 Task: Explore Airbnb accommodation in Bakixanov, Azerbaijan from 6th December, 2023 to 18th December, 2023 for 3 adults.2 bedrooms having 2 beds and 2 bathrooms. Property type can be hotel. Amenities needed are: air conditioning. Booking option can be shelf check-in. Look for 5 properties as per requirement.
Action: Mouse moved to (455, 100)
Screenshot: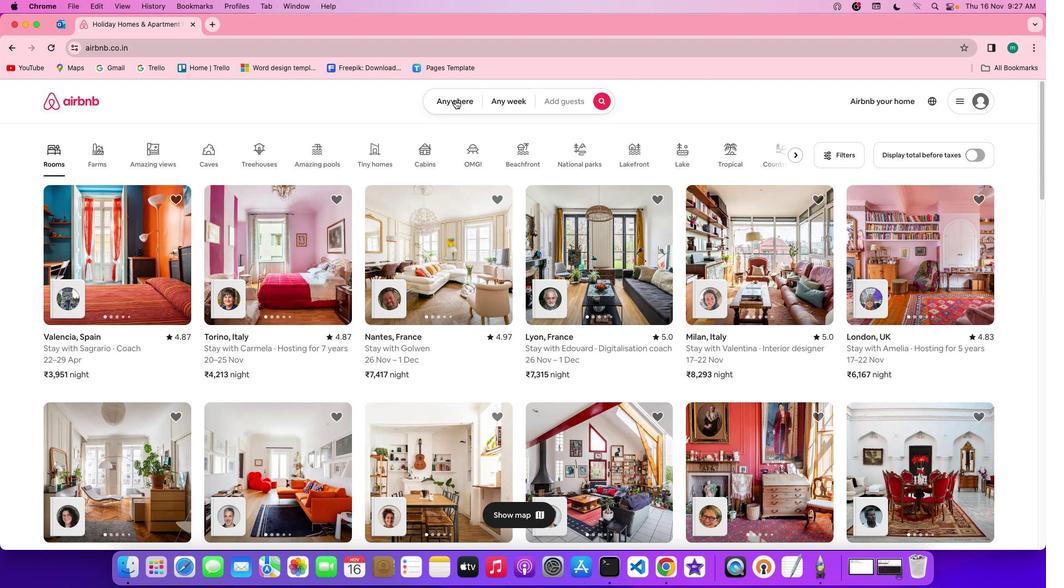 
Action: Mouse pressed left at (455, 100)
Screenshot: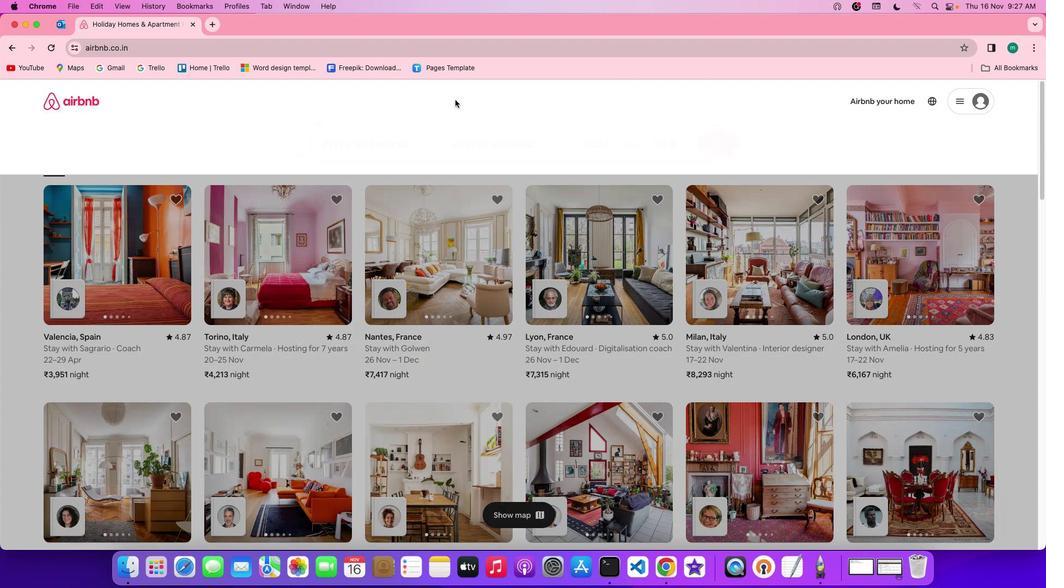 
Action: Mouse pressed left at (455, 100)
Screenshot: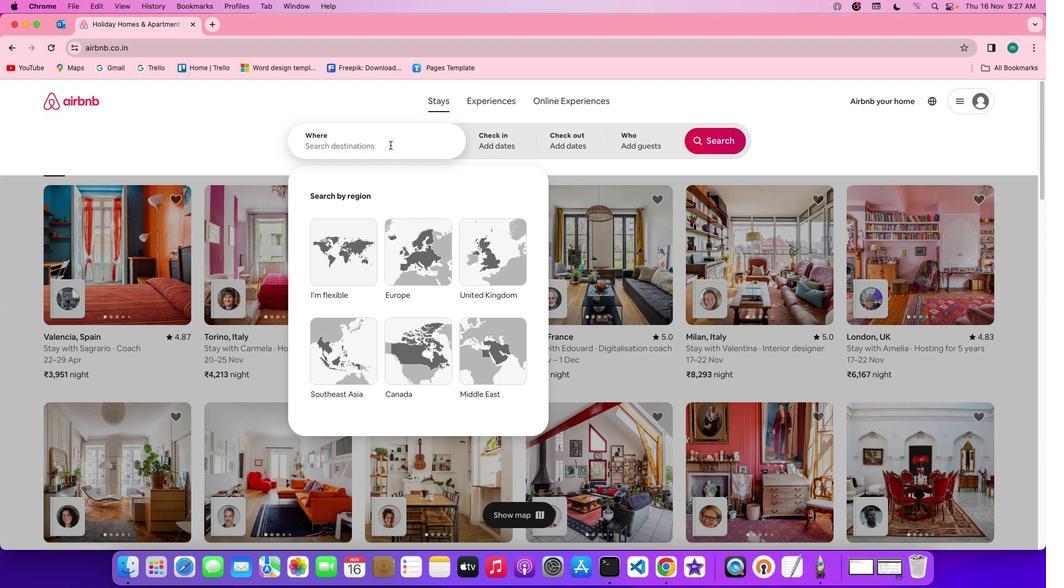
Action: Mouse moved to (390, 146)
Screenshot: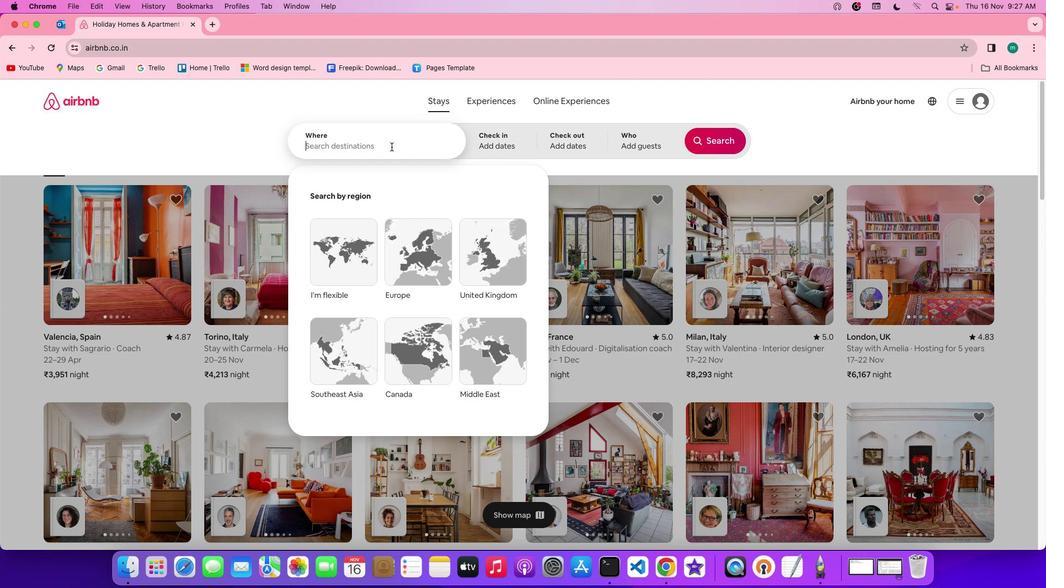 
Action: Mouse pressed left at (390, 146)
Screenshot: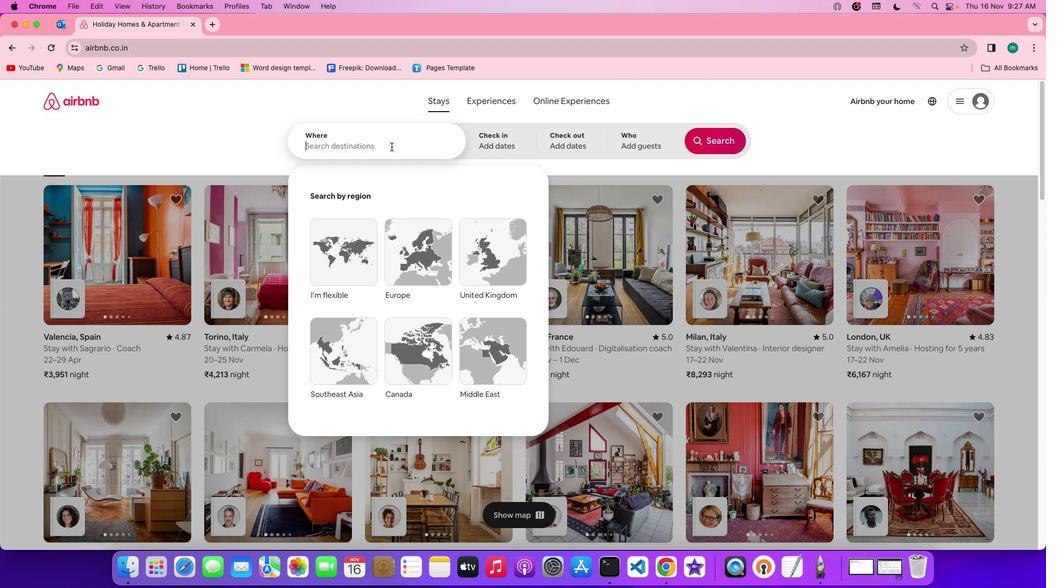 
Action: Mouse moved to (391, 146)
Screenshot: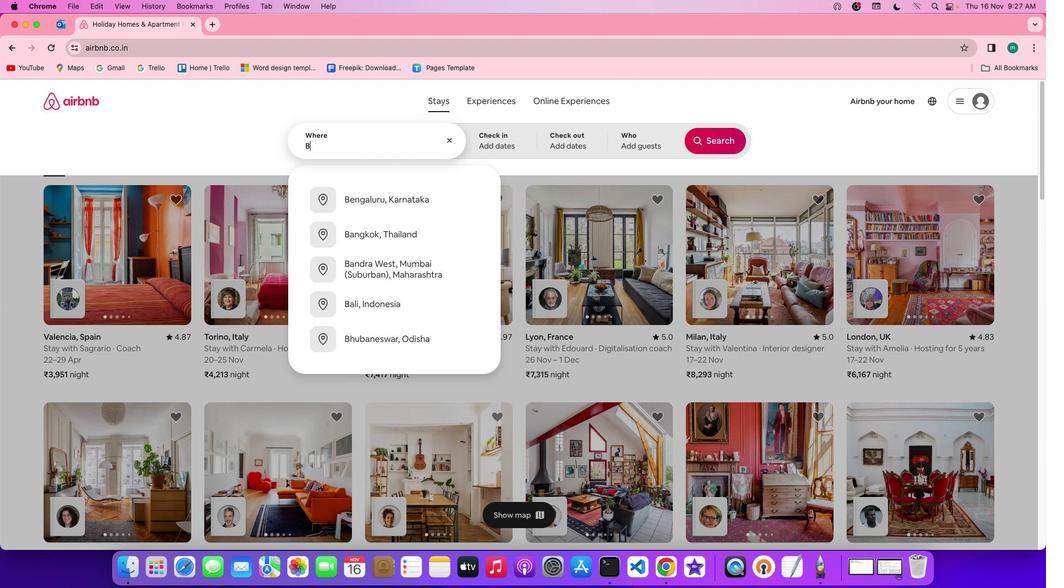 
Action: Key pressed Key.shift'B''A''K''I''X''A''N''O''V'','Key.spaceKey.caps_lockKey.shift'A''z''e''r''b''a''i''j''a''n'
Screenshot: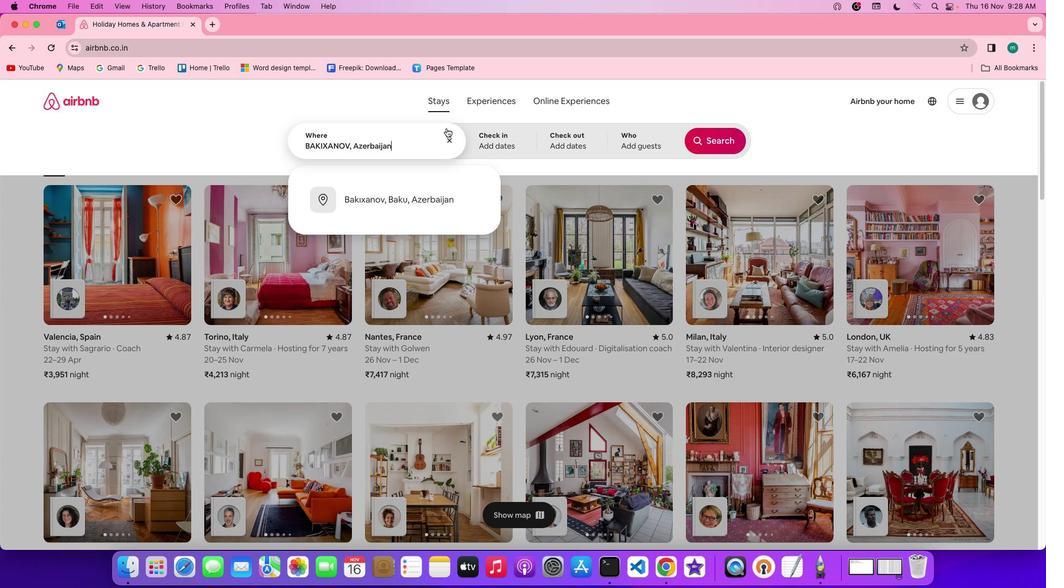 
Action: Mouse moved to (500, 136)
Screenshot: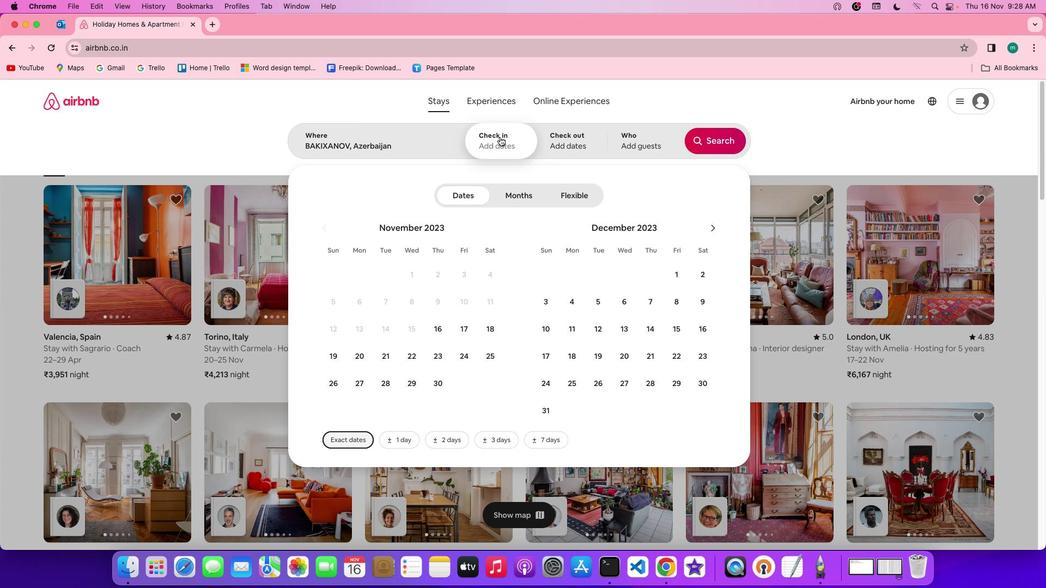 
Action: Mouse pressed left at (500, 136)
Screenshot: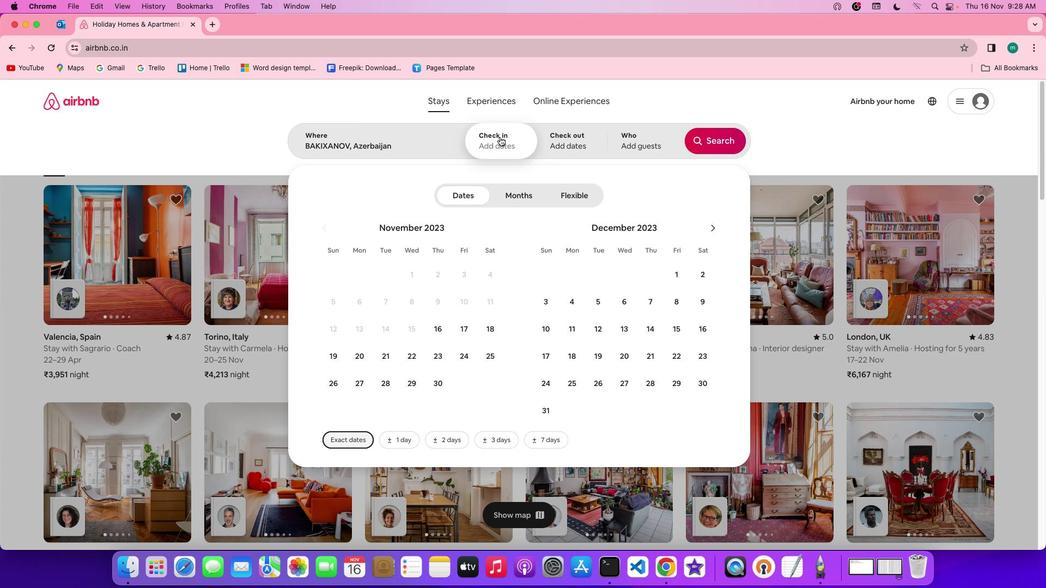 
Action: Mouse moved to (627, 304)
Screenshot: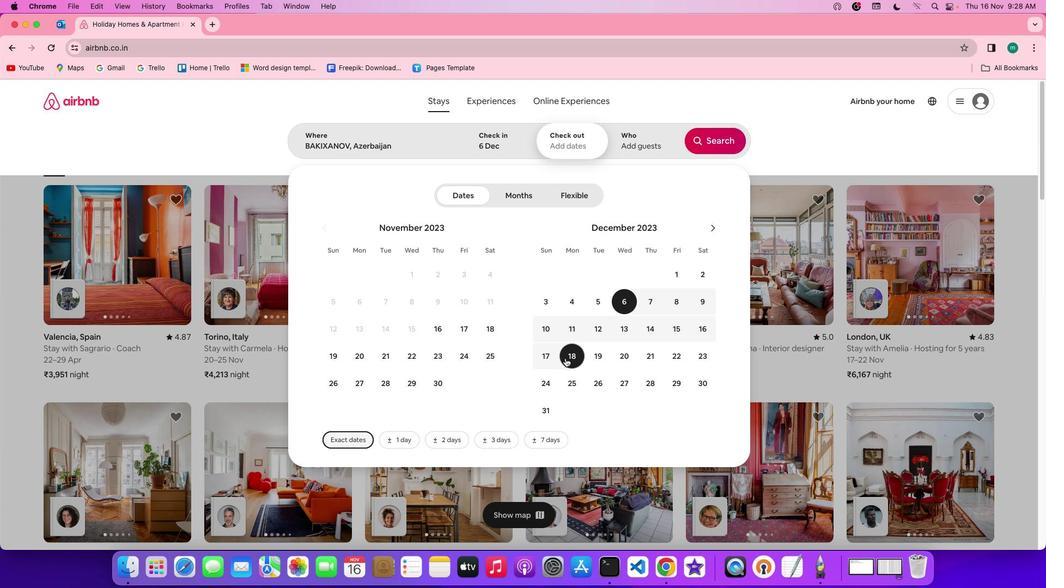 
Action: Mouse pressed left at (627, 304)
Screenshot: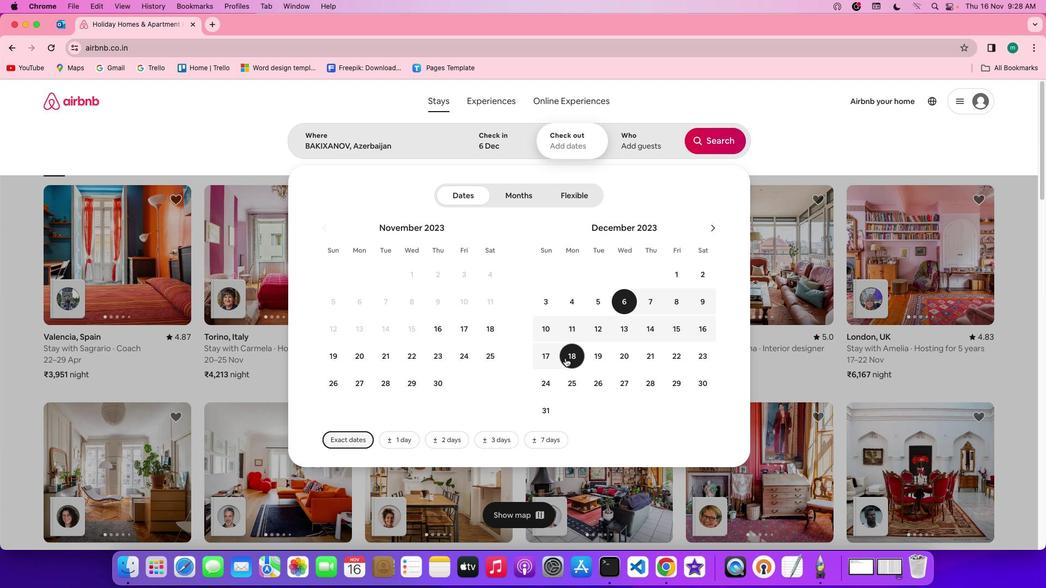 
Action: Mouse moved to (565, 358)
Screenshot: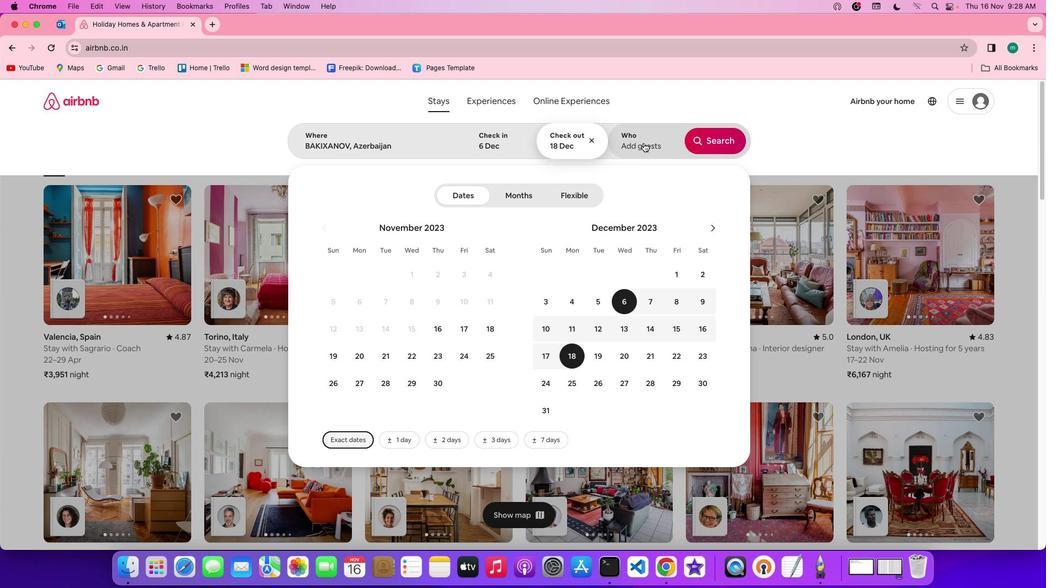 
Action: Mouse pressed left at (565, 358)
Screenshot: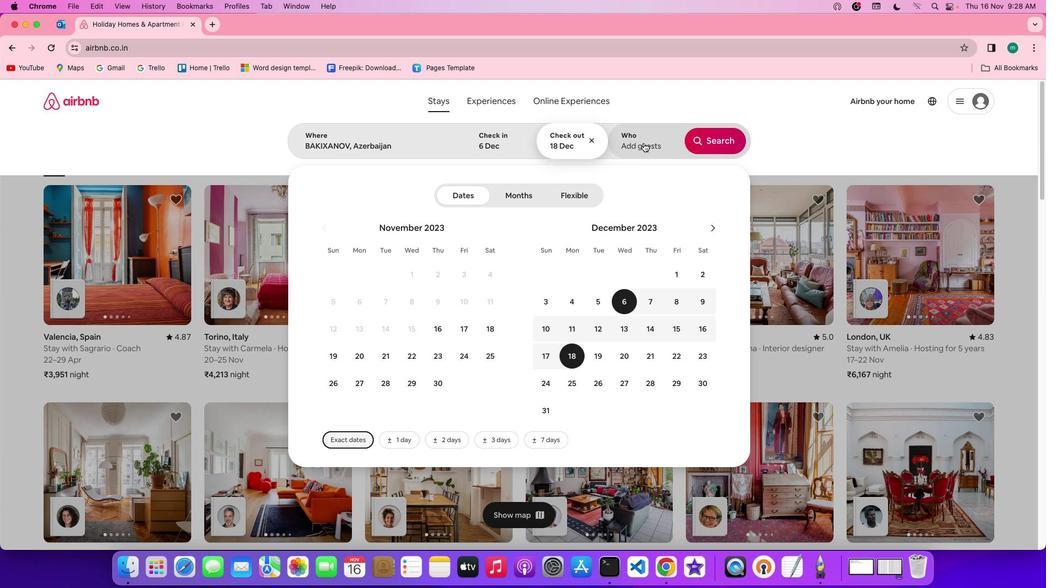 
Action: Mouse moved to (643, 143)
Screenshot: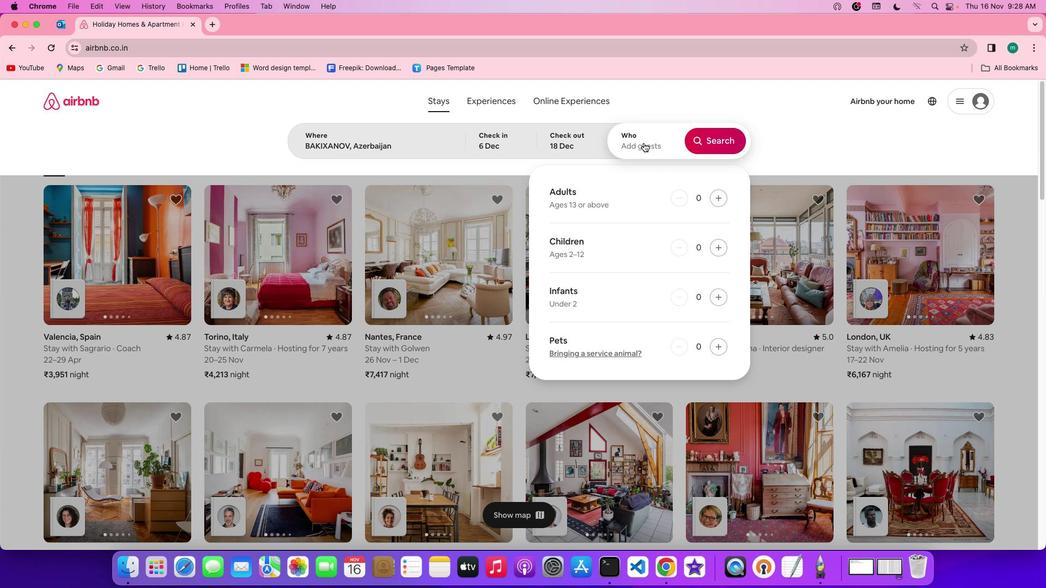 
Action: Mouse pressed left at (643, 143)
Screenshot: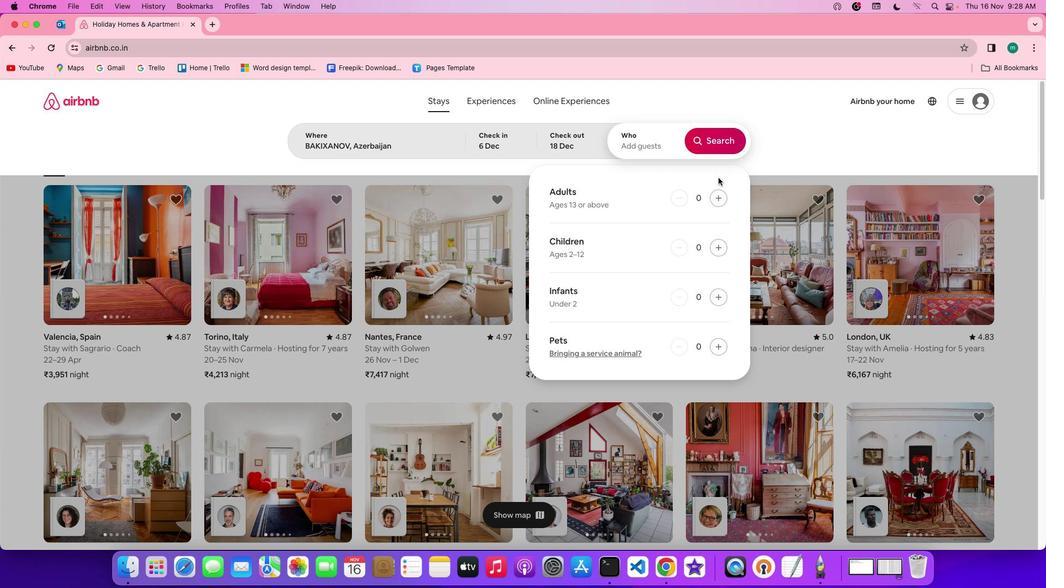 
Action: Mouse moved to (719, 204)
Screenshot: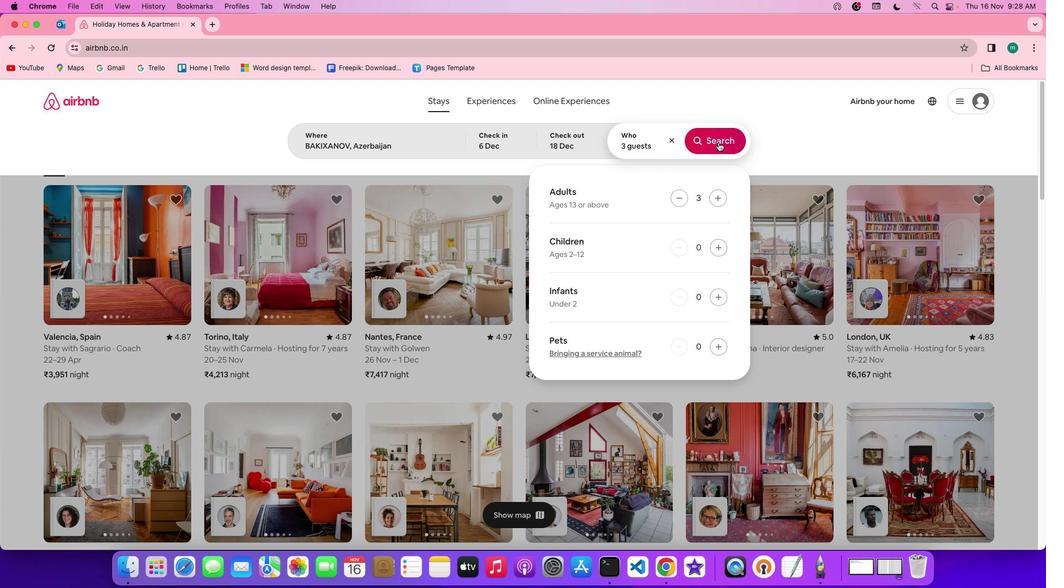 
Action: Mouse pressed left at (719, 204)
Screenshot: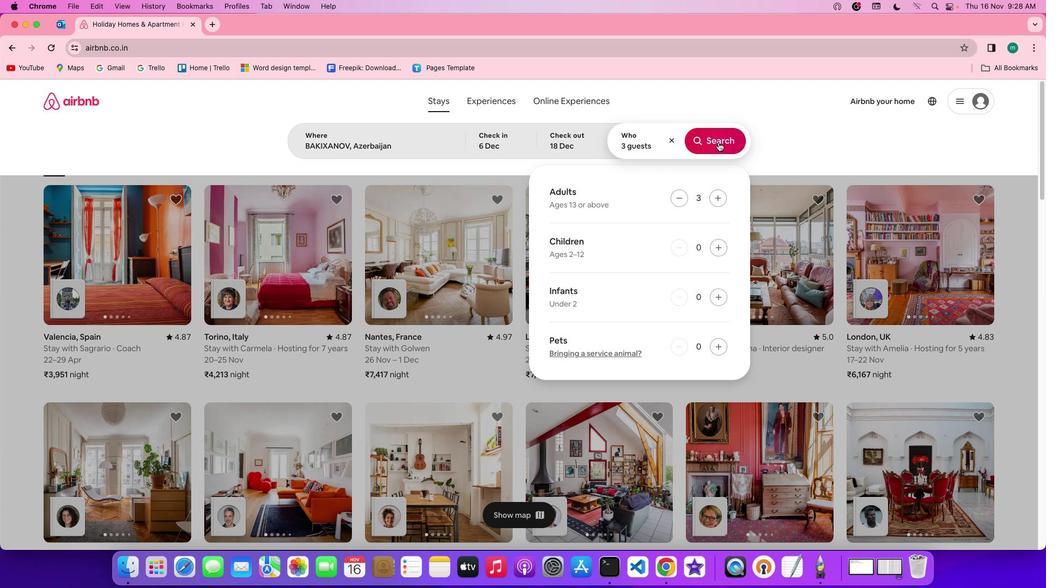 
Action: Mouse pressed left at (719, 204)
Screenshot: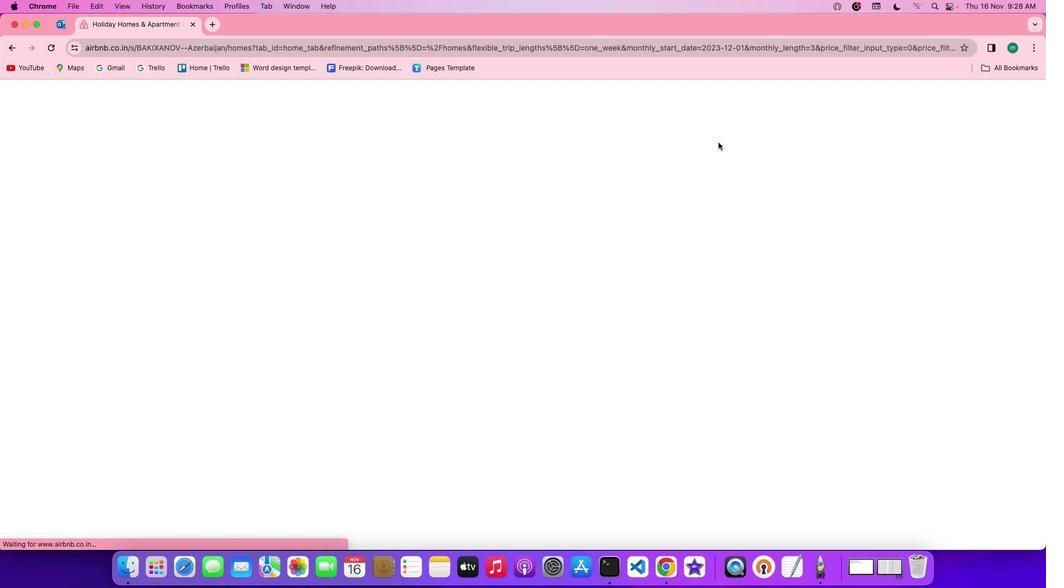 
Action: Mouse pressed left at (719, 204)
Screenshot: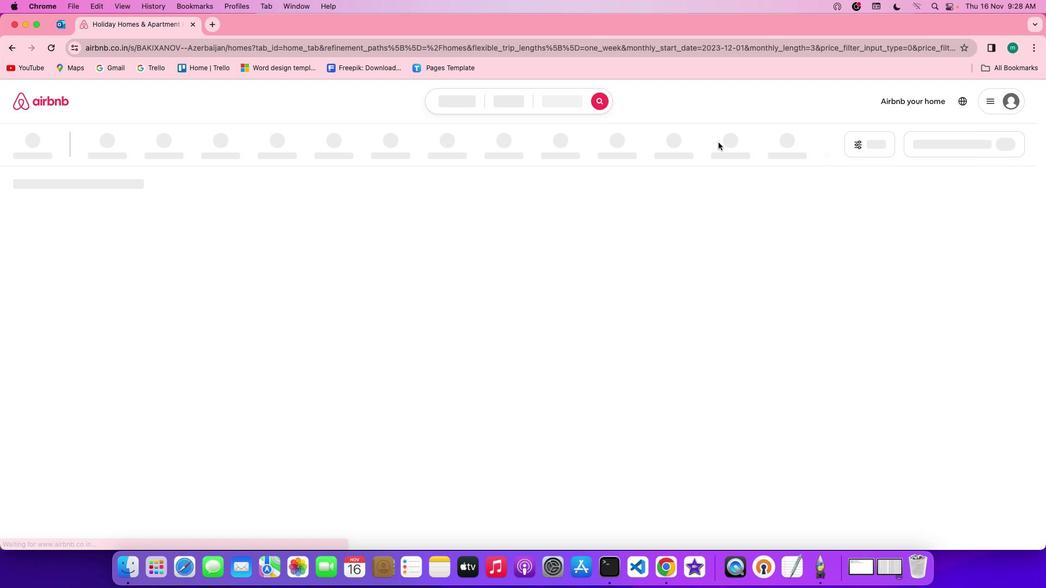 
Action: Mouse moved to (718, 142)
Screenshot: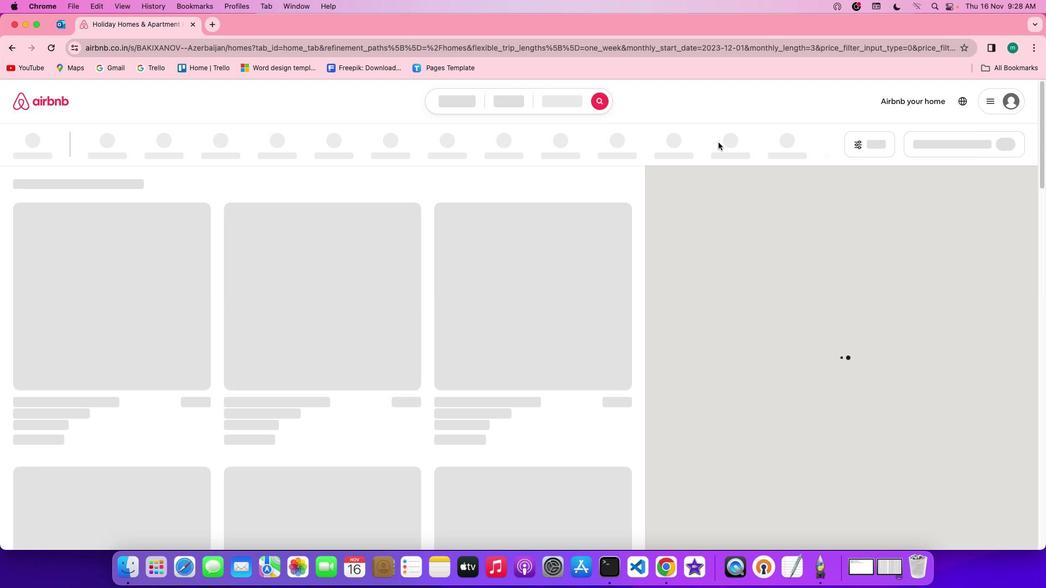 
Action: Mouse pressed left at (718, 142)
Screenshot: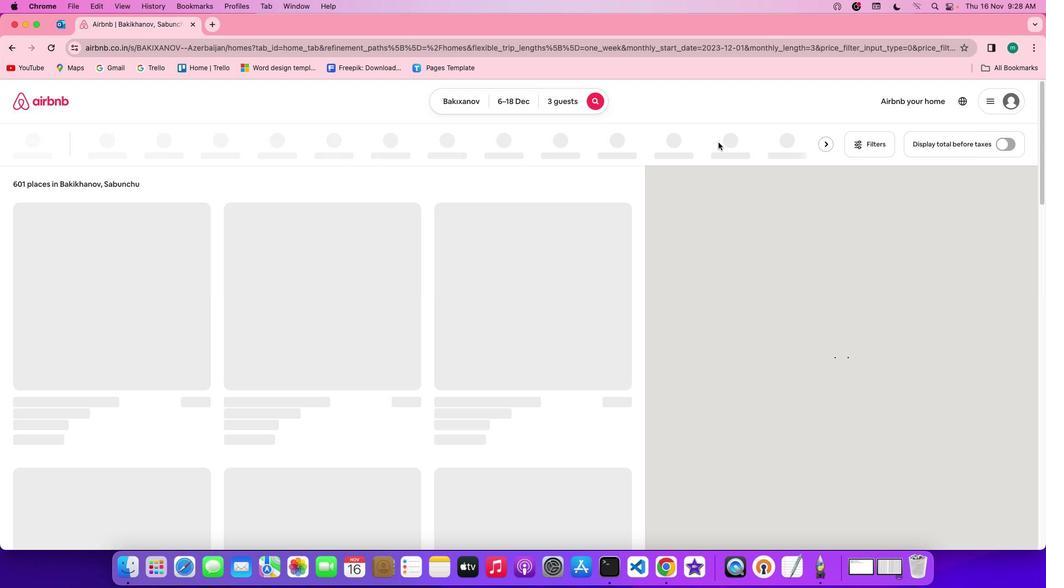 
Action: Mouse moved to (876, 137)
Screenshot: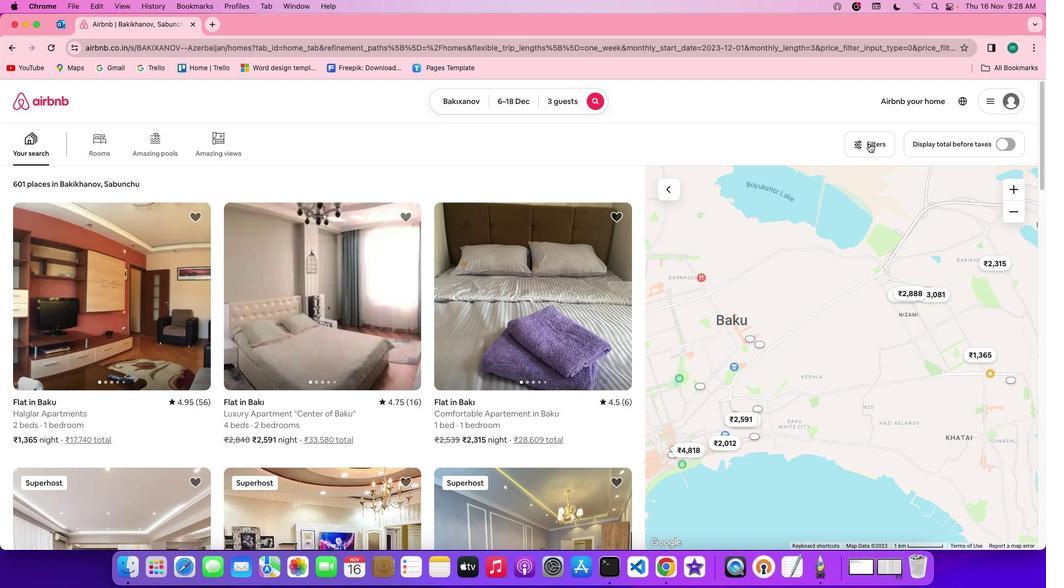 
Action: Mouse pressed left at (876, 137)
Screenshot: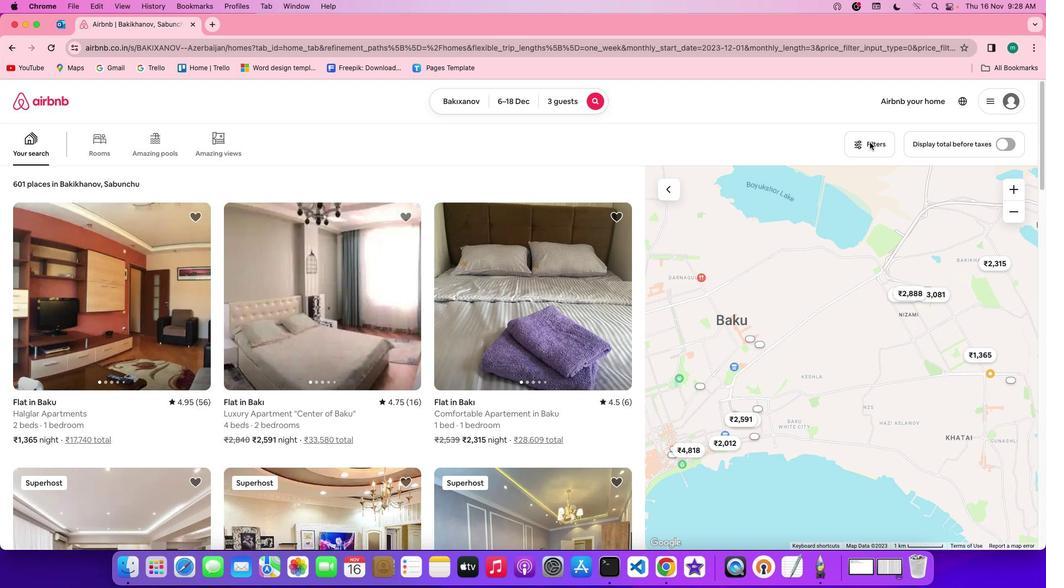 
Action: Mouse moved to (561, 350)
Screenshot: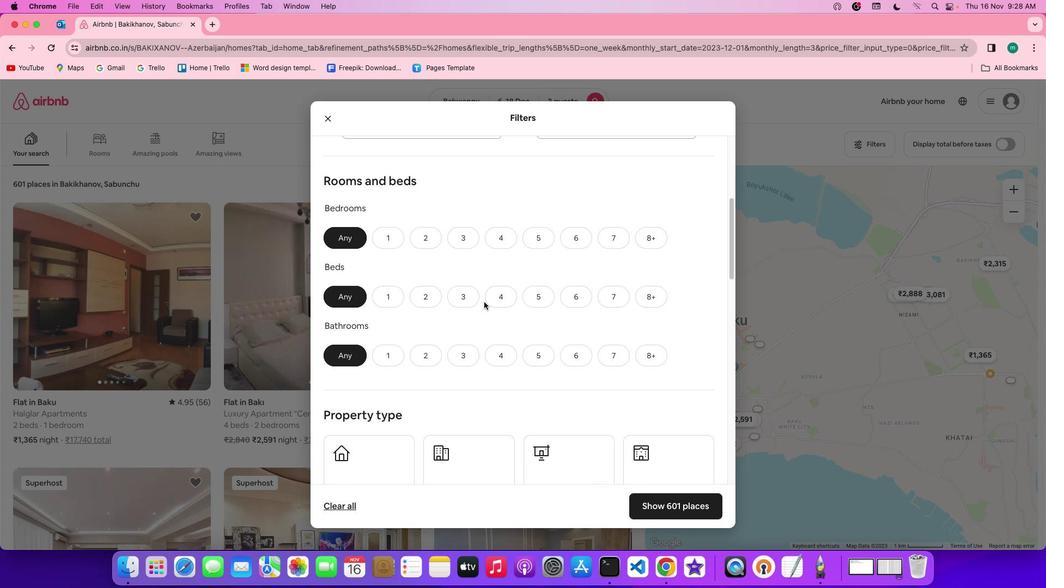 
Action: Mouse scrolled (561, 350) with delta (0, 0)
Screenshot: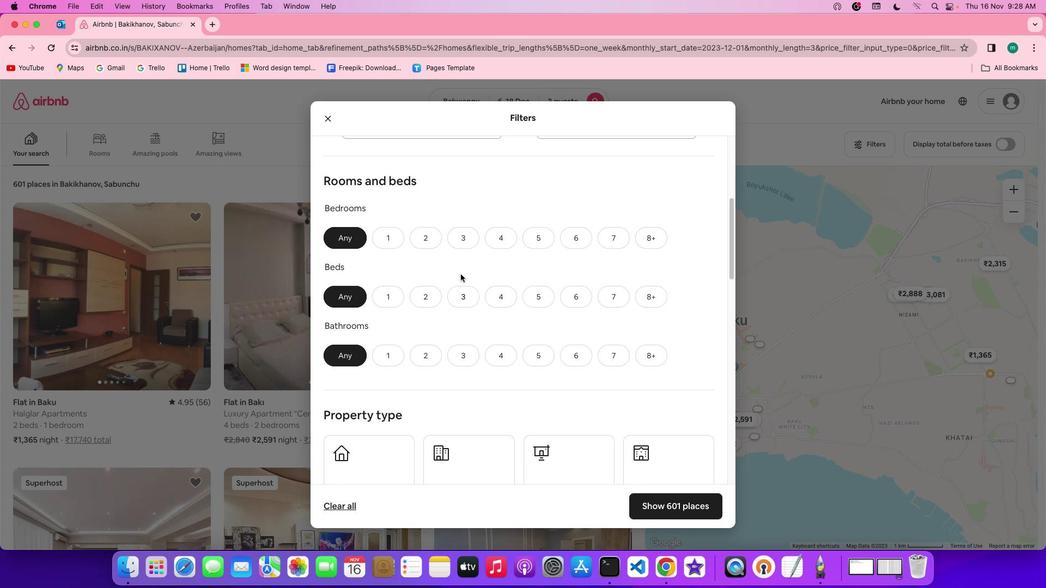 
Action: Mouse scrolled (561, 350) with delta (0, 0)
Screenshot: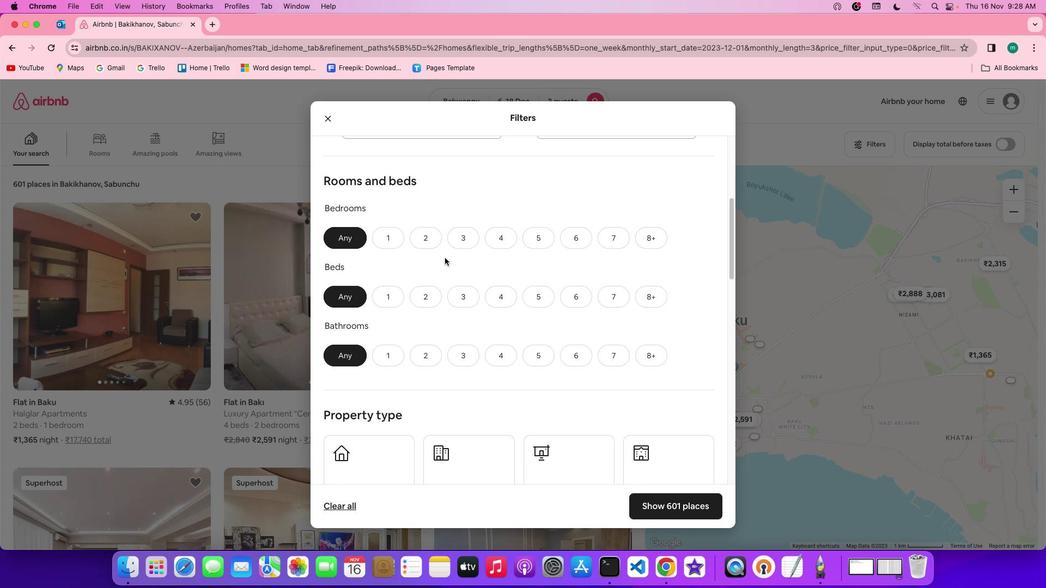 
Action: Mouse scrolled (561, 350) with delta (0, -1)
Screenshot: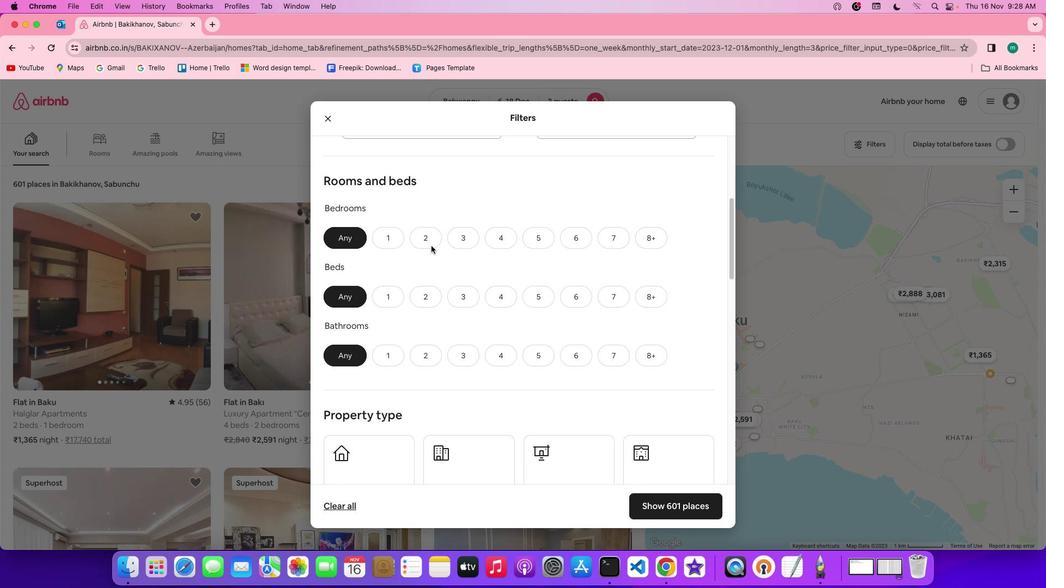 
Action: Mouse scrolled (561, 350) with delta (0, -1)
Screenshot: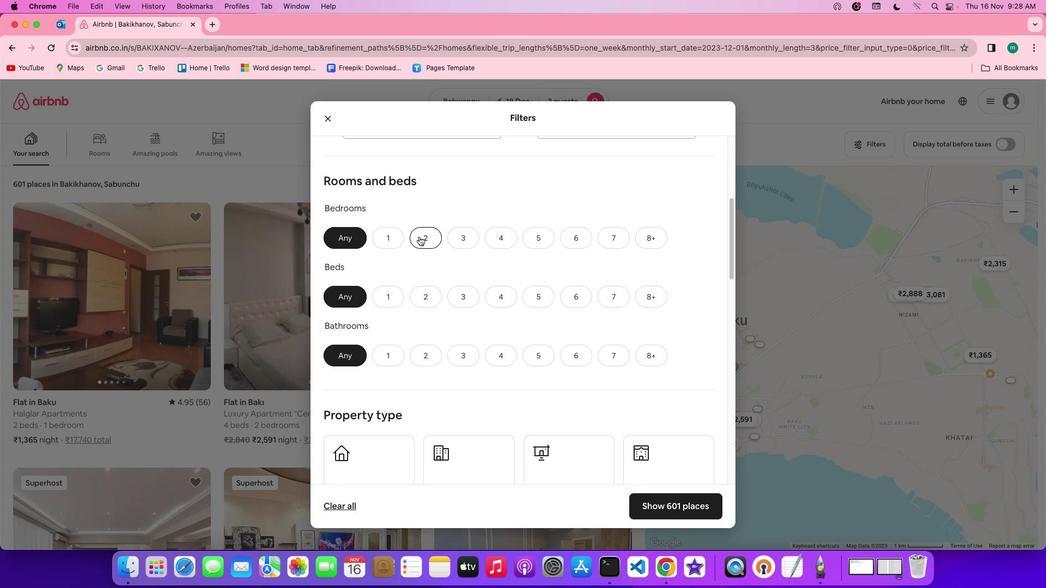 
Action: Mouse scrolled (561, 350) with delta (0, 0)
Screenshot: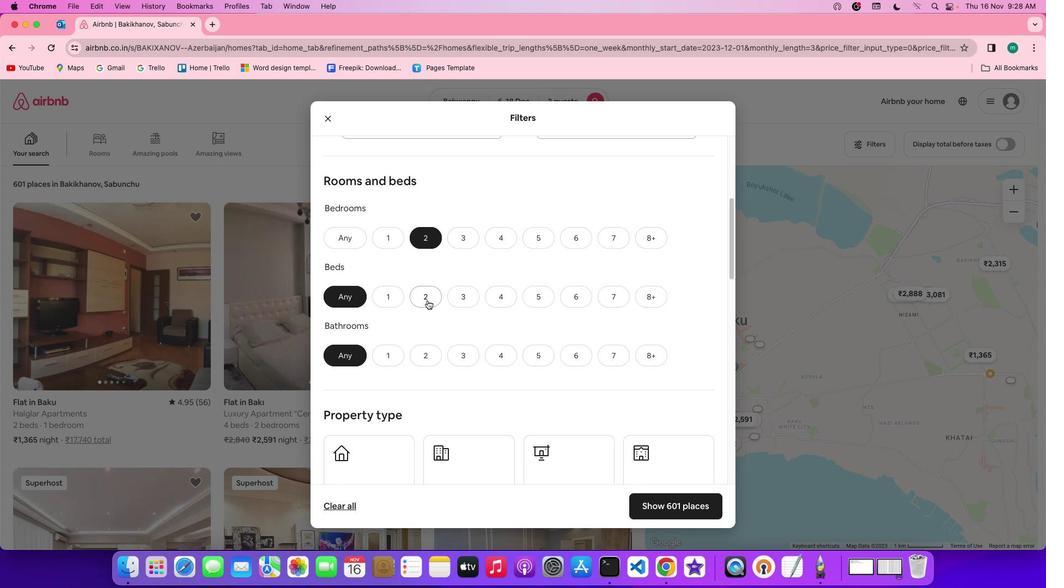 
Action: Mouse scrolled (561, 350) with delta (0, 0)
Screenshot: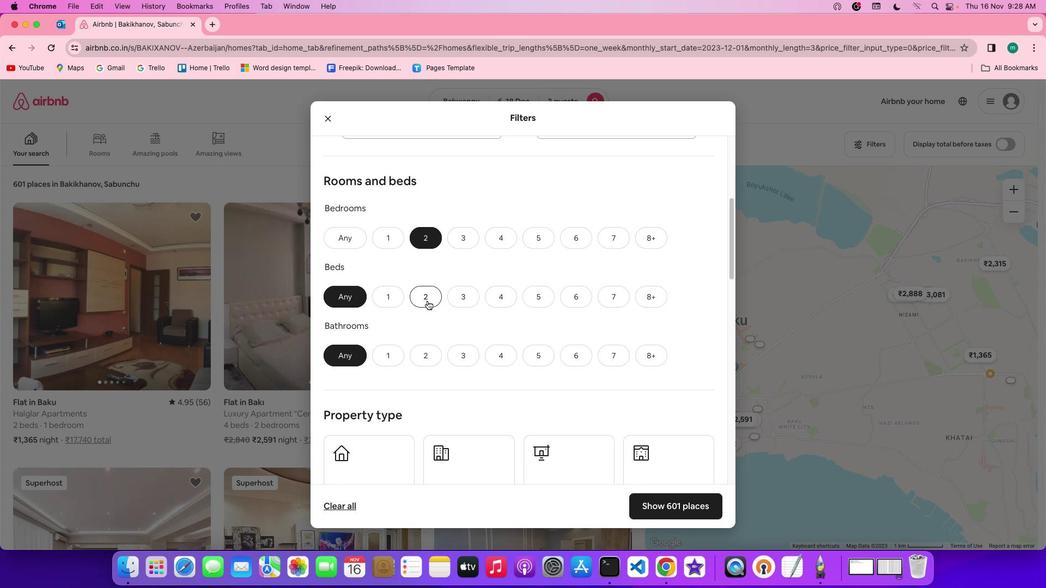 
Action: Mouse scrolled (561, 350) with delta (0, 0)
Screenshot: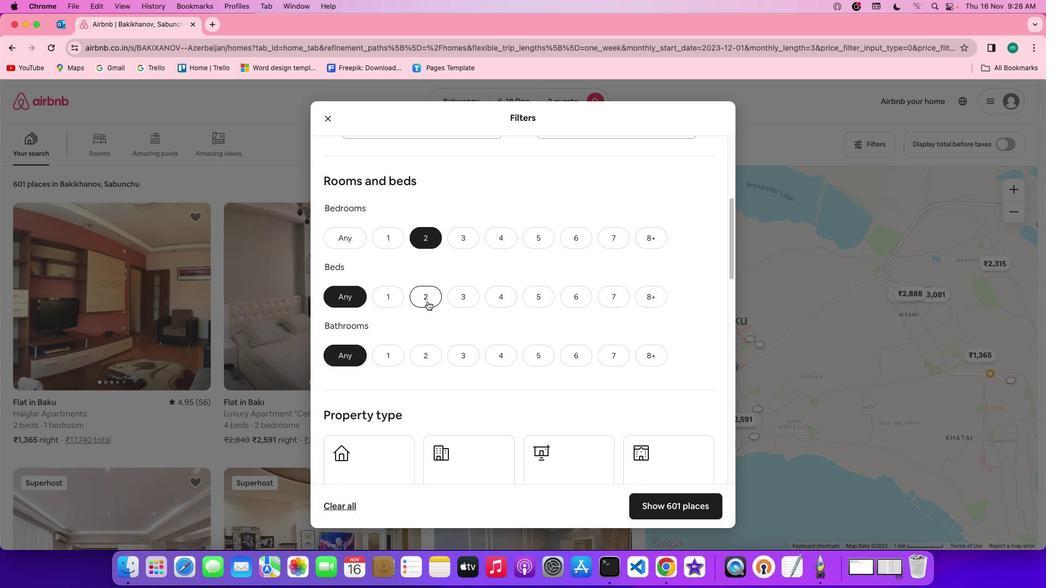 
Action: Mouse scrolled (561, 350) with delta (0, 0)
Screenshot: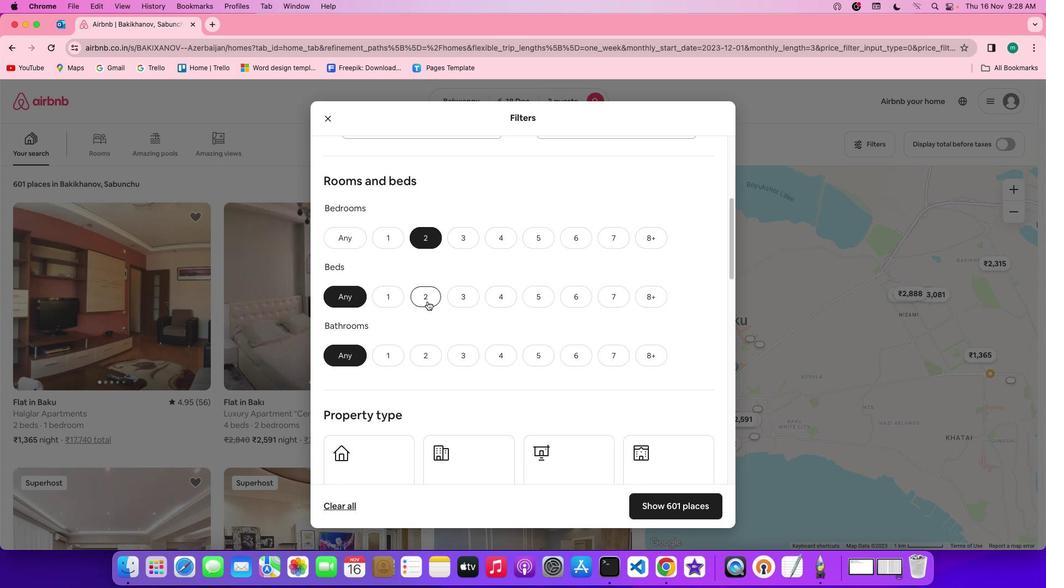 
Action: Mouse moved to (419, 236)
Screenshot: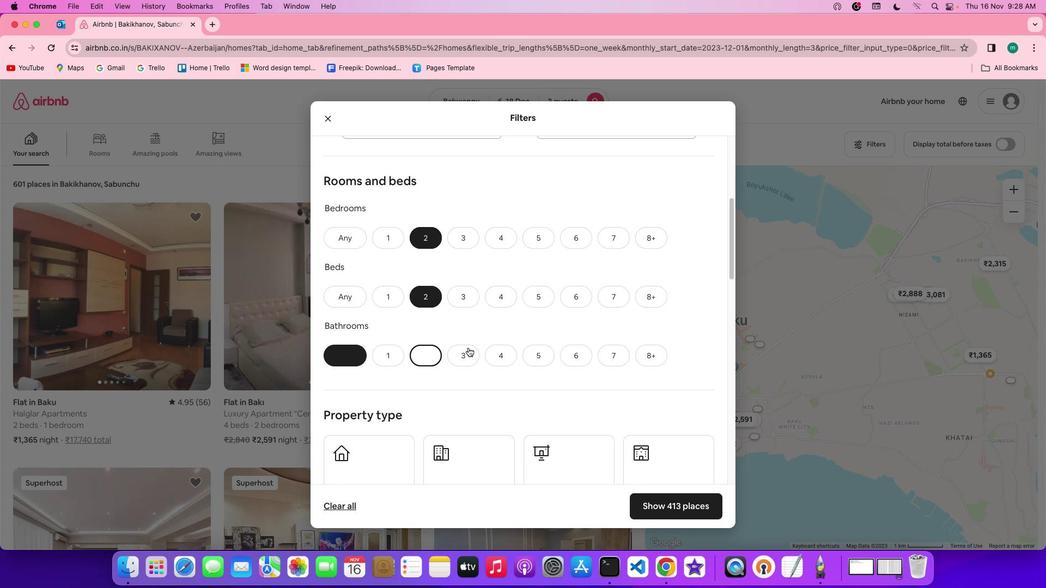 
Action: Mouse pressed left at (419, 236)
Screenshot: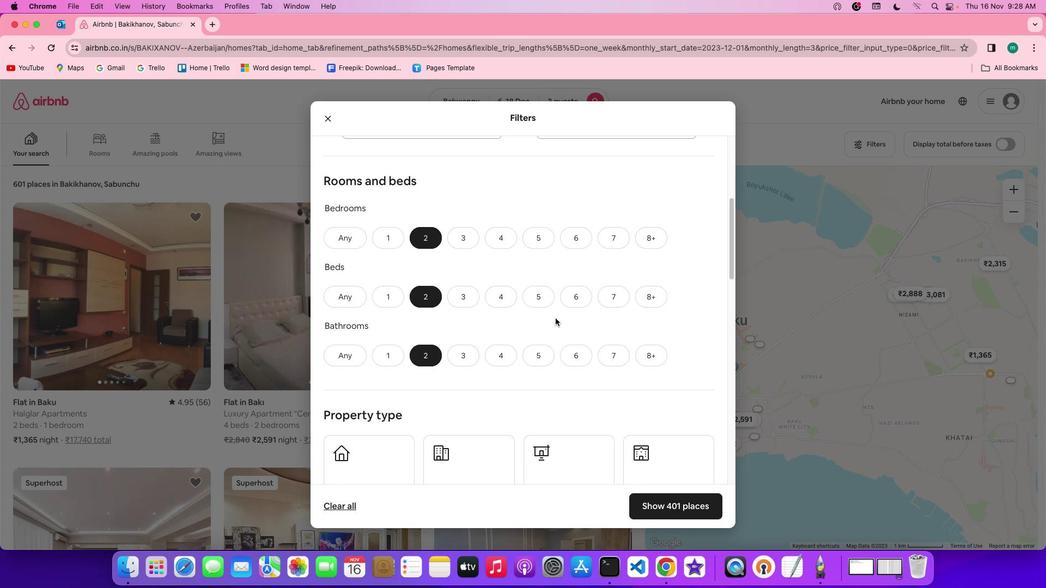 
Action: Mouse moved to (427, 301)
Screenshot: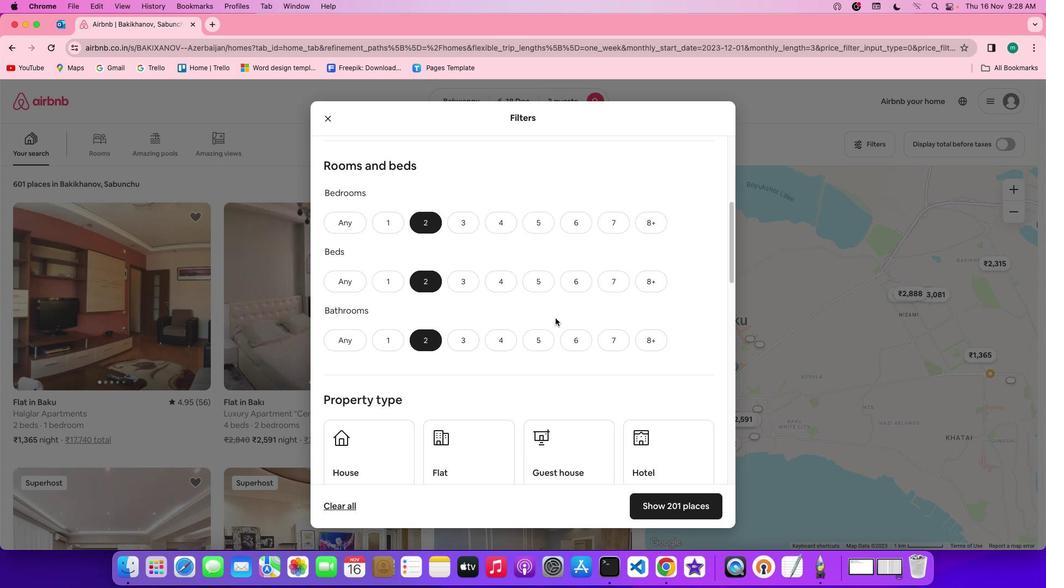 
Action: Mouse pressed left at (427, 301)
Screenshot: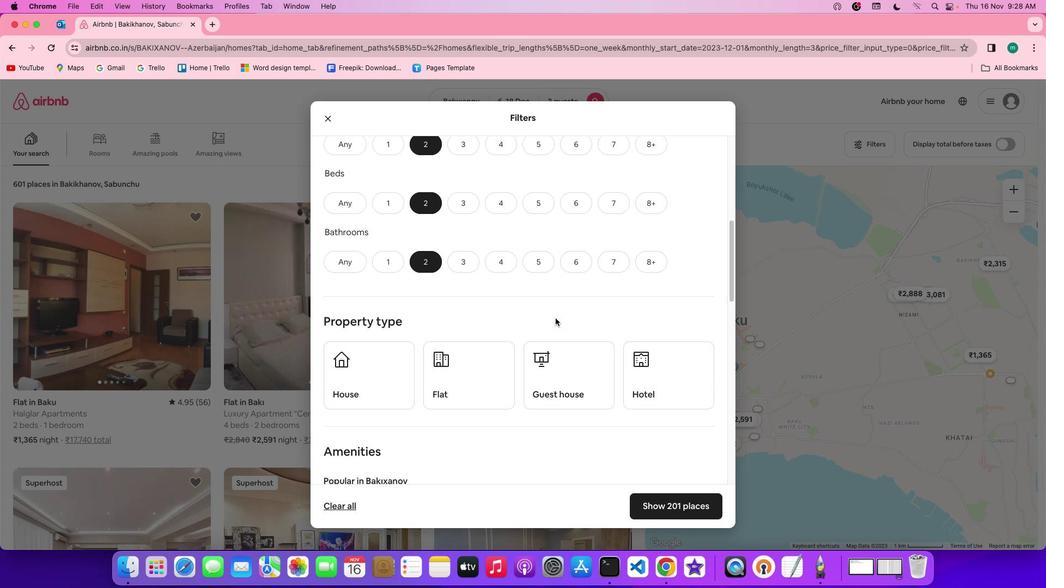
Action: Mouse moved to (423, 357)
Screenshot: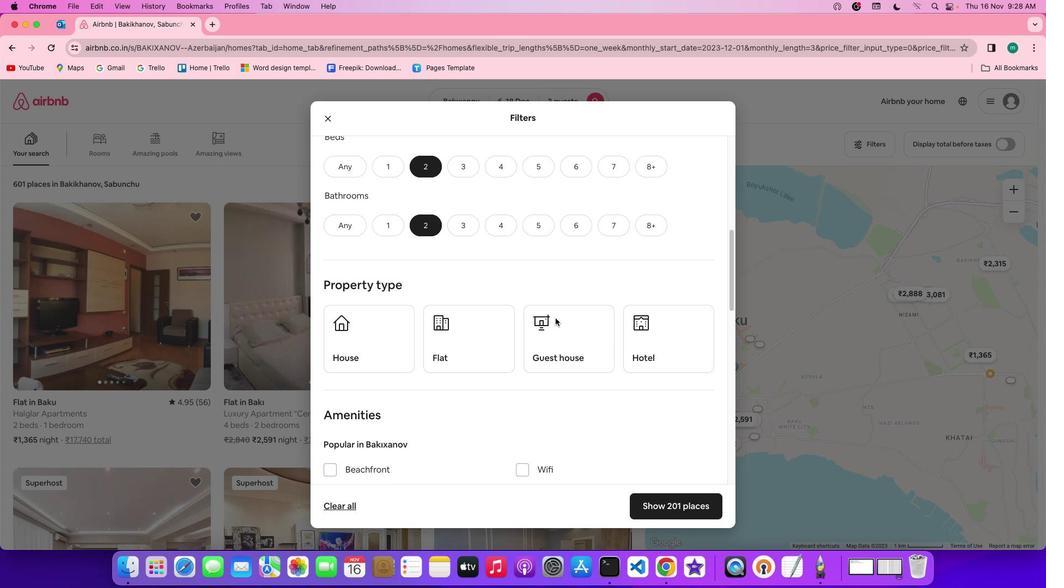 
Action: Mouse pressed left at (423, 357)
Screenshot: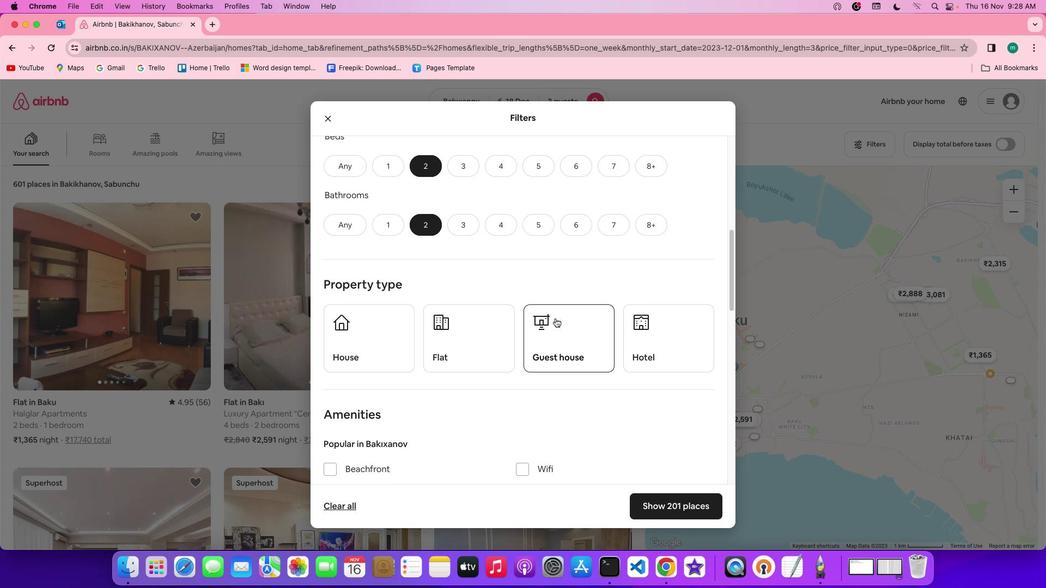 
Action: Mouse moved to (555, 318)
Screenshot: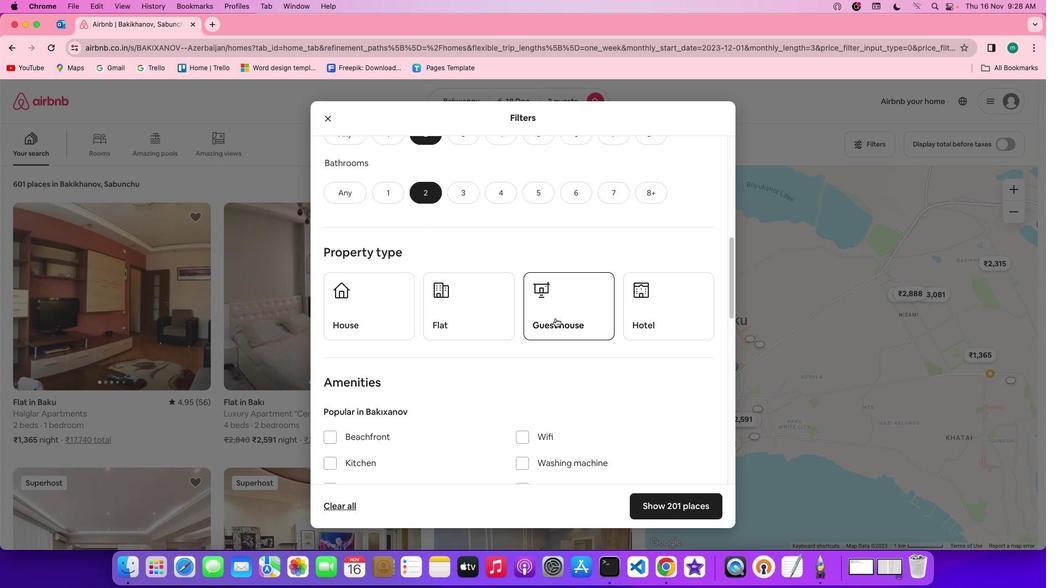 
Action: Mouse scrolled (555, 318) with delta (0, 0)
Screenshot: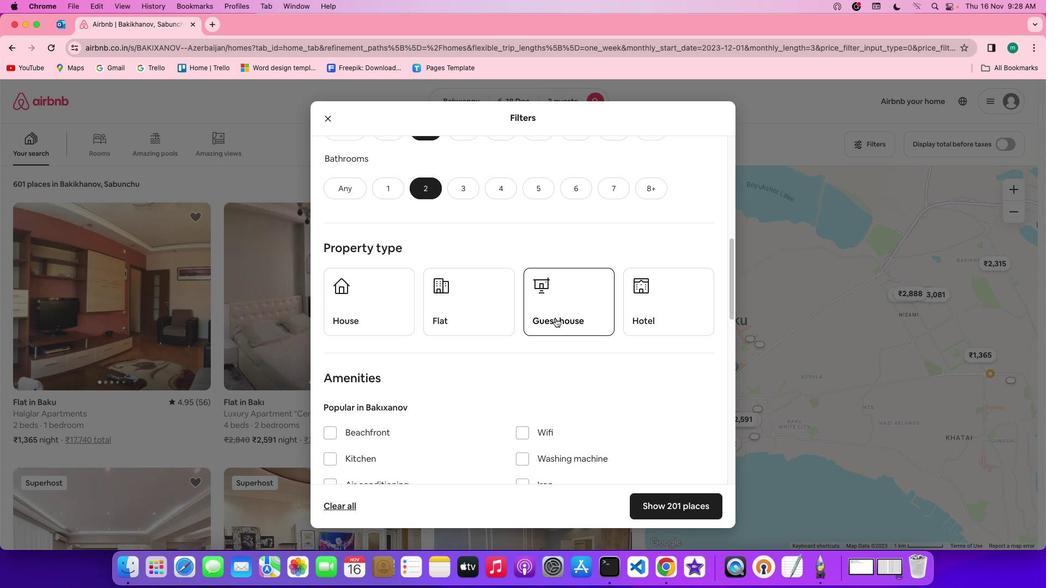 
Action: Mouse scrolled (555, 318) with delta (0, 0)
Screenshot: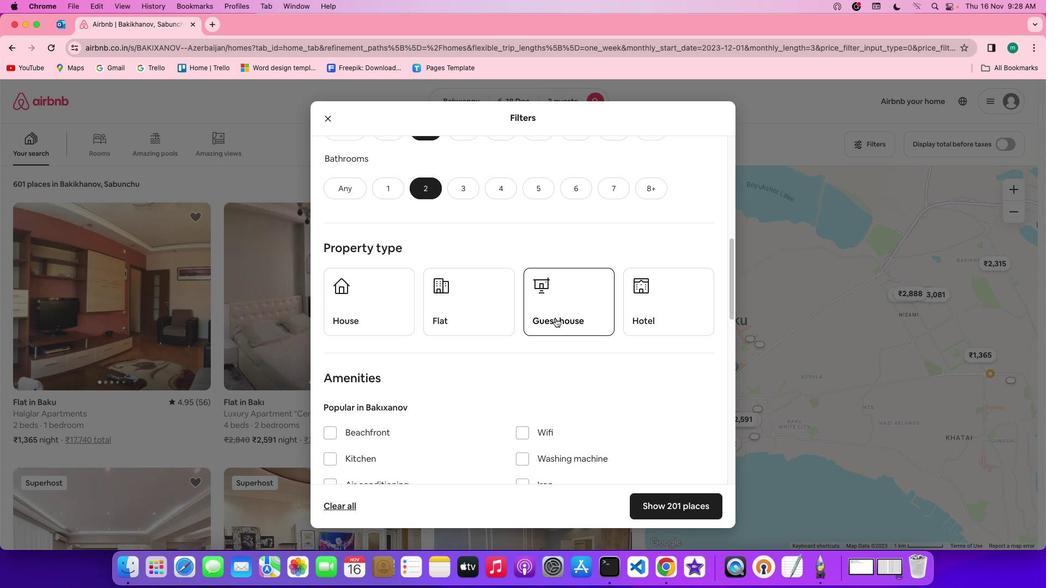 
Action: Mouse moved to (555, 318)
Screenshot: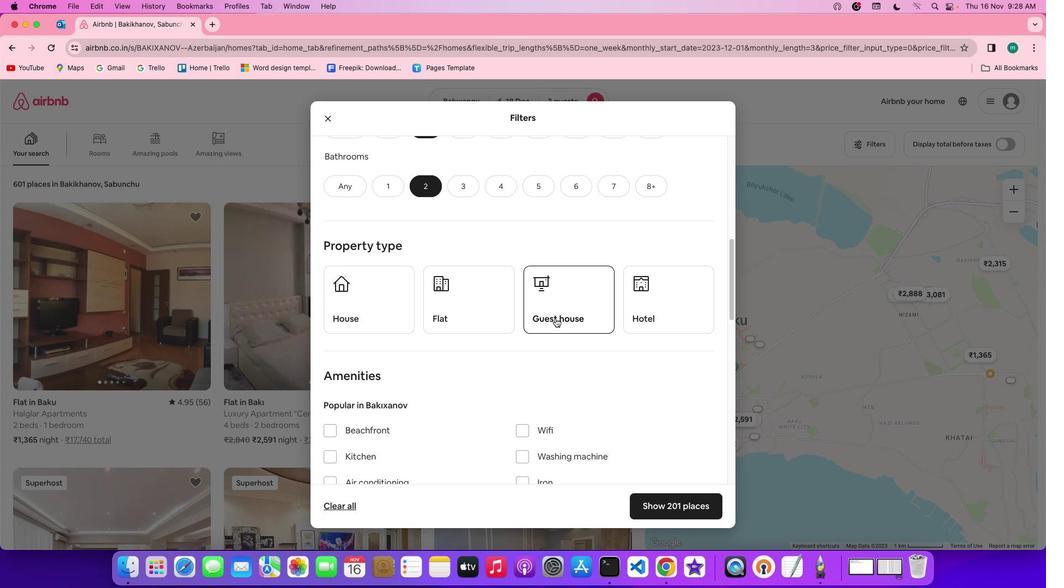 
Action: Mouse scrolled (555, 318) with delta (0, -1)
Screenshot: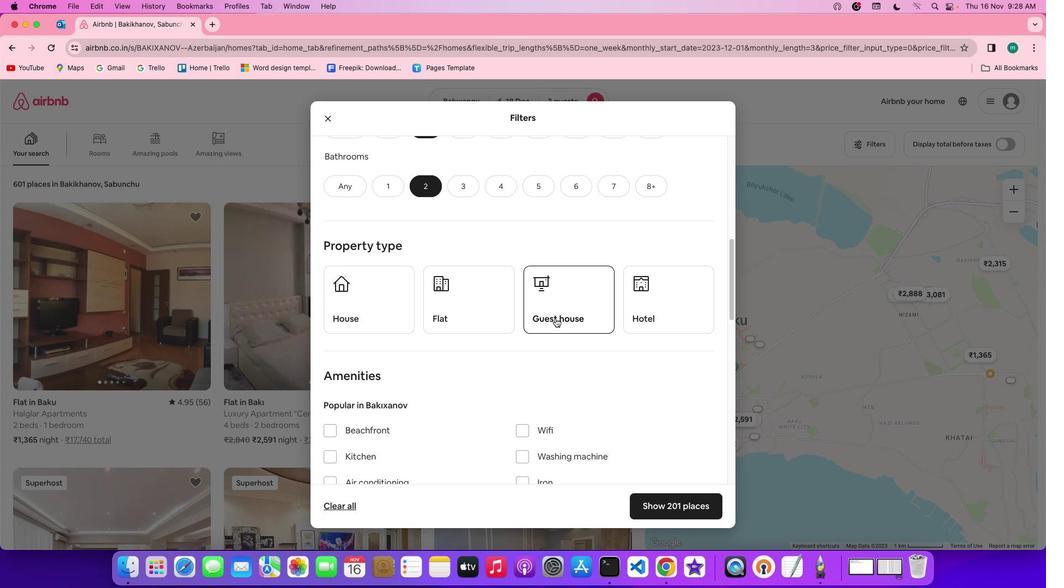 
Action: Mouse scrolled (555, 318) with delta (0, -1)
Screenshot: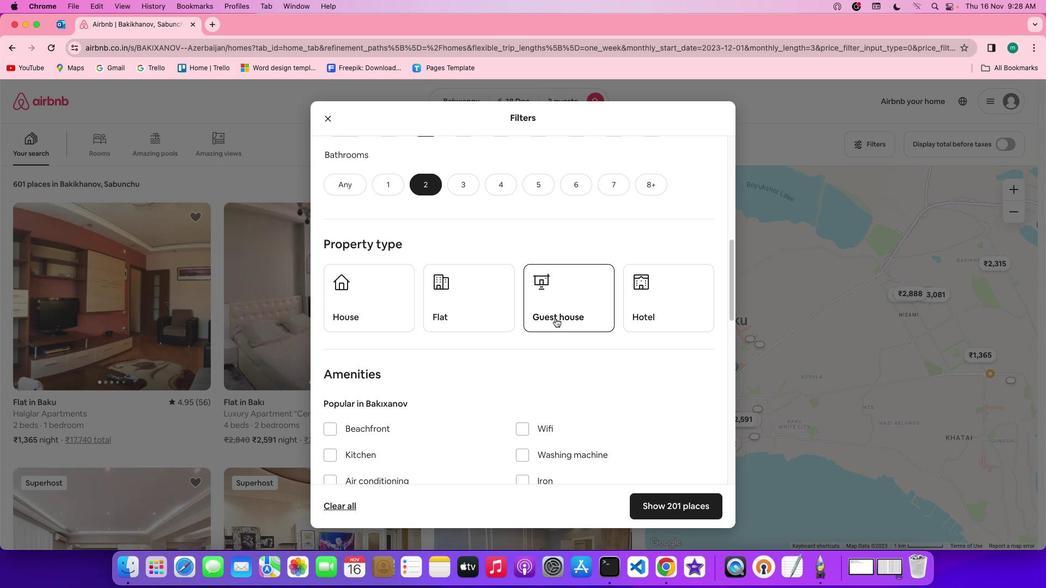 
Action: Mouse scrolled (555, 318) with delta (0, 0)
Screenshot: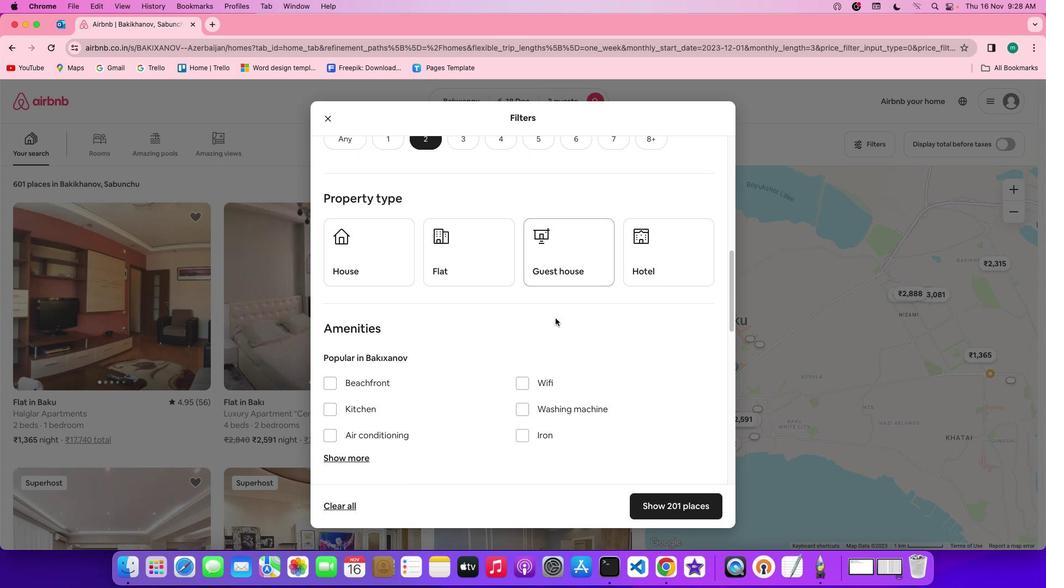 
Action: Mouse scrolled (555, 318) with delta (0, 0)
Screenshot: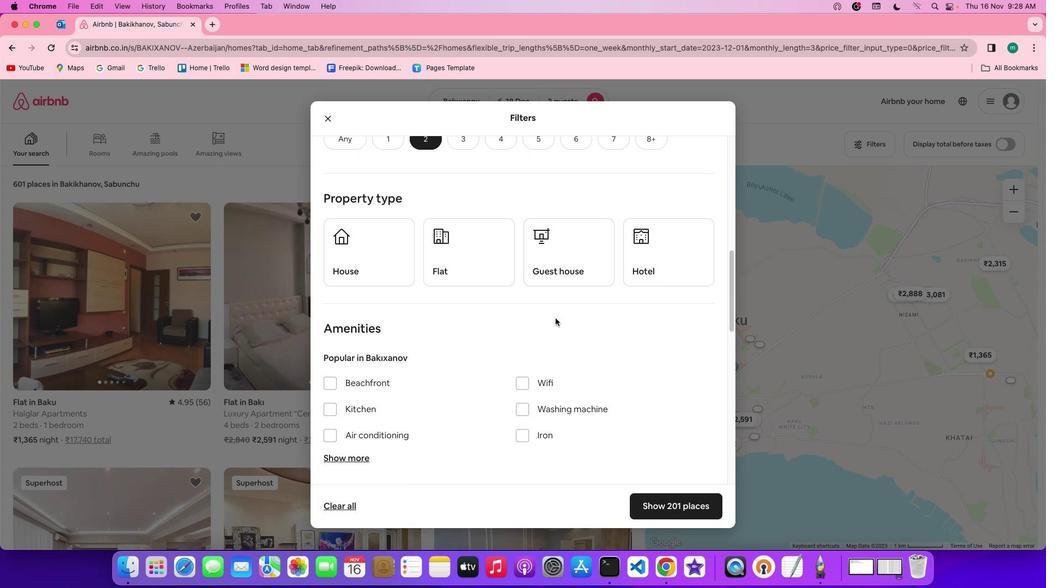 
Action: Mouse scrolled (555, 318) with delta (0, 0)
Screenshot: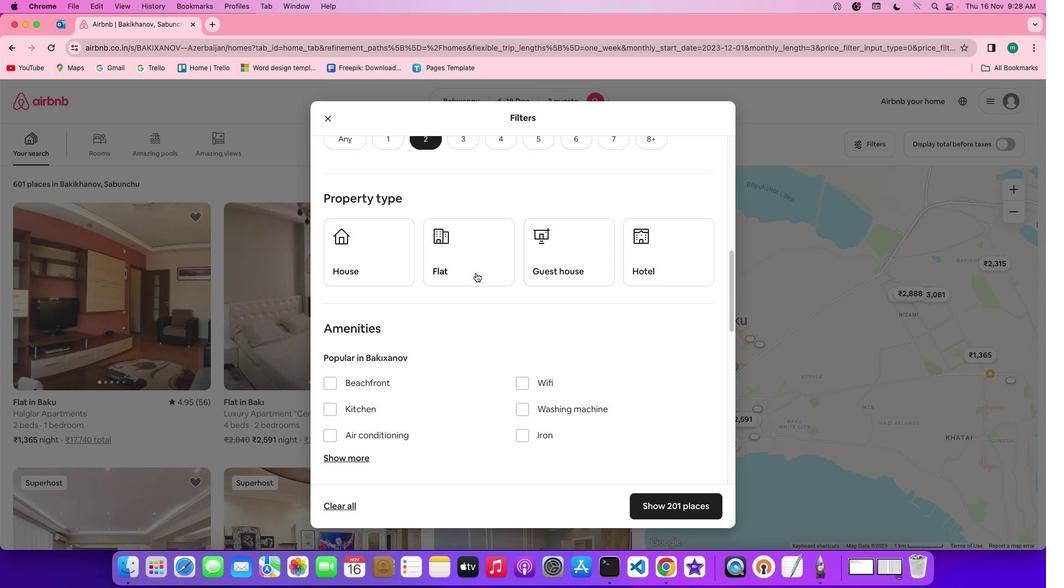 
Action: Mouse scrolled (555, 318) with delta (0, 0)
Screenshot: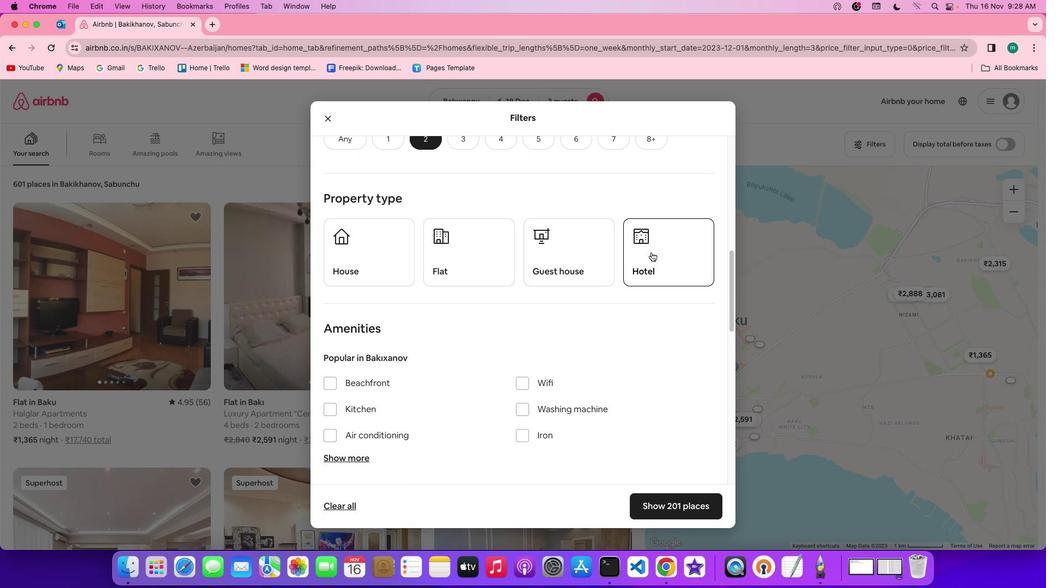 
Action: Mouse scrolled (555, 318) with delta (0, 0)
Screenshot: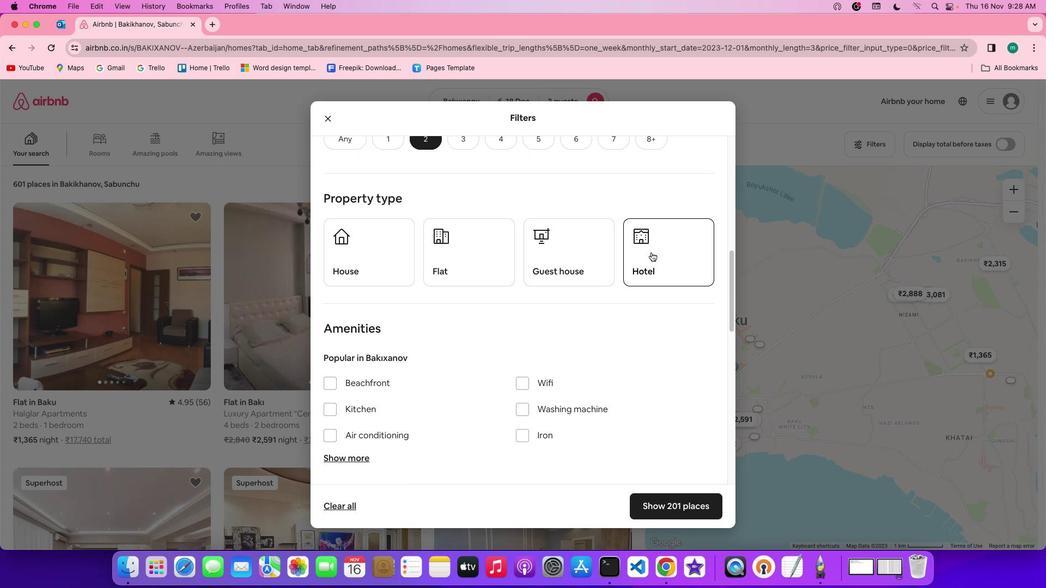
Action: Mouse scrolled (555, 318) with delta (0, 0)
Screenshot: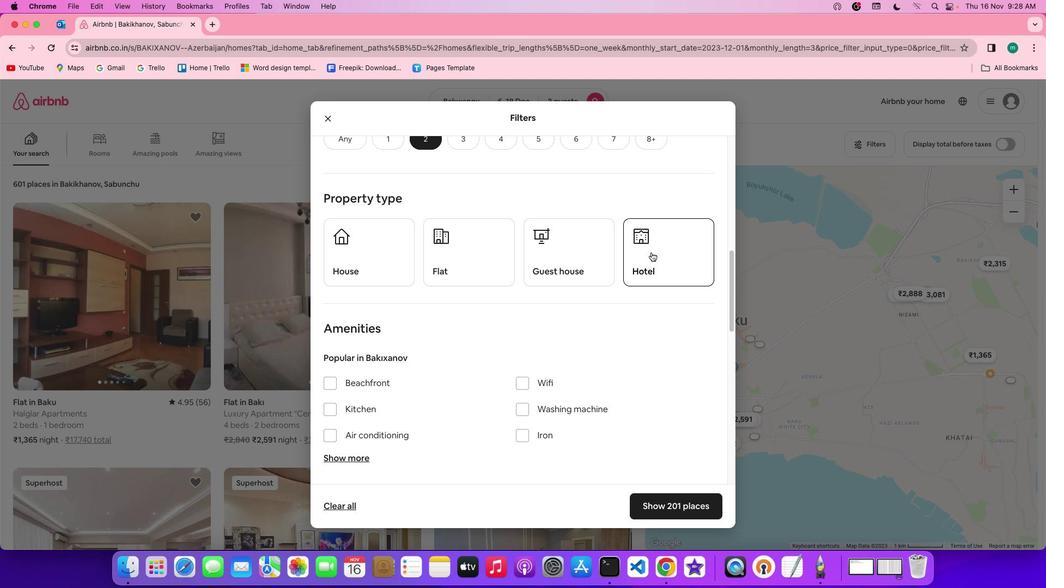 
Action: Mouse moved to (651, 252)
Screenshot: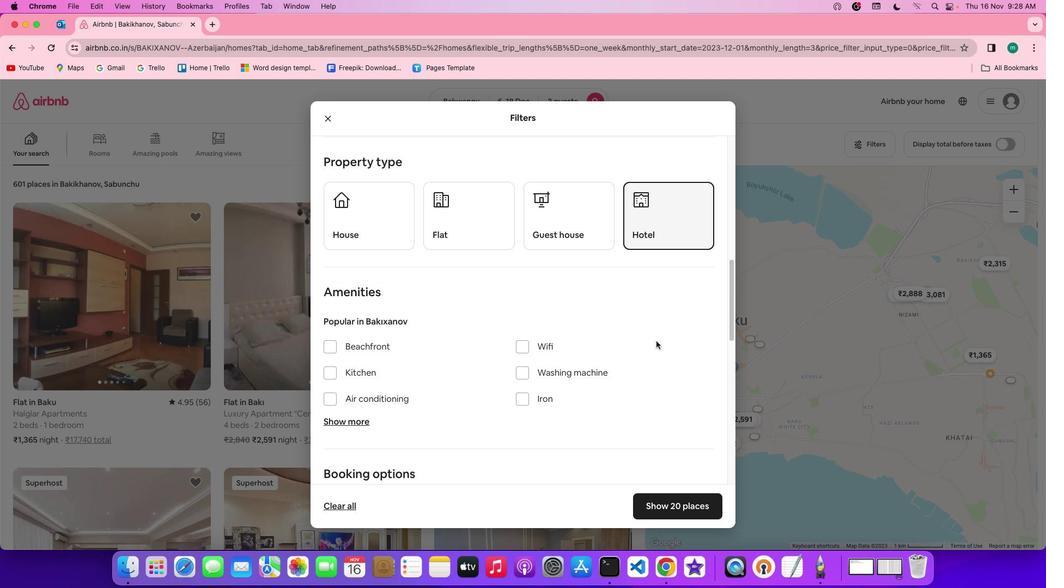 
Action: Mouse pressed left at (651, 252)
Screenshot: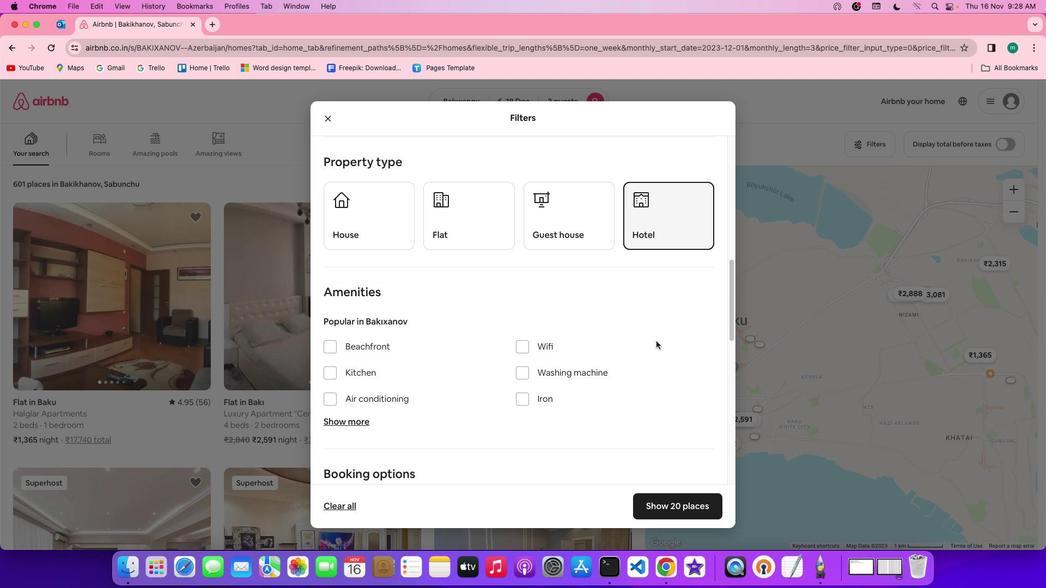 
Action: Mouse moved to (656, 341)
Screenshot: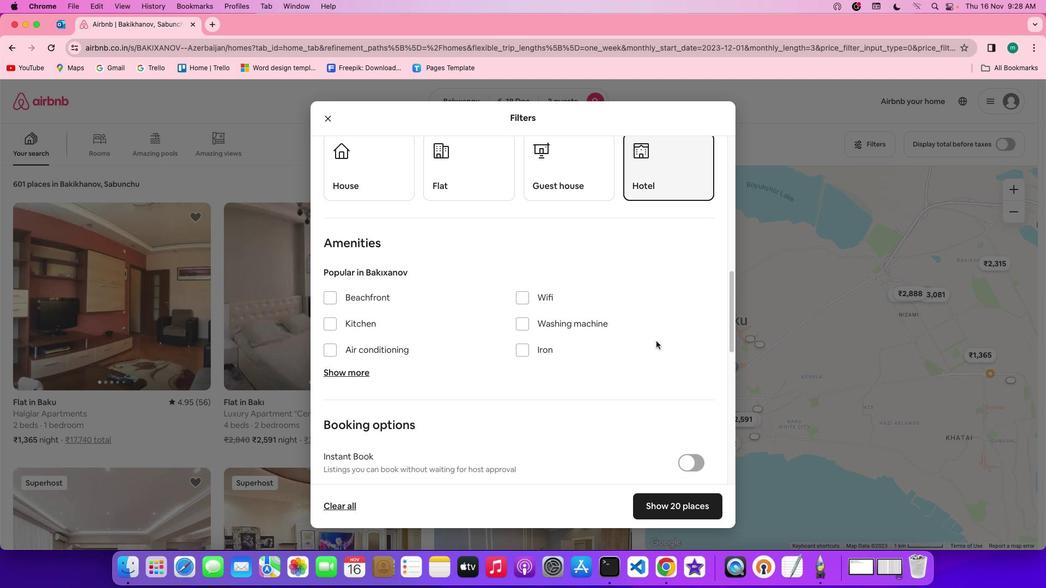 
Action: Mouse scrolled (656, 341) with delta (0, 0)
Screenshot: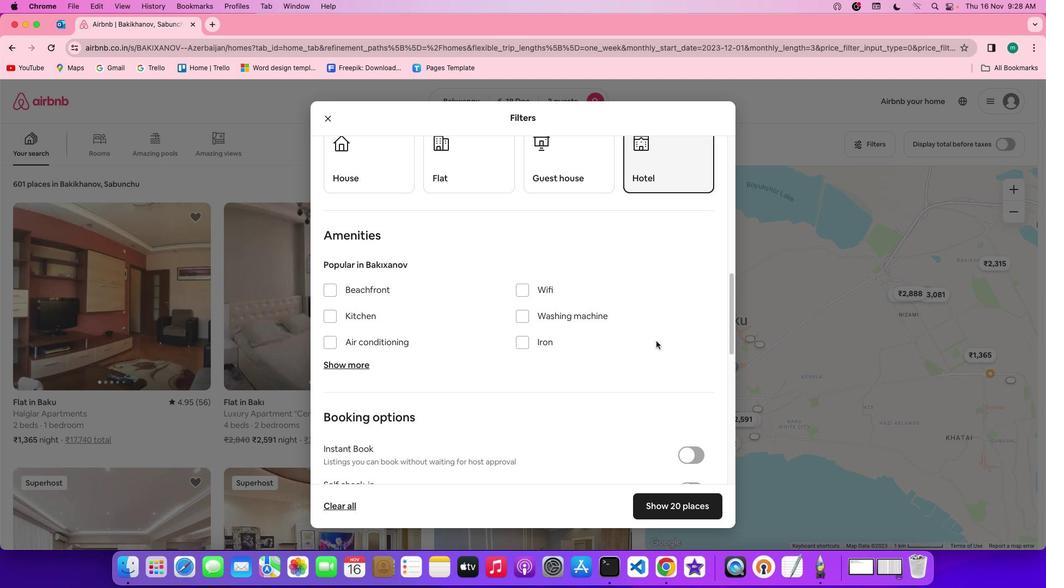 
Action: Mouse scrolled (656, 341) with delta (0, 0)
Screenshot: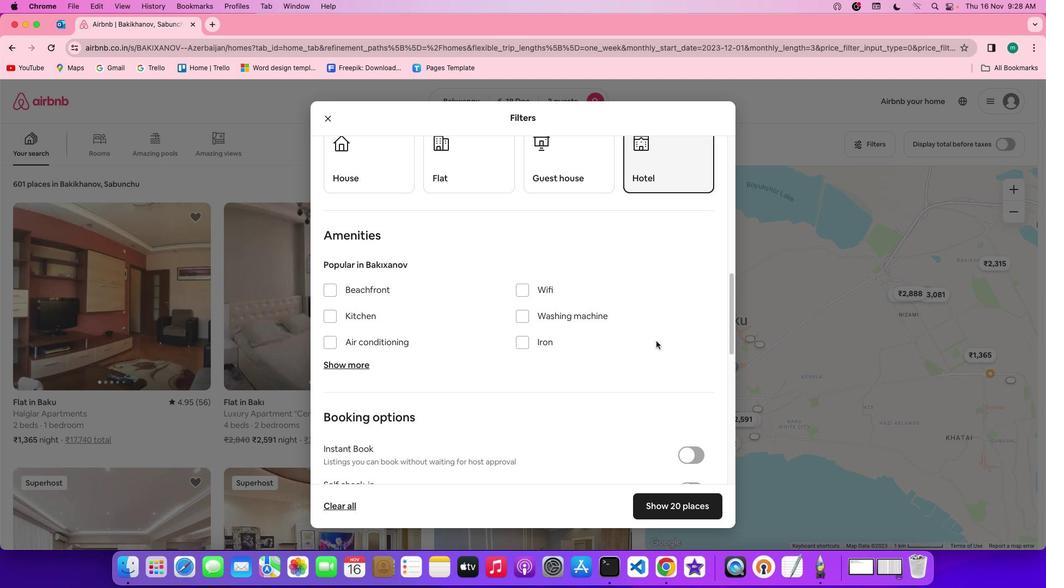 
Action: Mouse scrolled (656, 341) with delta (0, 0)
Screenshot: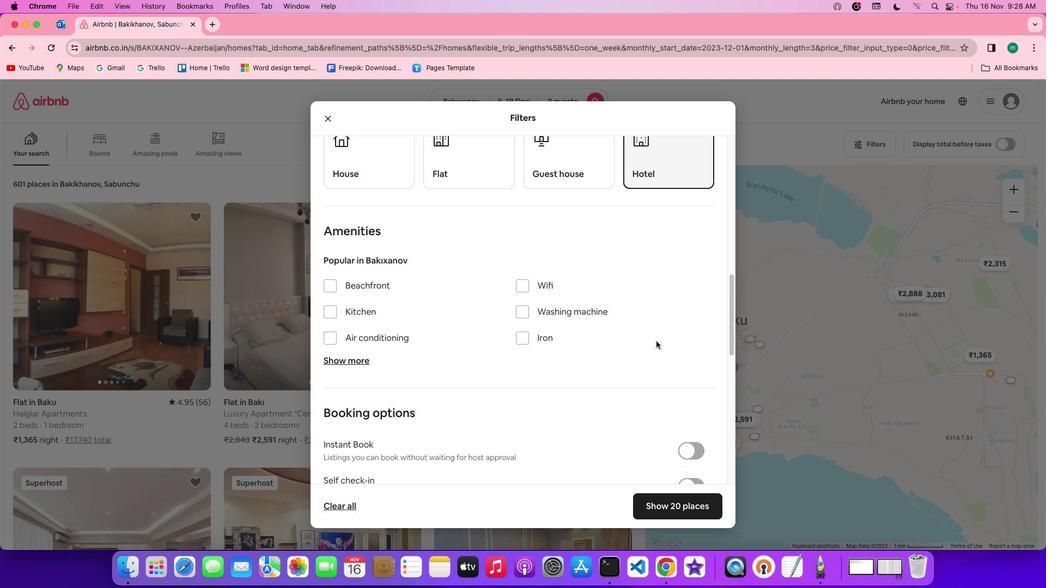 
Action: Mouse scrolled (656, 341) with delta (0, 0)
Screenshot: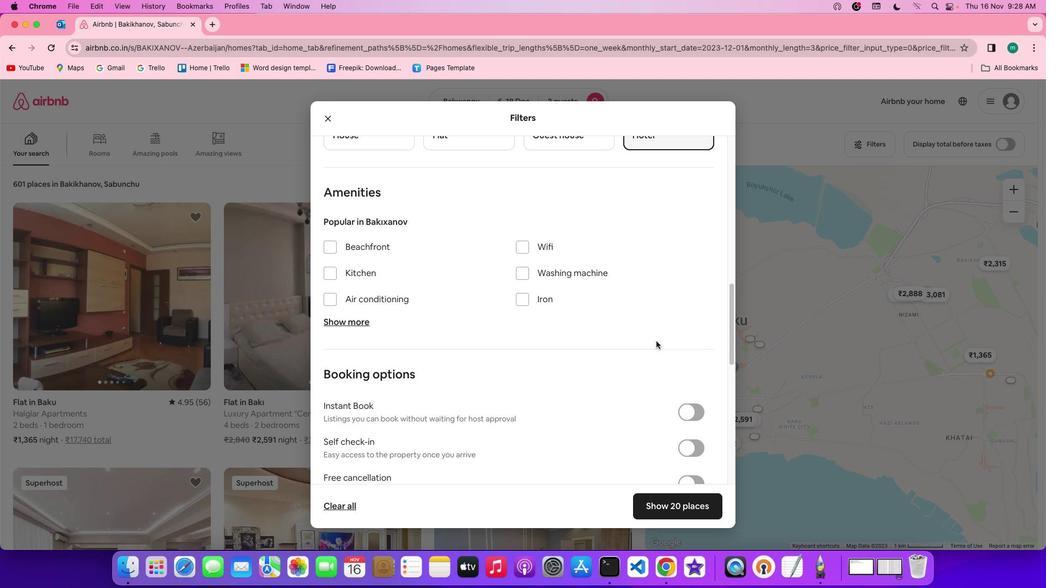 
Action: Mouse scrolled (656, 341) with delta (0, 0)
Screenshot: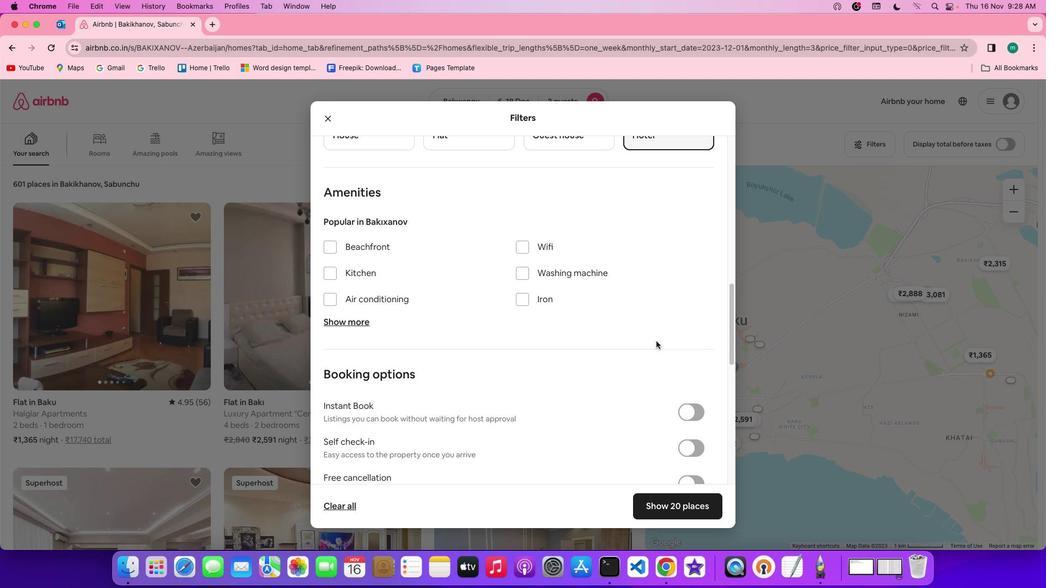 
Action: Mouse scrolled (656, 341) with delta (0, 0)
Screenshot: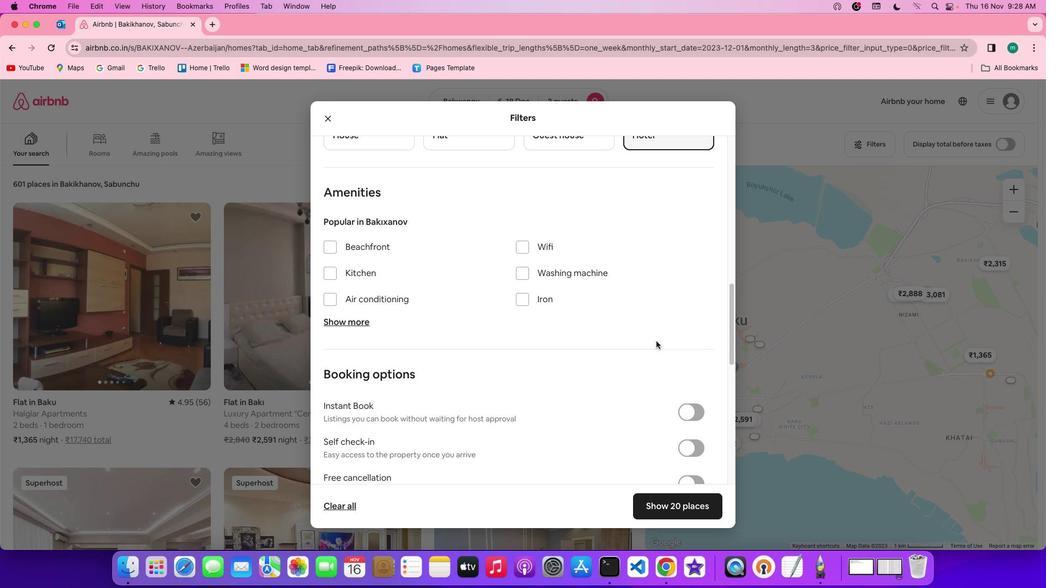 
Action: Mouse scrolled (656, 341) with delta (0, 0)
Screenshot: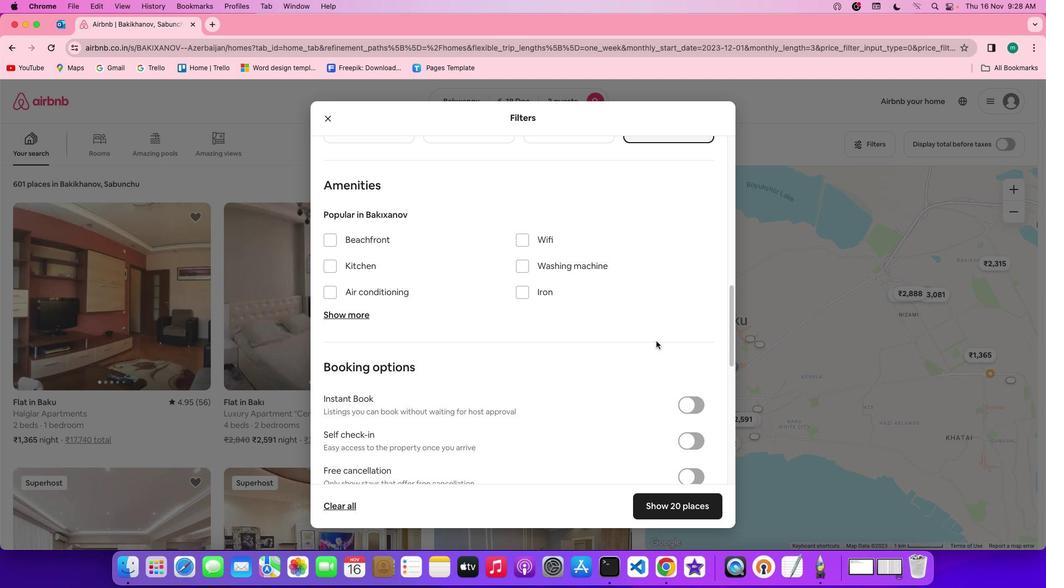 
Action: Mouse scrolled (656, 341) with delta (0, 0)
Screenshot: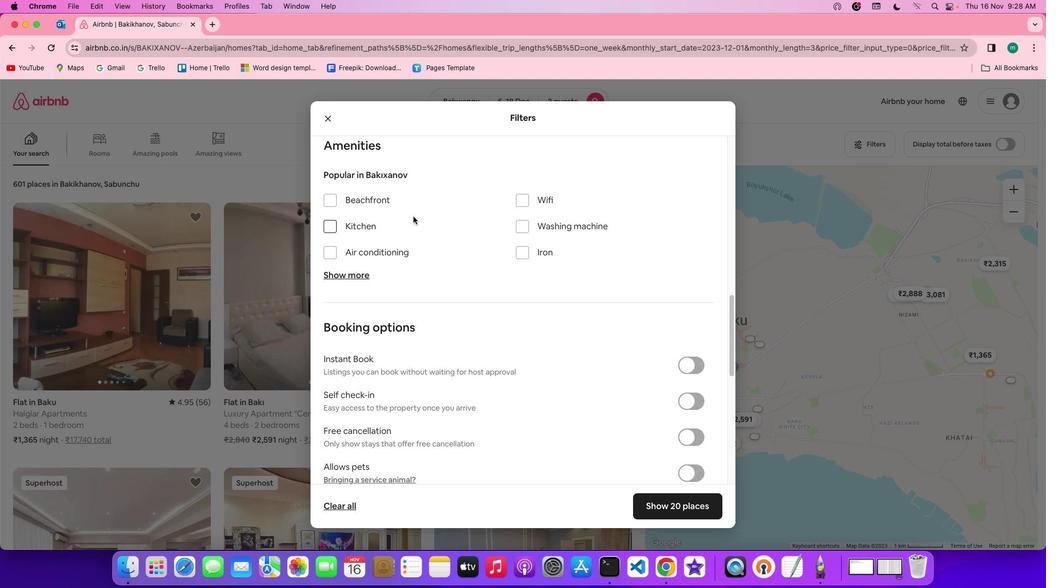 
Action: Mouse scrolled (656, 341) with delta (0, 0)
Screenshot: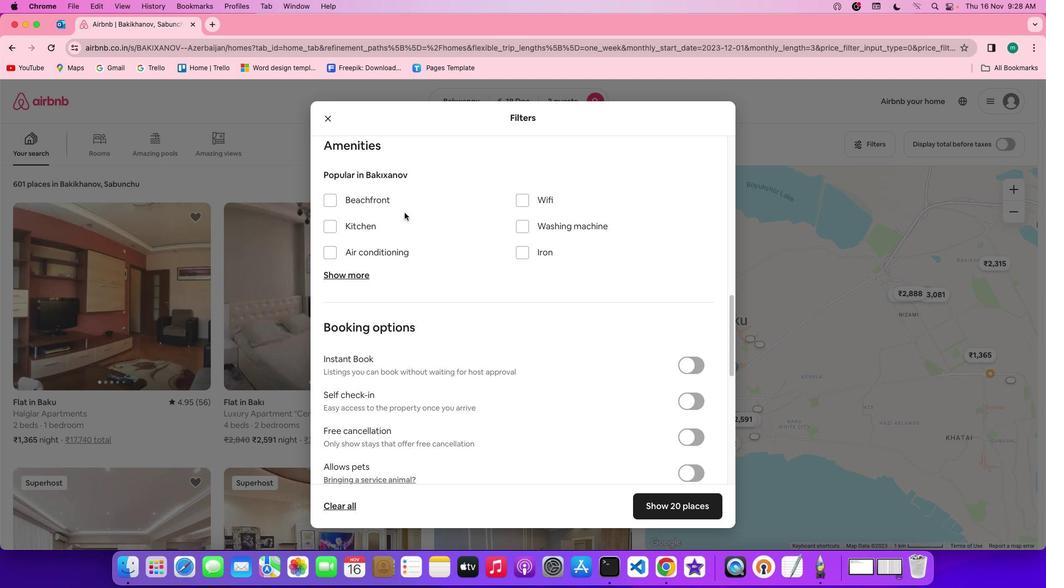 
Action: Mouse scrolled (656, 341) with delta (0, 0)
Screenshot: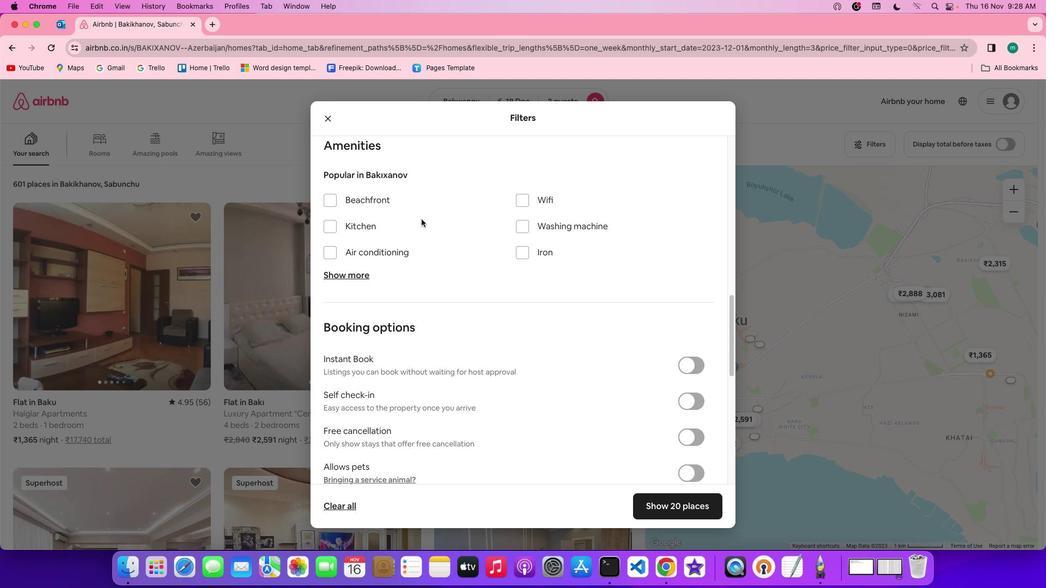 
Action: Mouse scrolled (656, 341) with delta (0, 0)
Screenshot: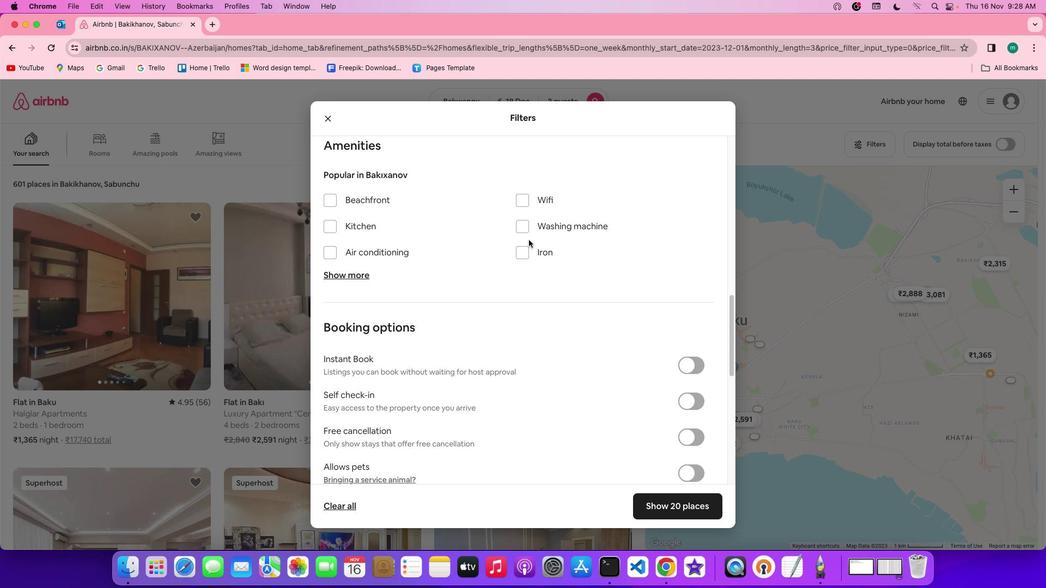 
Action: Mouse scrolled (656, 341) with delta (0, 0)
Screenshot: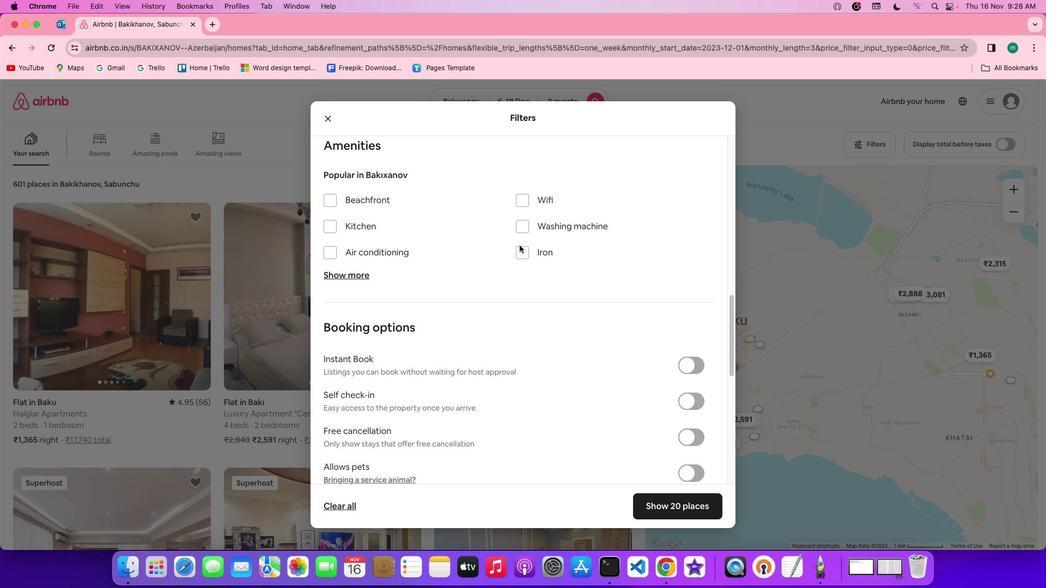 
Action: Mouse scrolled (656, 341) with delta (0, 0)
Screenshot: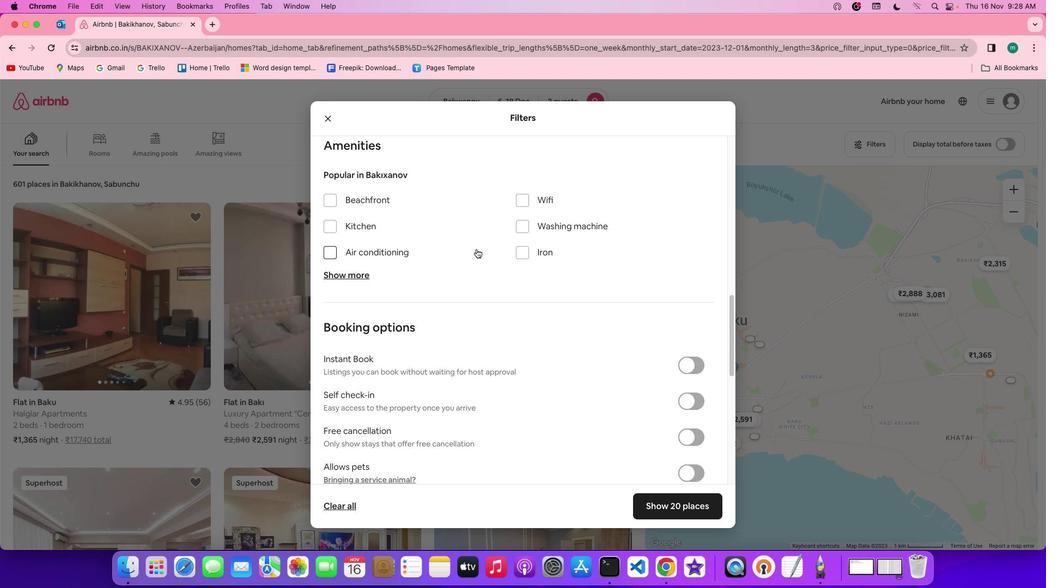 
Action: Mouse scrolled (656, 341) with delta (0, 0)
Screenshot: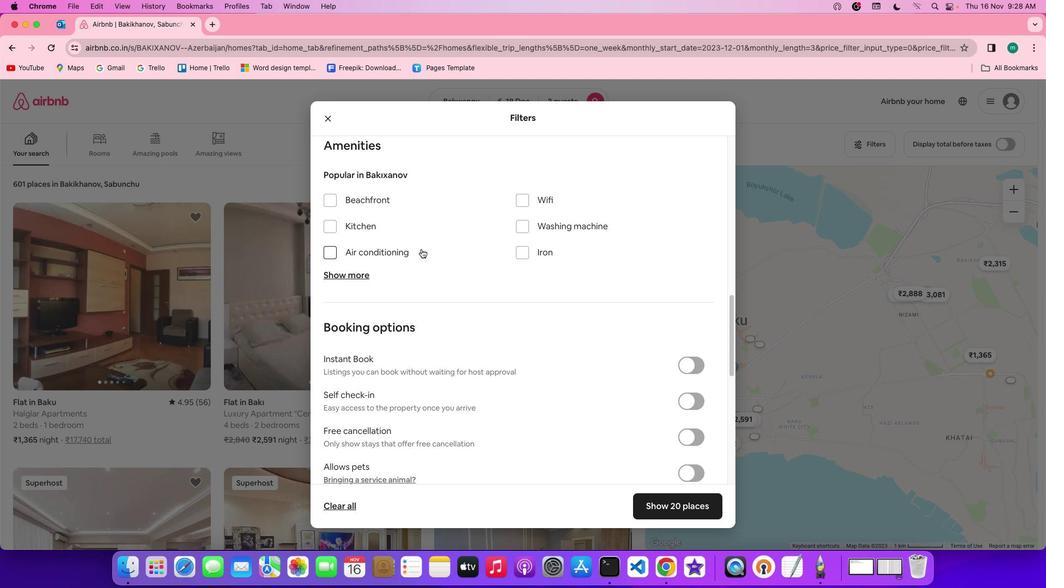 
Action: Mouse moved to (393, 252)
Screenshot: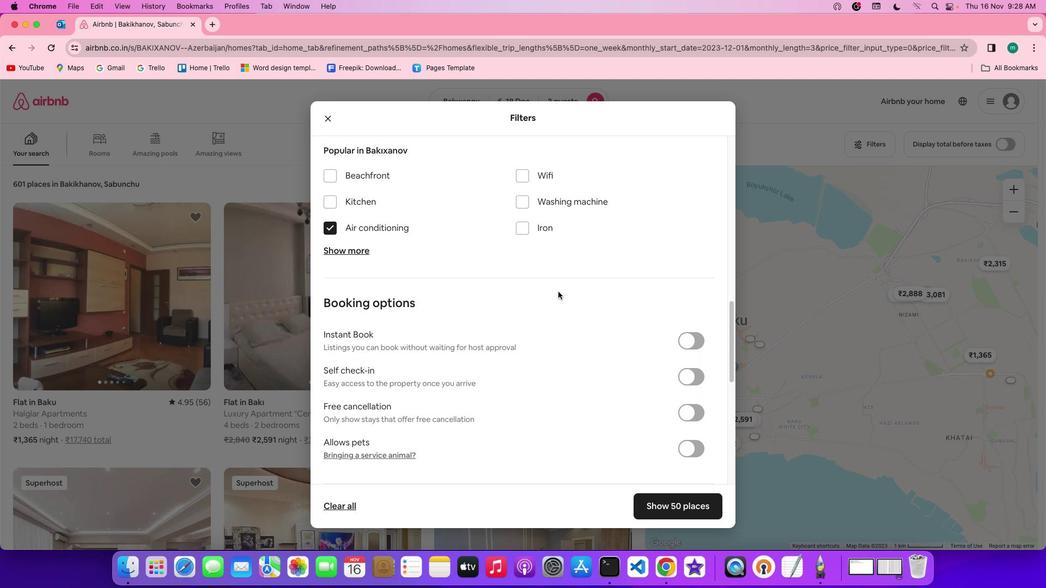 
Action: Mouse pressed left at (393, 252)
Screenshot: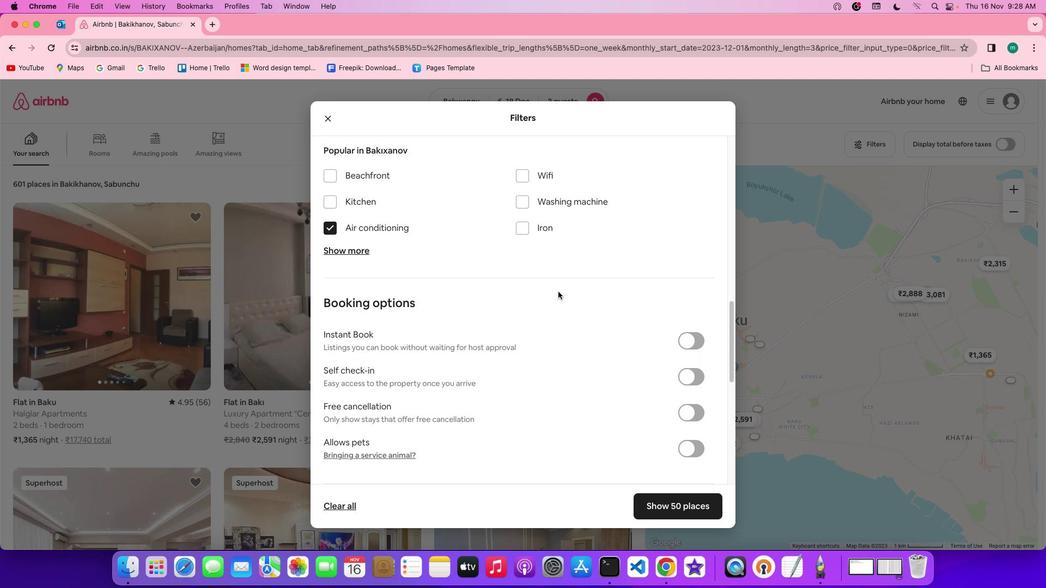 
Action: Mouse moved to (558, 292)
Screenshot: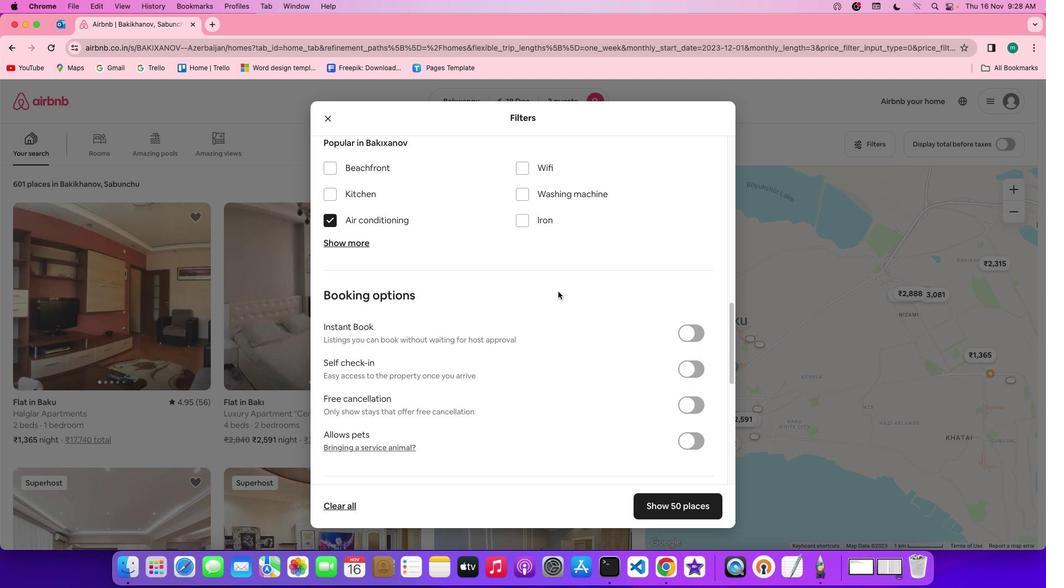 
Action: Mouse scrolled (558, 292) with delta (0, 0)
Screenshot: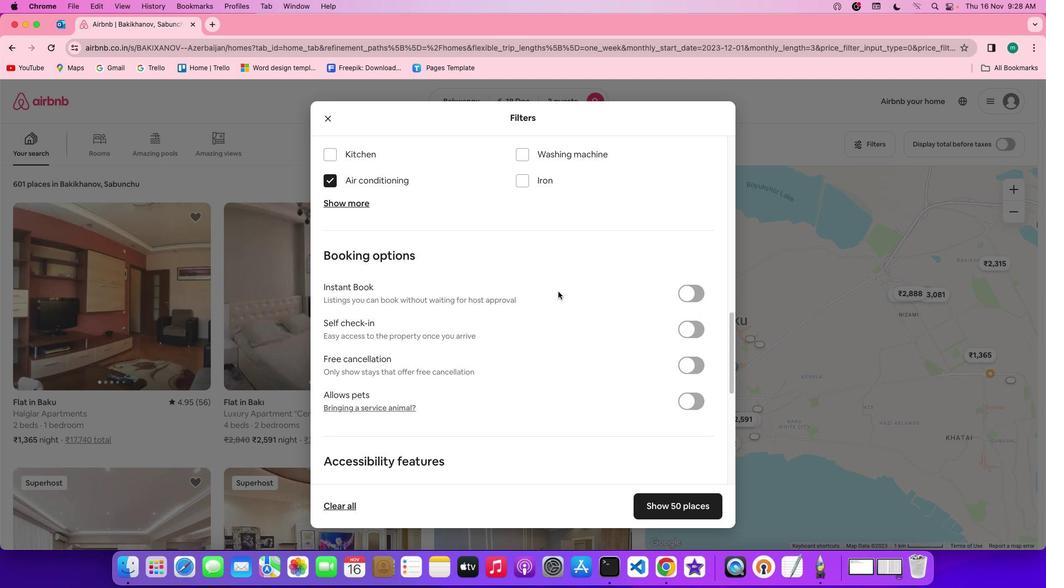
Action: Mouse scrolled (558, 292) with delta (0, 0)
Screenshot: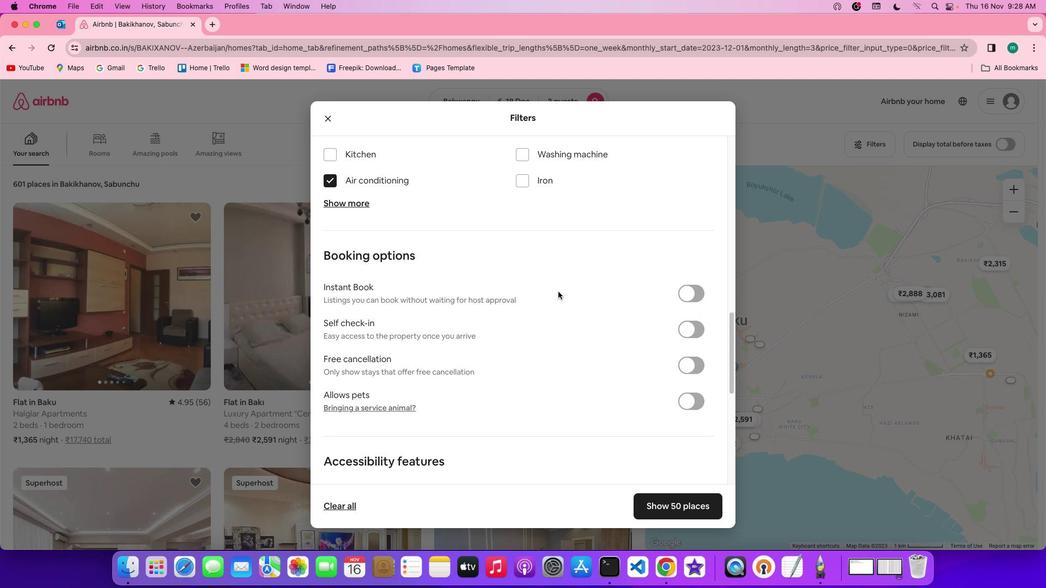 
Action: Mouse scrolled (558, 292) with delta (0, 0)
Screenshot: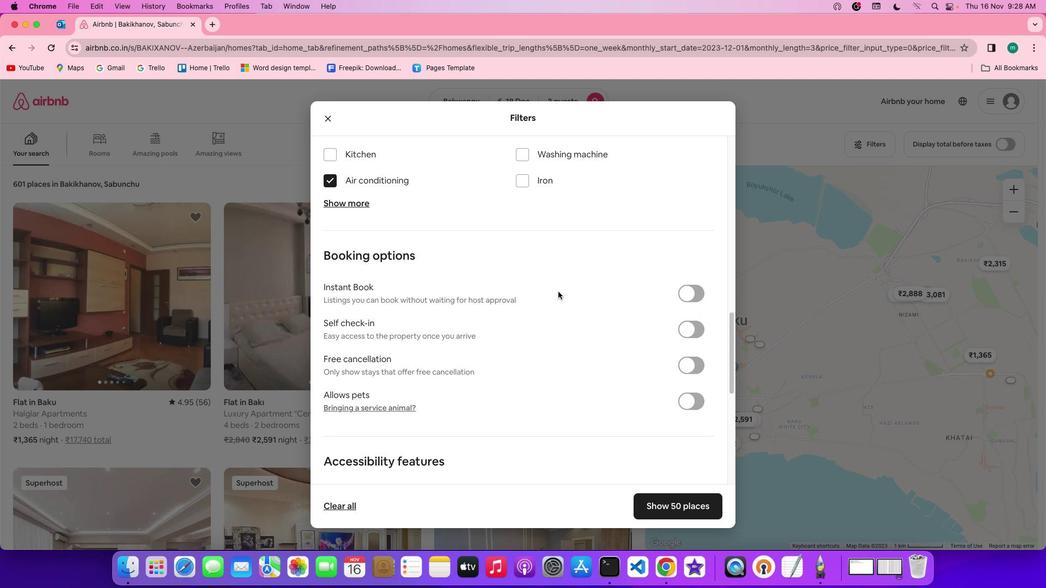 
Action: Mouse scrolled (558, 292) with delta (0, 0)
Screenshot: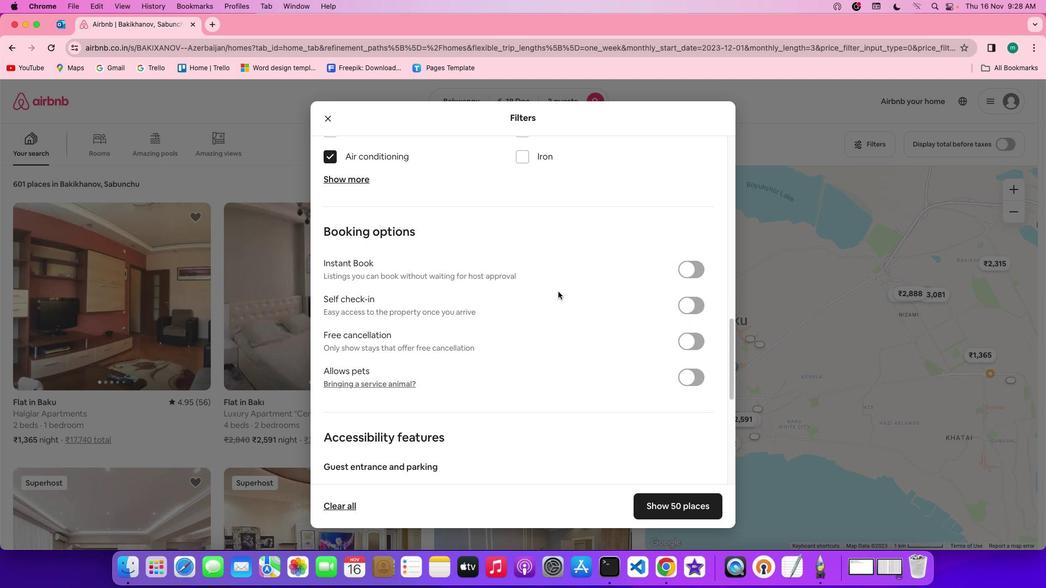 
Action: Mouse scrolled (558, 292) with delta (0, 0)
Screenshot: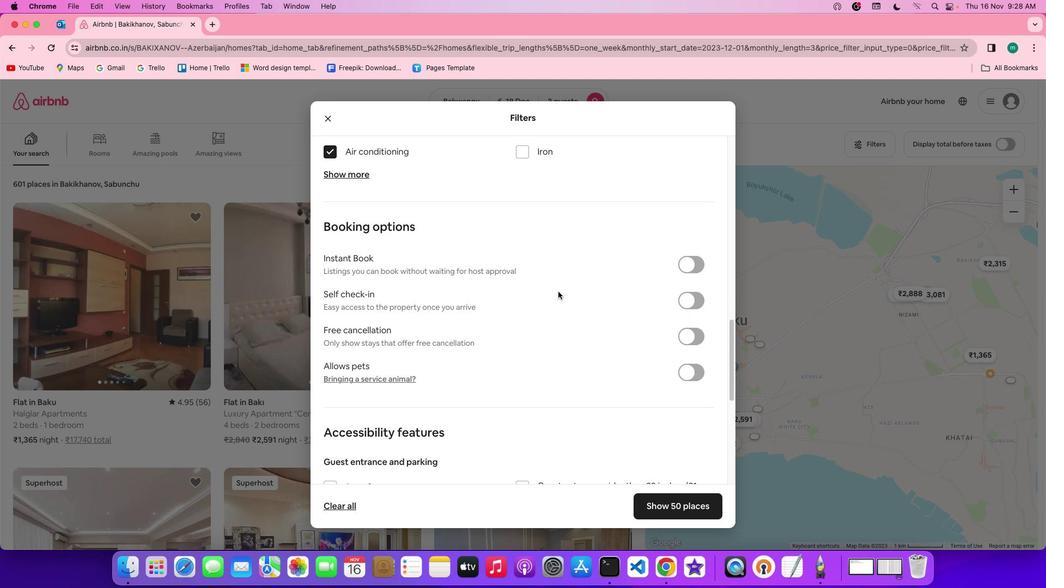 
Action: Mouse scrolled (558, 292) with delta (0, 0)
Screenshot: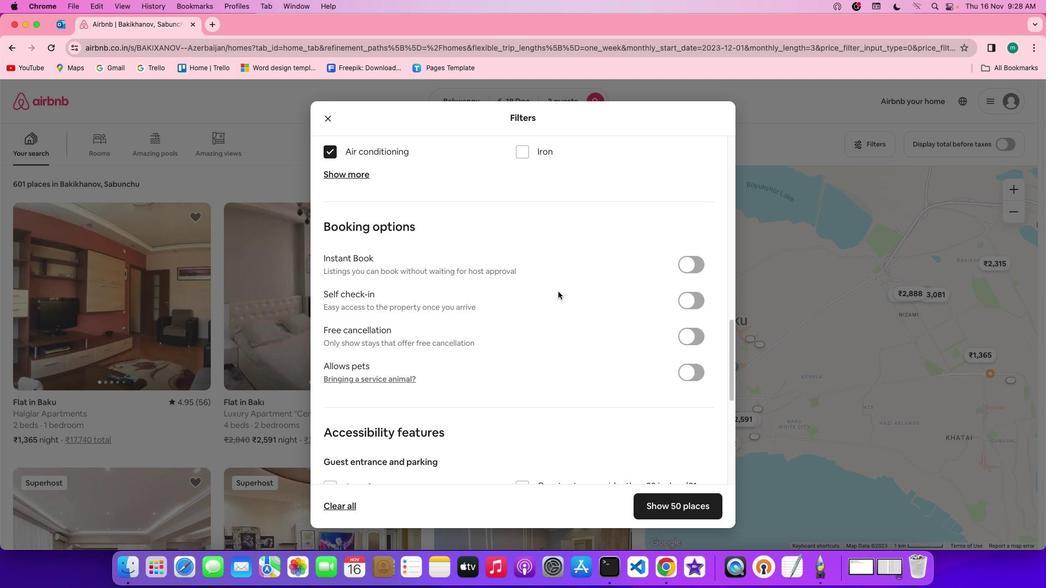 
Action: Mouse scrolled (558, 292) with delta (0, 0)
Screenshot: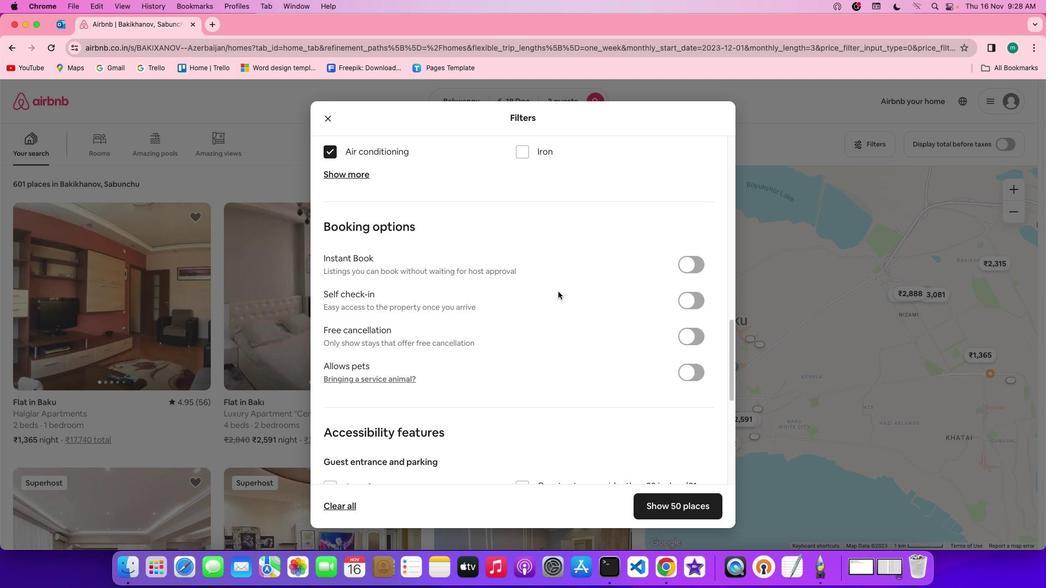 
Action: Mouse scrolled (558, 292) with delta (0, 0)
Screenshot: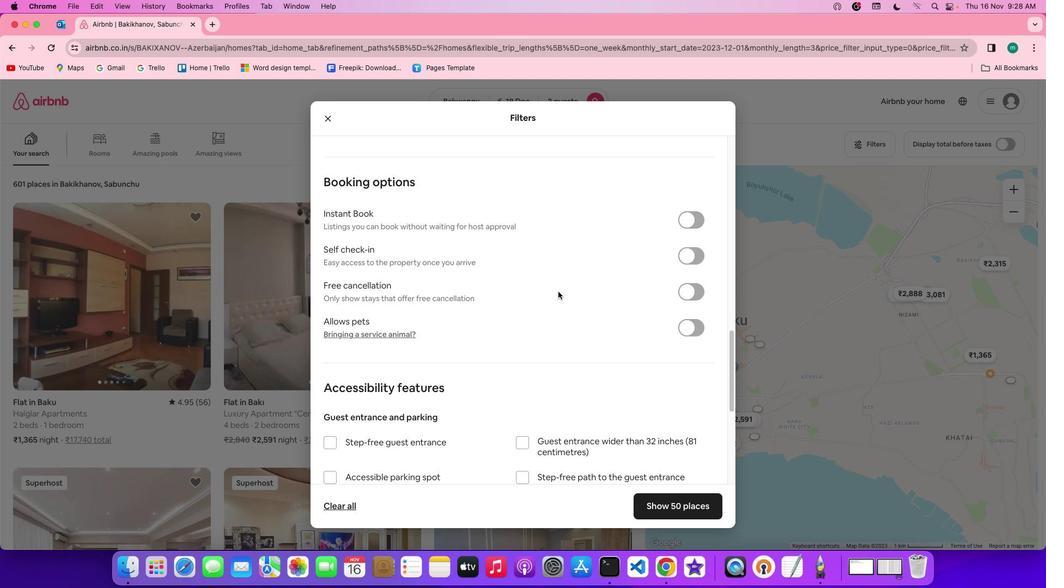 
Action: Mouse scrolled (558, 292) with delta (0, 0)
Screenshot: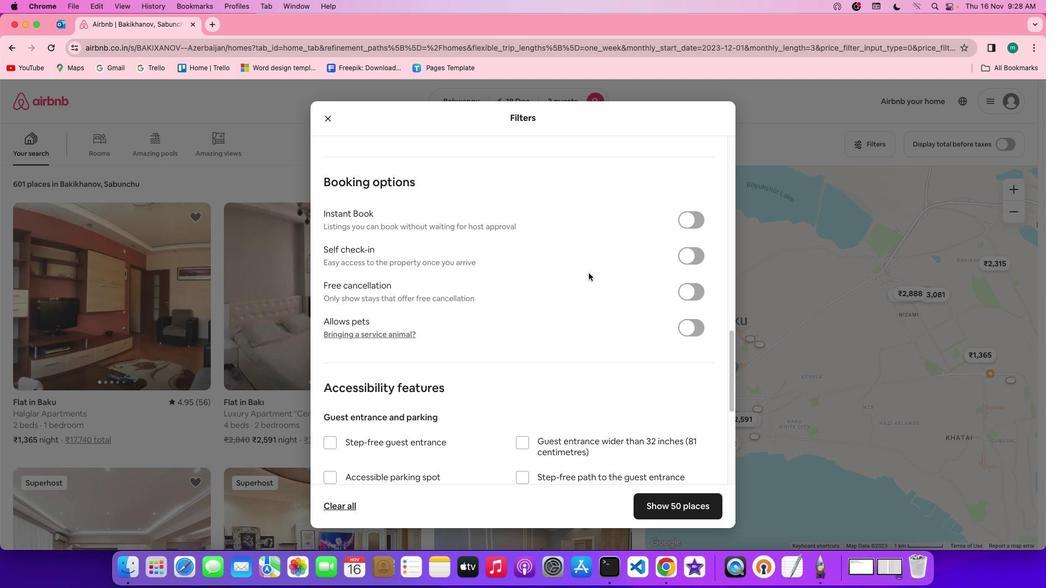 
Action: Mouse scrolled (558, 292) with delta (0, 0)
Screenshot: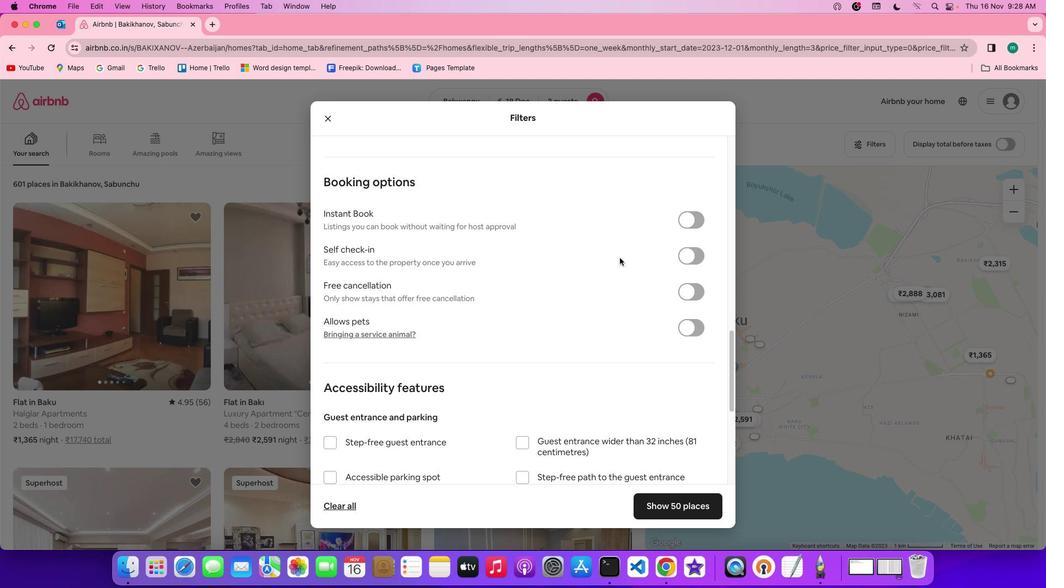 
Action: Mouse scrolled (558, 292) with delta (0, 0)
Screenshot: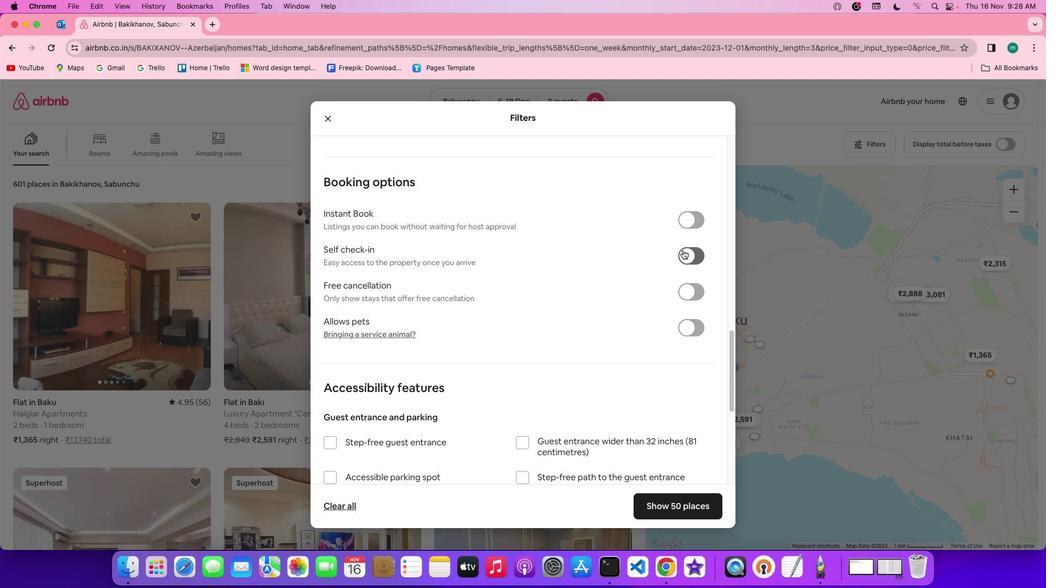 
Action: Mouse scrolled (558, 292) with delta (0, 0)
Screenshot: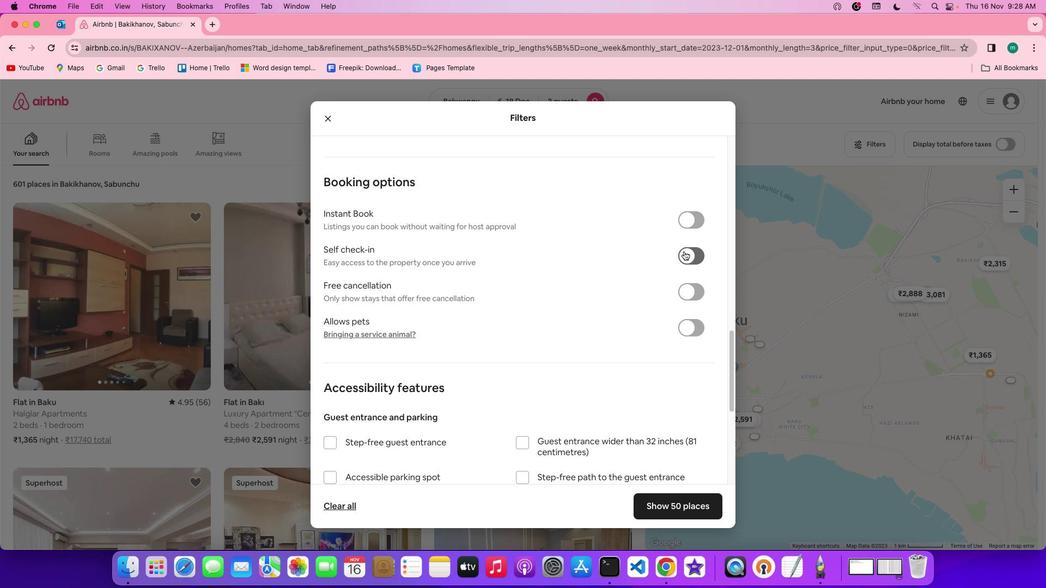 
Action: Mouse scrolled (558, 292) with delta (0, 0)
Screenshot: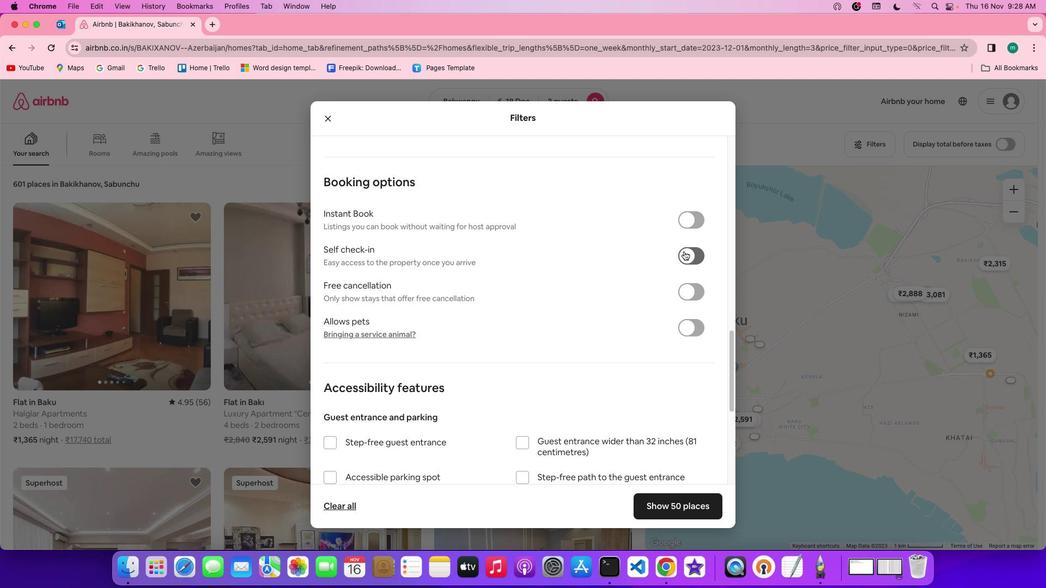 
Action: Mouse moved to (684, 251)
Screenshot: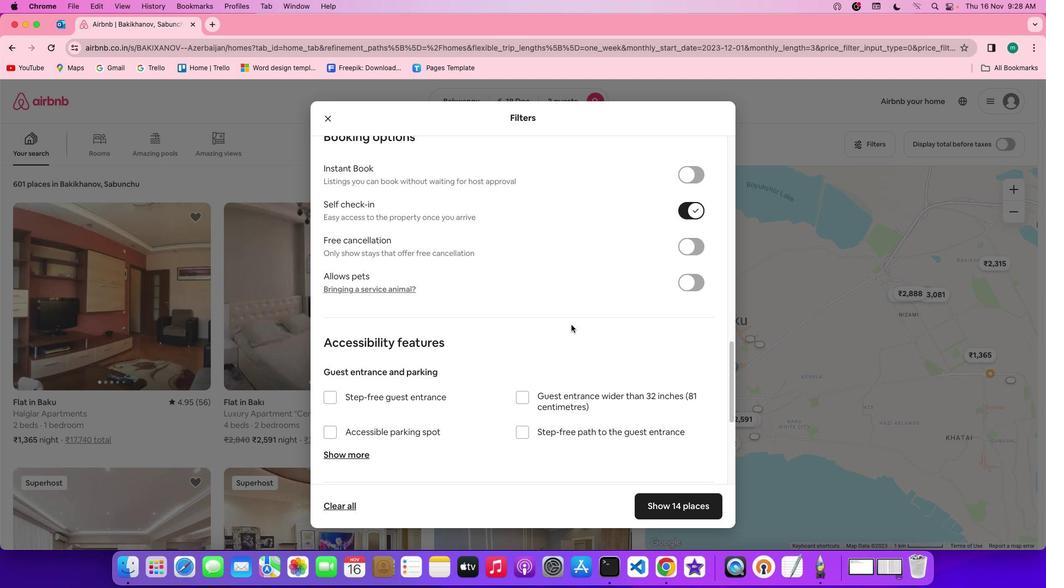 
Action: Mouse pressed left at (684, 251)
Screenshot: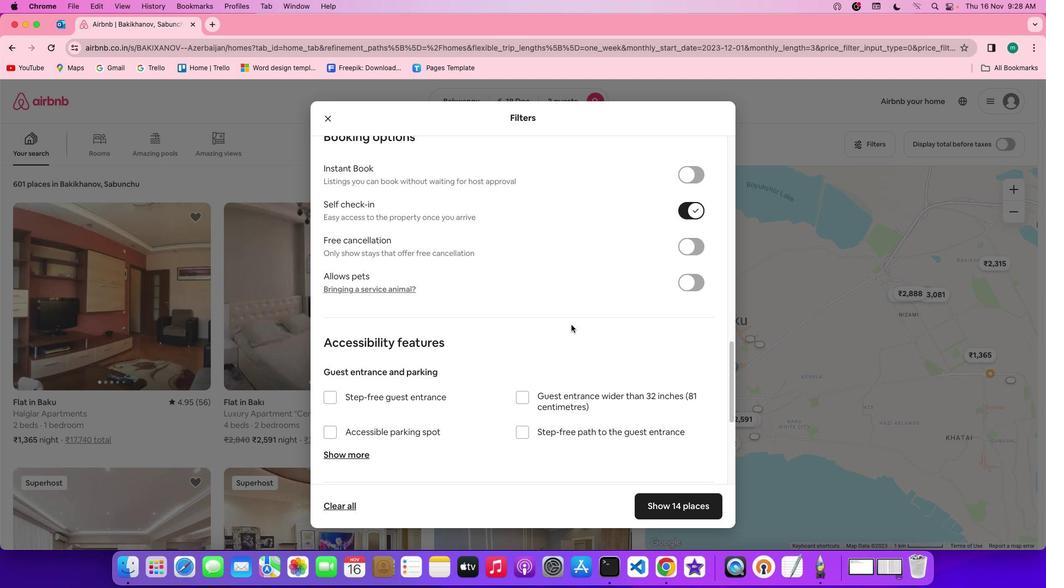 
Action: Mouse moved to (571, 324)
Screenshot: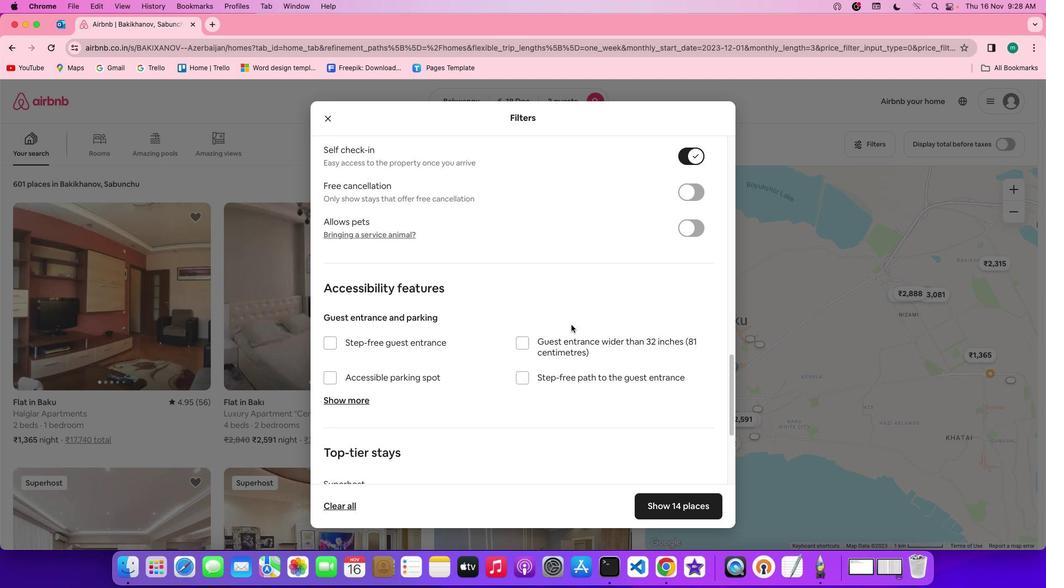 
Action: Mouse scrolled (571, 324) with delta (0, 0)
Screenshot: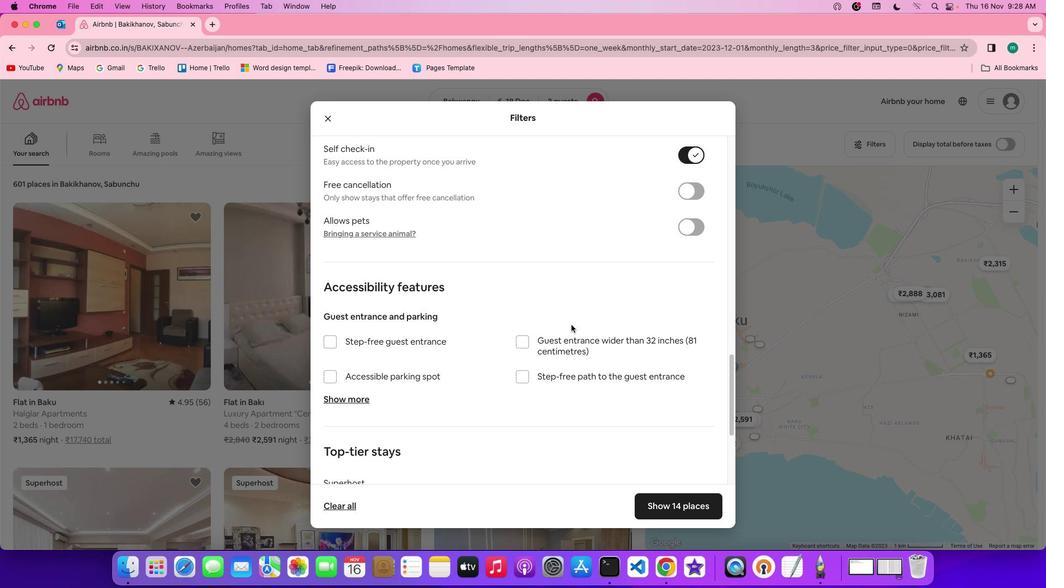 
Action: Mouse scrolled (571, 324) with delta (0, 0)
Screenshot: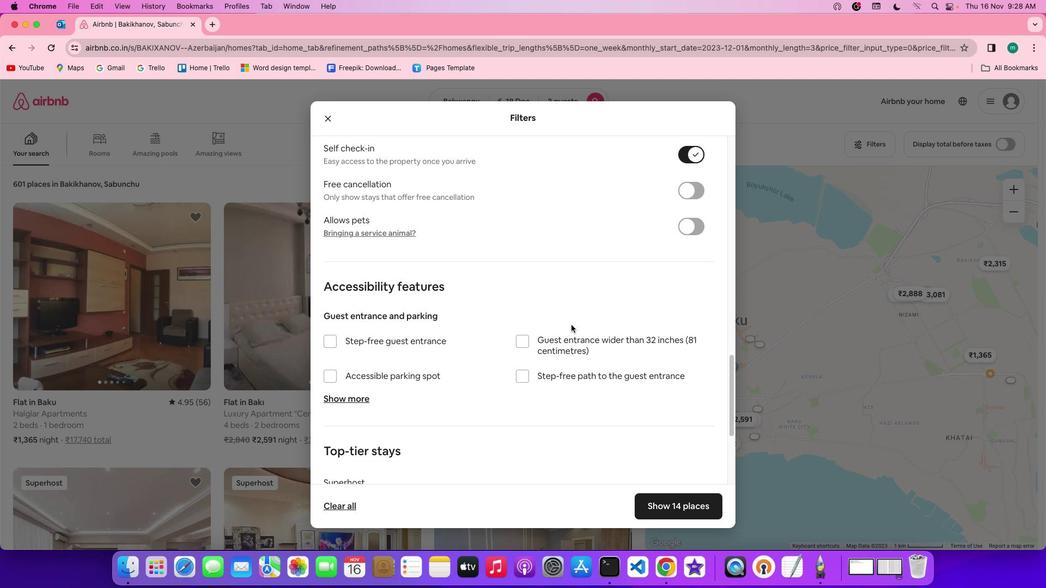 
Action: Mouse scrolled (571, 324) with delta (0, 0)
Screenshot: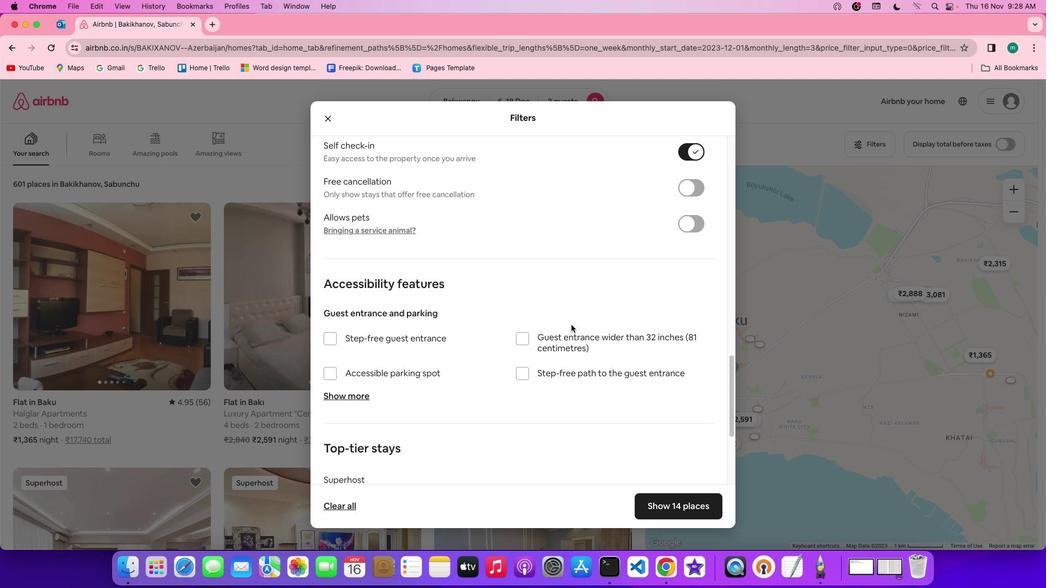
Action: Mouse scrolled (571, 324) with delta (0, 0)
Screenshot: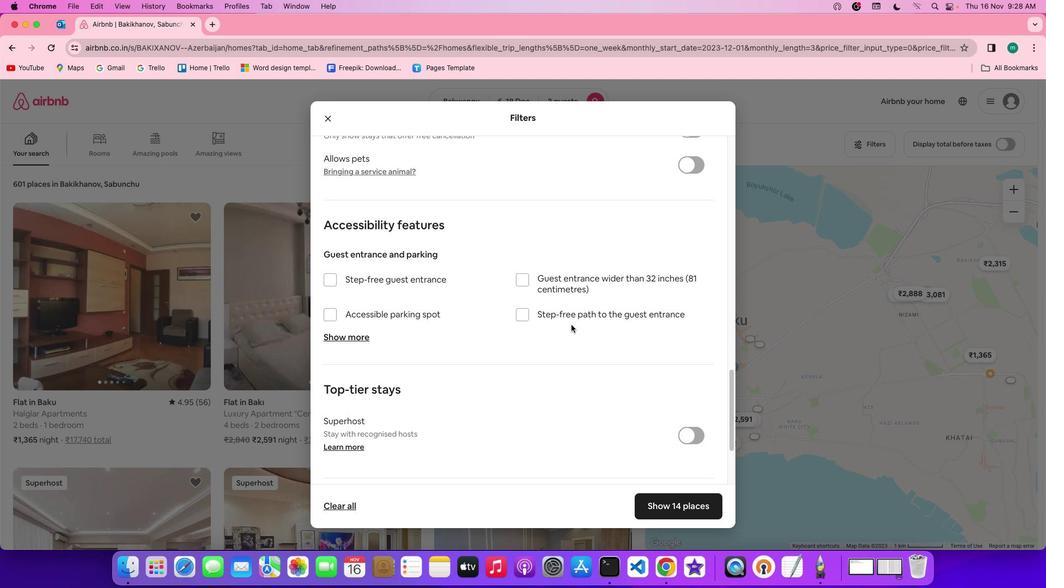 
Action: Mouse scrolled (571, 324) with delta (0, 0)
Screenshot: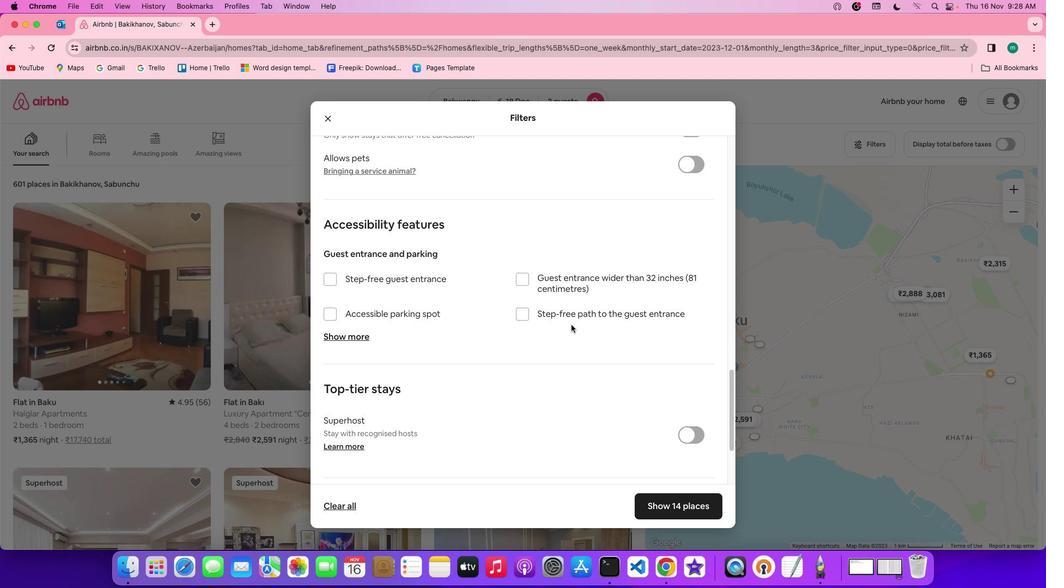 
Action: Mouse scrolled (571, 324) with delta (0, 0)
Screenshot: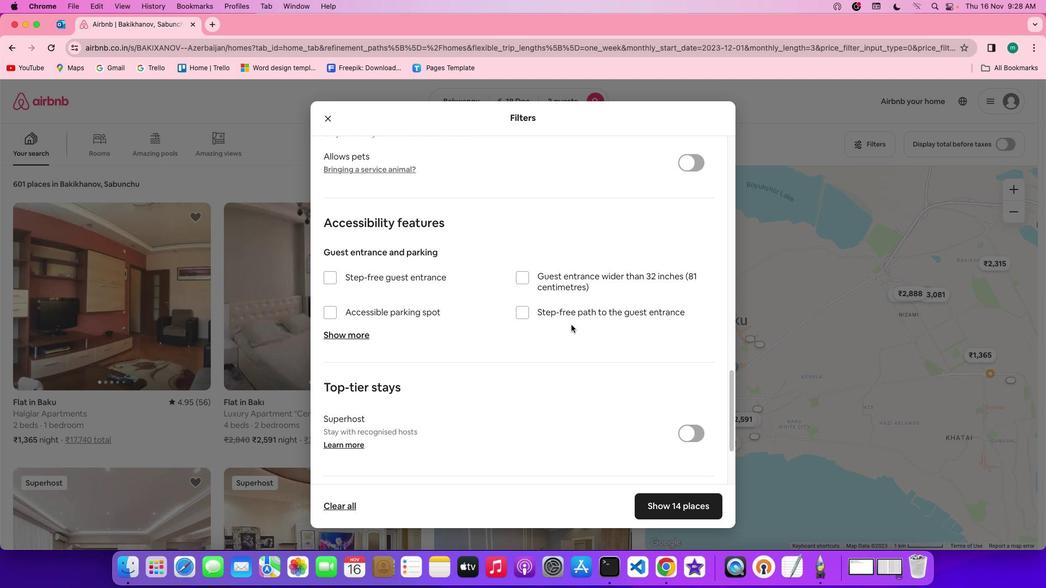
Action: Mouse scrolled (571, 324) with delta (0, 0)
Screenshot: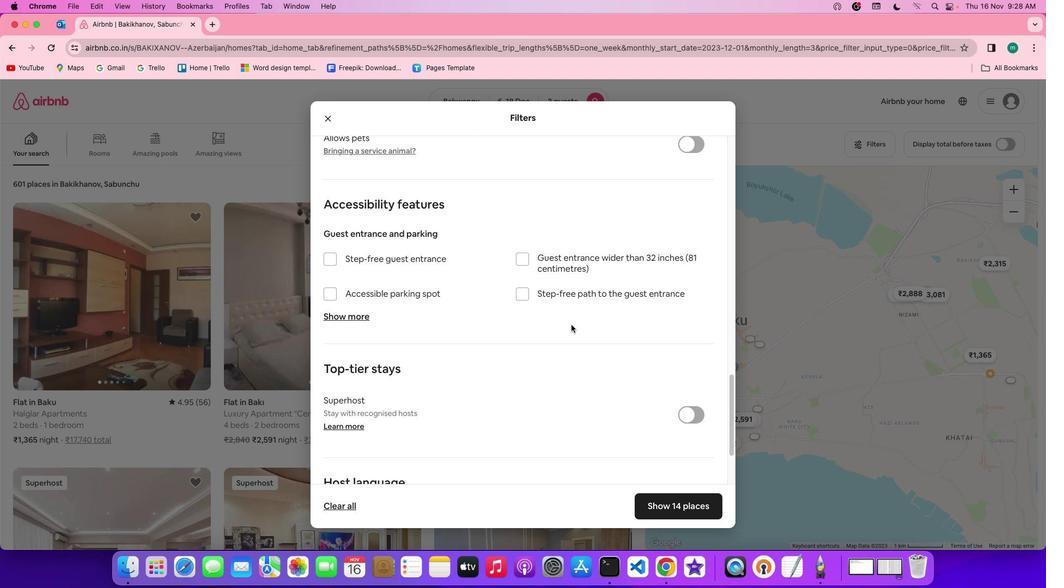 
Action: Mouse moved to (571, 324)
Screenshot: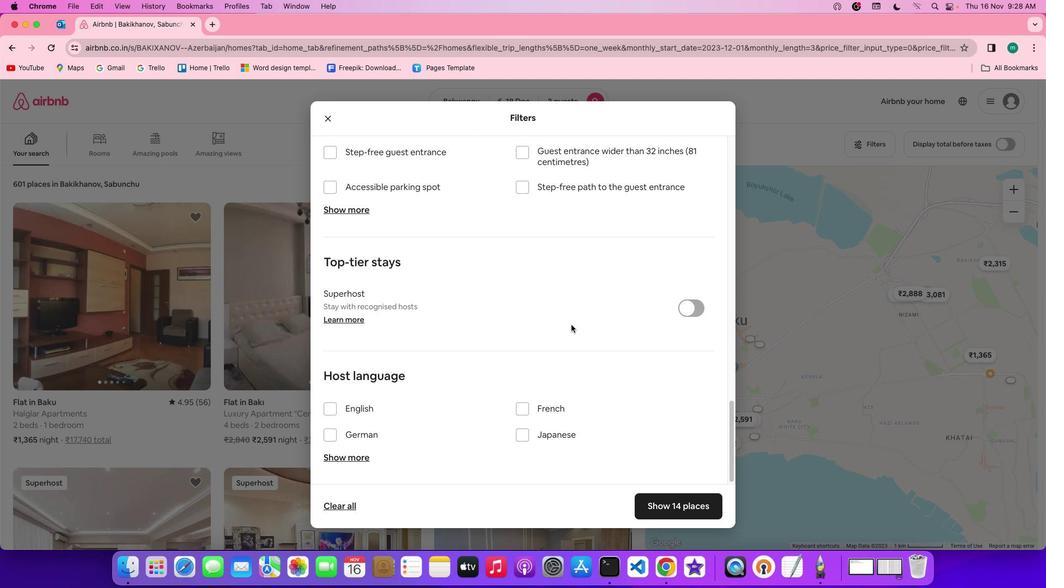 
Action: Mouse scrolled (571, 324) with delta (0, 0)
Screenshot: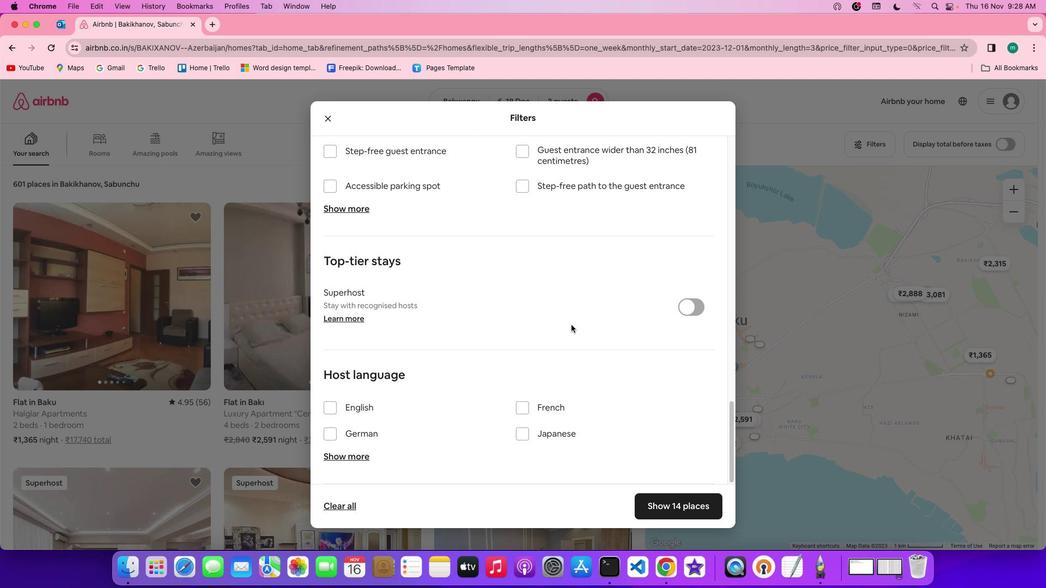 
Action: Mouse scrolled (571, 324) with delta (0, 0)
Screenshot: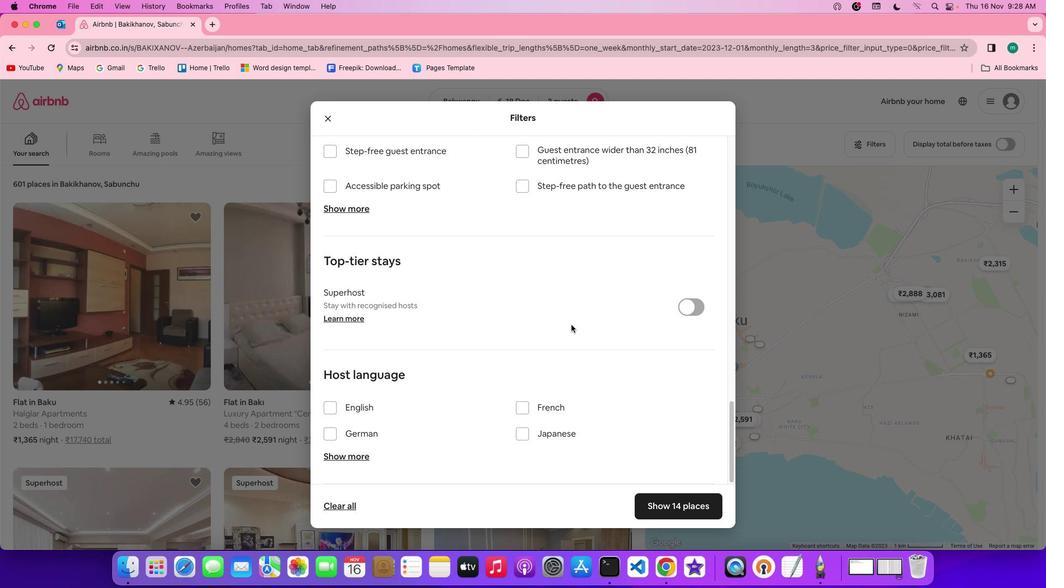 
Action: Mouse scrolled (571, 324) with delta (0, 0)
Screenshot: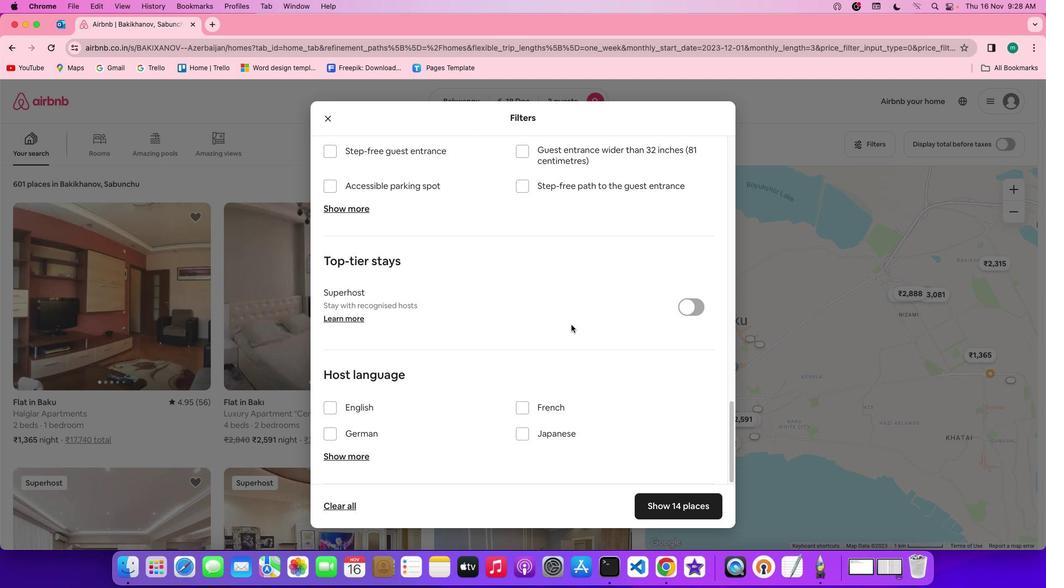 
Action: Mouse scrolled (571, 324) with delta (0, 0)
Screenshot: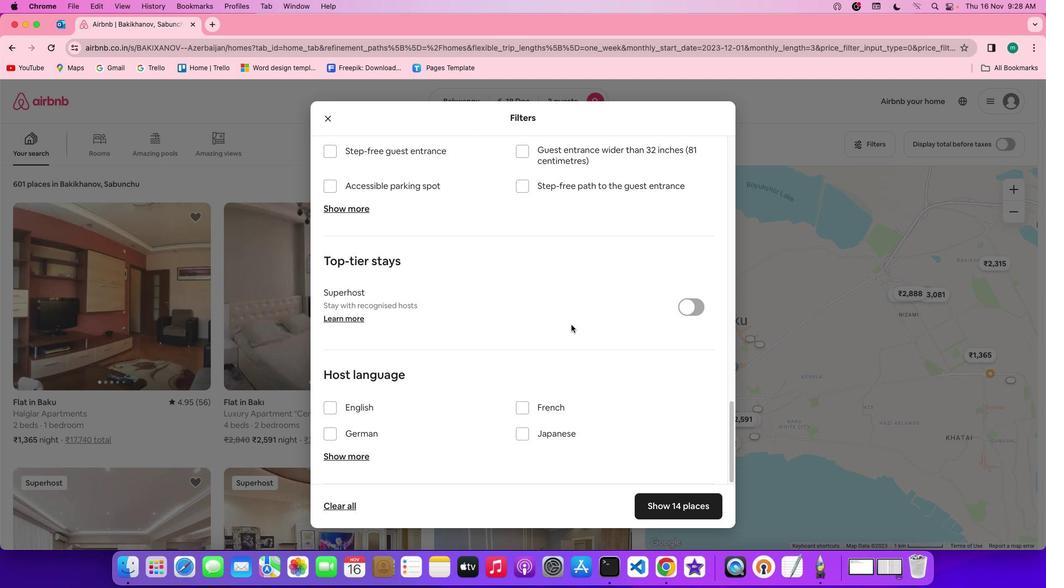 
Action: Mouse scrolled (571, 324) with delta (0, 0)
Screenshot: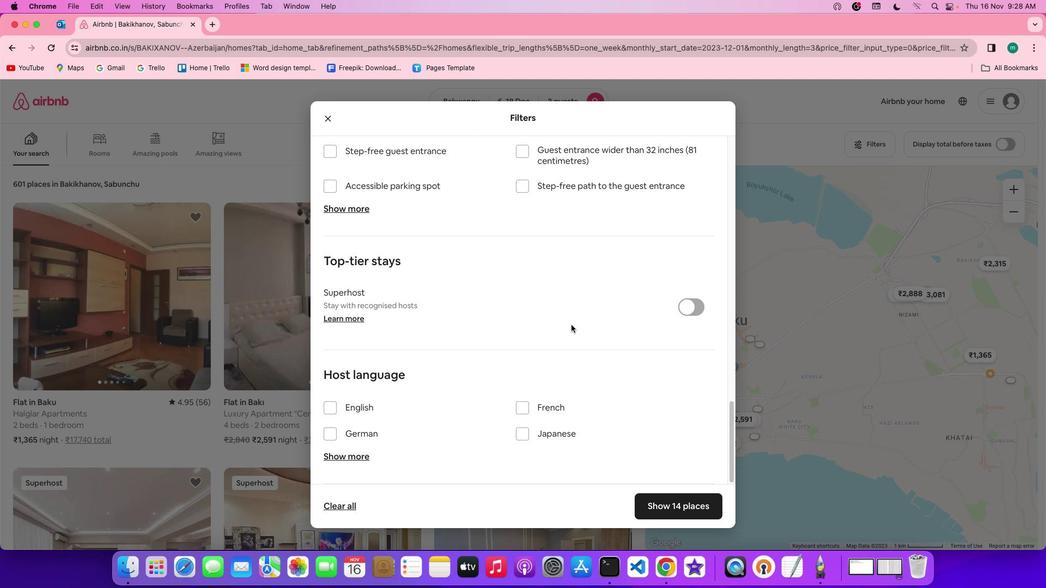 
Action: Mouse scrolled (571, 324) with delta (0, 0)
Screenshot: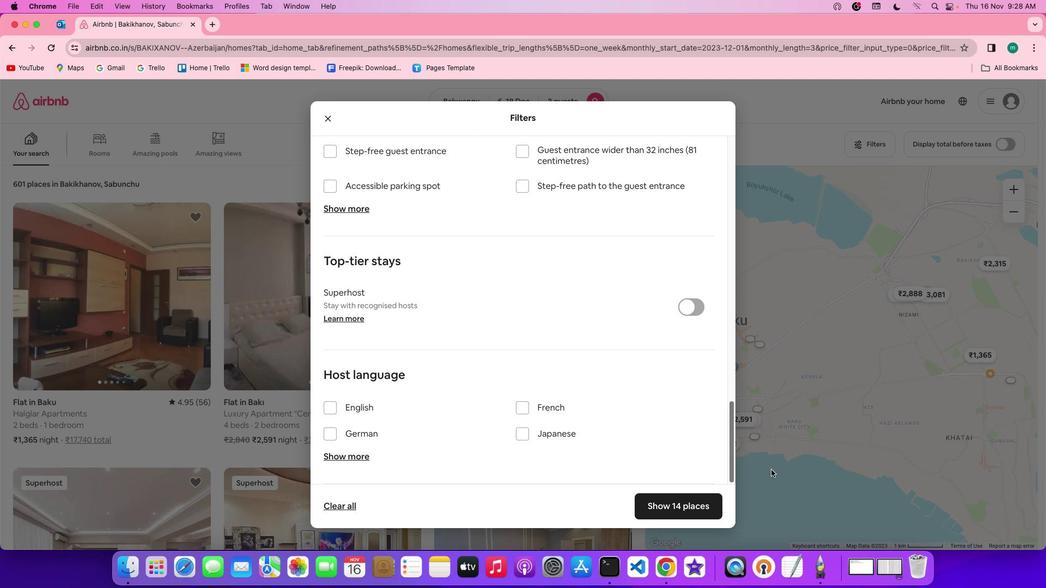 
Action: Mouse scrolled (571, 324) with delta (0, 0)
Screenshot: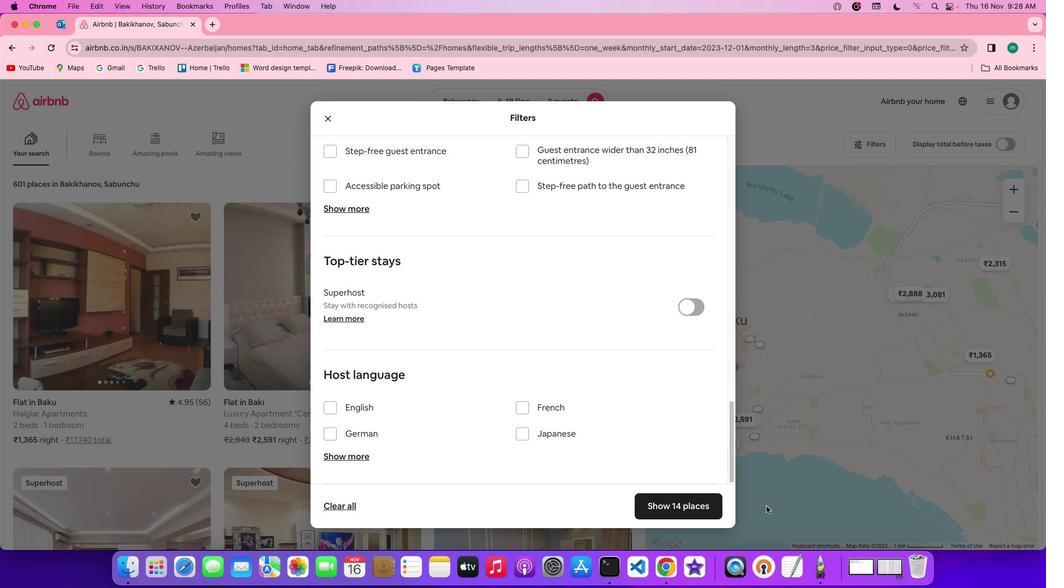 
Action: Mouse scrolled (571, 324) with delta (0, -1)
Screenshot: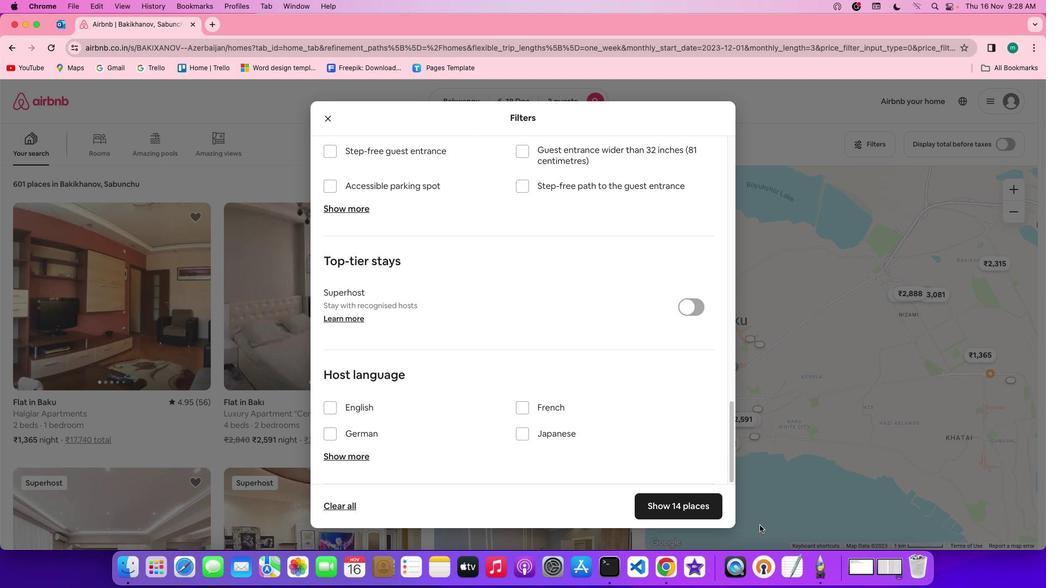 
Action: Mouse scrolled (571, 324) with delta (0, -1)
Screenshot: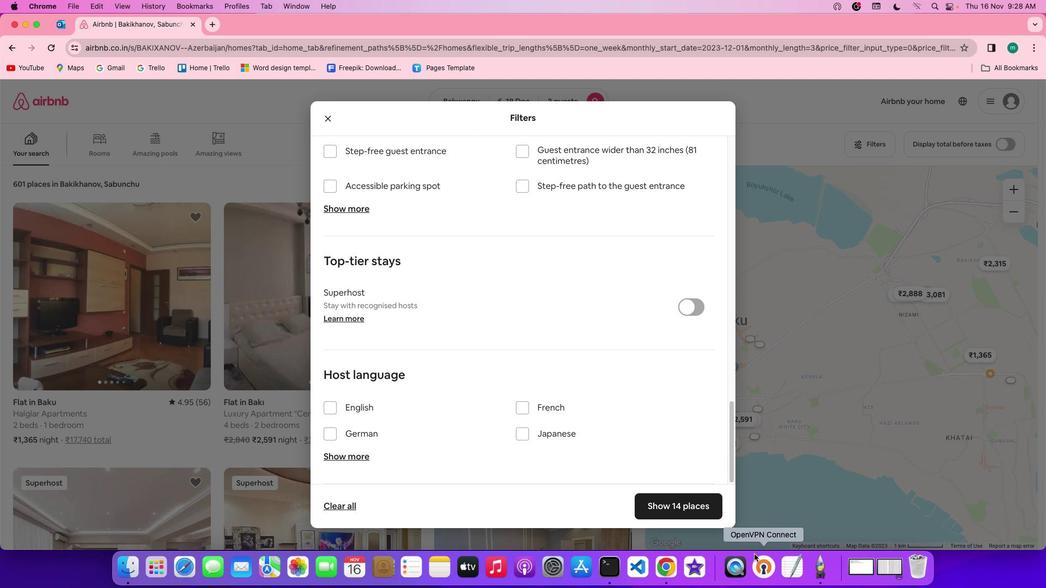 
Action: Mouse scrolled (571, 324) with delta (0, 0)
Screenshot: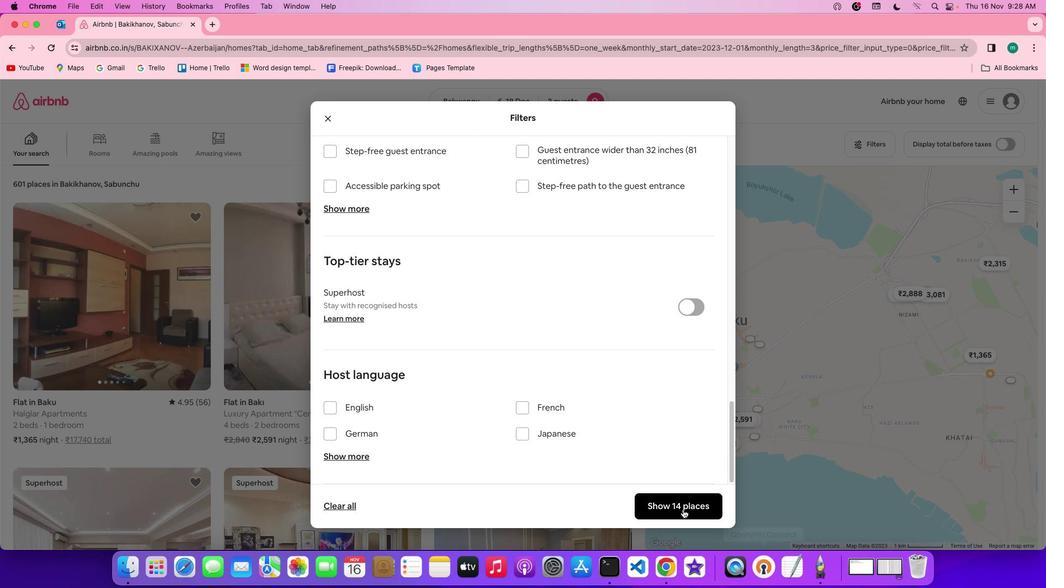 
Action: Mouse scrolled (571, 324) with delta (0, 0)
Screenshot: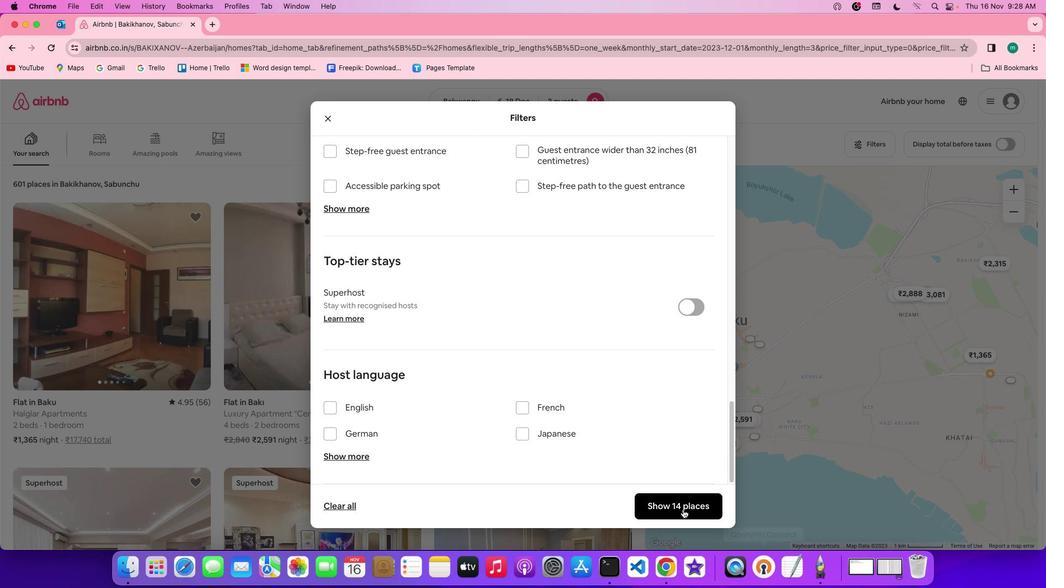 
Action: Mouse scrolled (571, 324) with delta (0, -1)
Screenshot: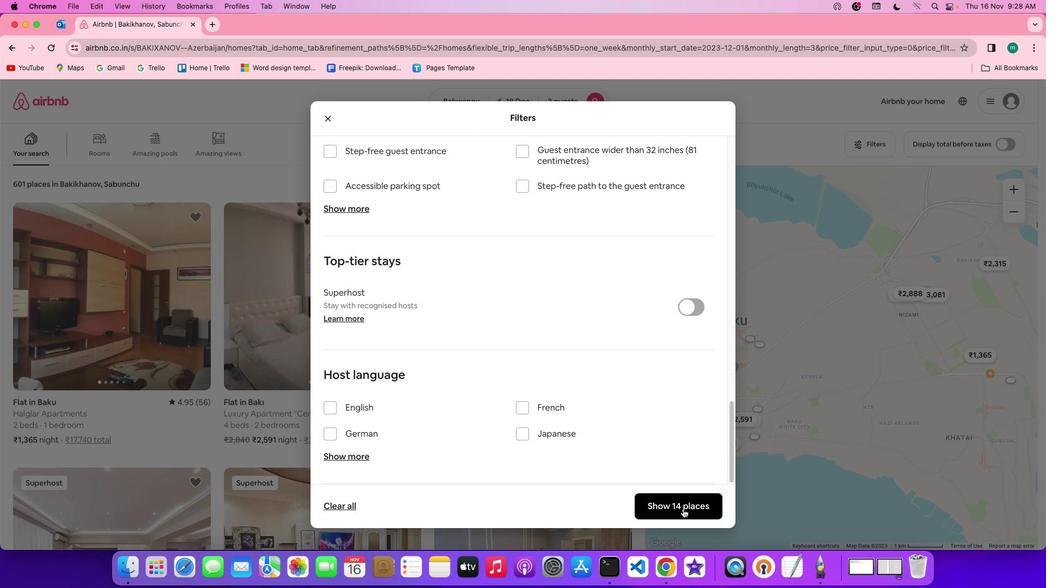 
Action: Mouse scrolled (571, 324) with delta (0, -2)
Screenshot: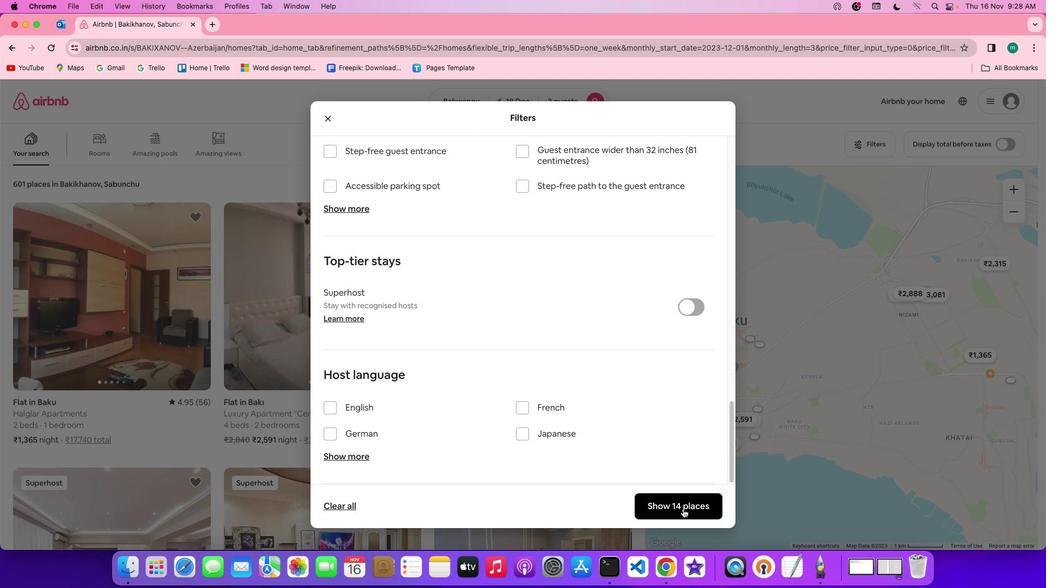 
Action: Mouse scrolled (571, 324) with delta (0, -3)
Screenshot: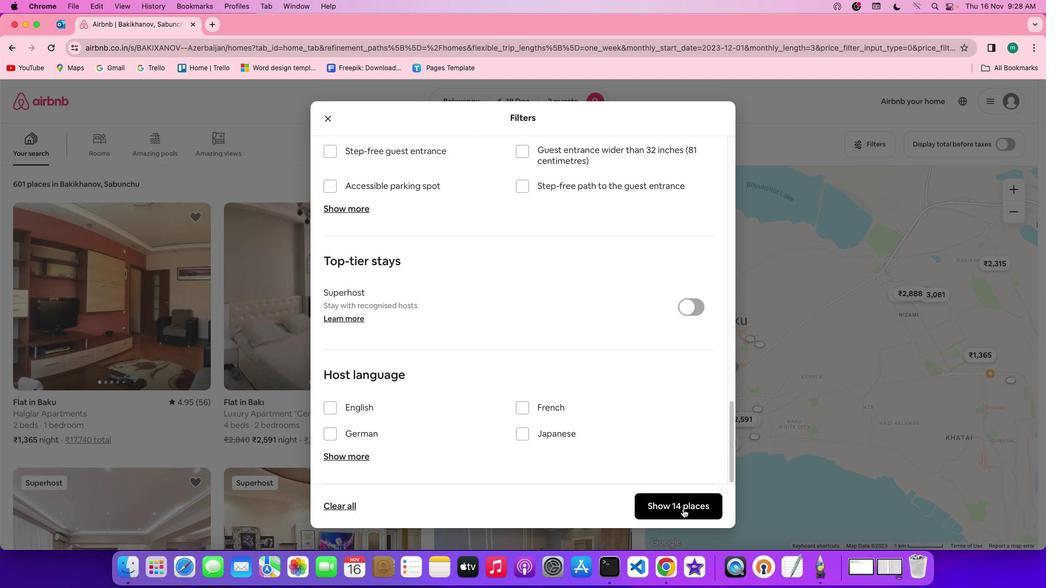
Action: Mouse scrolled (571, 324) with delta (0, -3)
Screenshot: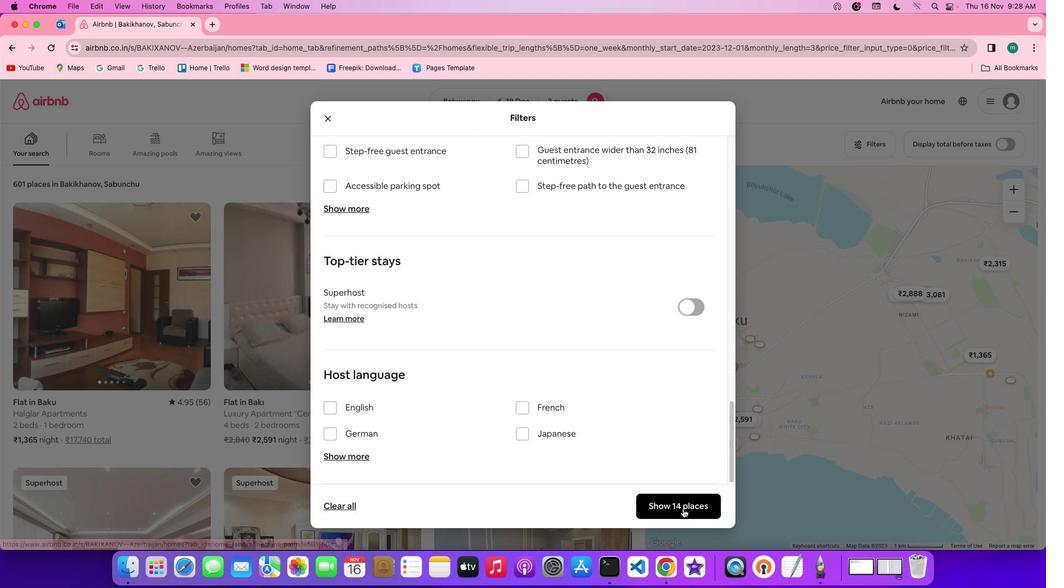 
Action: Mouse scrolled (571, 324) with delta (0, 0)
Screenshot: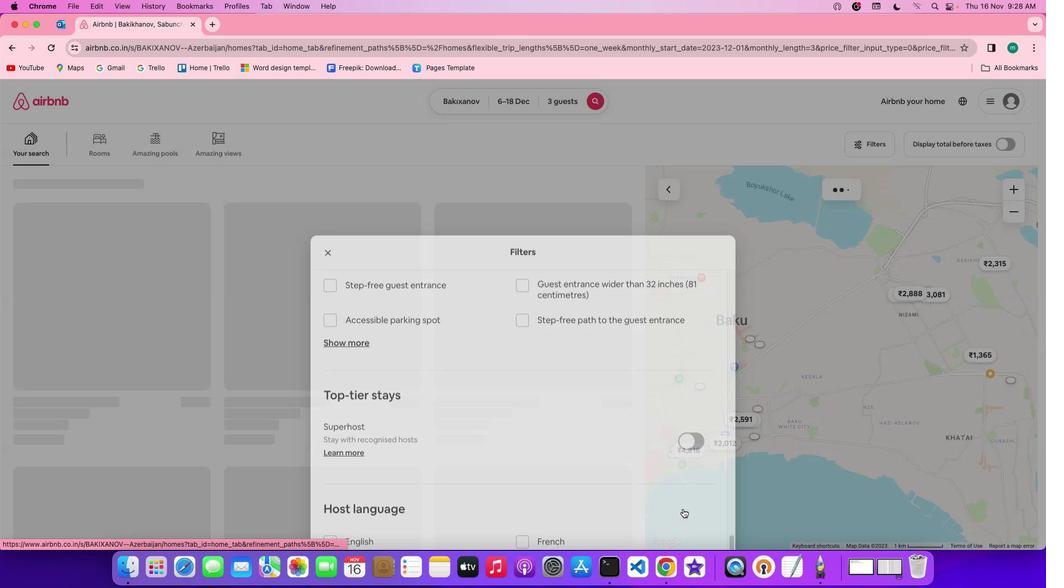 
Action: Mouse scrolled (571, 324) with delta (0, 0)
Screenshot: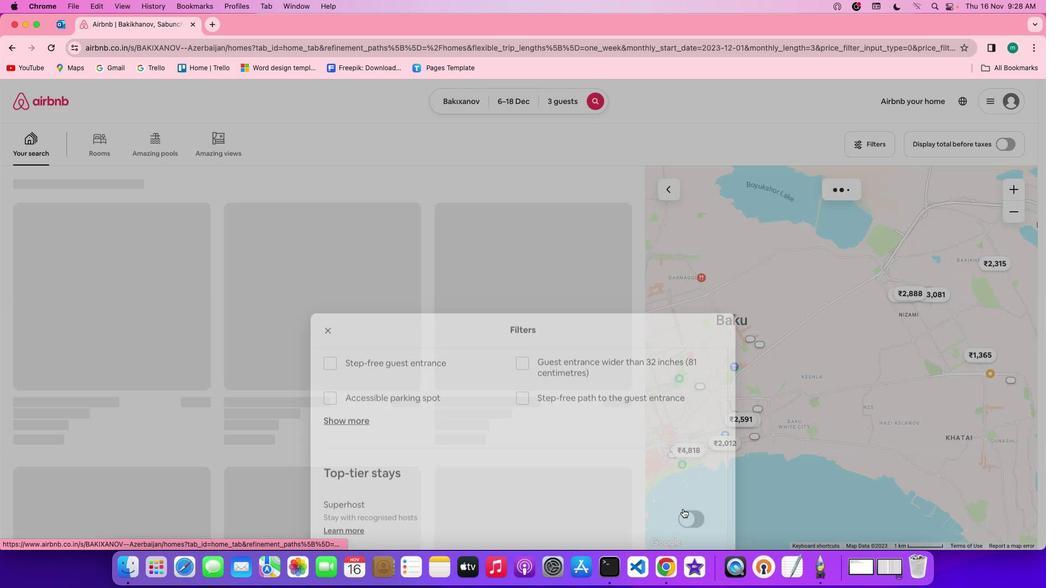 
Action: Mouse scrolled (571, 324) with delta (0, -1)
Screenshot: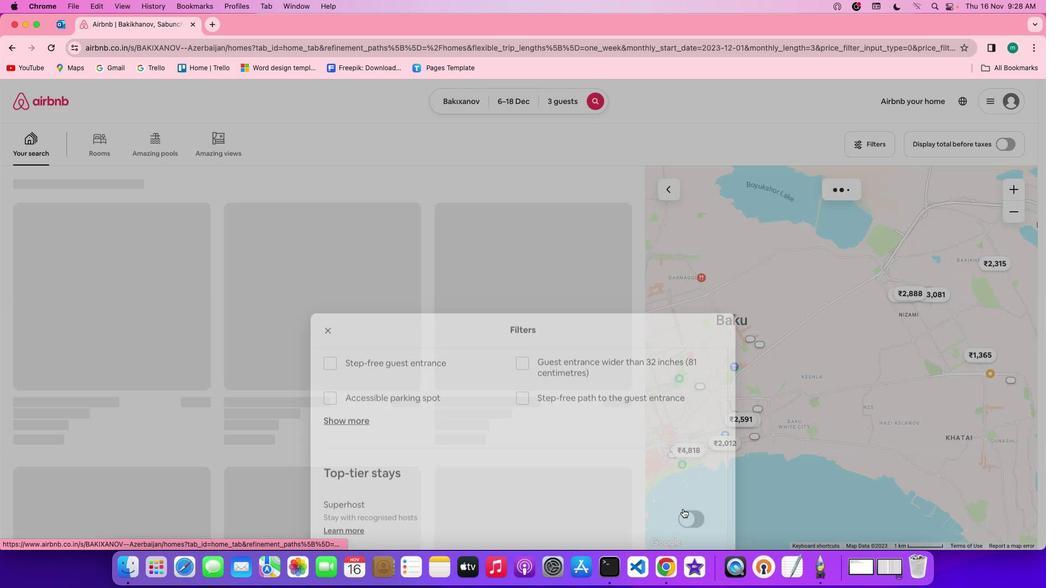 
Action: Mouse scrolled (571, 324) with delta (0, -2)
Screenshot: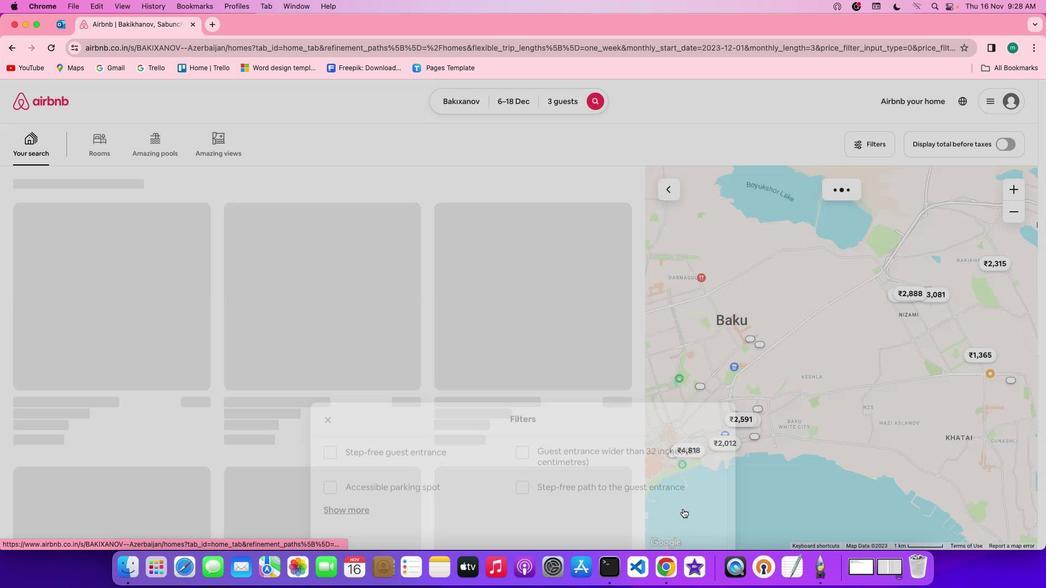 
Action: Mouse moved to (682, 509)
Screenshot: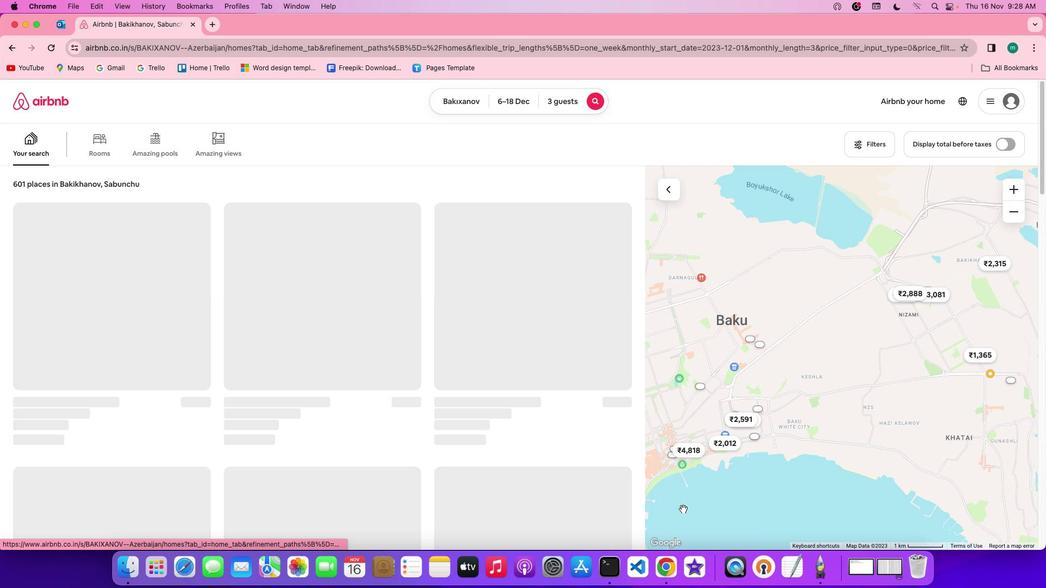 
Action: Mouse pressed left at (682, 509)
Screenshot: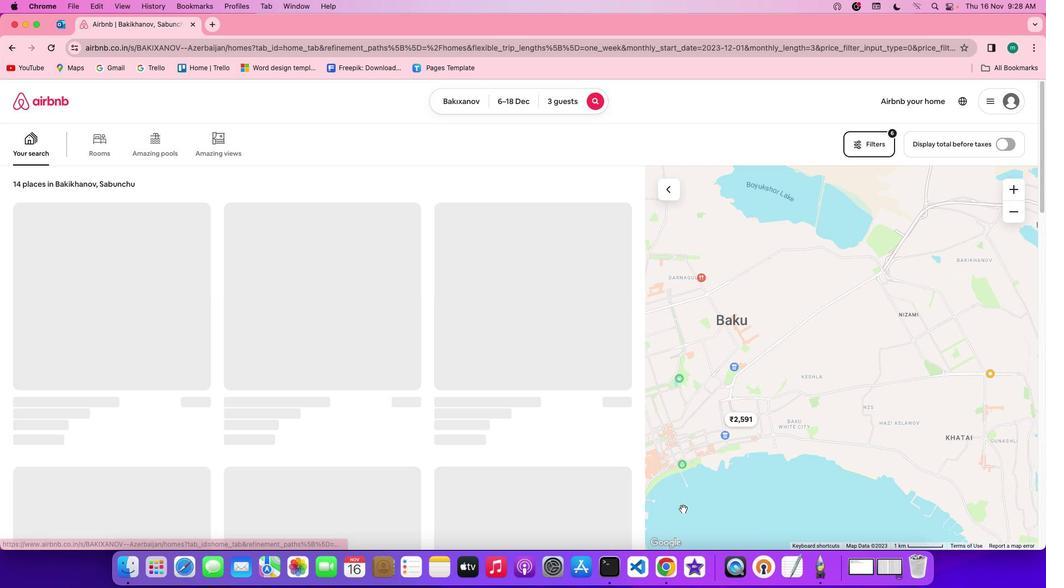 
Action: Mouse moved to (261, 284)
Screenshot: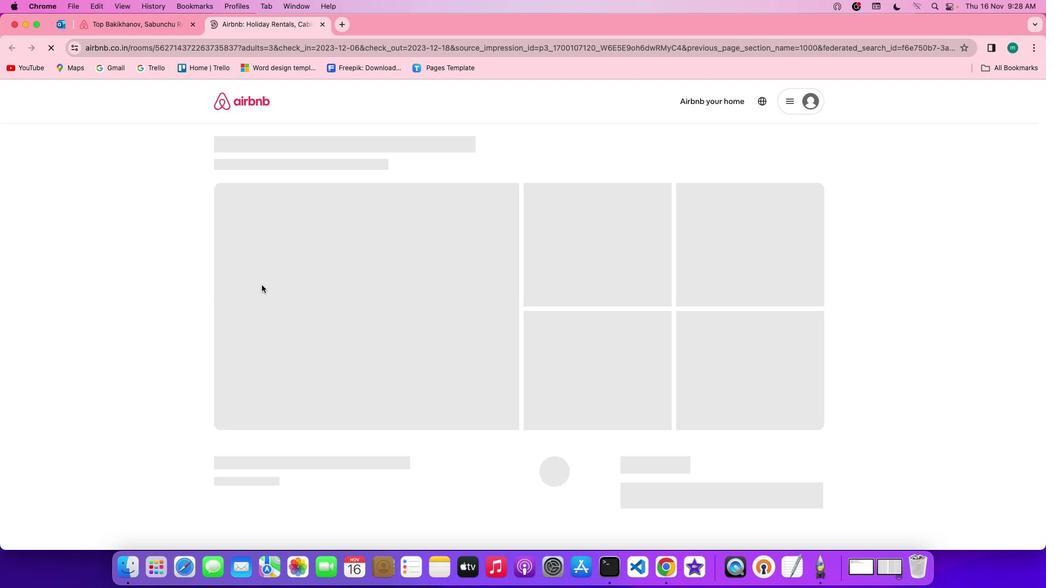 
Action: Mouse pressed left at (261, 284)
Screenshot: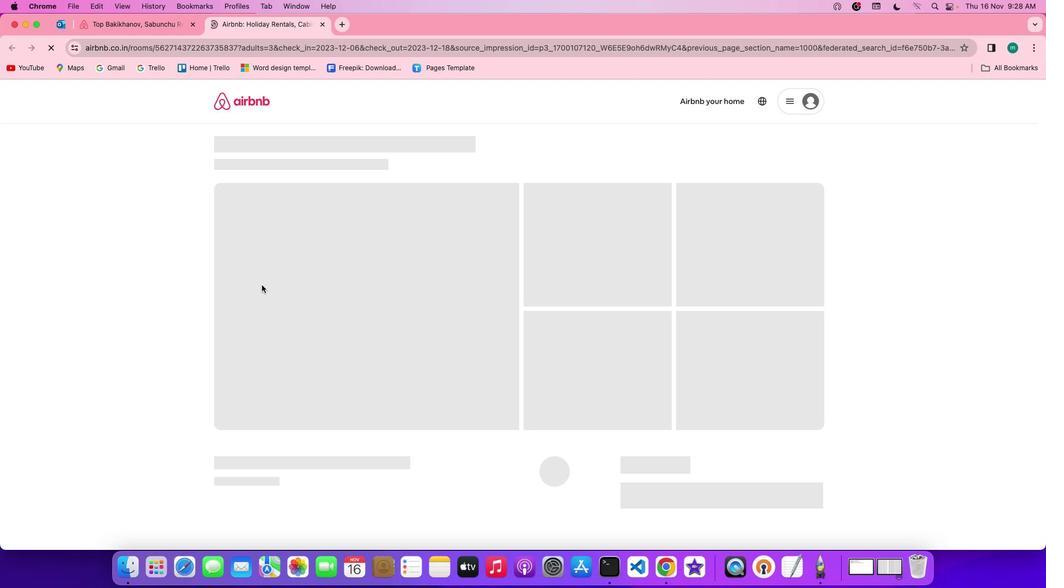 
Action: Mouse moved to (758, 404)
Screenshot: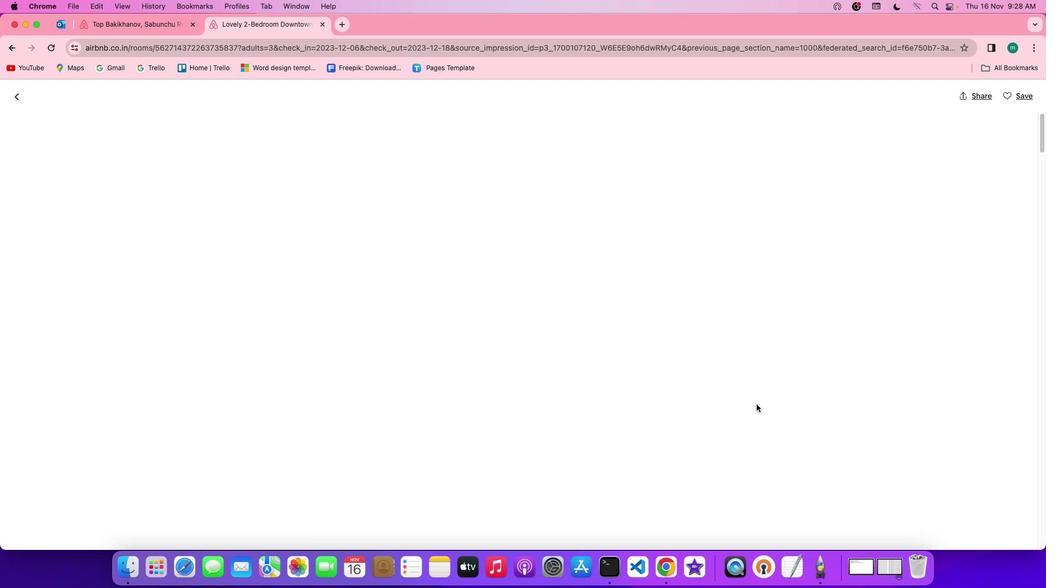 
Action: Mouse pressed left at (758, 404)
Screenshot: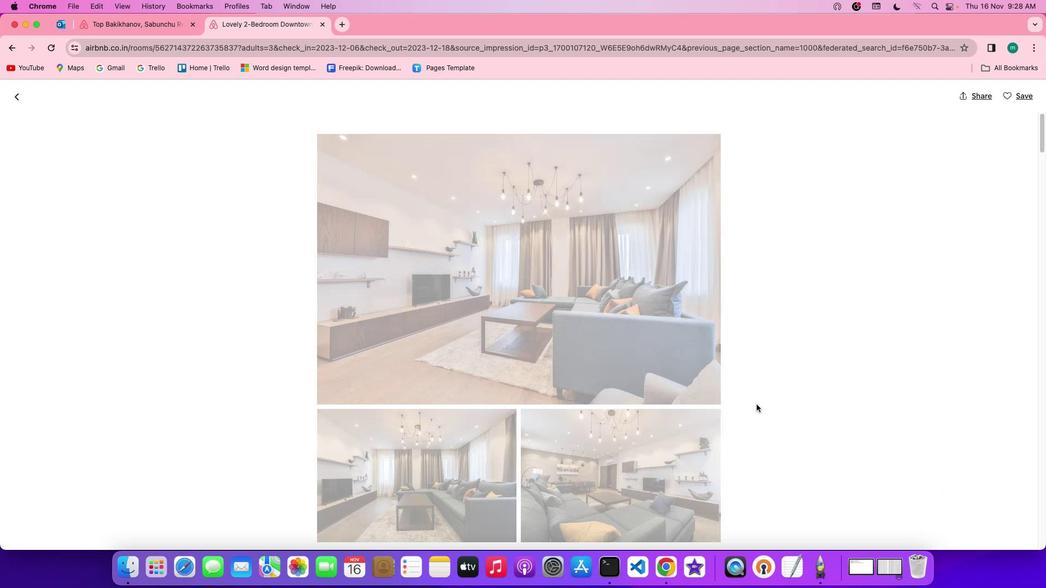 
Action: Mouse moved to (495, 388)
Screenshot: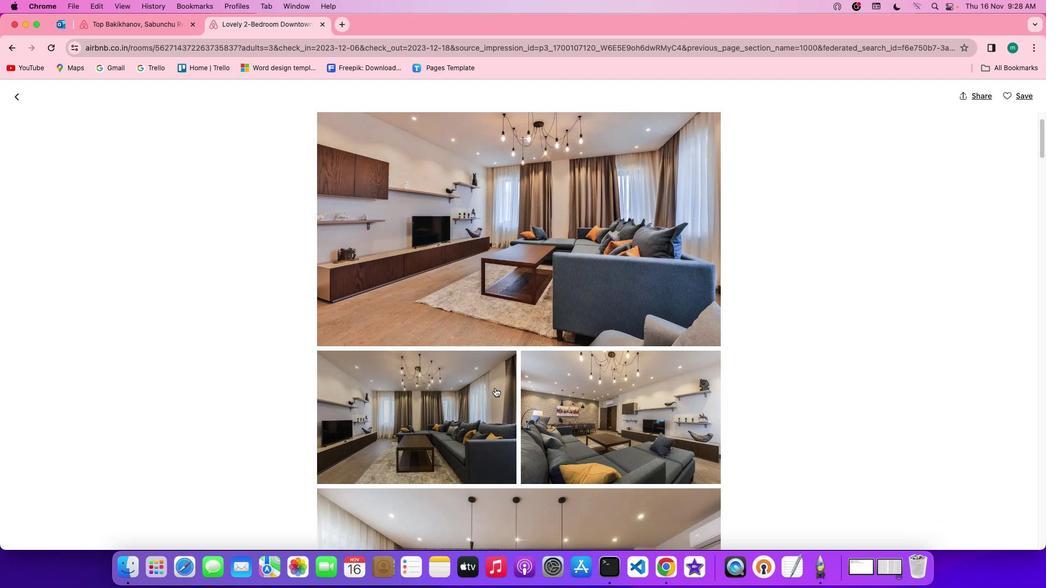 
Action: Mouse scrolled (495, 388) with delta (0, 0)
Screenshot: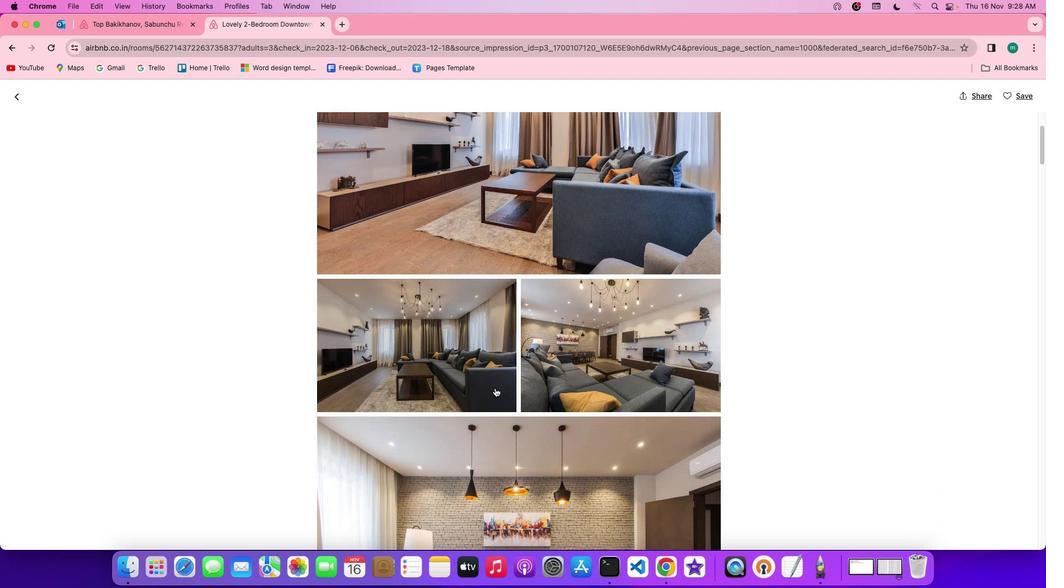 
Action: Mouse scrolled (495, 388) with delta (0, 0)
Screenshot: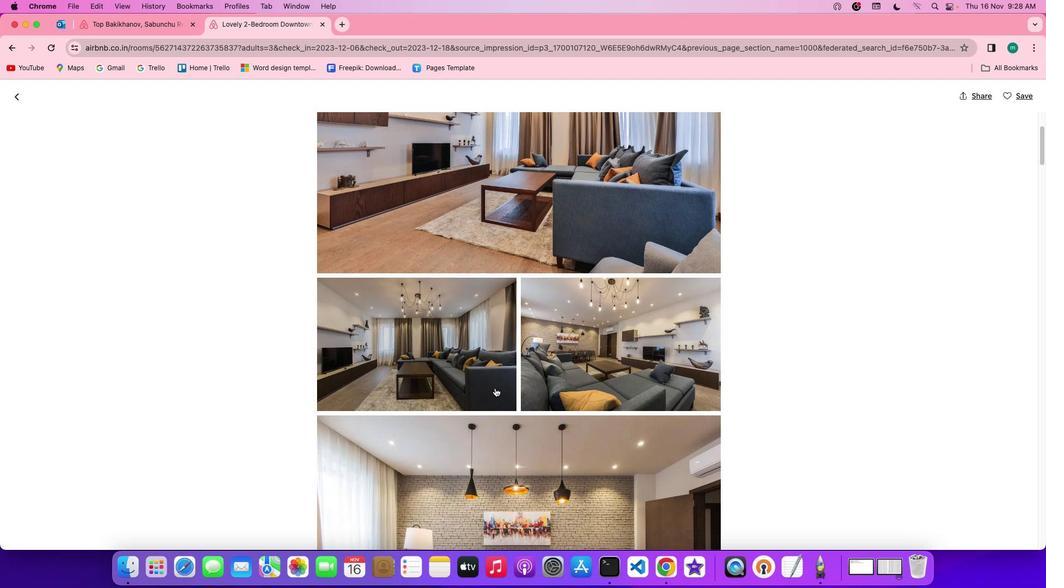 
Action: Mouse scrolled (495, 388) with delta (0, 0)
Screenshot: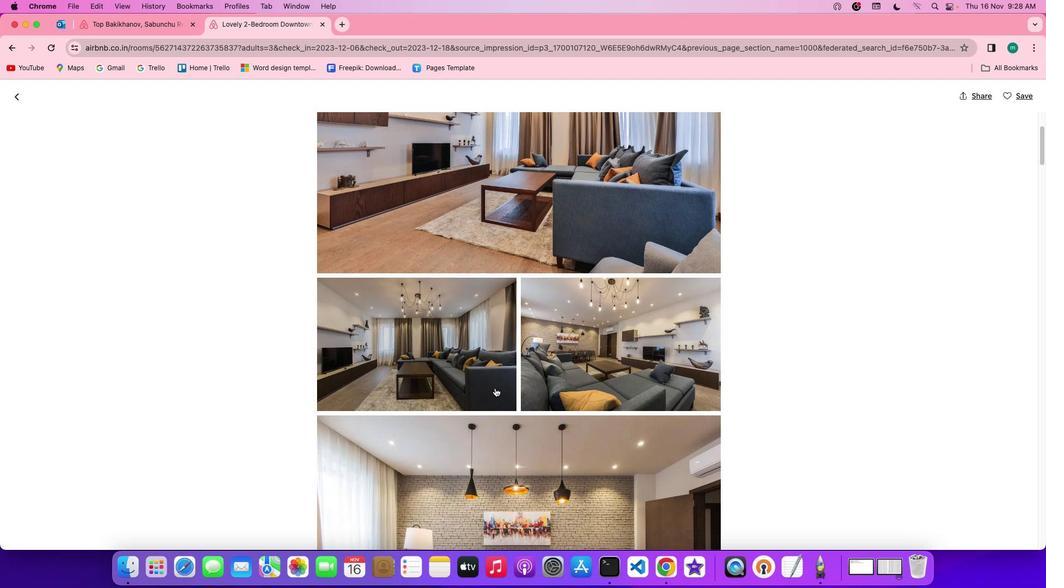 
Action: Mouse scrolled (495, 388) with delta (0, 0)
Screenshot: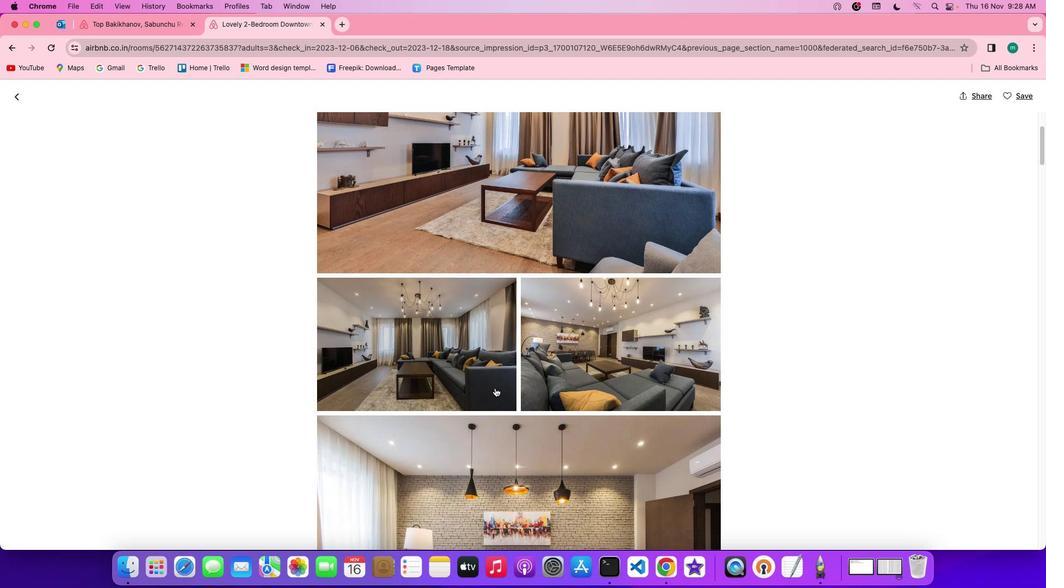 
Action: Mouse scrolled (495, 388) with delta (0, 0)
Screenshot: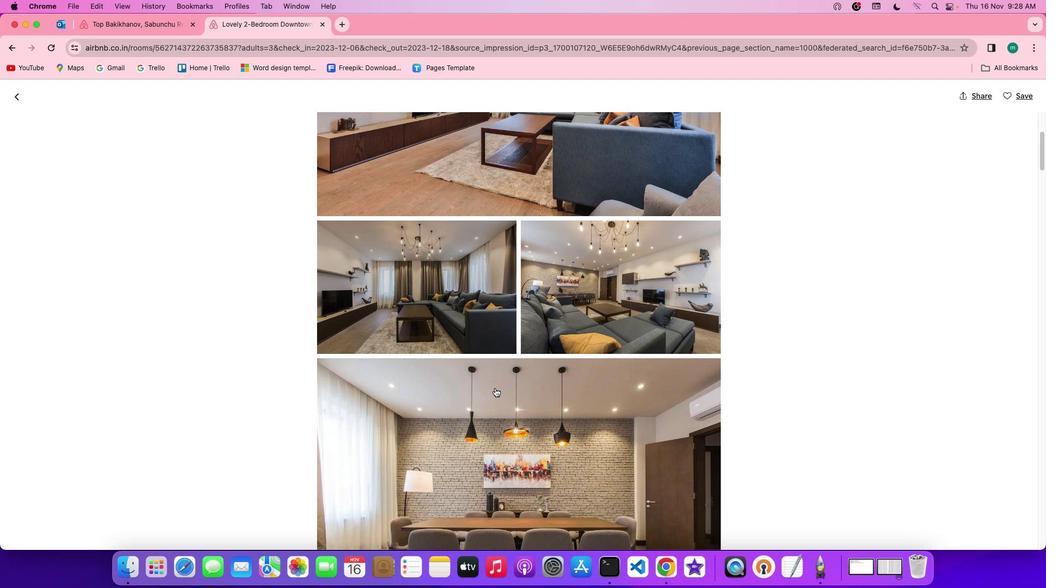 
Action: Mouse scrolled (495, 388) with delta (0, 0)
Screenshot: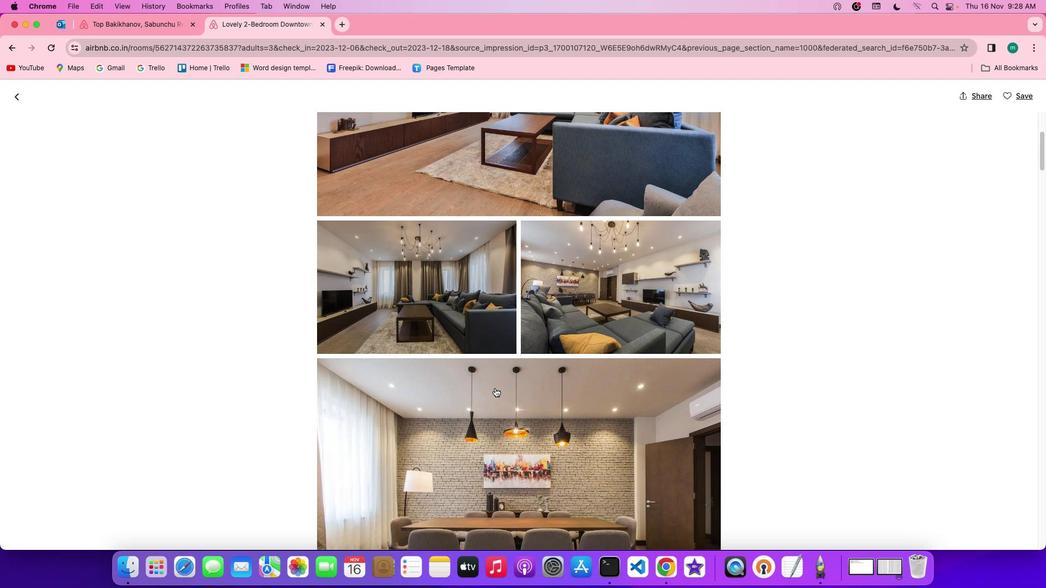 
Action: Mouse scrolled (495, 388) with delta (0, 0)
Screenshot: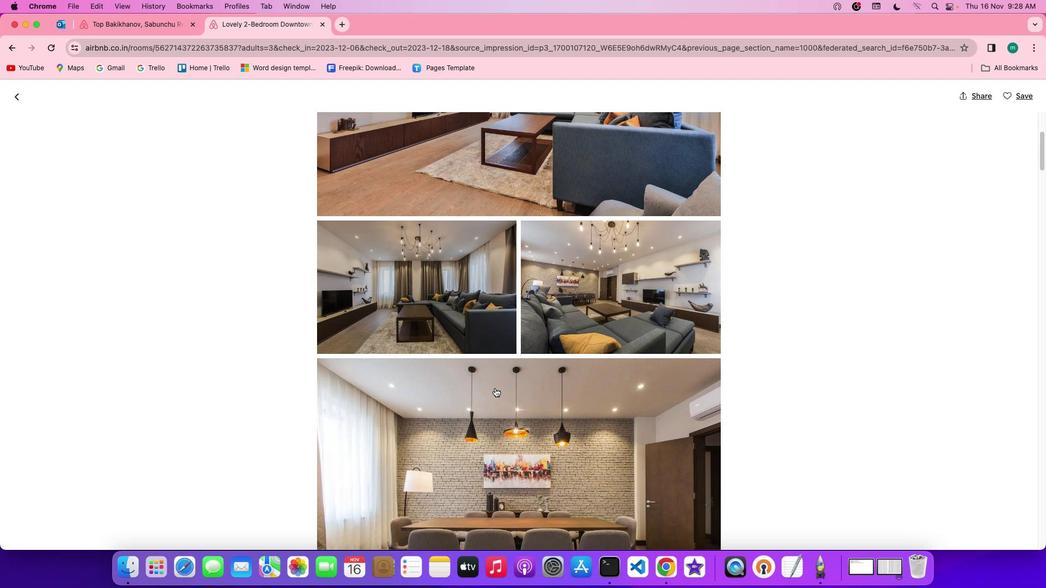
Action: Mouse scrolled (495, 388) with delta (0, -1)
Screenshot: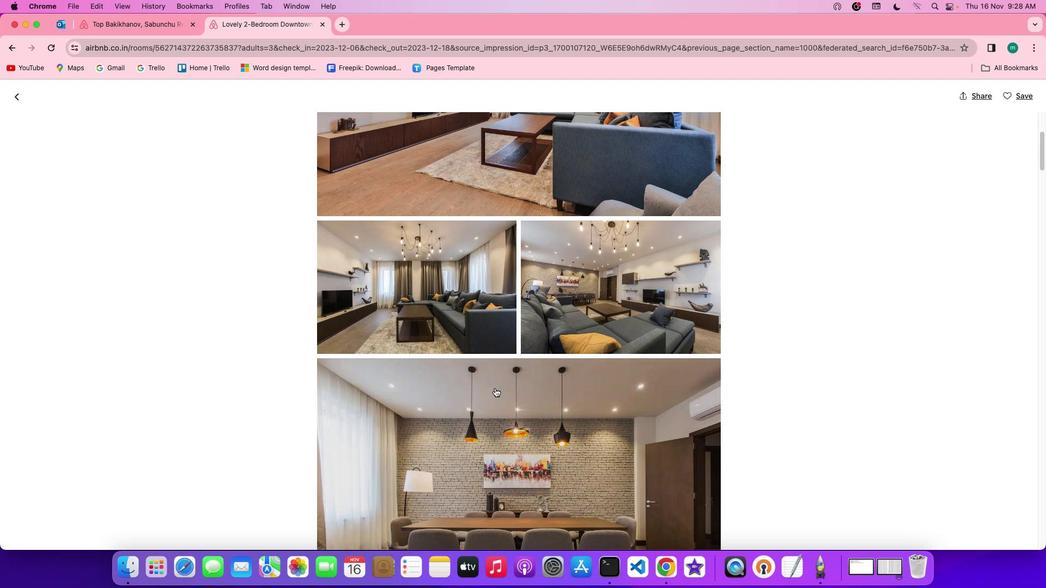 
Action: Mouse scrolled (495, 388) with delta (0, 0)
Screenshot: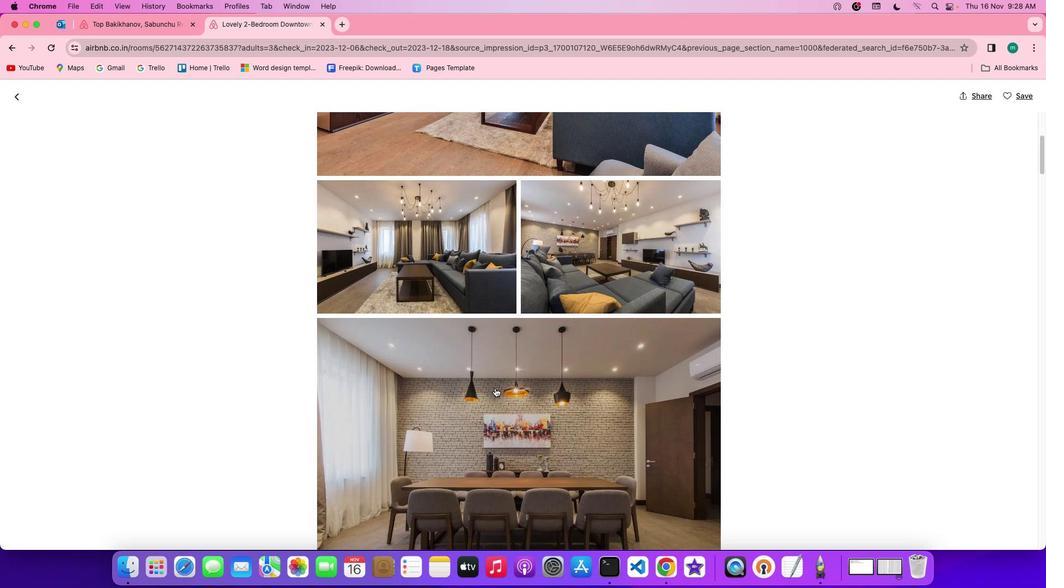 
Action: Mouse scrolled (495, 388) with delta (0, 0)
Screenshot: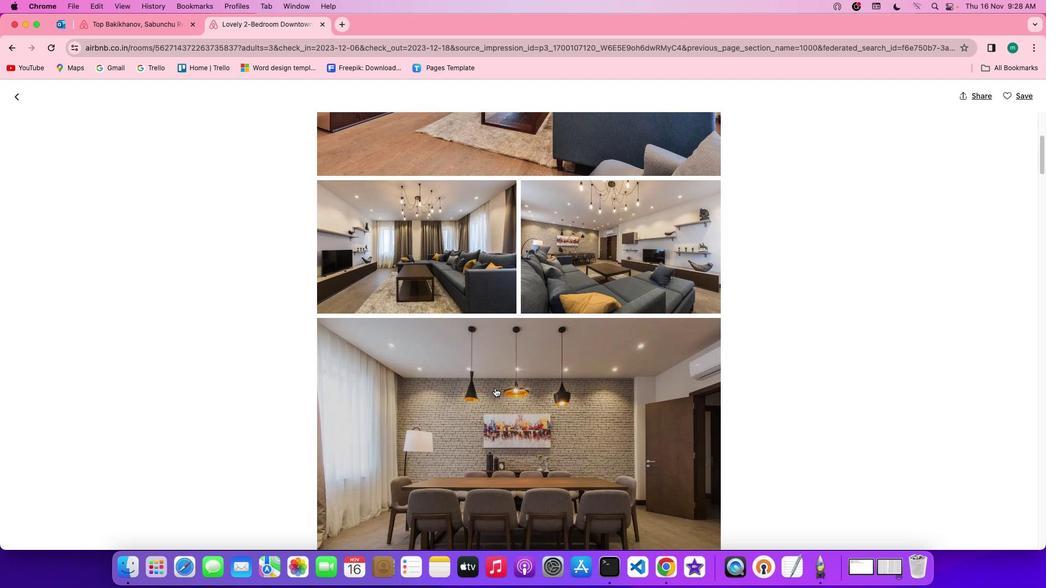 
Action: Mouse scrolled (495, 388) with delta (0, 0)
Screenshot: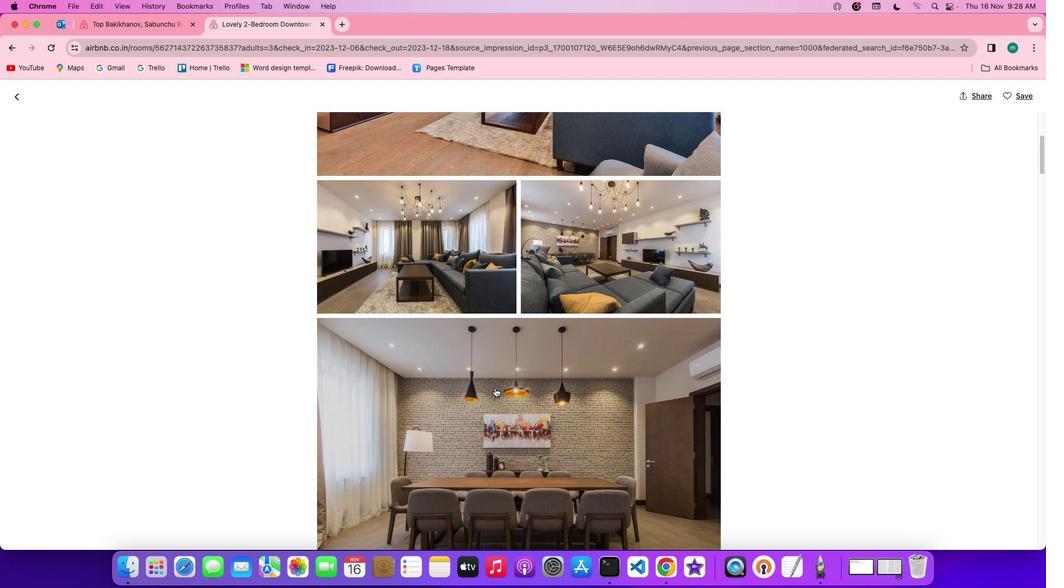 
Action: Mouse scrolled (495, 388) with delta (0, 0)
Screenshot: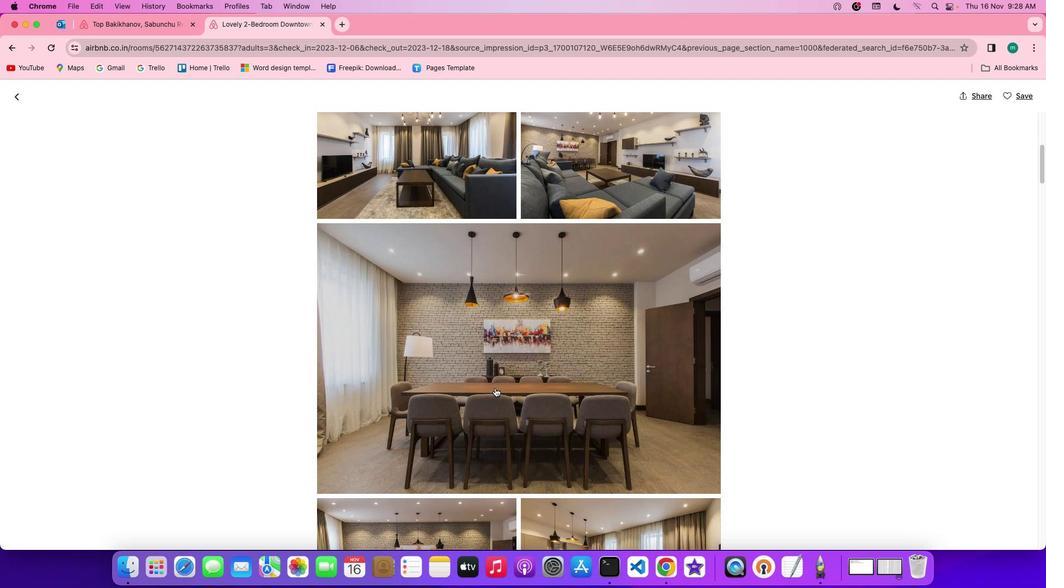 
Action: Mouse scrolled (495, 388) with delta (0, 0)
Screenshot: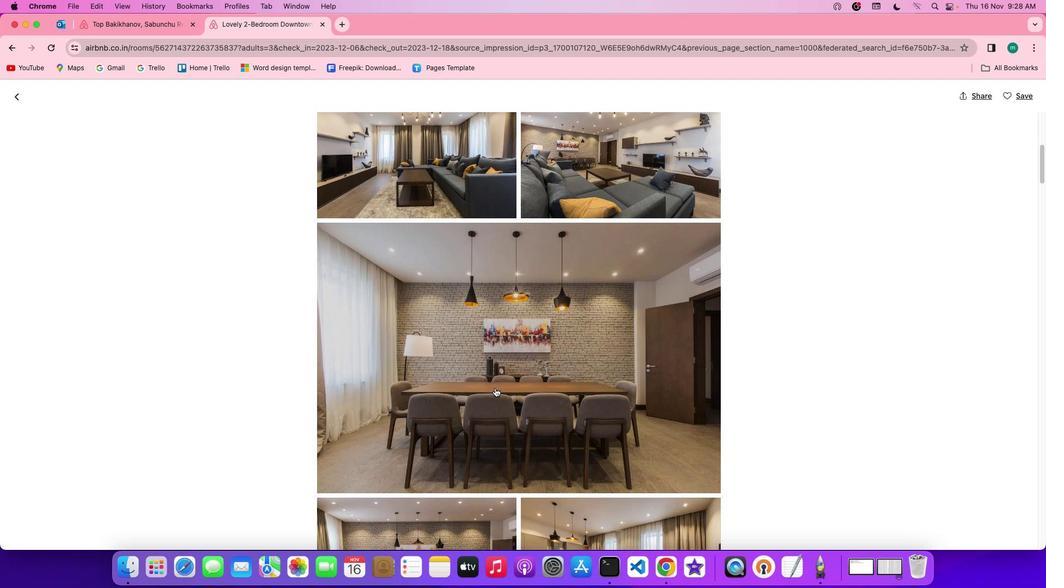 
Action: Mouse scrolled (495, 388) with delta (0, 0)
Screenshot: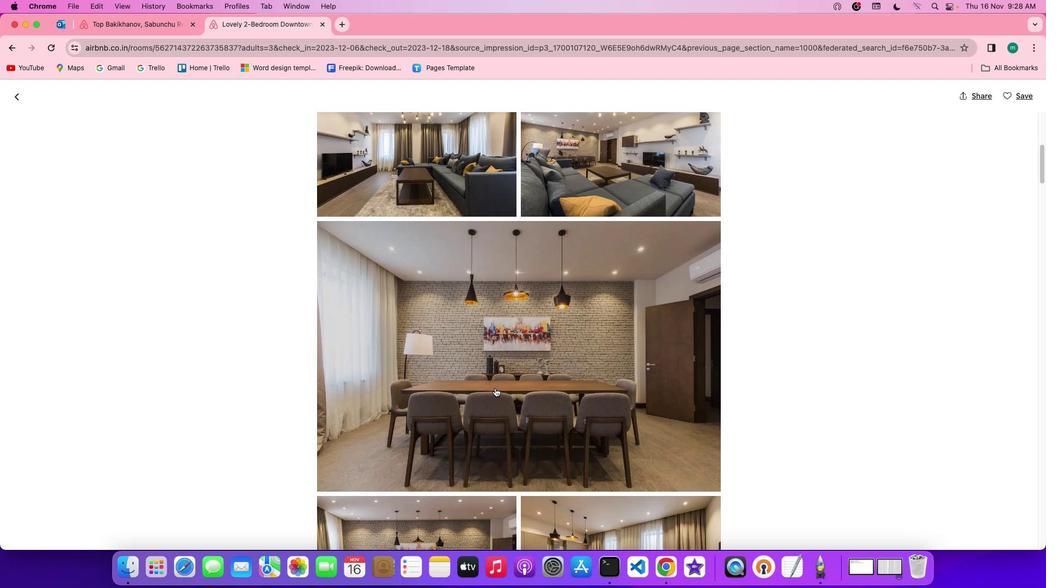
Action: Mouse scrolled (495, 388) with delta (0, 0)
Screenshot: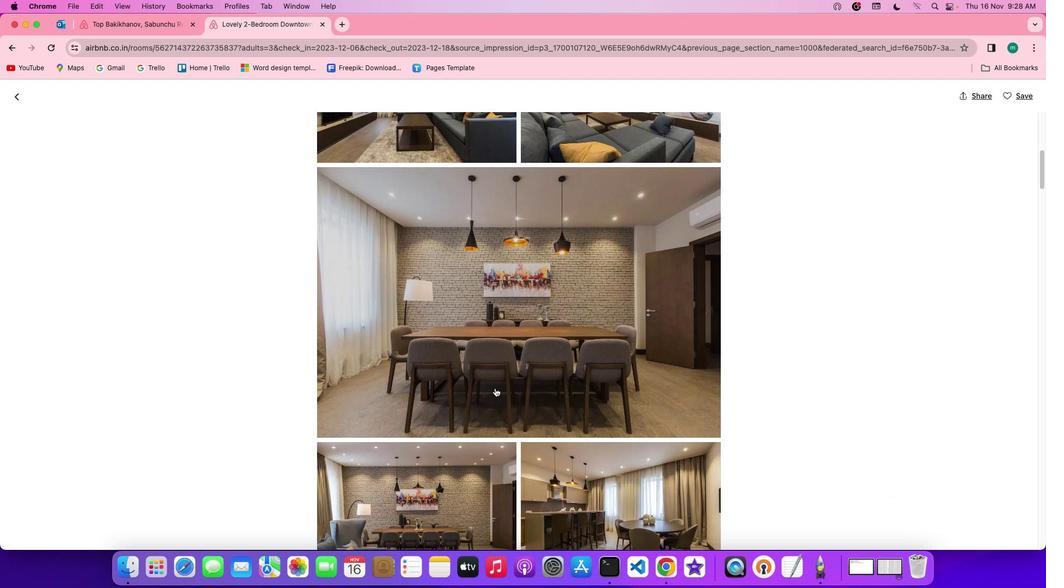 
Action: Mouse scrolled (495, 388) with delta (0, 0)
Screenshot: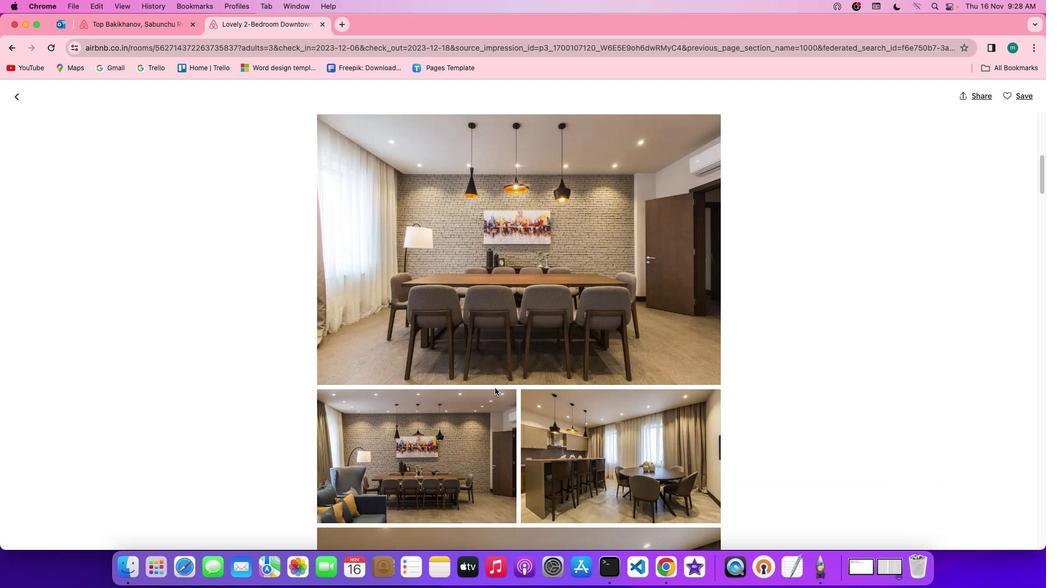 
Action: Mouse scrolled (495, 388) with delta (0, 0)
Screenshot: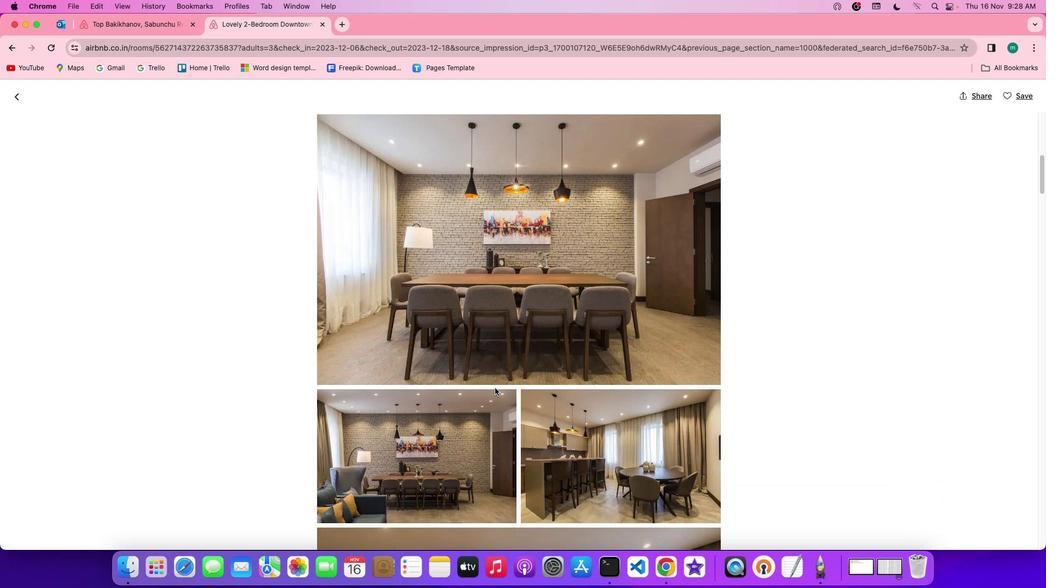 
Action: Mouse scrolled (495, 388) with delta (0, -1)
Screenshot: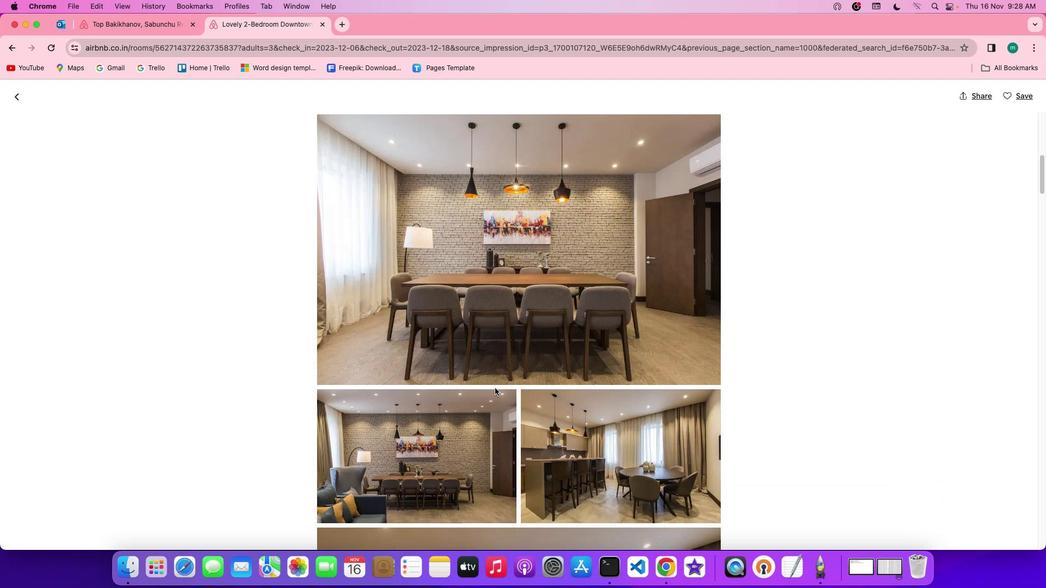 
Action: Mouse scrolled (495, 388) with delta (0, 0)
Screenshot: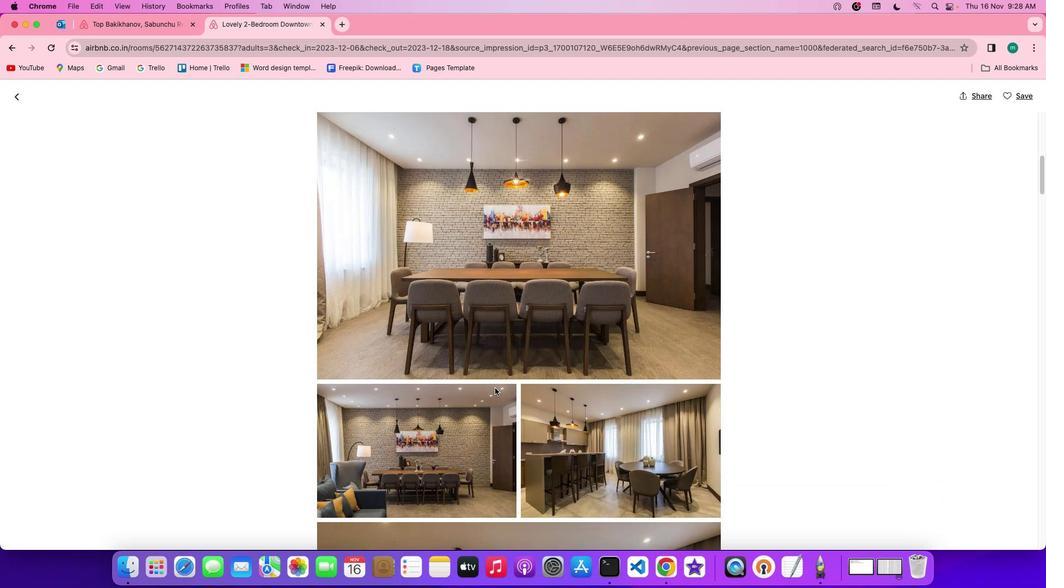 
Action: Mouse scrolled (495, 388) with delta (0, 0)
Screenshot: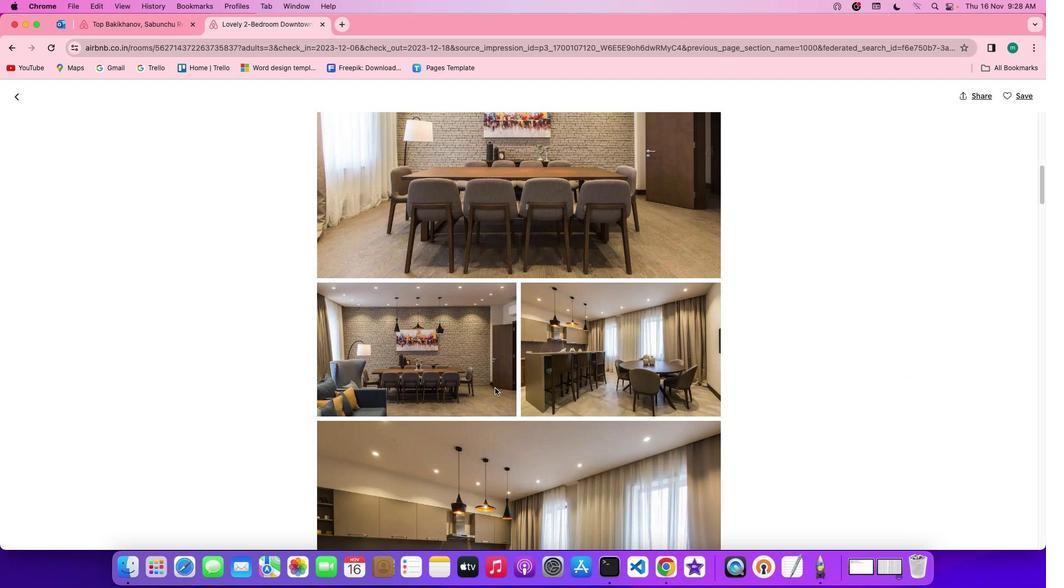
Action: Mouse scrolled (495, 388) with delta (0, 0)
Screenshot: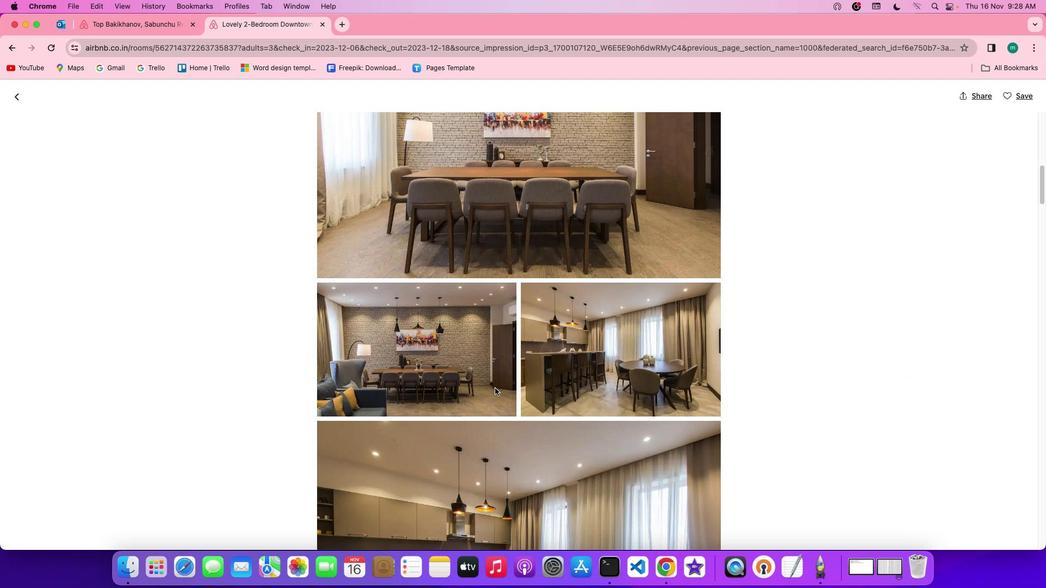 
Action: Mouse scrolled (495, 388) with delta (0, -1)
Screenshot: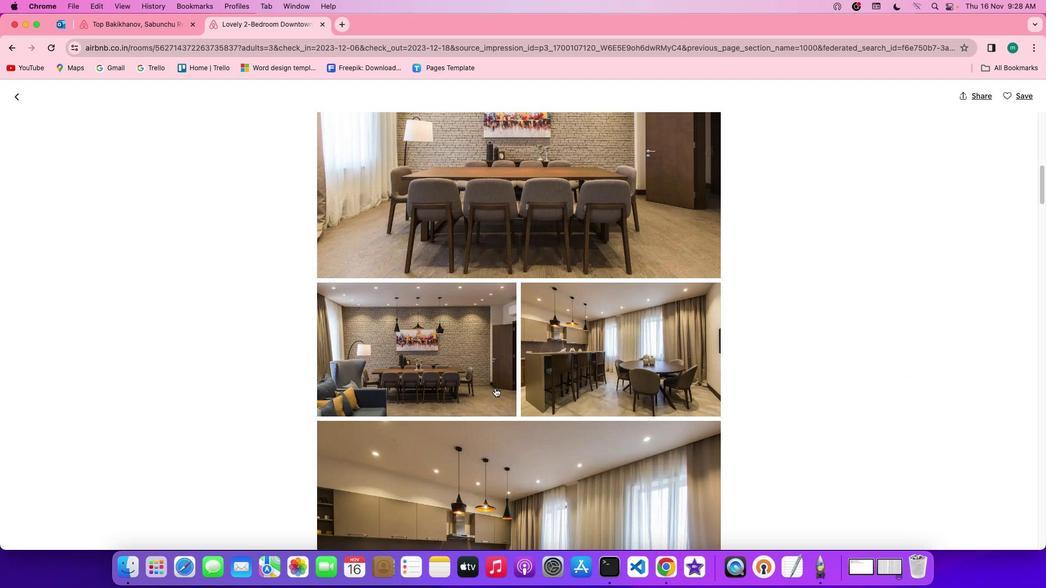 
Action: Mouse scrolled (495, 388) with delta (0, -1)
Screenshot: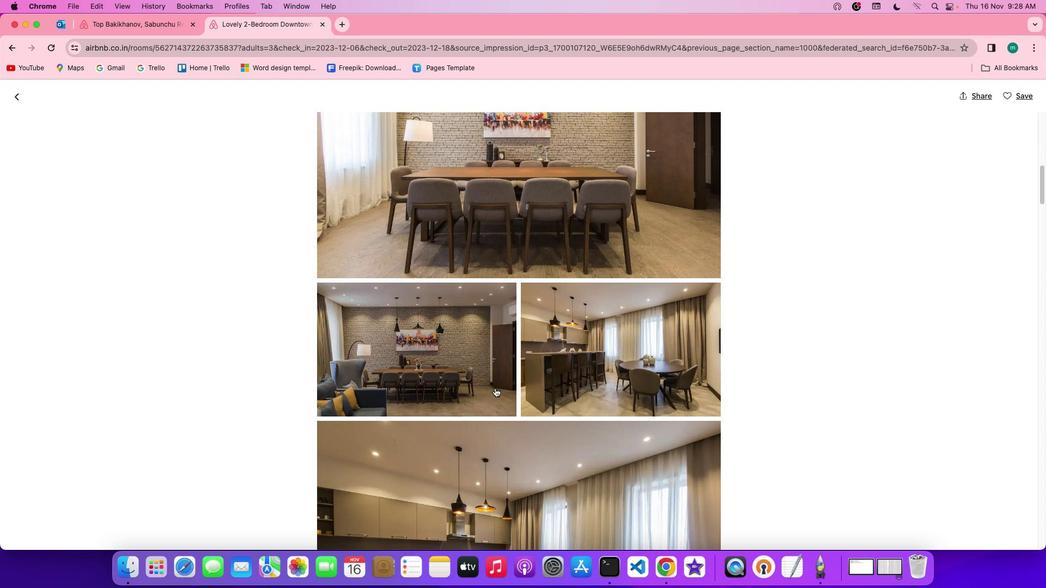 
Action: Mouse scrolled (495, 388) with delta (0, 0)
Screenshot: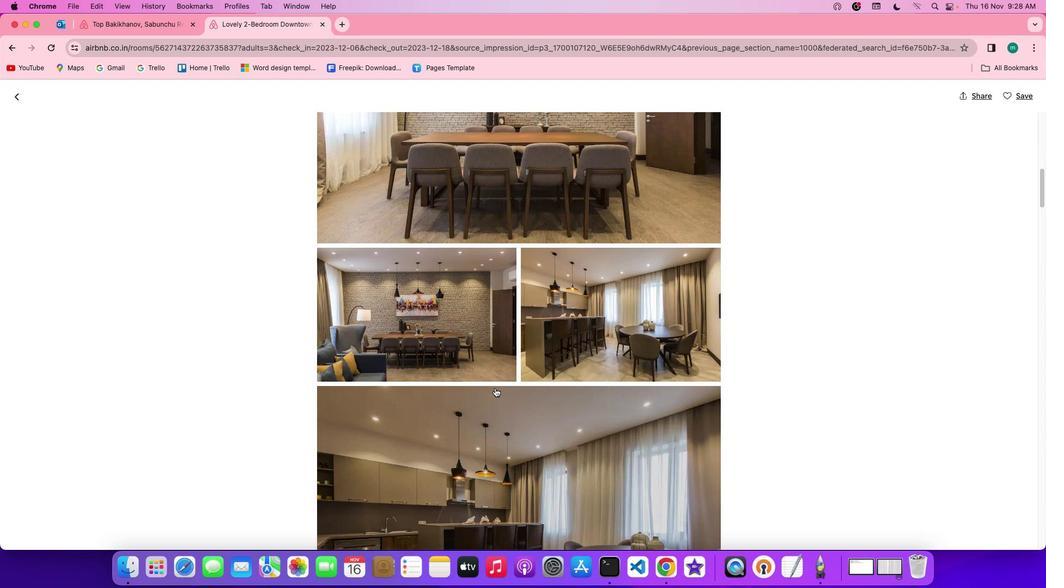 
Action: Mouse scrolled (495, 388) with delta (0, 0)
Screenshot: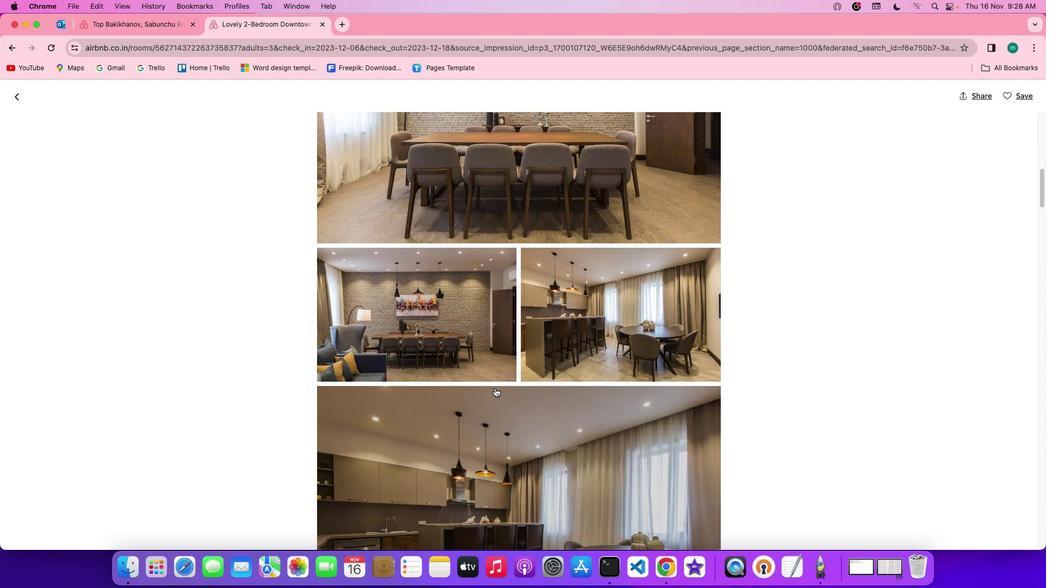
Action: Mouse scrolled (495, 388) with delta (0, -1)
Screenshot: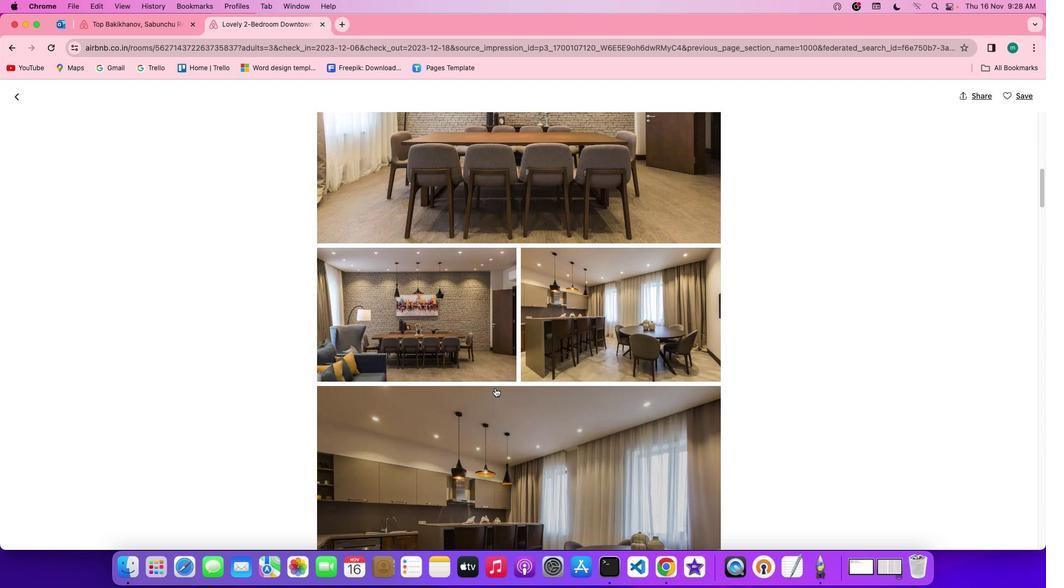 
Action: Mouse scrolled (495, 388) with delta (0, -1)
Screenshot: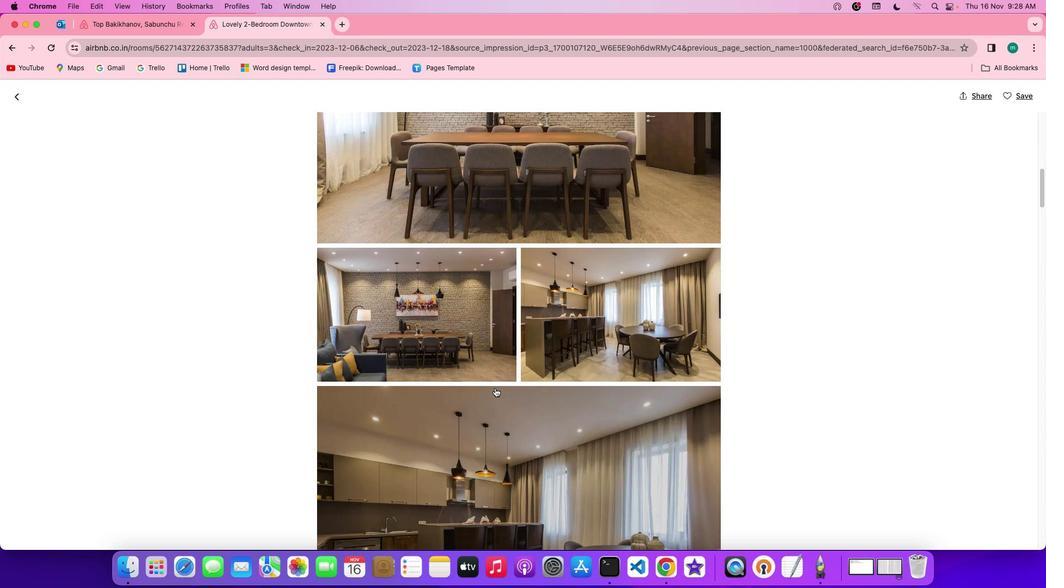 
Action: Mouse scrolled (495, 388) with delta (0, 0)
Screenshot: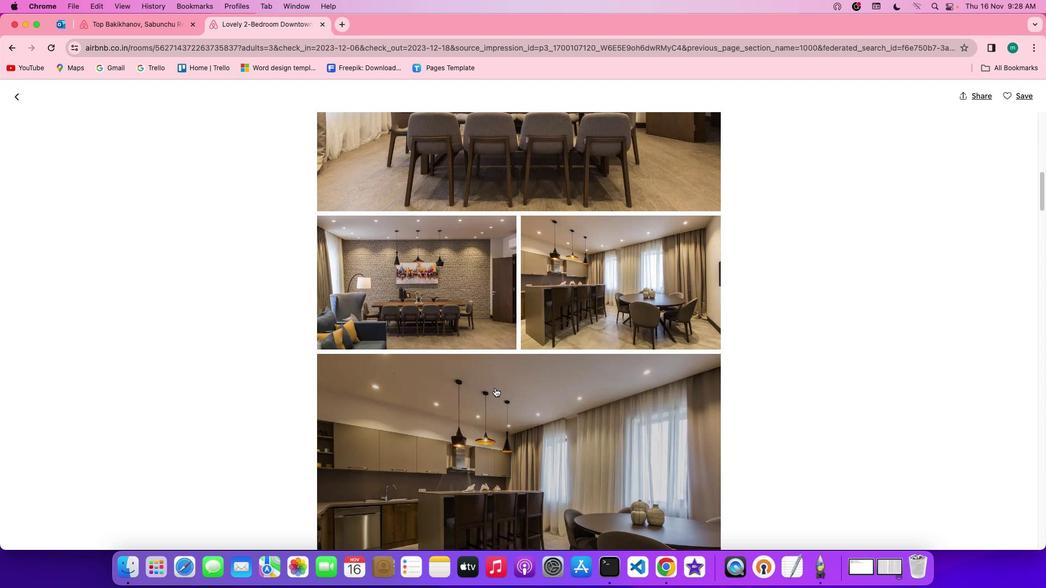 
Action: Mouse scrolled (495, 388) with delta (0, 0)
Screenshot: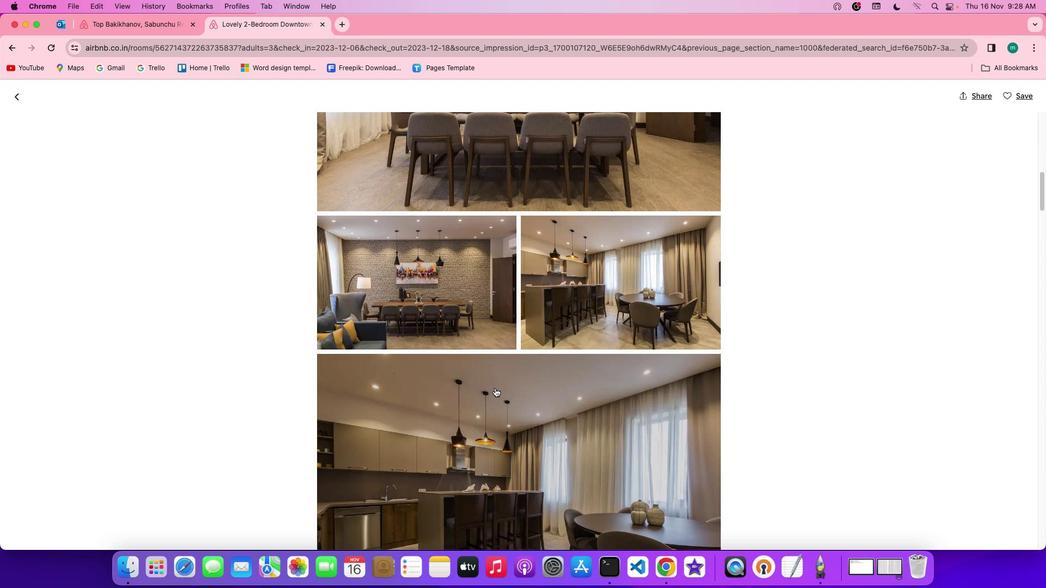
Action: Mouse scrolled (495, 388) with delta (0, 0)
Screenshot: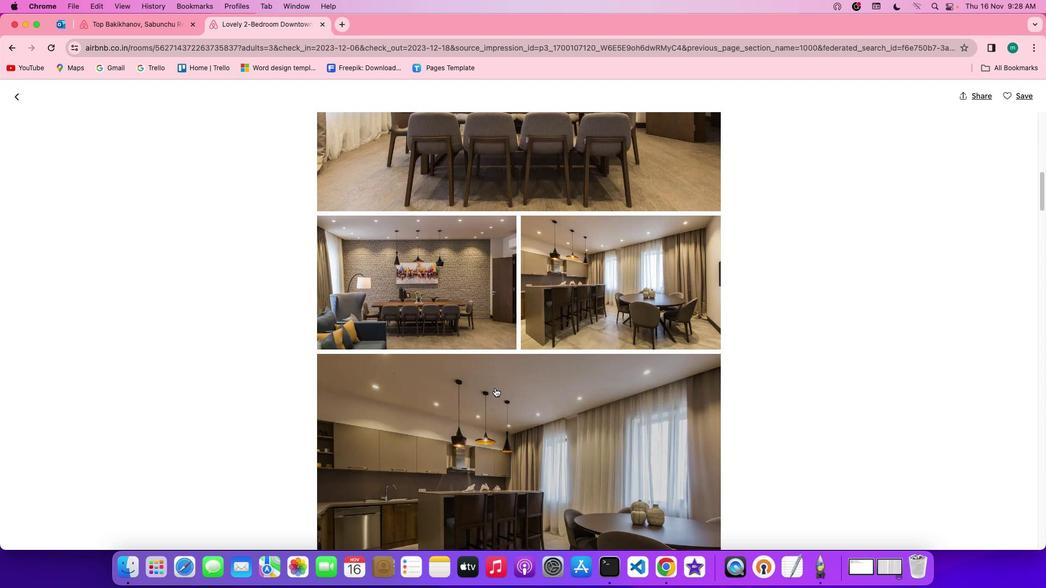 
Action: Mouse moved to (495, 388)
Screenshot: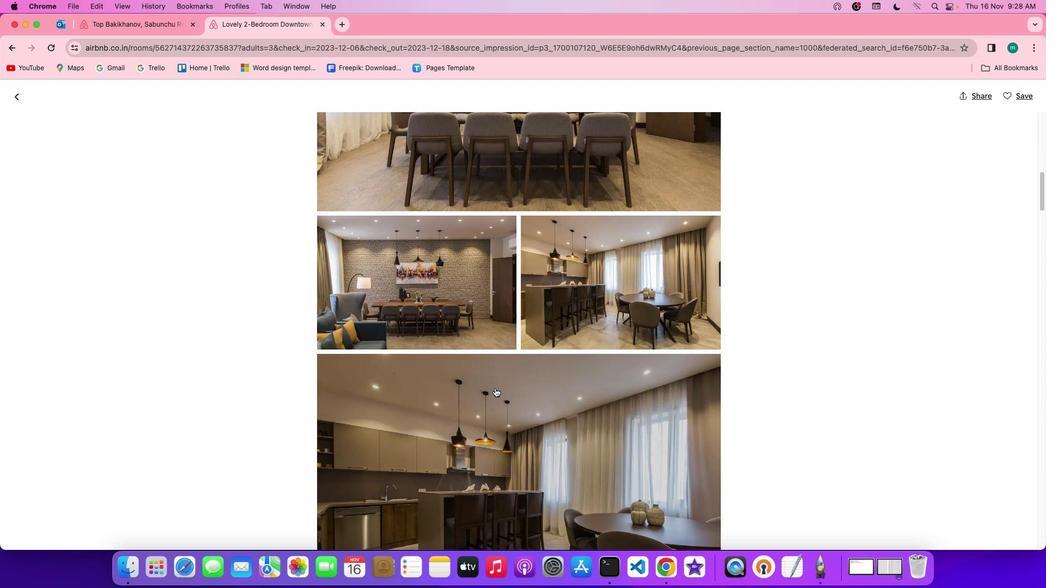 
Action: Mouse scrolled (495, 388) with delta (0, 0)
Screenshot: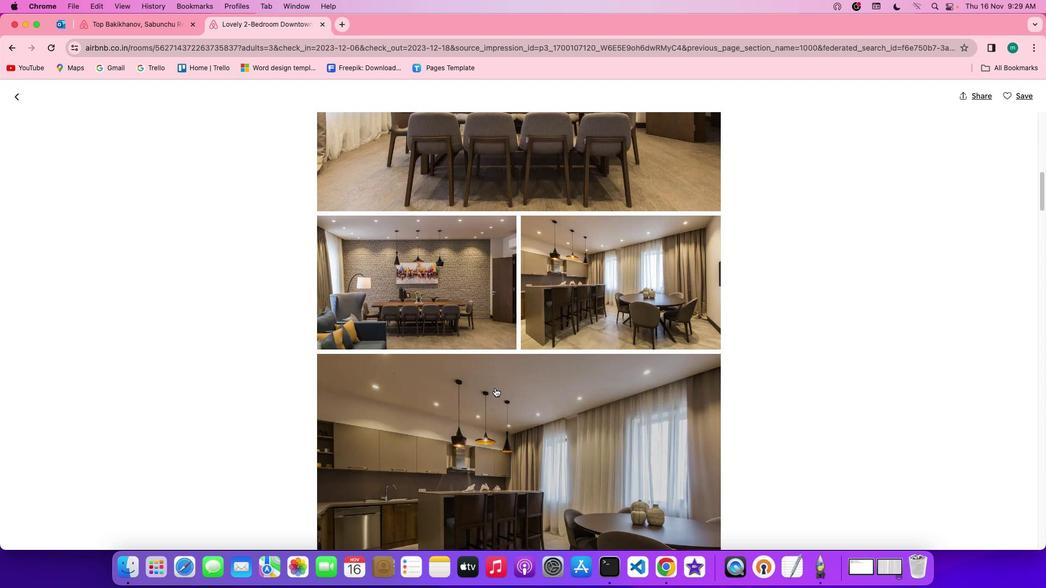 
Action: Mouse scrolled (495, 388) with delta (0, 0)
Screenshot: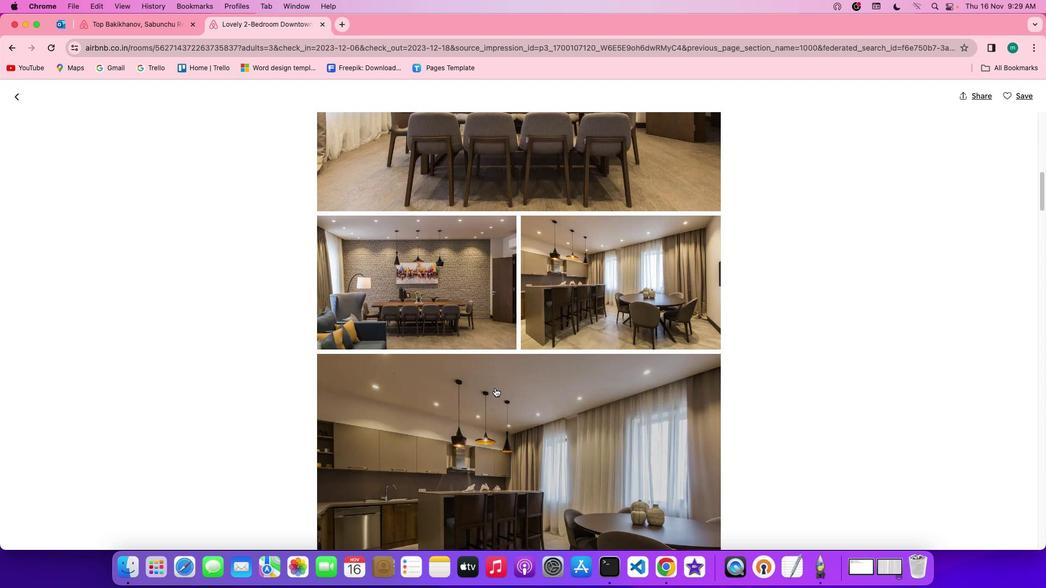 
Action: Mouse scrolled (495, 388) with delta (0, 0)
Screenshot: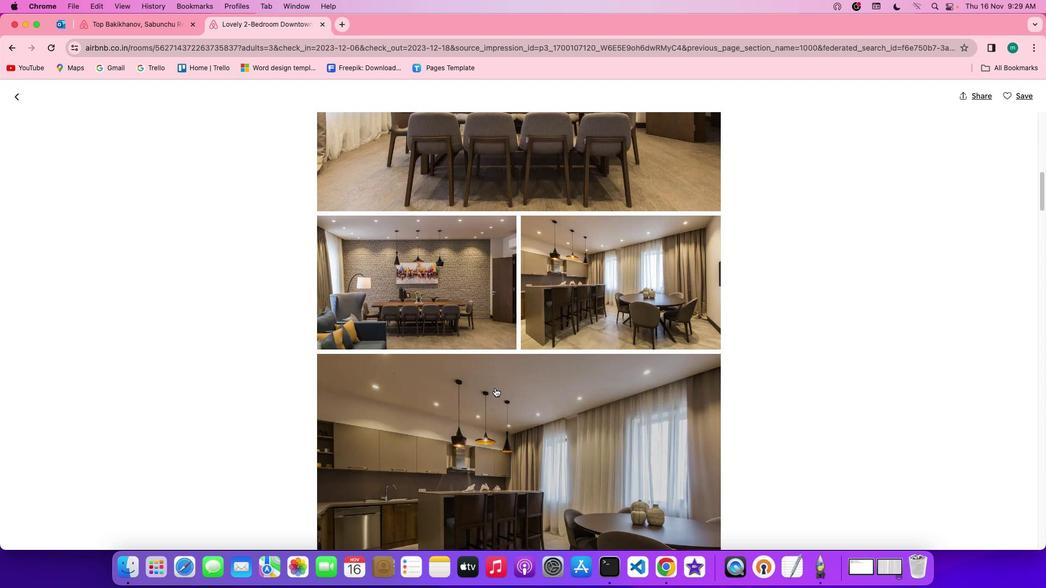
Action: Mouse scrolled (495, 388) with delta (0, 0)
Screenshot: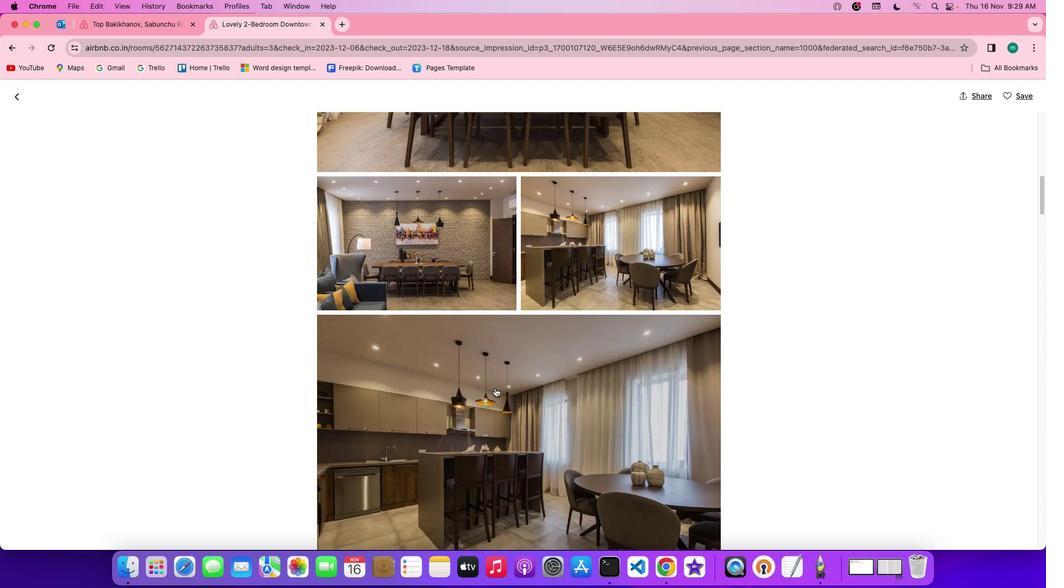 
Action: Mouse scrolled (495, 388) with delta (0, 0)
Screenshot: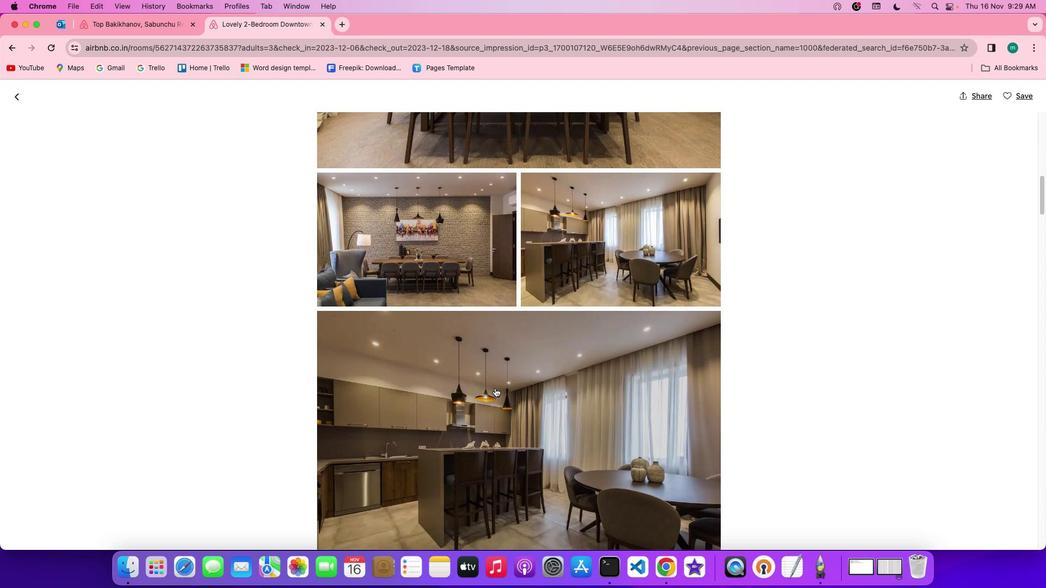 
Action: Mouse scrolled (495, 388) with delta (0, 0)
Screenshot: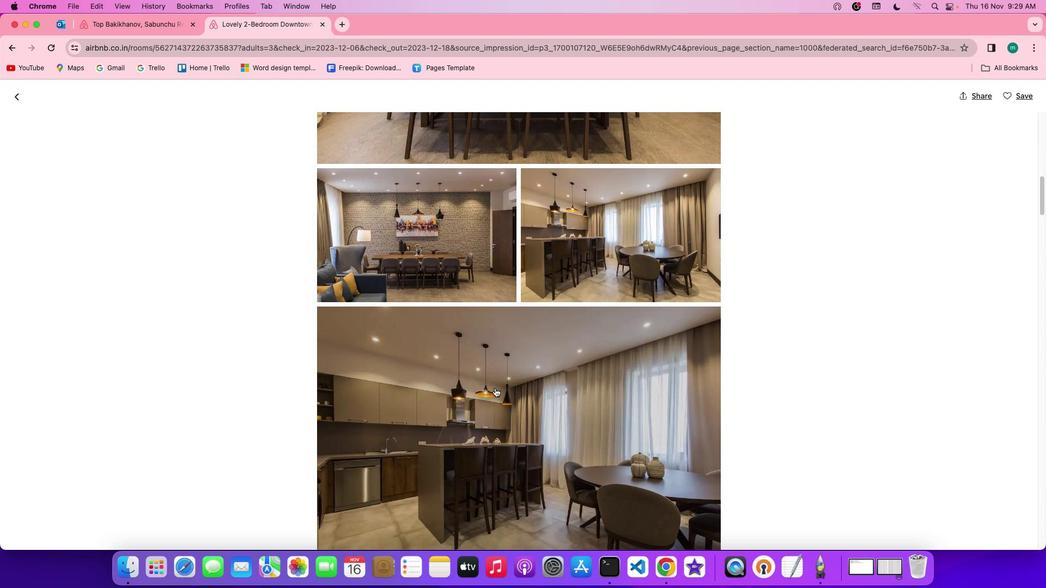 
Action: Mouse scrolled (495, 388) with delta (0, 0)
Screenshot: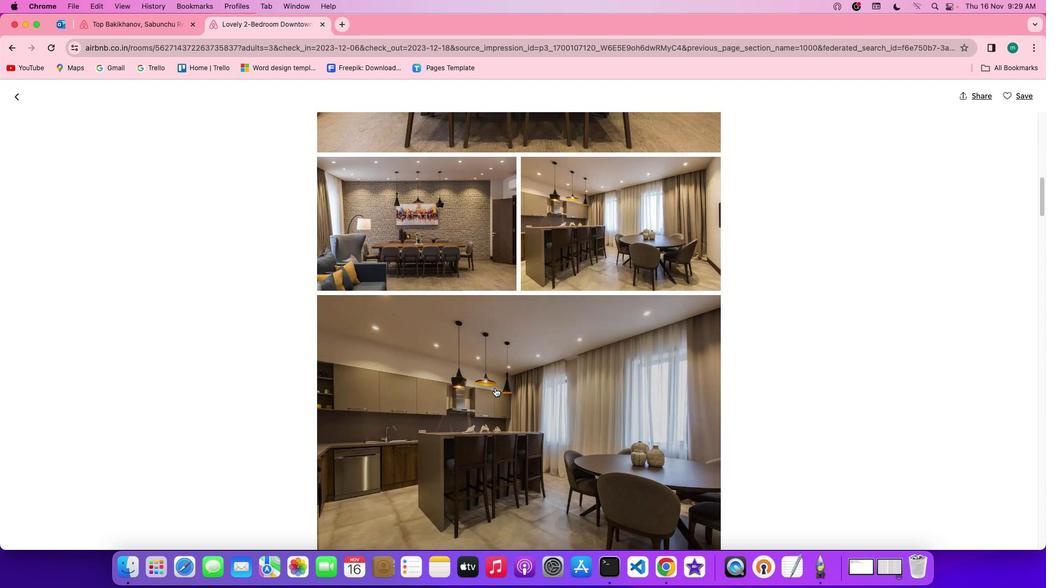 
Action: Mouse scrolled (495, 388) with delta (0, 0)
Screenshot: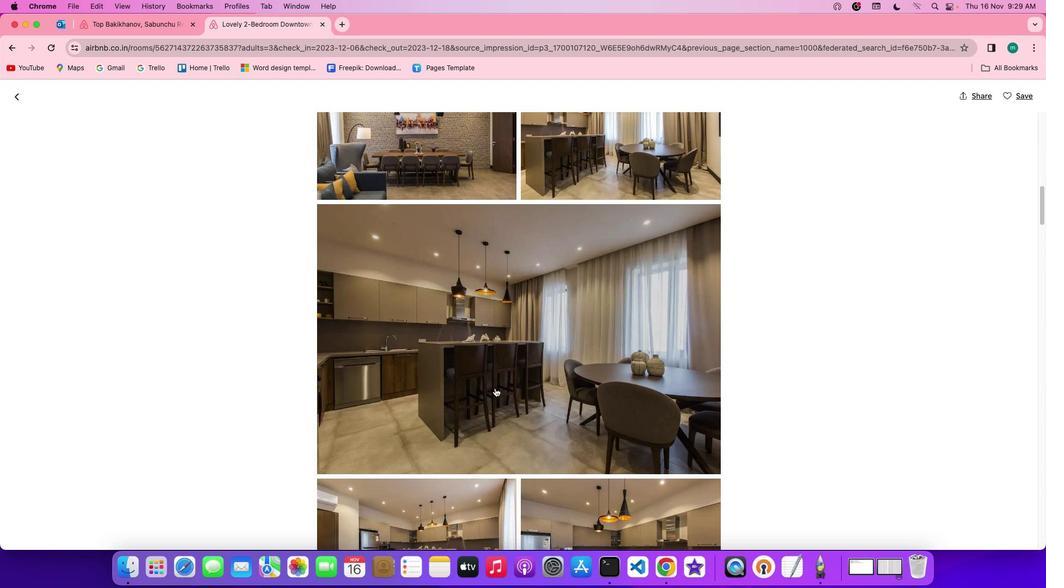 
Action: Mouse scrolled (495, 388) with delta (0, 0)
Screenshot: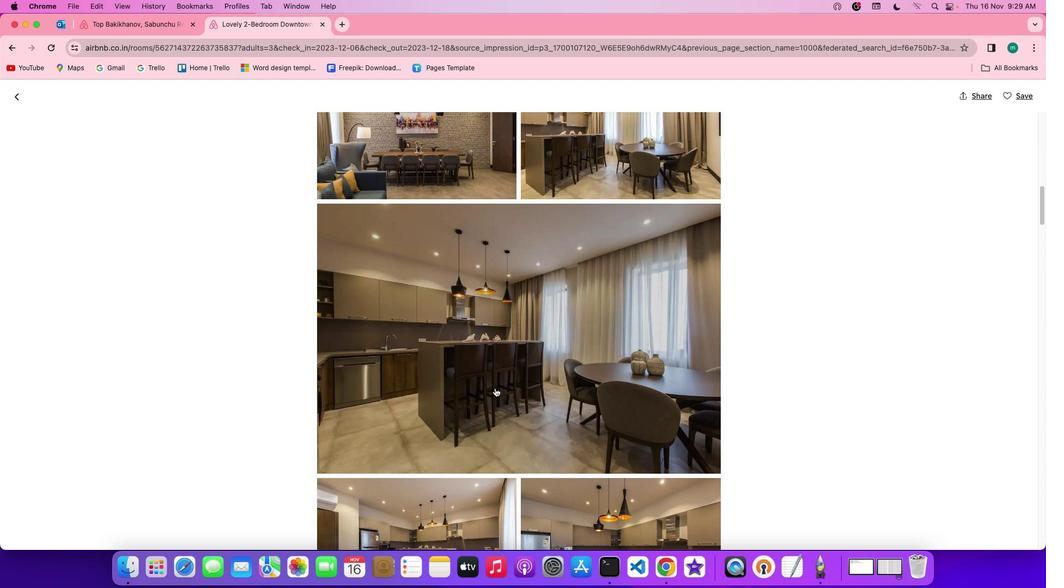 
Action: Mouse scrolled (495, 388) with delta (0, 0)
Screenshot: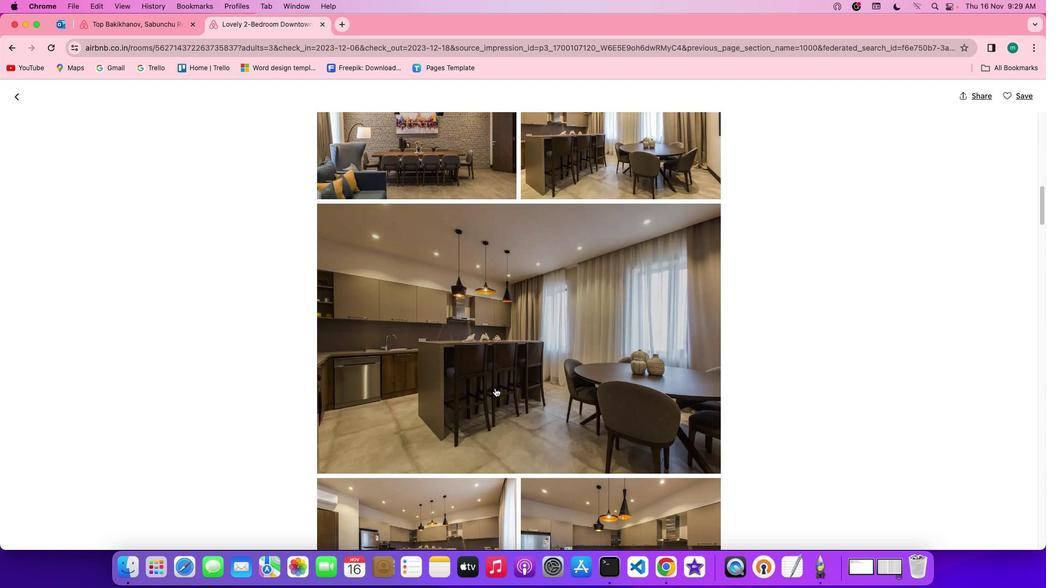 
Action: Mouse scrolled (495, 388) with delta (0, 0)
Screenshot: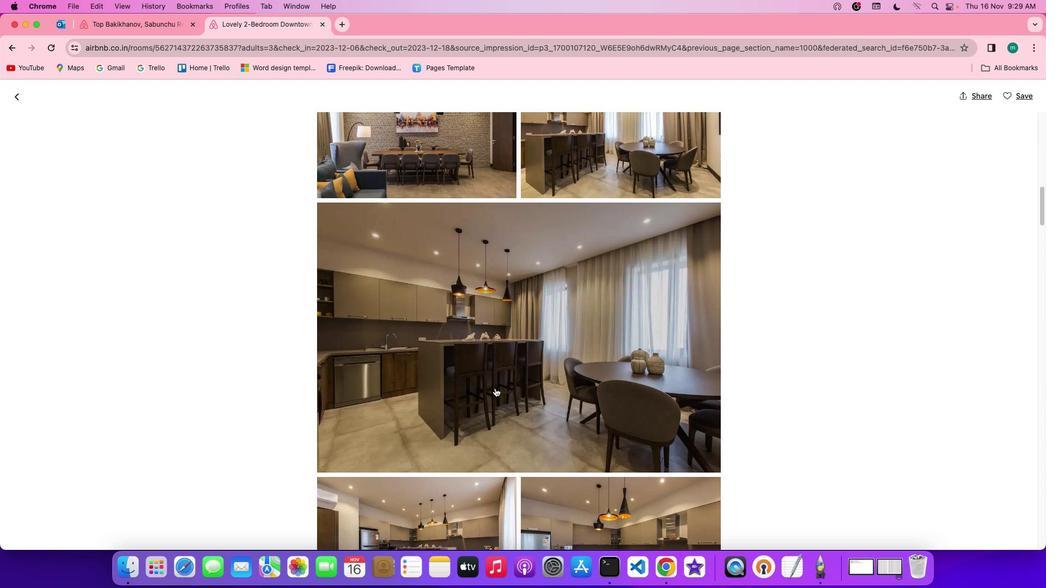 
Action: Mouse scrolled (495, 388) with delta (0, 0)
Screenshot: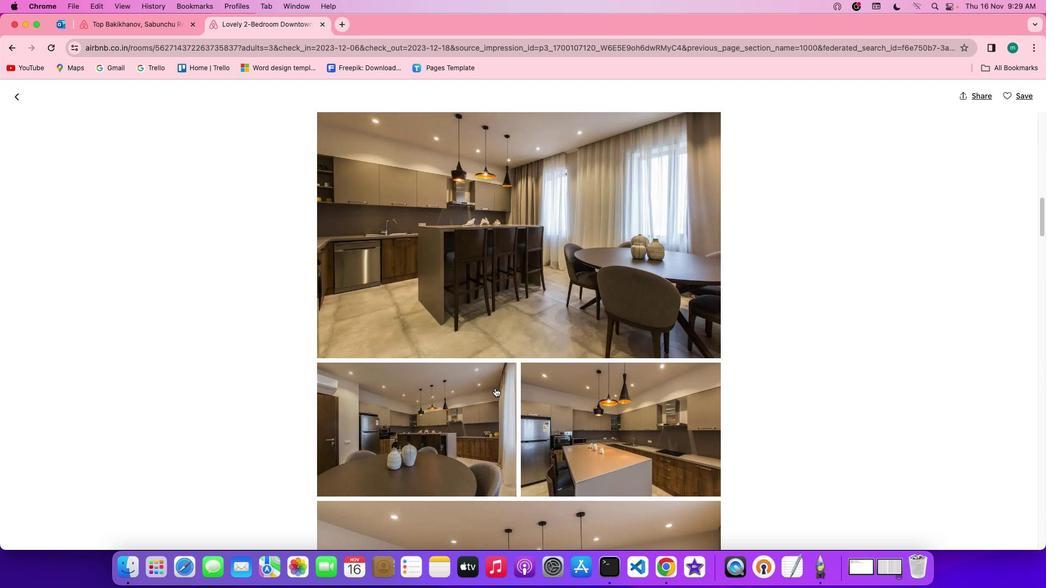 
Action: Mouse scrolled (495, 388) with delta (0, 0)
Screenshot: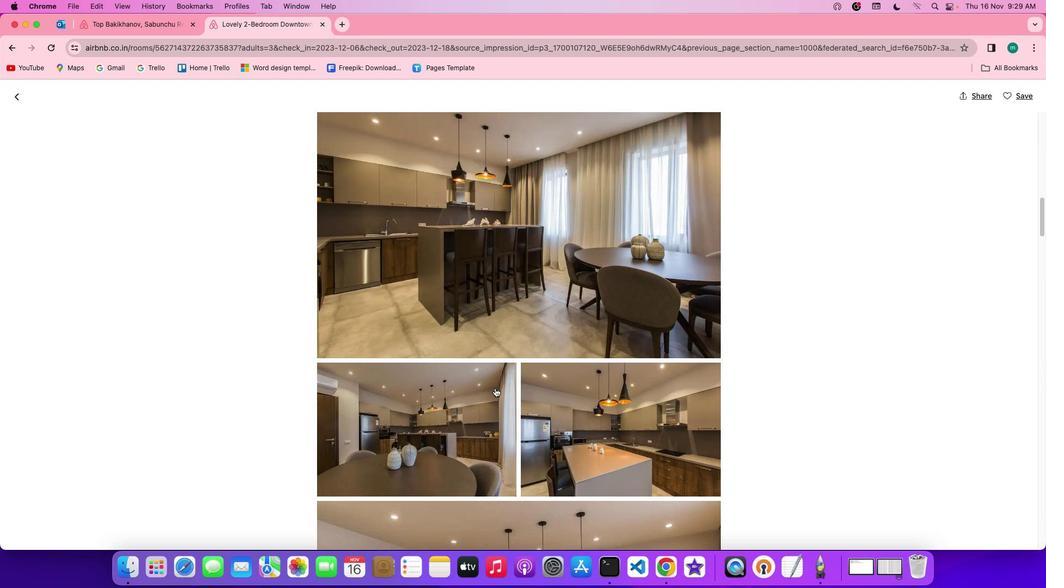 
Action: Mouse scrolled (495, 388) with delta (0, 0)
Screenshot: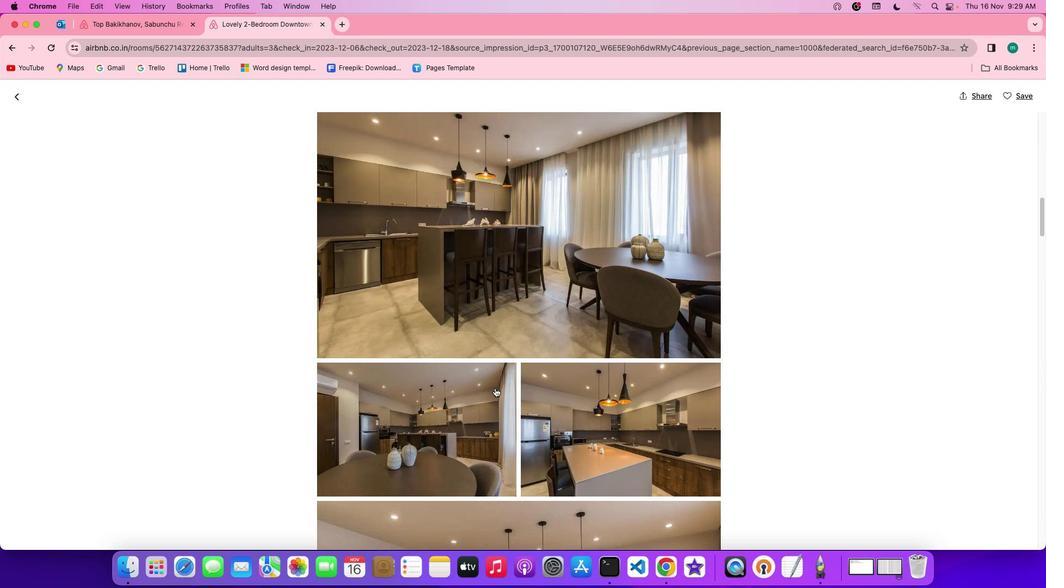 
Action: Mouse scrolled (495, 388) with delta (0, -1)
Screenshot: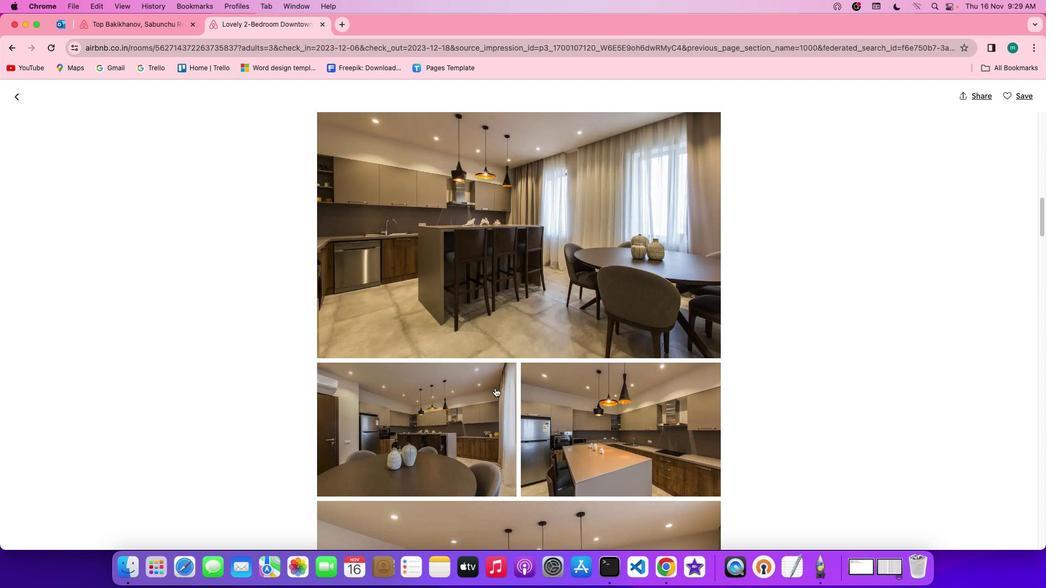 
Action: Mouse scrolled (495, 388) with delta (0, 0)
Screenshot: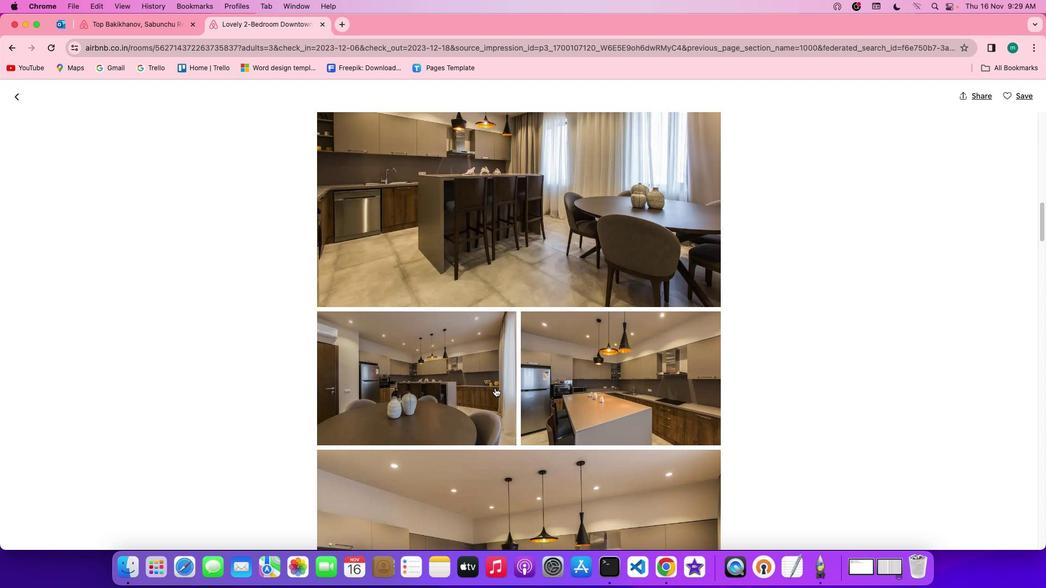 
Action: Mouse scrolled (495, 388) with delta (0, 0)
Screenshot: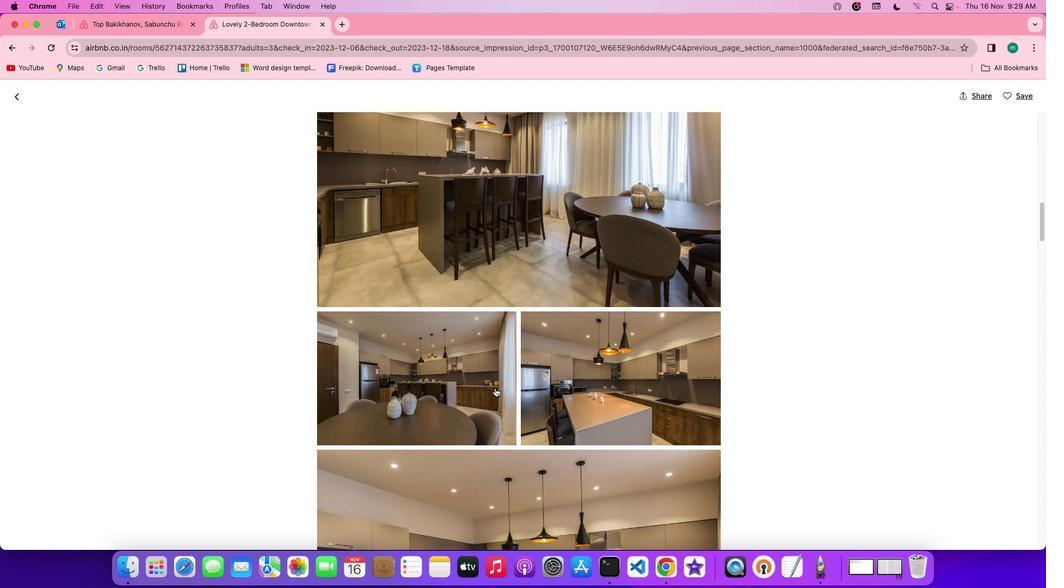 
Action: Mouse scrolled (495, 388) with delta (0, -1)
Screenshot: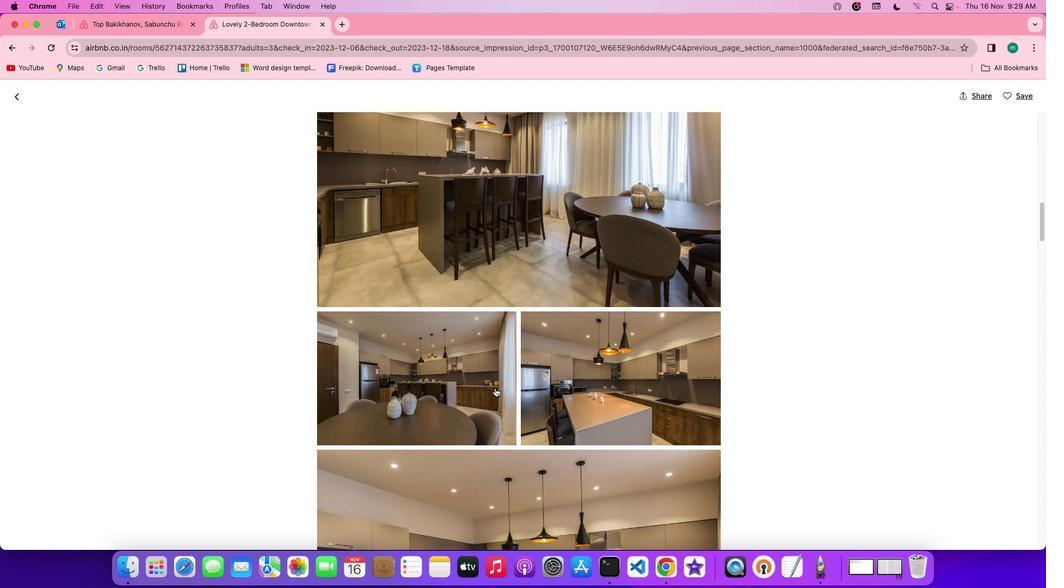 
Action: Mouse scrolled (495, 388) with delta (0, -1)
Screenshot: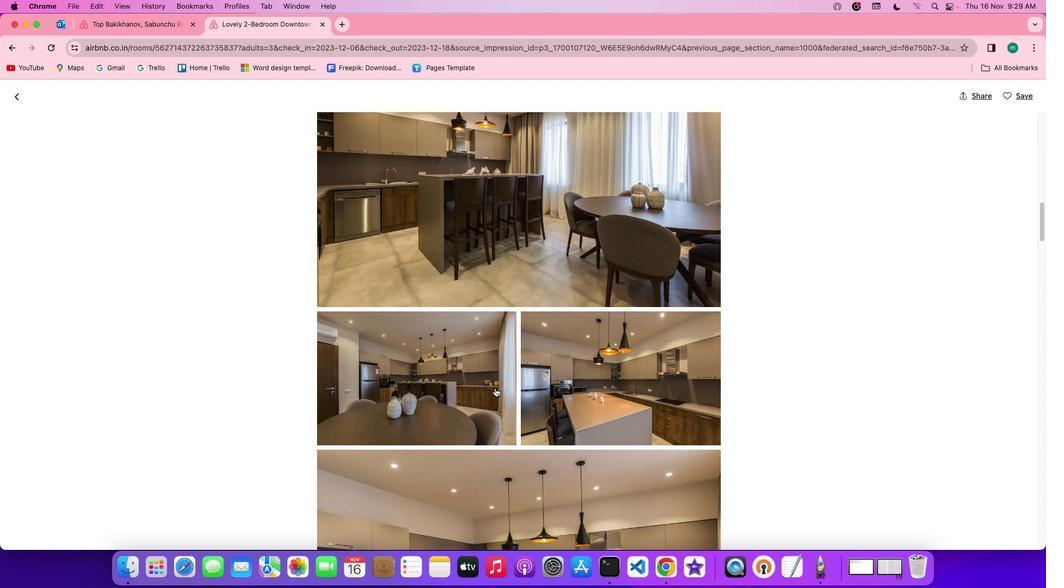 
Action: Mouse scrolled (495, 388) with delta (0, 0)
Screenshot: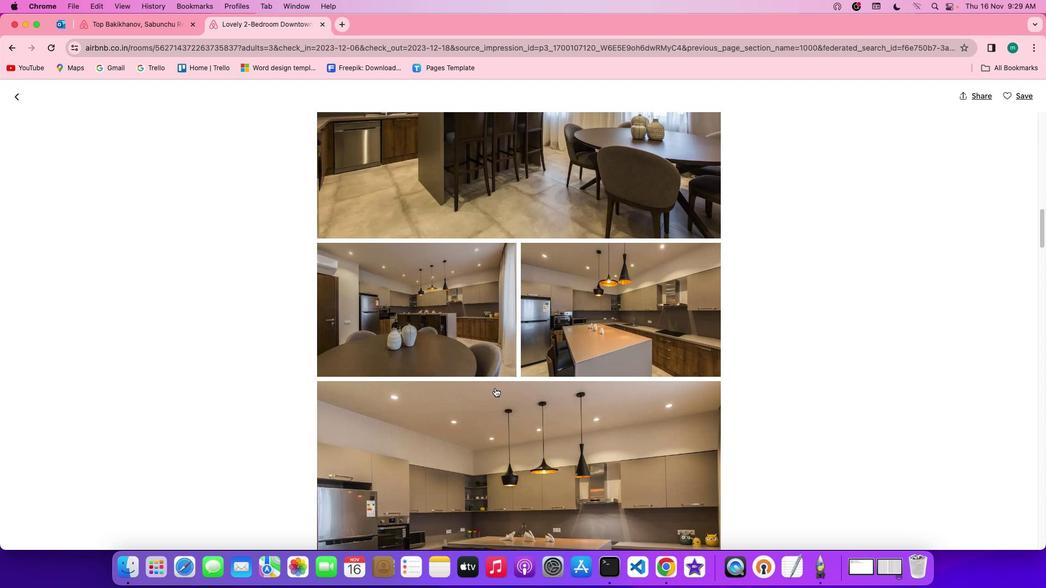 
Action: Mouse scrolled (495, 388) with delta (0, 0)
Screenshot: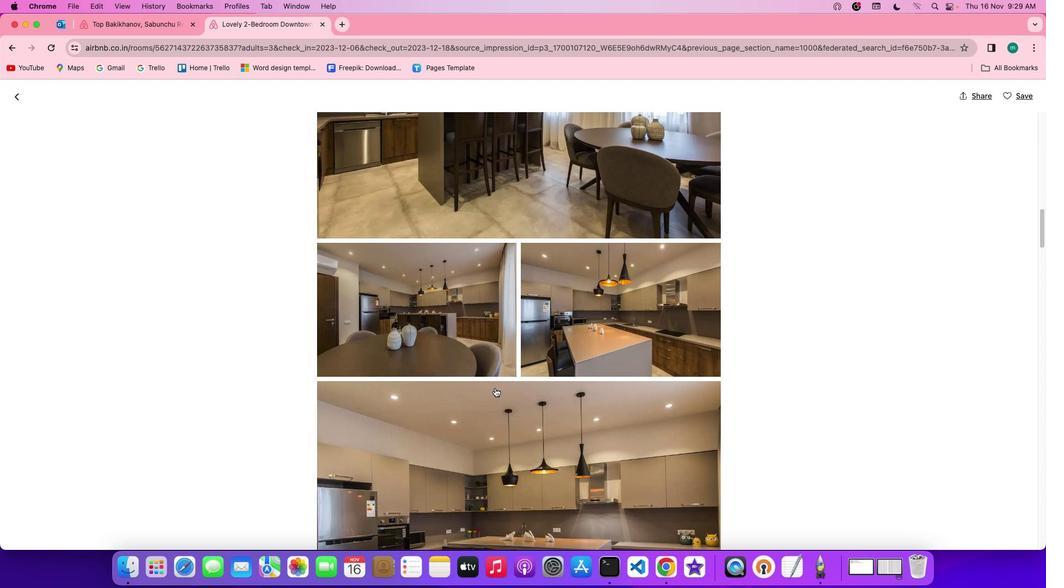 
Action: Mouse scrolled (495, 388) with delta (0, 0)
Screenshot: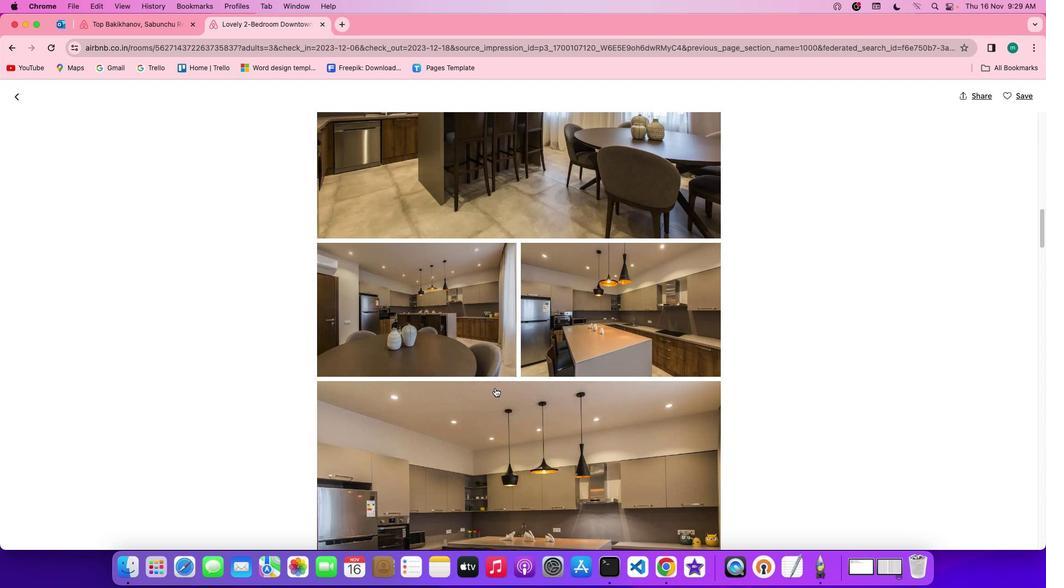 
Action: Mouse scrolled (495, 388) with delta (0, 0)
Screenshot: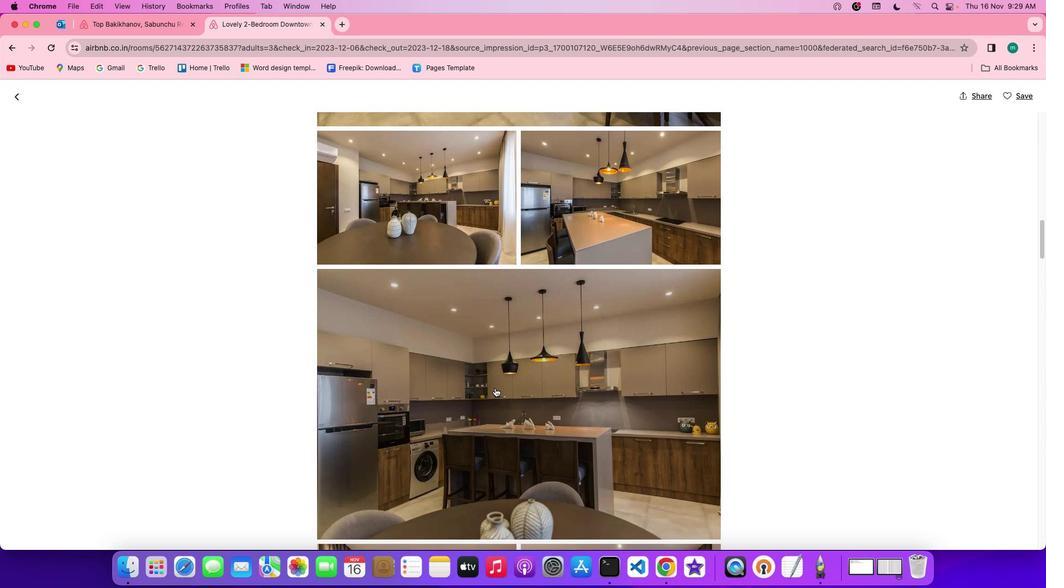 
Action: Mouse scrolled (495, 388) with delta (0, 0)
Screenshot: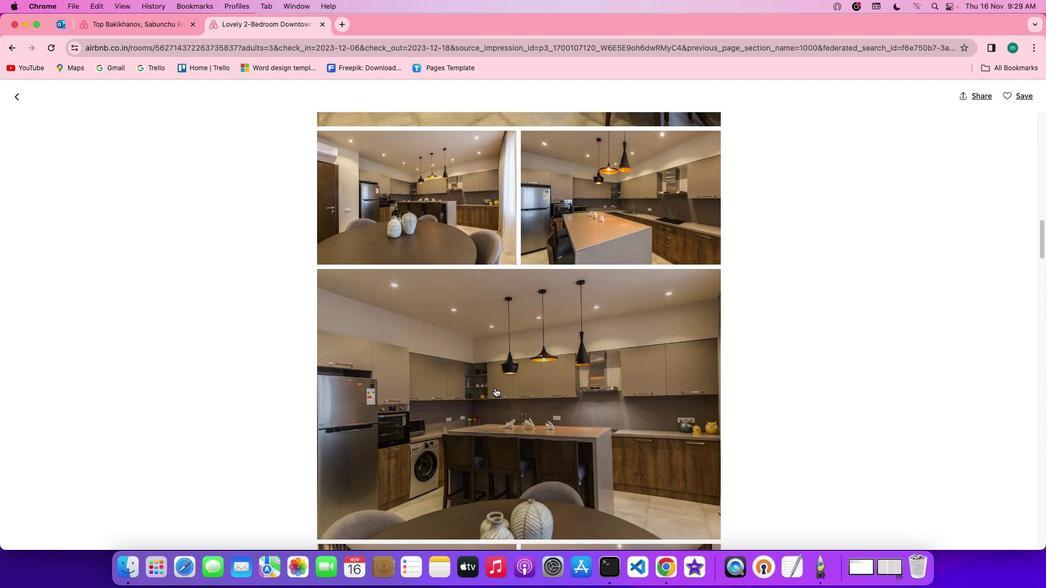 
Action: Mouse scrolled (495, 388) with delta (0, -1)
Screenshot: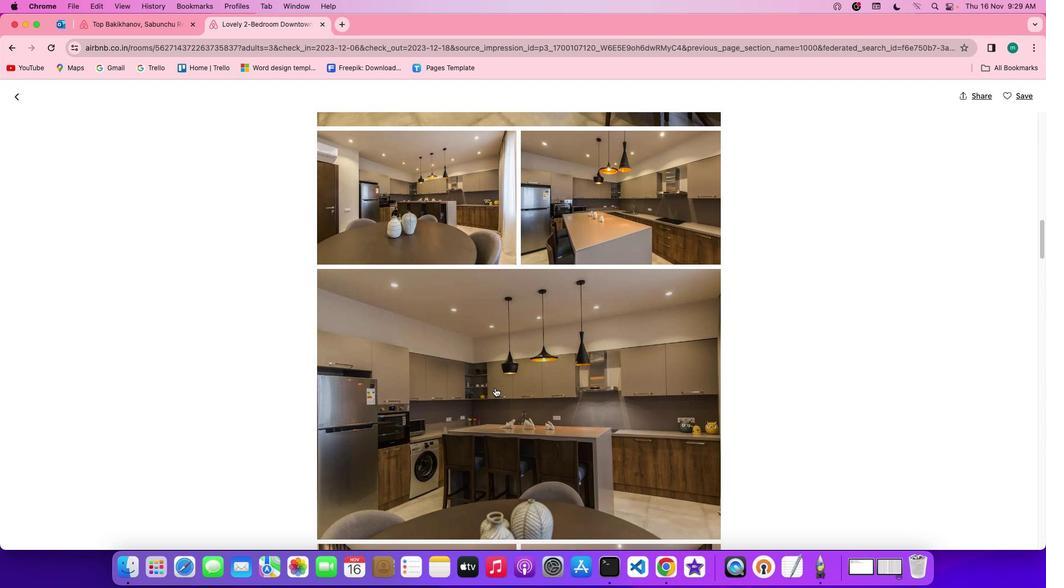
Action: Mouse scrolled (495, 388) with delta (0, 0)
Screenshot: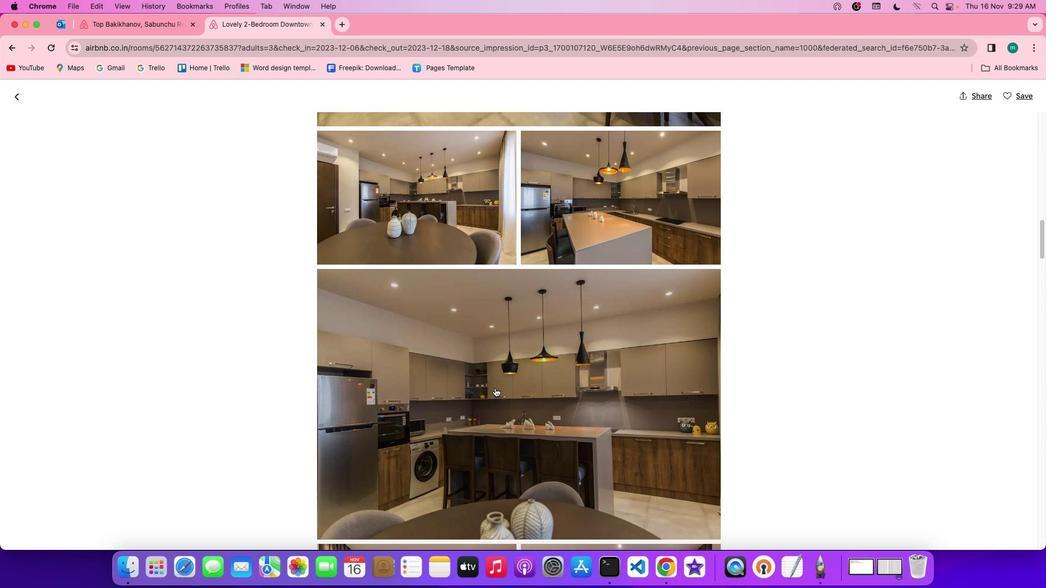 
Action: Mouse scrolled (495, 388) with delta (0, 0)
Screenshot: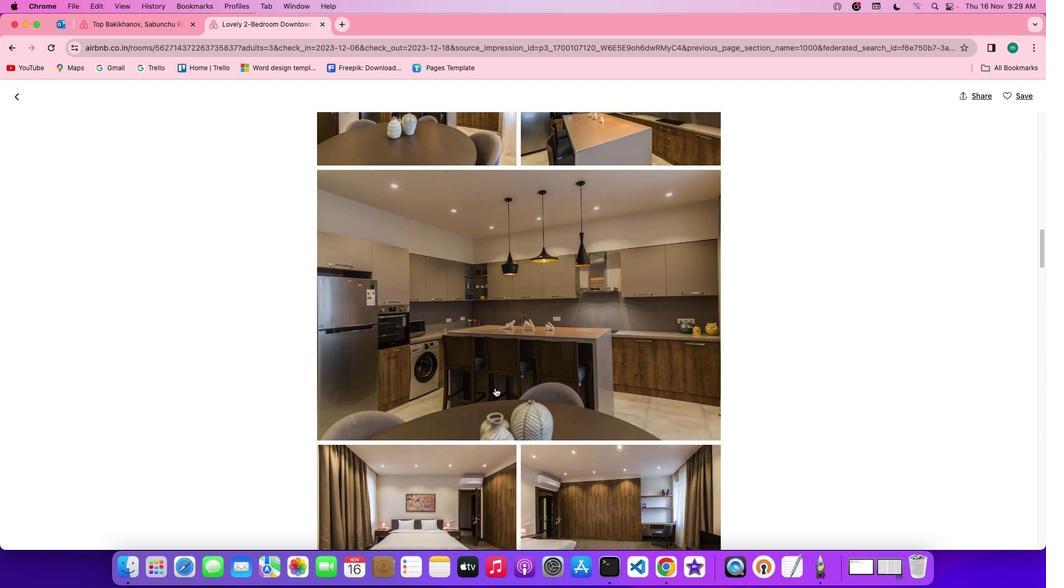 
Action: Mouse scrolled (495, 388) with delta (0, 0)
Screenshot: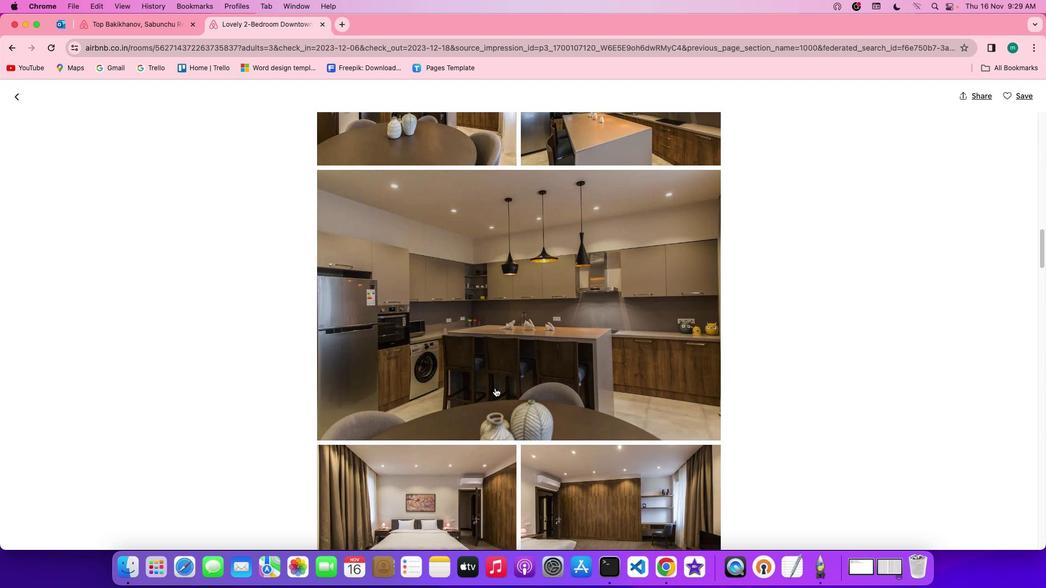 
Action: Mouse scrolled (495, 388) with delta (0, -1)
Screenshot: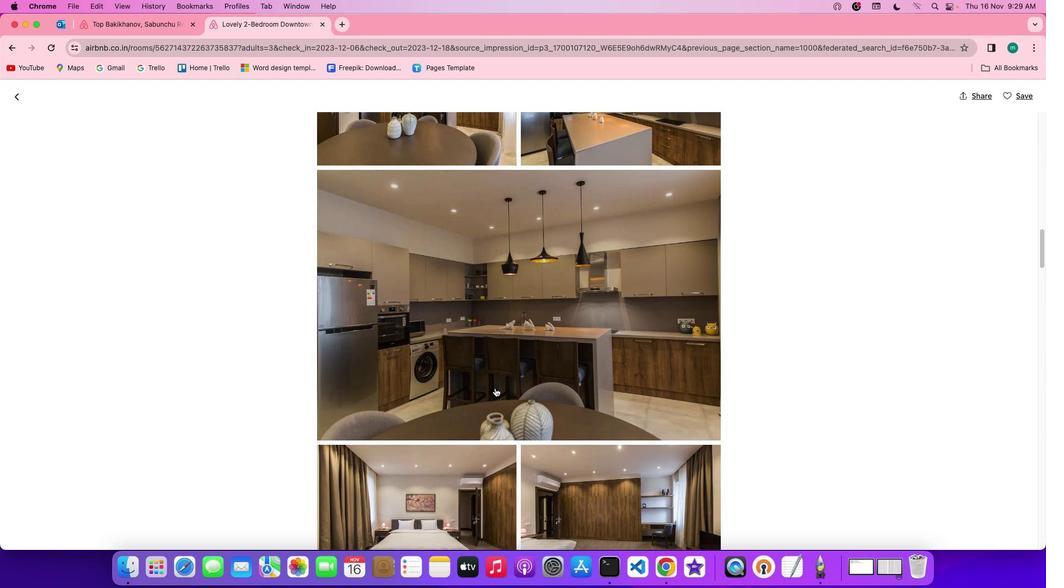 
Action: Mouse scrolled (495, 388) with delta (0, -1)
Screenshot: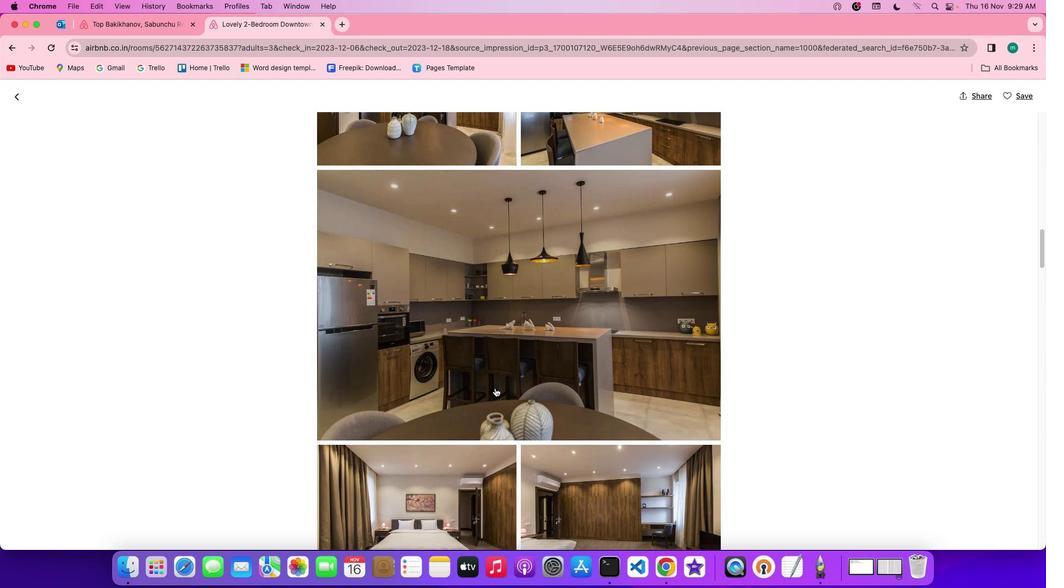 
Action: Mouse scrolled (495, 388) with delta (0, 0)
Screenshot: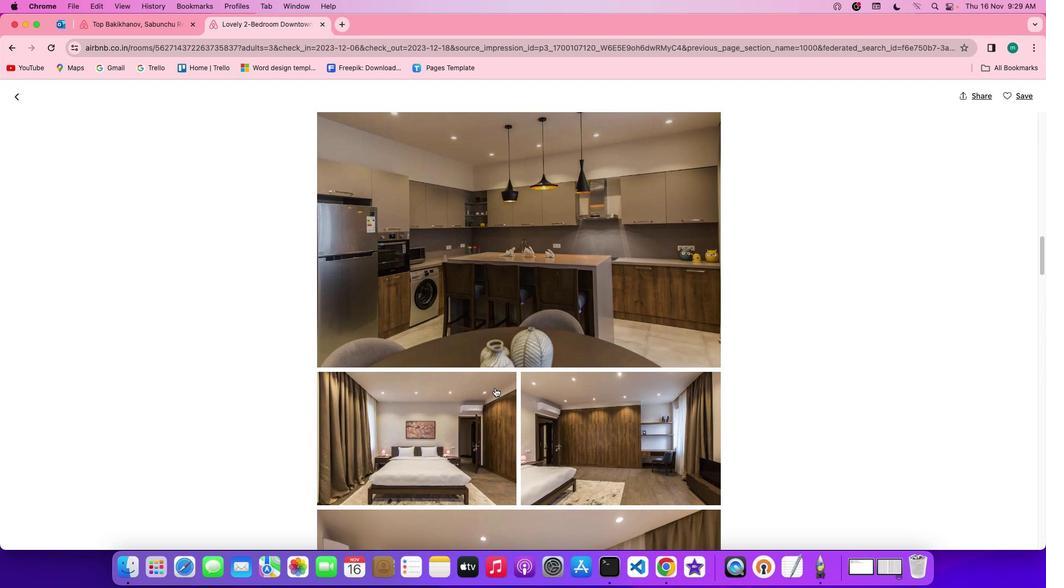 
Action: Mouse scrolled (495, 388) with delta (0, 0)
Screenshot: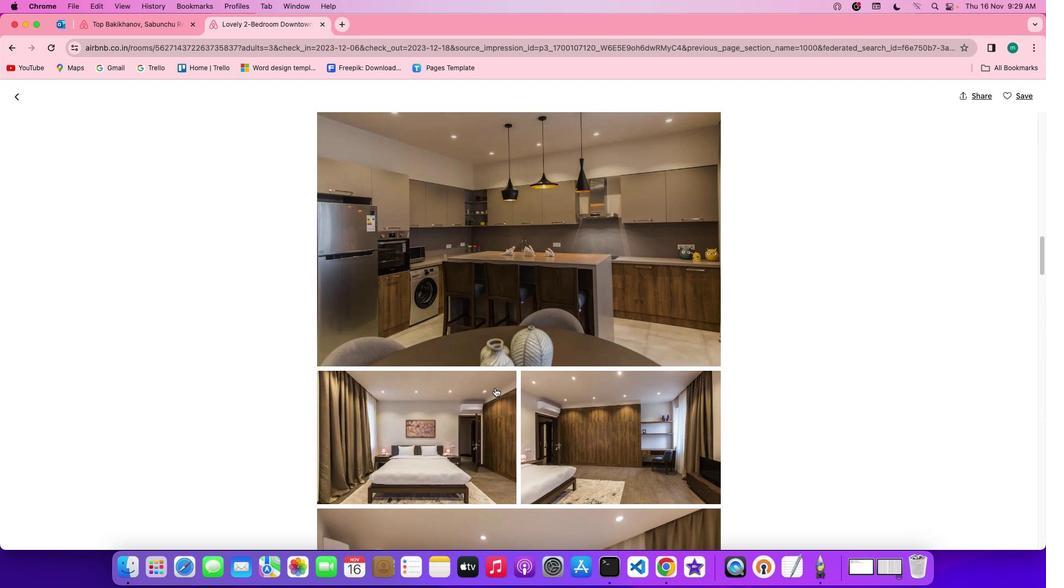 
Action: Mouse scrolled (495, 388) with delta (0, -1)
Screenshot: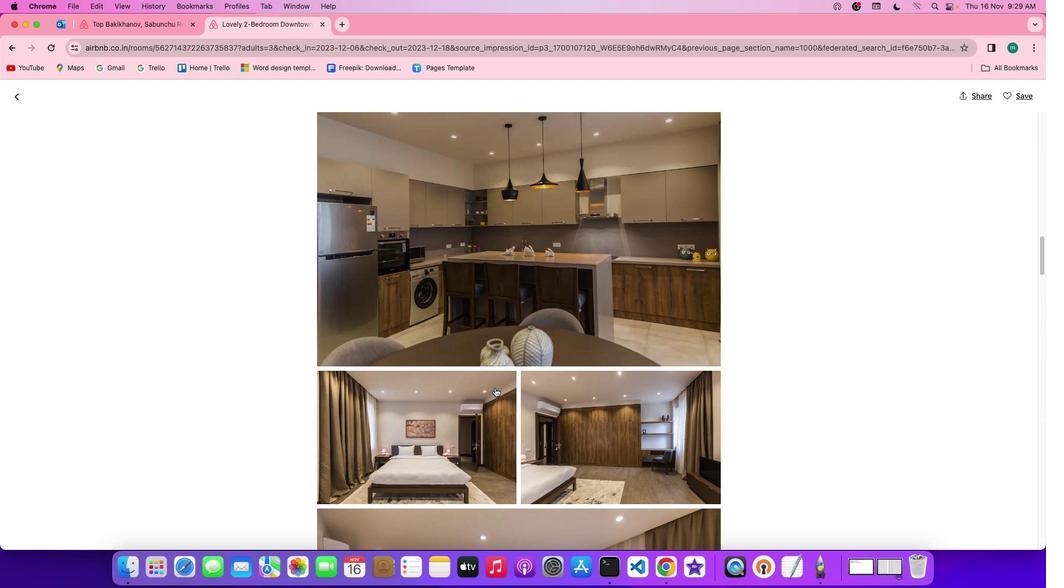 
Action: Mouse scrolled (495, 388) with delta (0, 0)
Screenshot: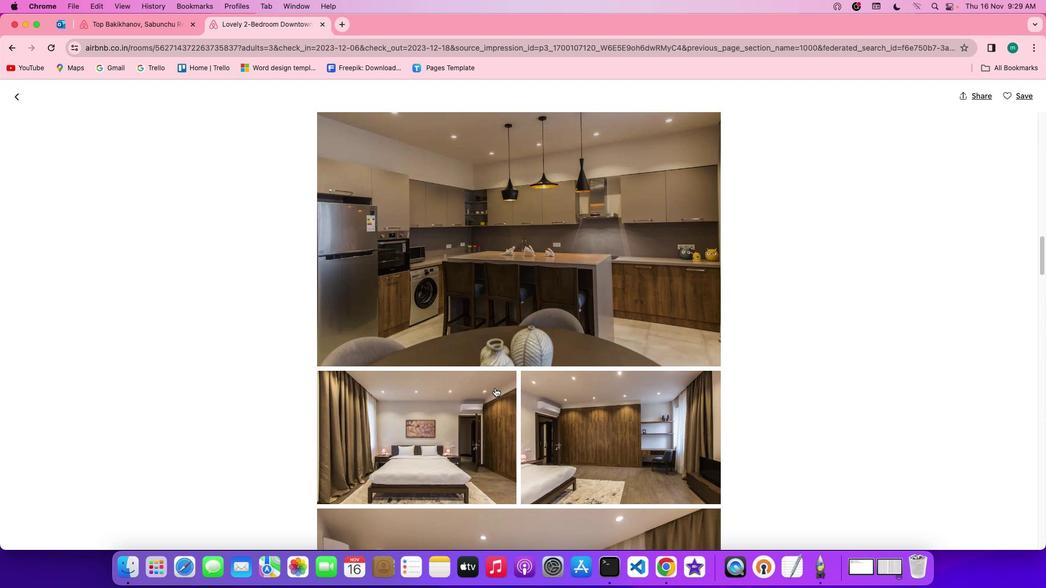 
Action: Mouse scrolled (495, 388) with delta (0, 0)
Screenshot: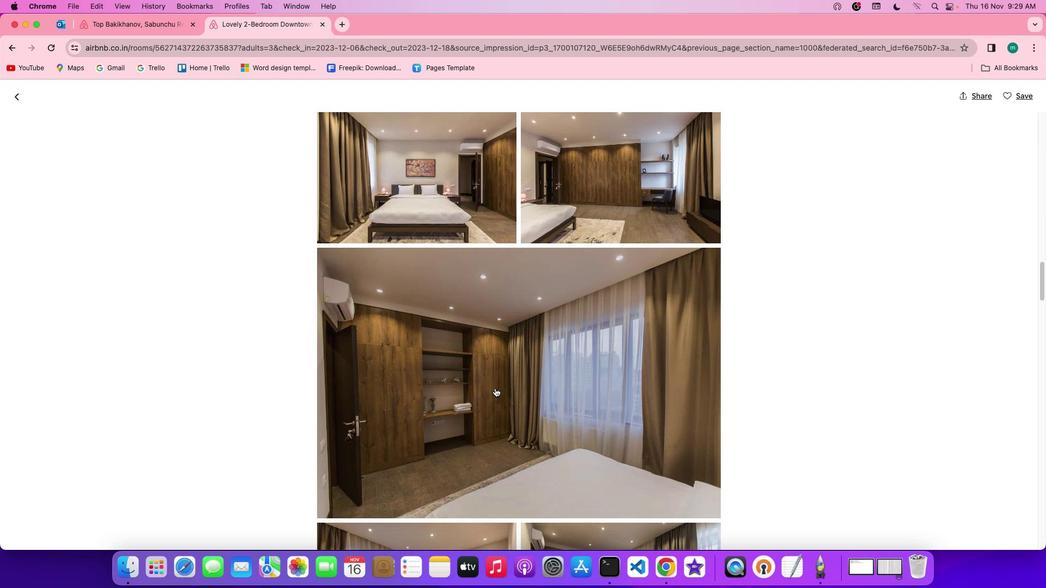 
Action: Mouse scrolled (495, 388) with delta (0, 0)
Screenshot: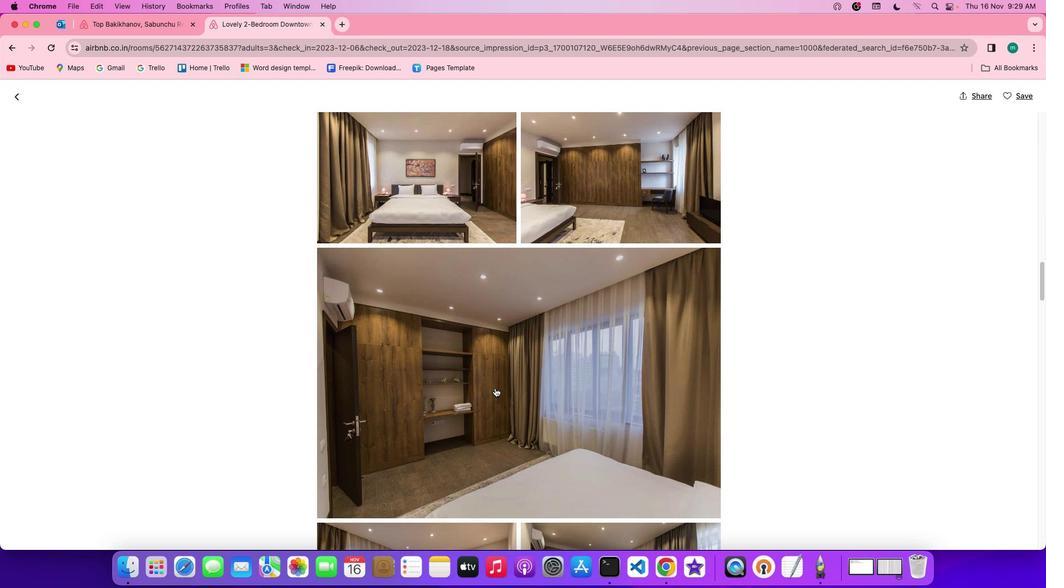 
Action: Mouse scrolled (495, 388) with delta (0, 0)
Screenshot: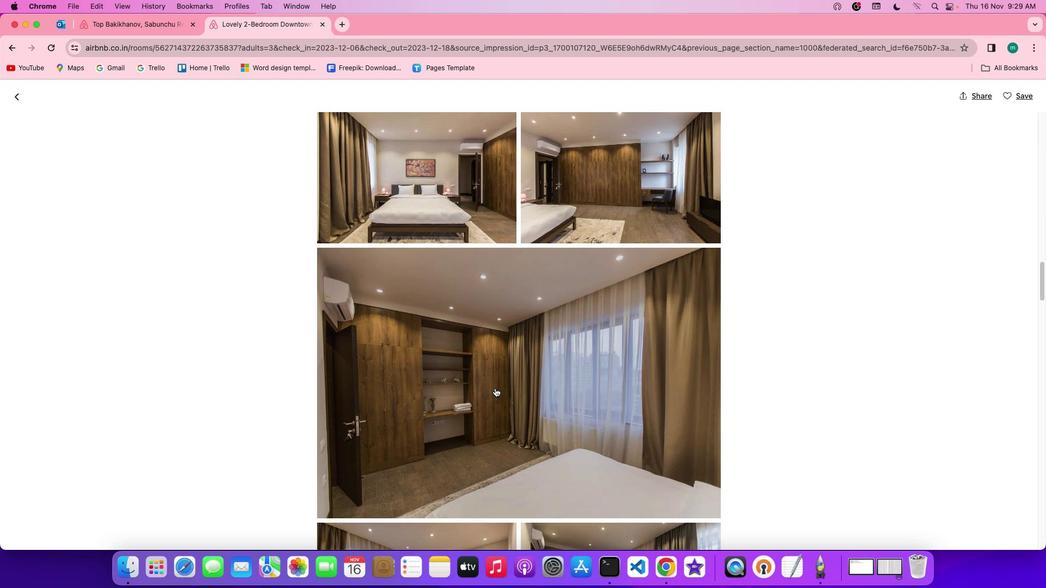 
Action: Mouse scrolled (495, 388) with delta (0, 0)
Screenshot: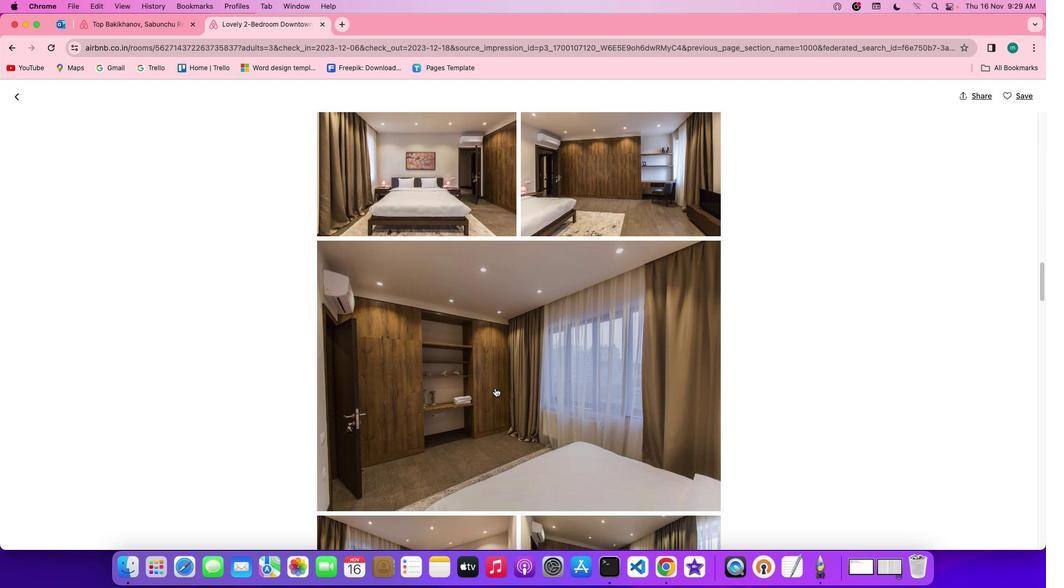 
Action: Mouse scrolled (495, 388) with delta (0, 0)
Screenshot: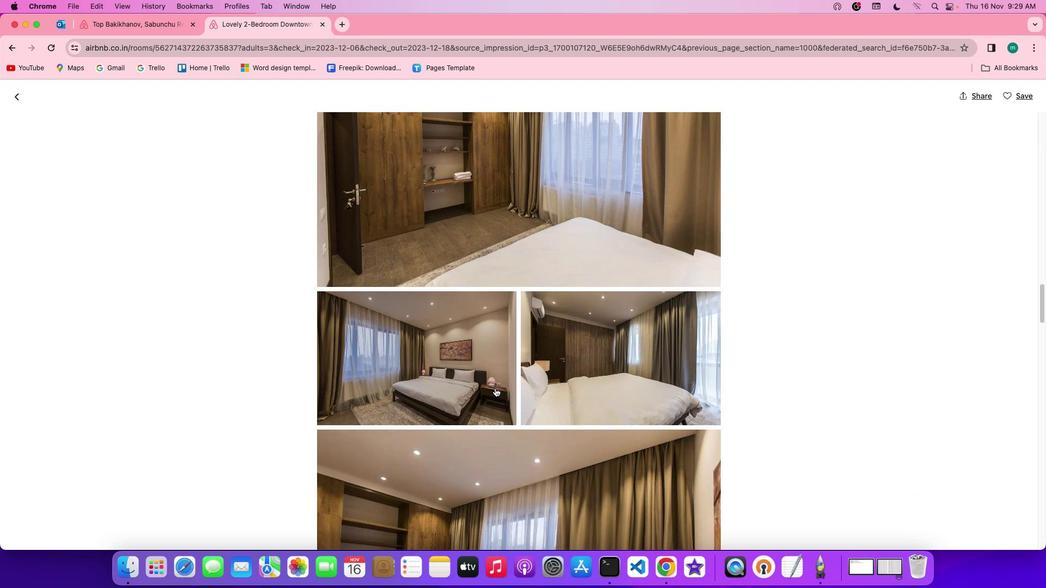 
Action: Mouse scrolled (495, 388) with delta (0, 0)
Screenshot: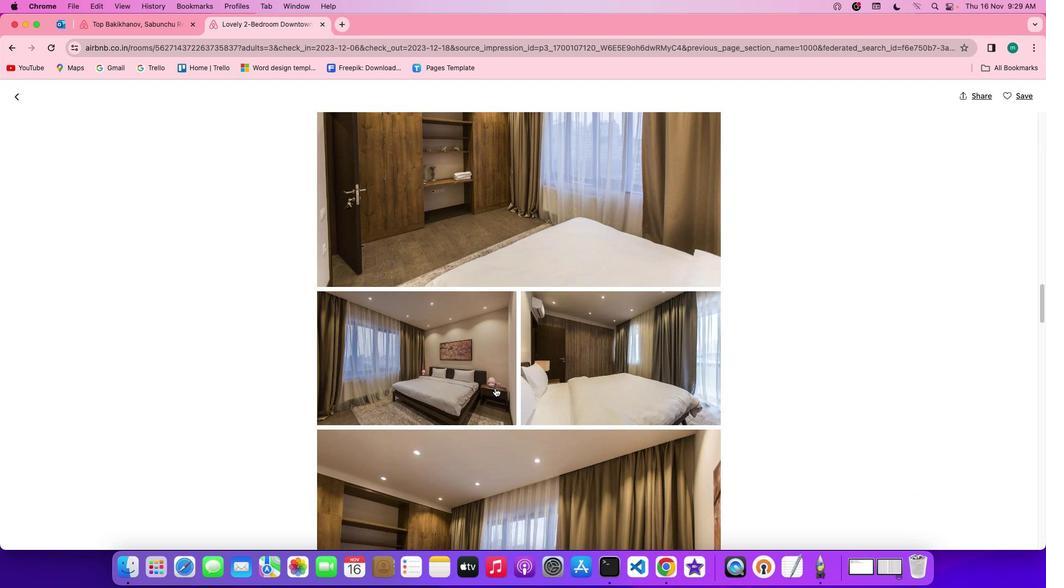 
Action: Mouse scrolled (495, 388) with delta (0, -1)
Screenshot: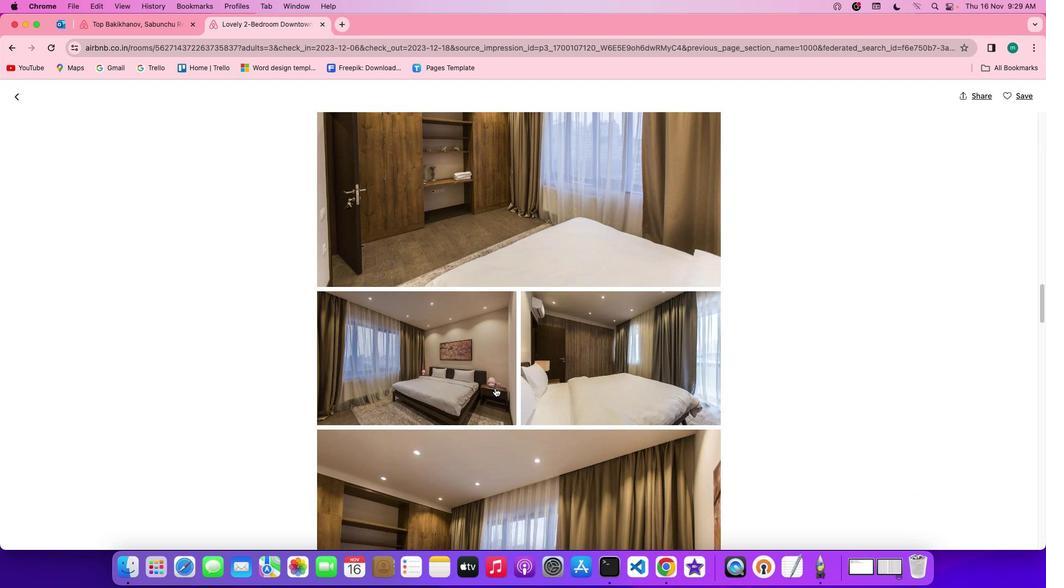 
Action: Mouse scrolled (495, 388) with delta (0, -2)
Screenshot: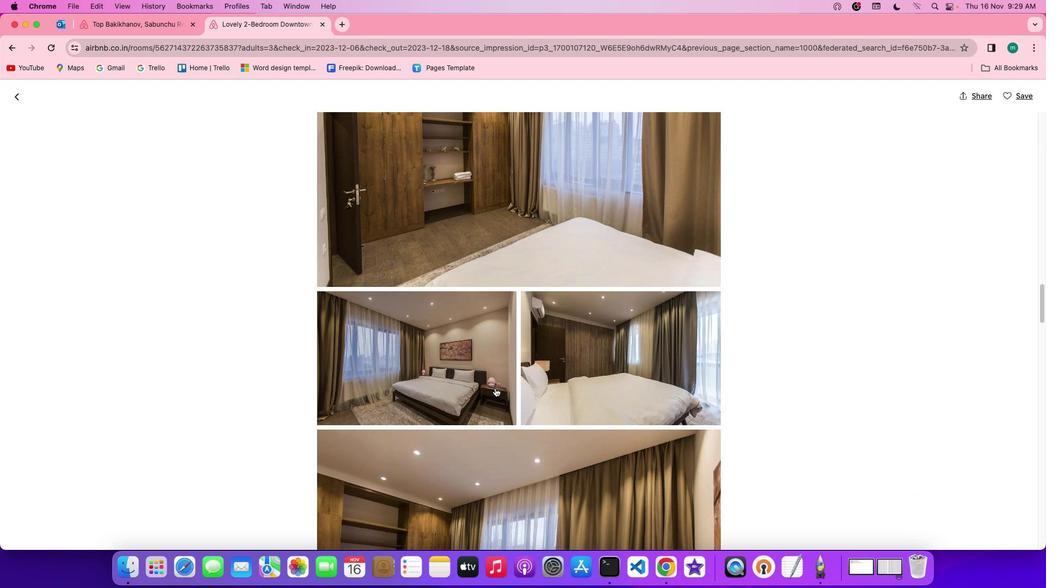 
Action: Mouse scrolled (495, 388) with delta (0, -2)
Screenshot: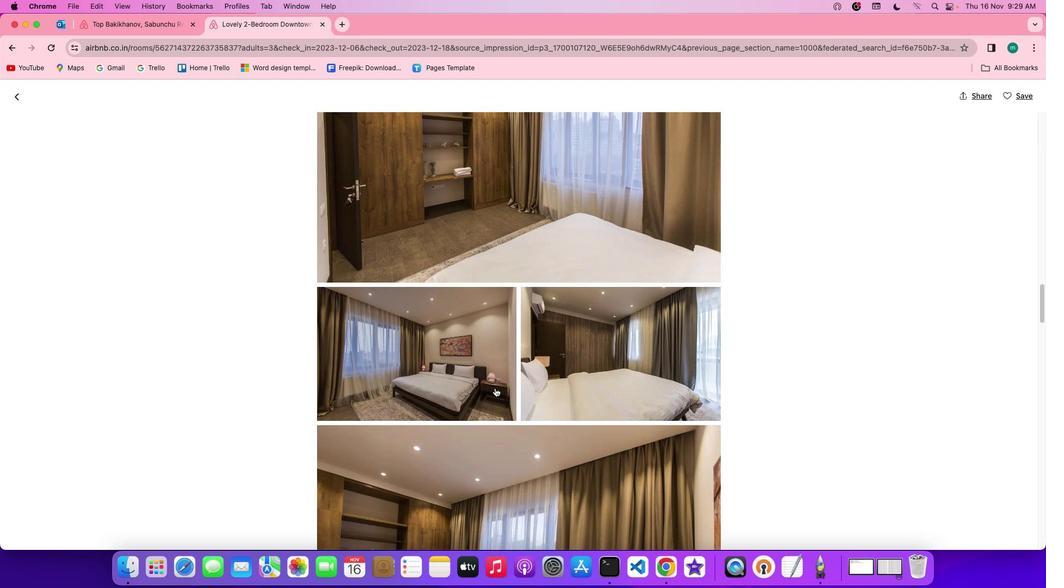 
Action: Mouse scrolled (495, 388) with delta (0, 0)
Screenshot: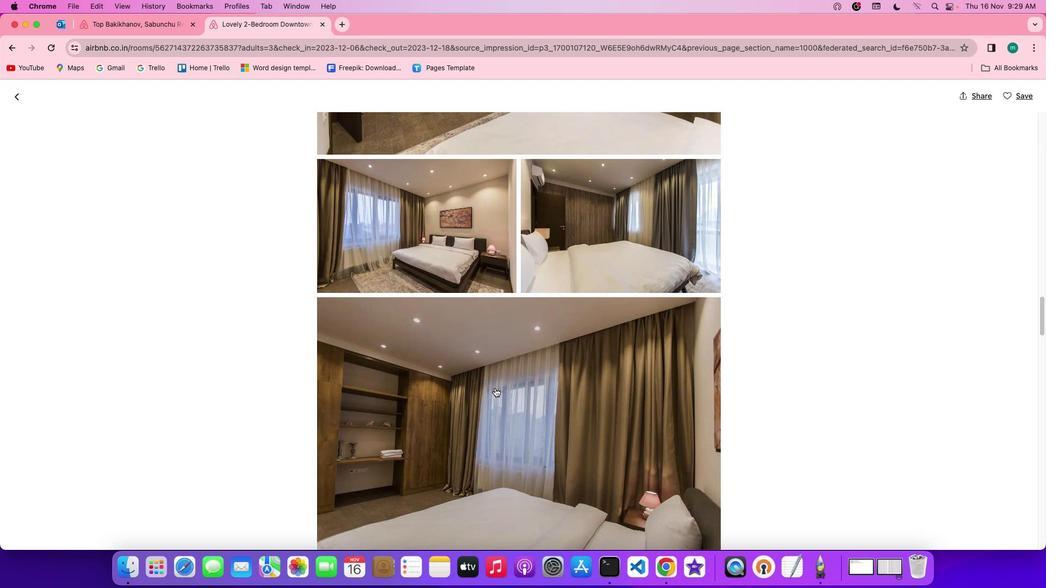 
Action: Mouse scrolled (495, 388) with delta (0, 0)
Screenshot: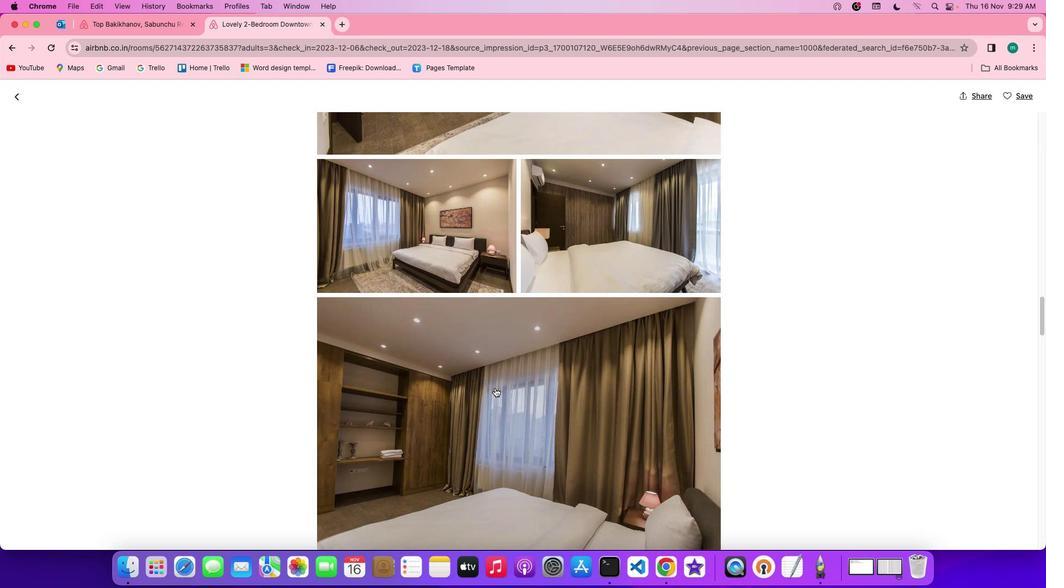 
Action: Mouse scrolled (495, 388) with delta (0, -1)
Screenshot: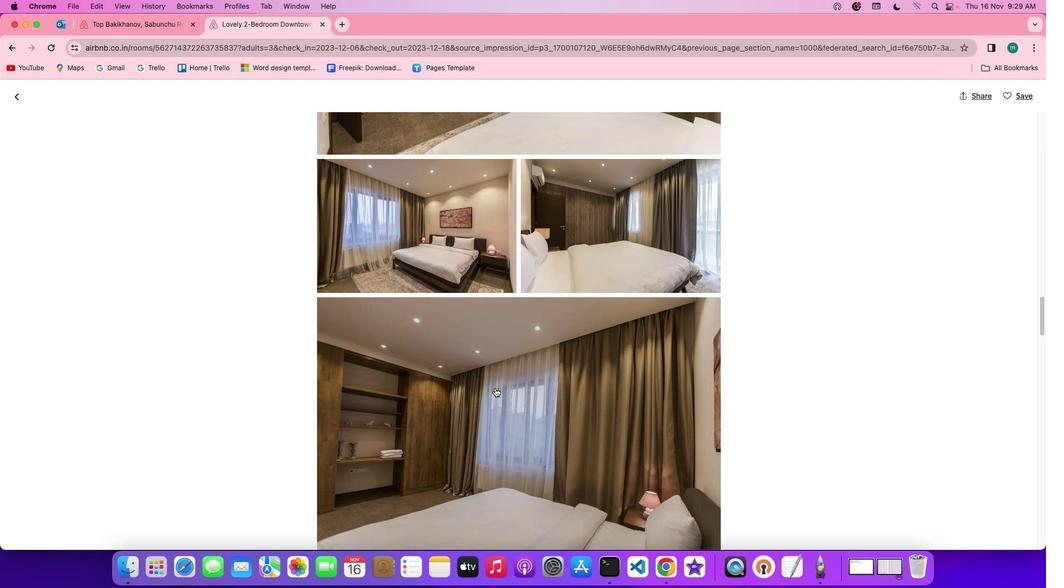
Action: Mouse scrolled (495, 388) with delta (0, -1)
Screenshot: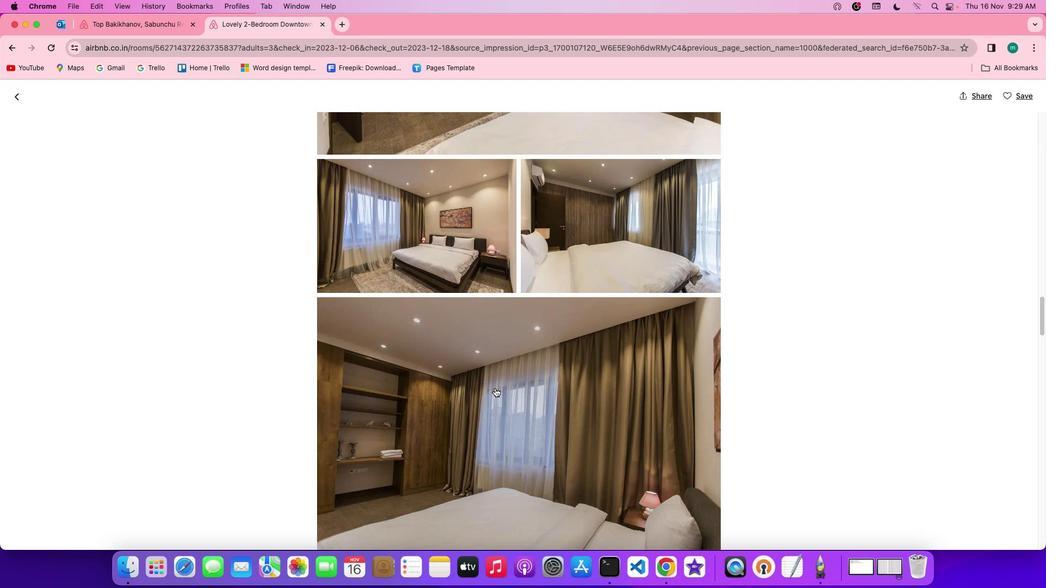 
Action: Mouse scrolled (495, 388) with delta (0, -1)
Screenshot: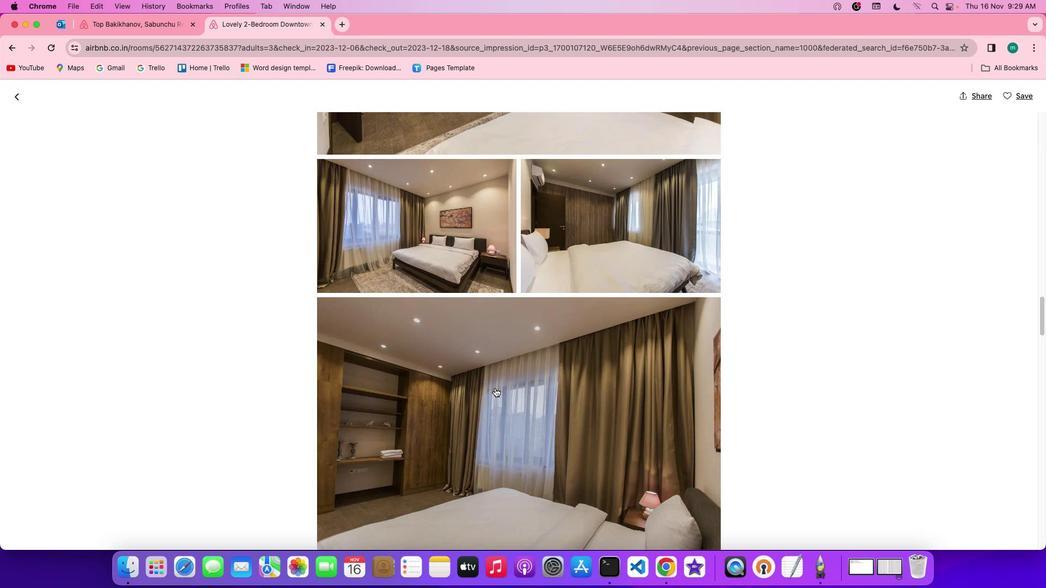 
Action: Mouse scrolled (495, 388) with delta (0, 0)
Screenshot: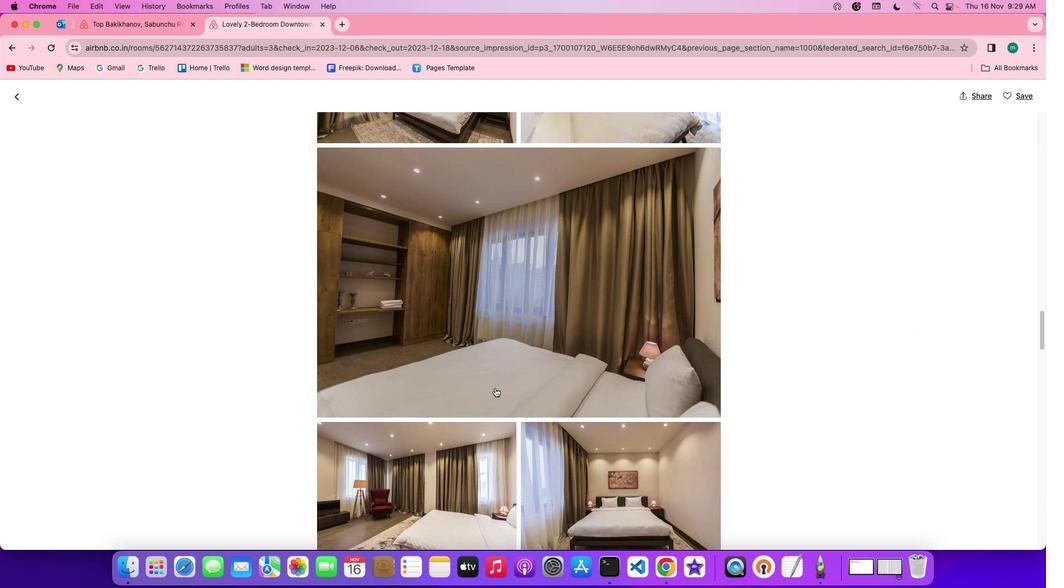 
Action: Mouse scrolled (495, 388) with delta (0, 0)
Screenshot: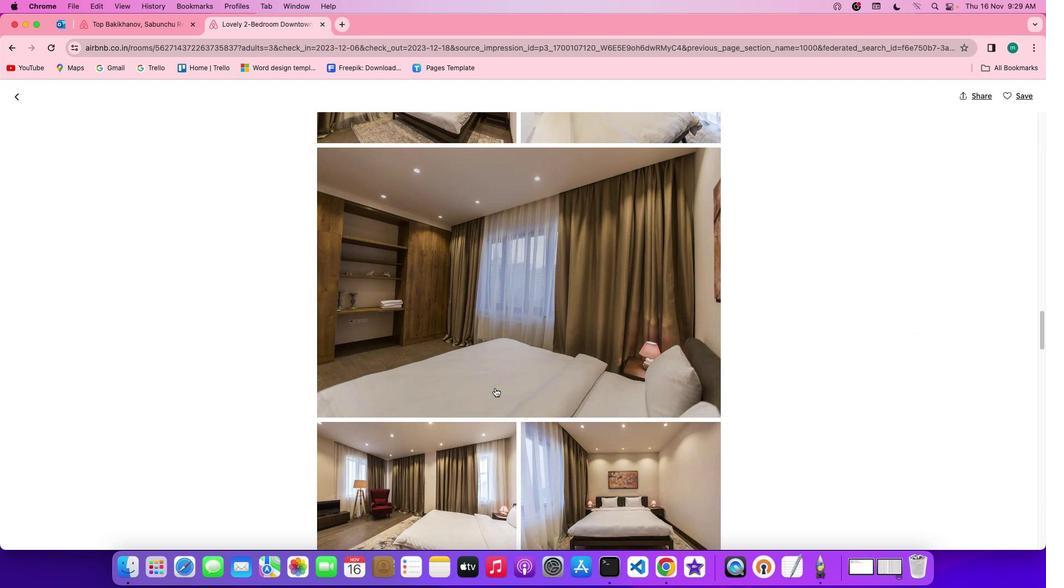 
Action: Mouse scrolled (495, 388) with delta (0, -1)
Screenshot: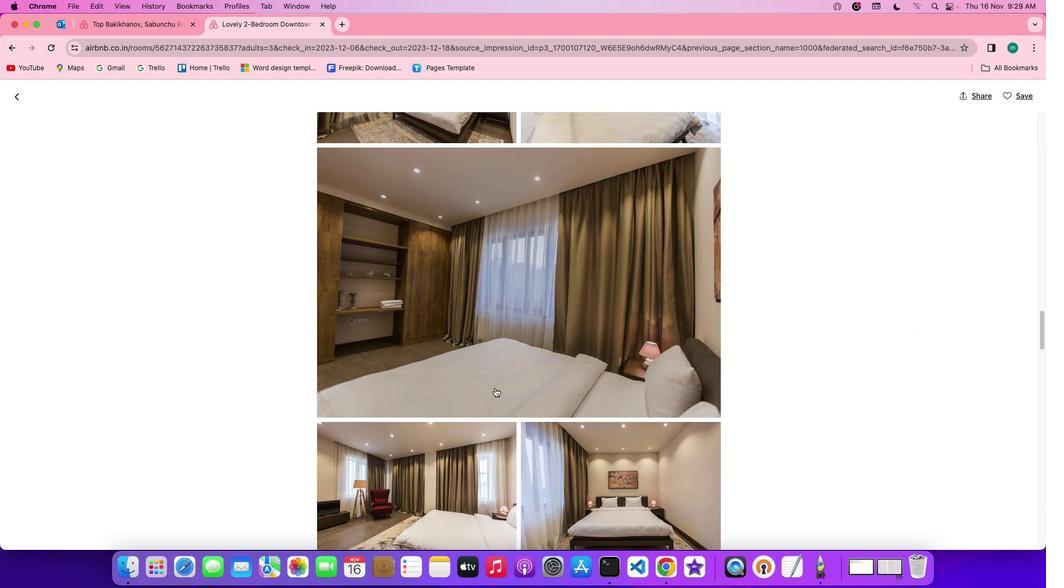 
Action: Mouse scrolled (495, 388) with delta (0, -1)
Screenshot: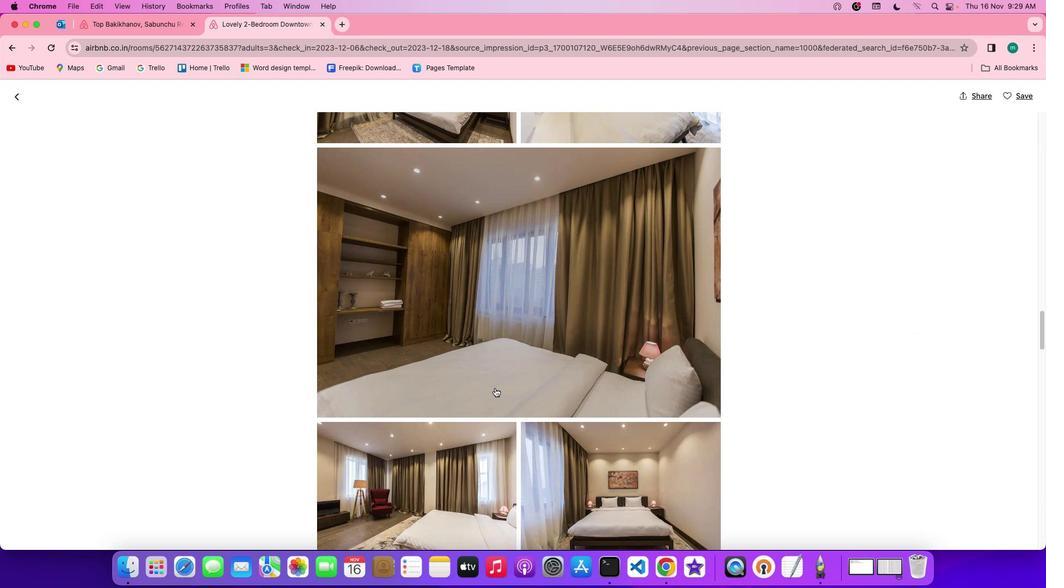 
Action: Mouse scrolled (495, 388) with delta (0, 0)
Screenshot: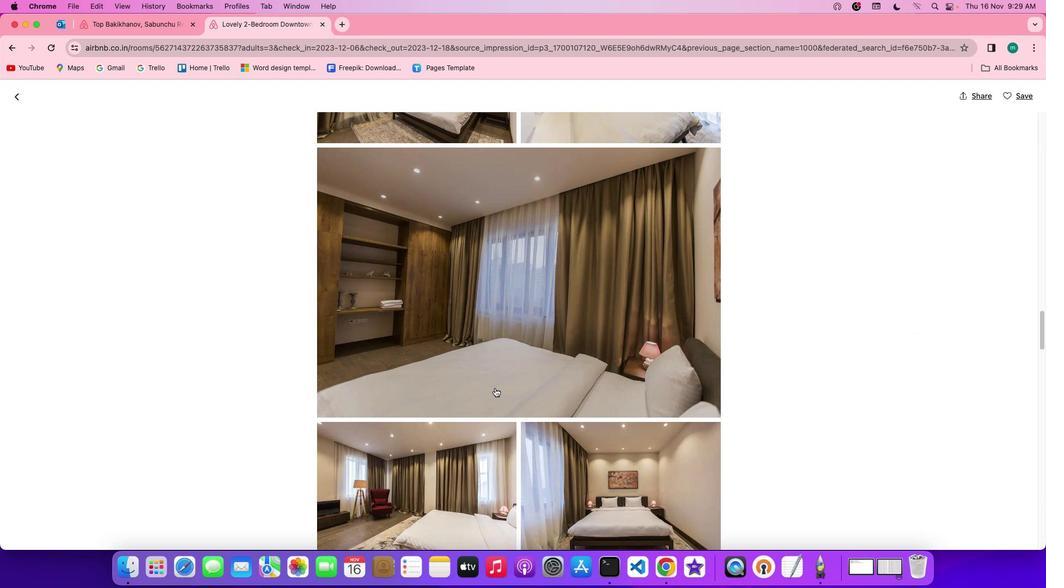 
Action: Mouse scrolled (495, 388) with delta (0, 0)
Screenshot: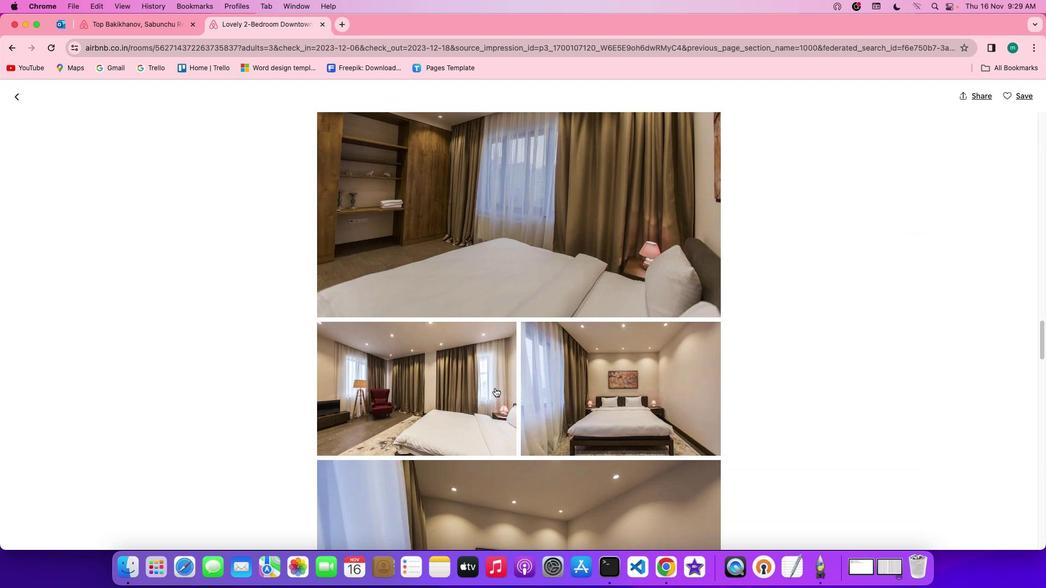 
Action: Mouse scrolled (495, 388) with delta (0, 0)
Screenshot: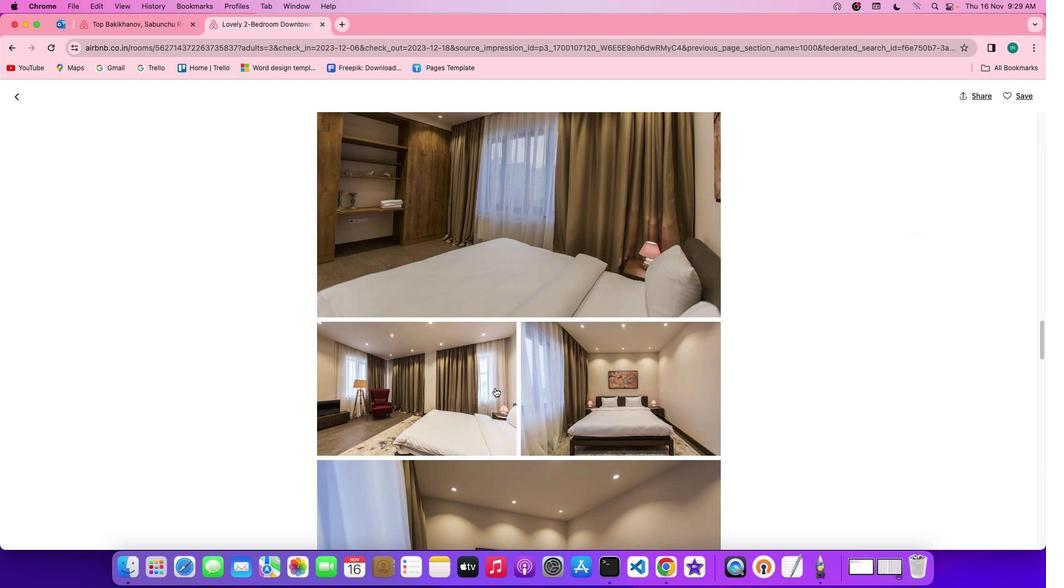
Action: Mouse scrolled (495, 388) with delta (0, -1)
Screenshot: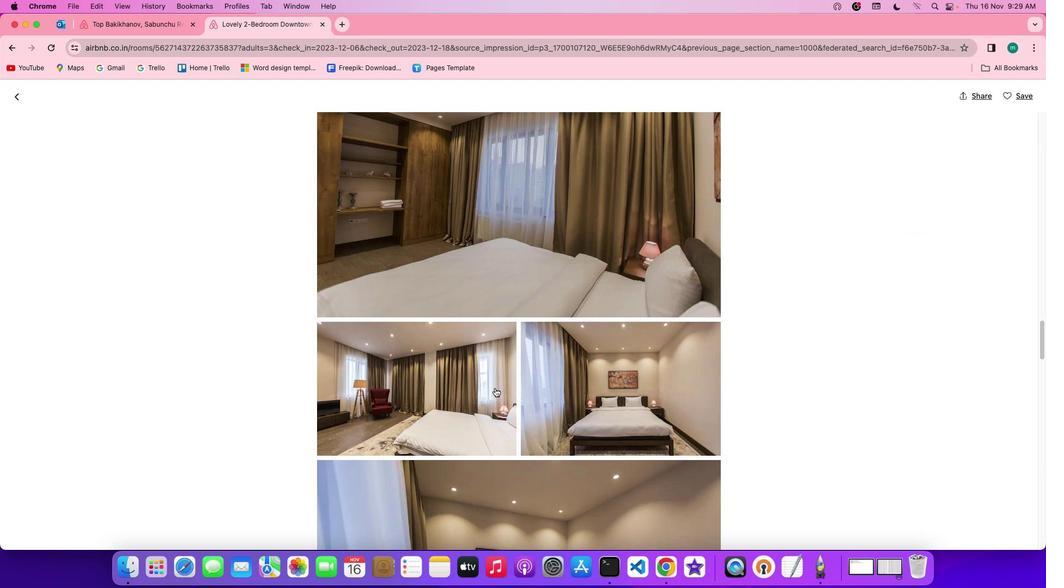 
Action: Mouse scrolled (495, 388) with delta (0, -1)
Screenshot: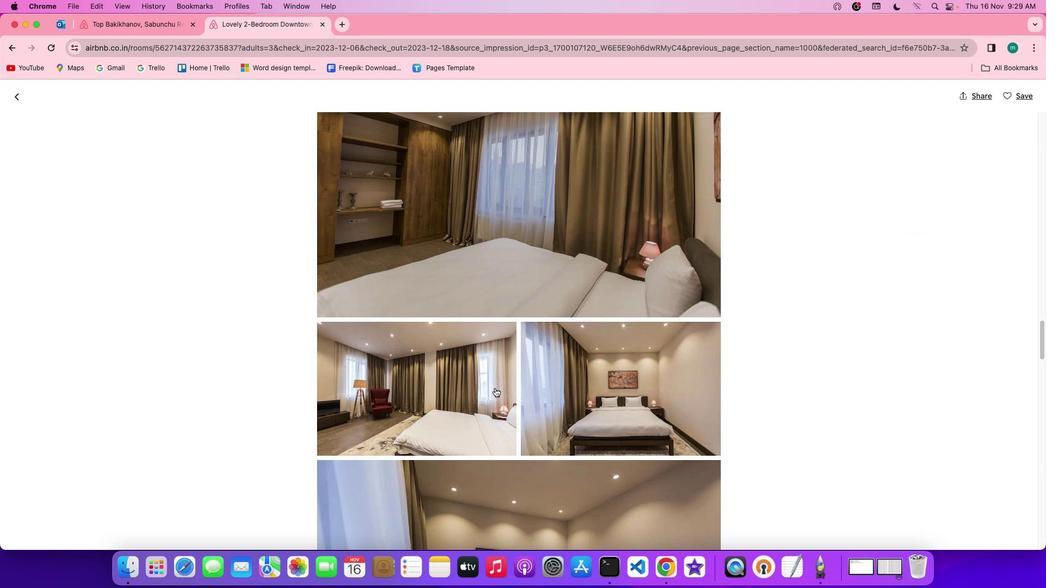 
Action: Mouse scrolled (495, 388) with delta (0, 0)
Screenshot: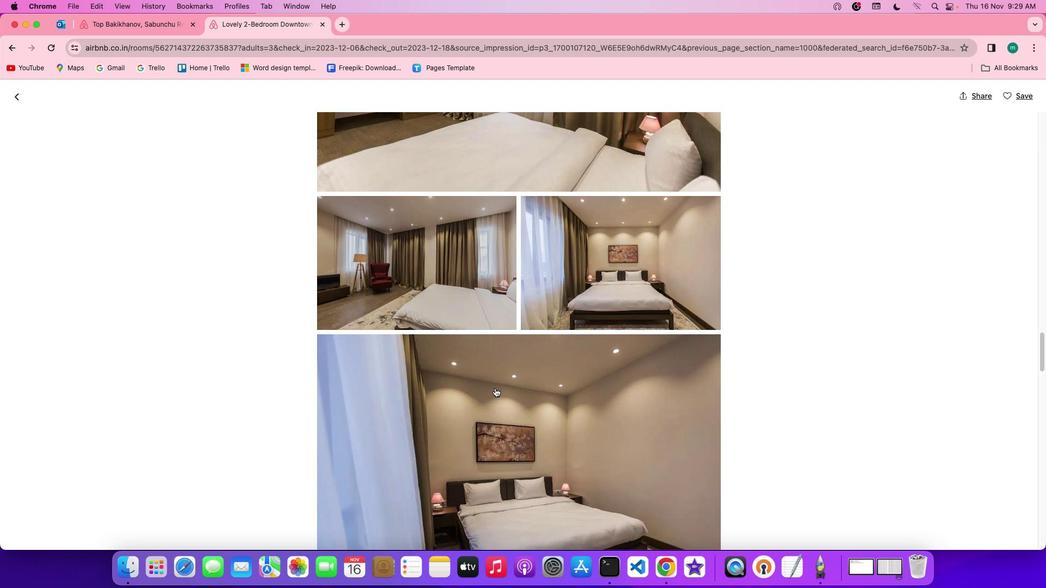 
Action: Mouse scrolled (495, 388) with delta (0, 0)
Screenshot: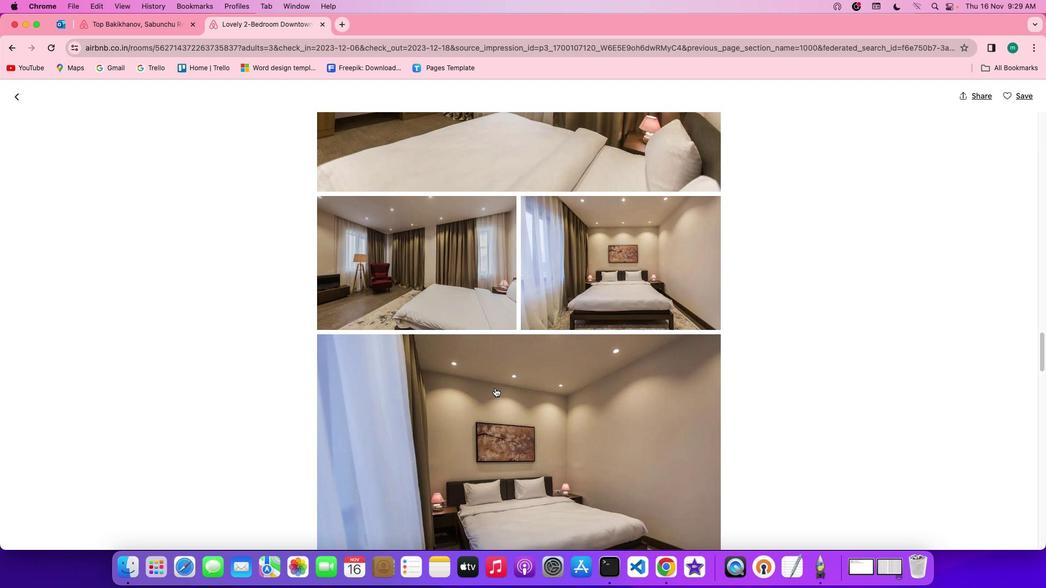 
Action: Mouse scrolled (495, 388) with delta (0, 0)
Screenshot: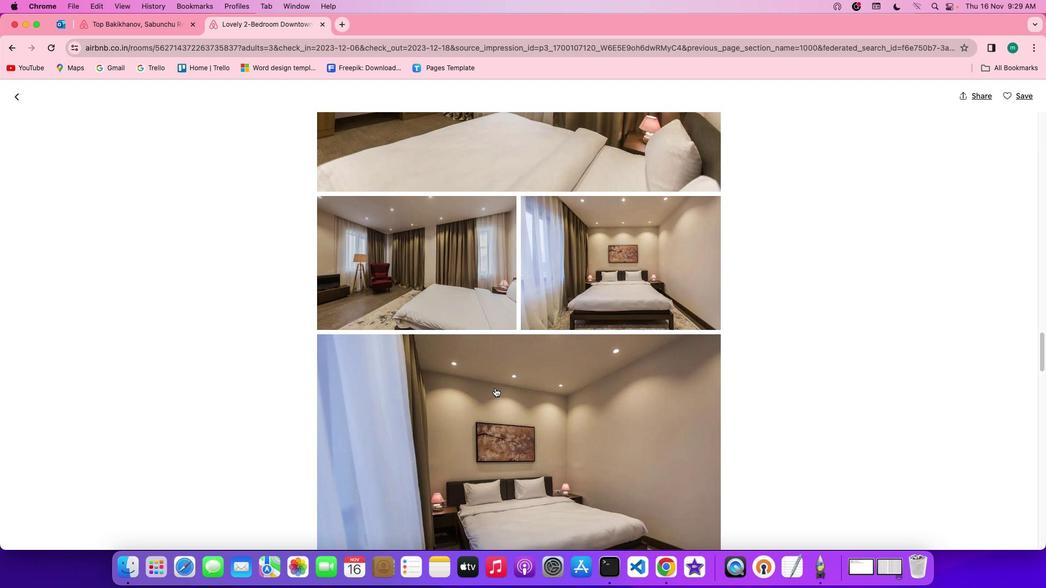 
Action: Mouse scrolled (495, 388) with delta (0, -1)
Screenshot: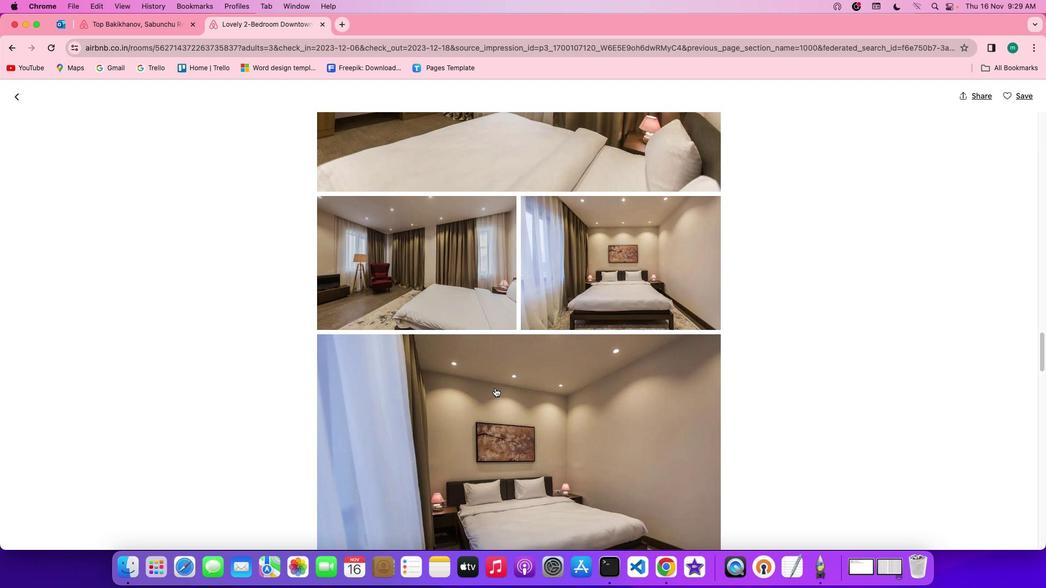 
Action: Mouse scrolled (495, 388) with delta (0, 0)
Screenshot: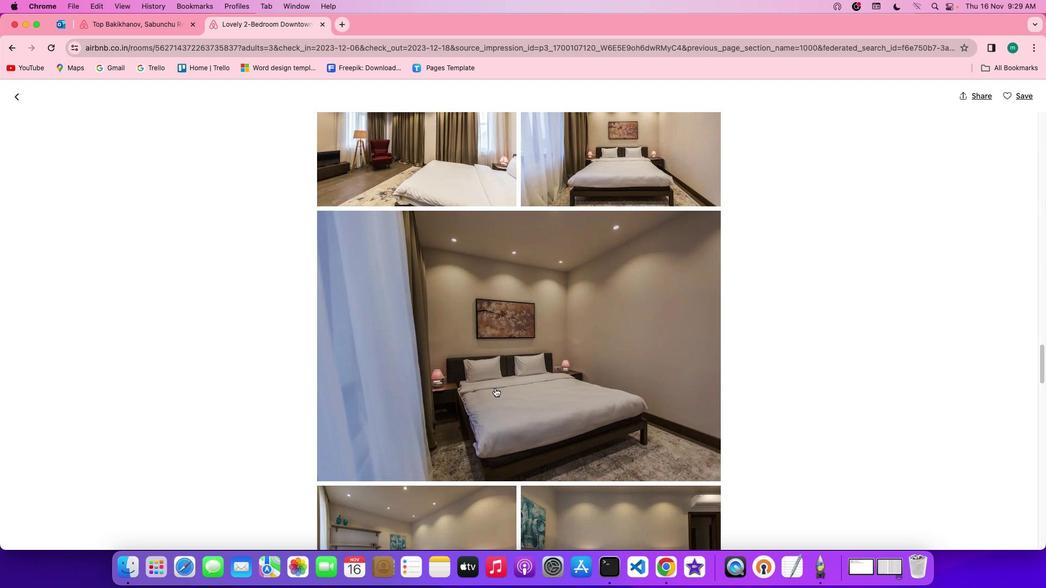 
Action: Mouse scrolled (495, 388) with delta (0, 0)
Screenshot: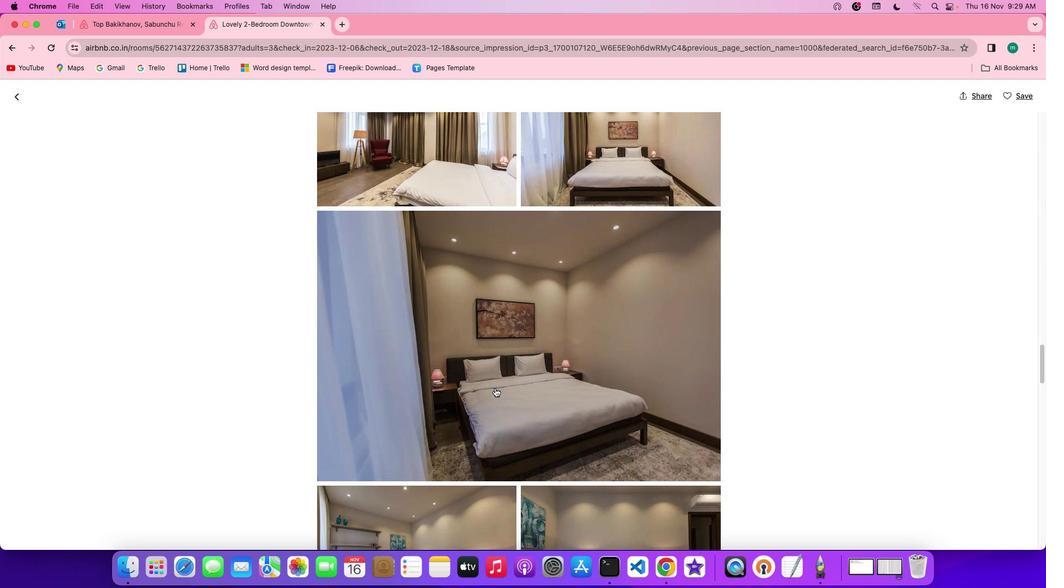 
Action: Mouse scrolled (495, 388) with delta (0, -1)
Screenshot: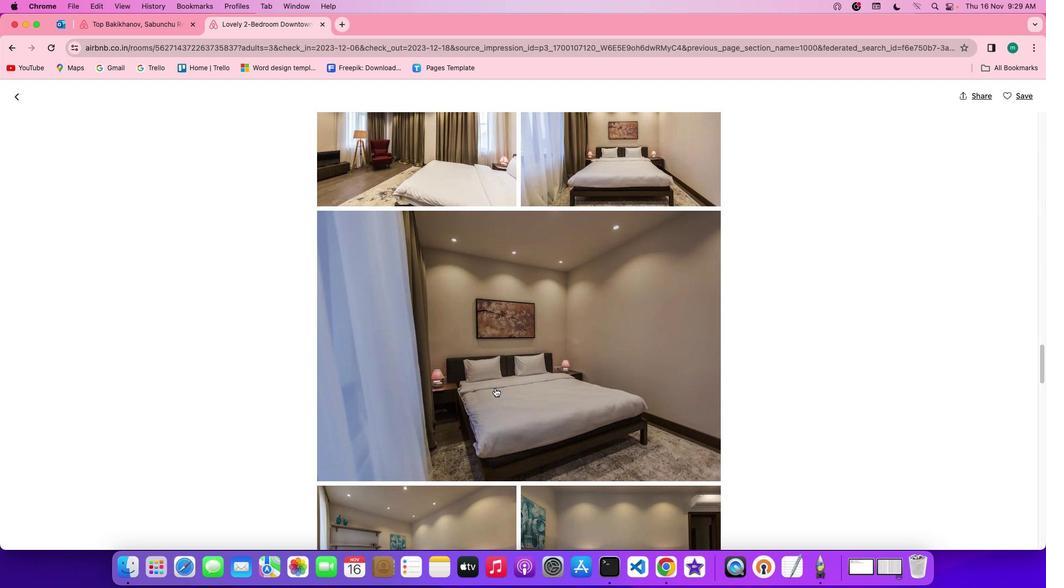 
Action: Mouse scrolled (495, 388) with delta (0, -1)
Screenshot: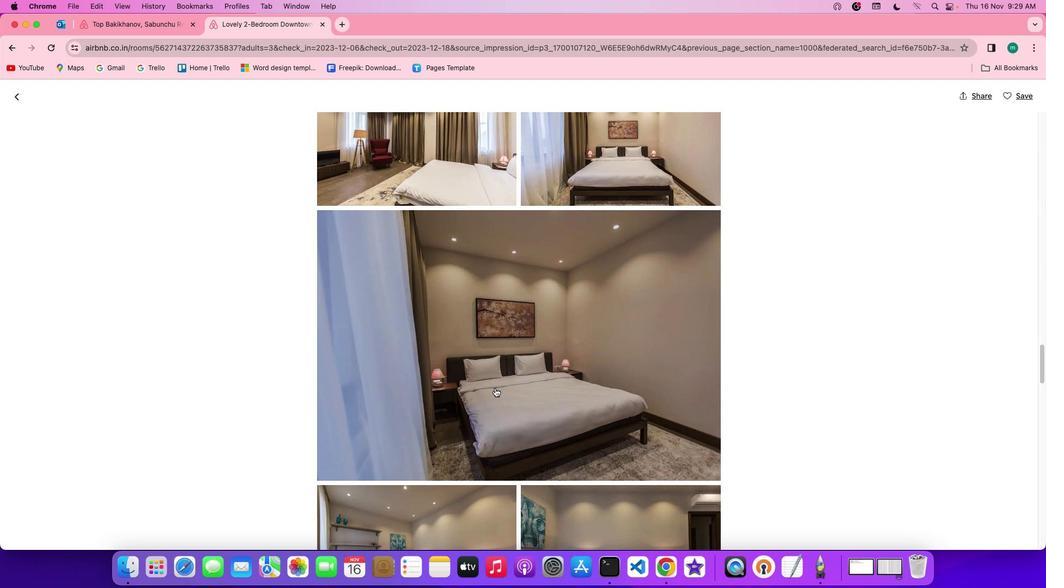 
Action: Mouse scrolled (495, 388) with delta (0, 0)
Screenshot: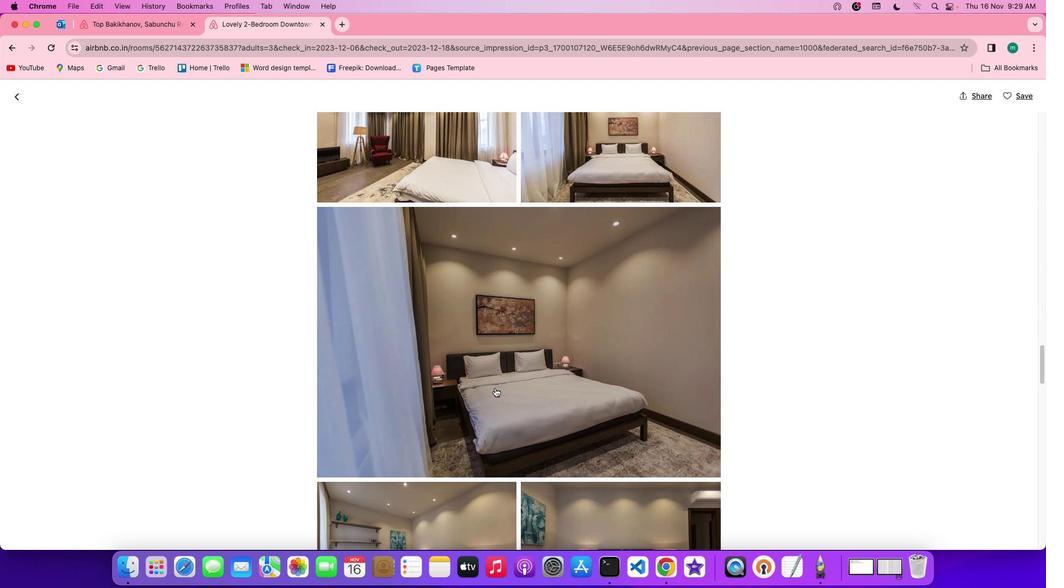 
Action: Mouse scrolled (495, 388) with delta (0, 0)
Screenshot: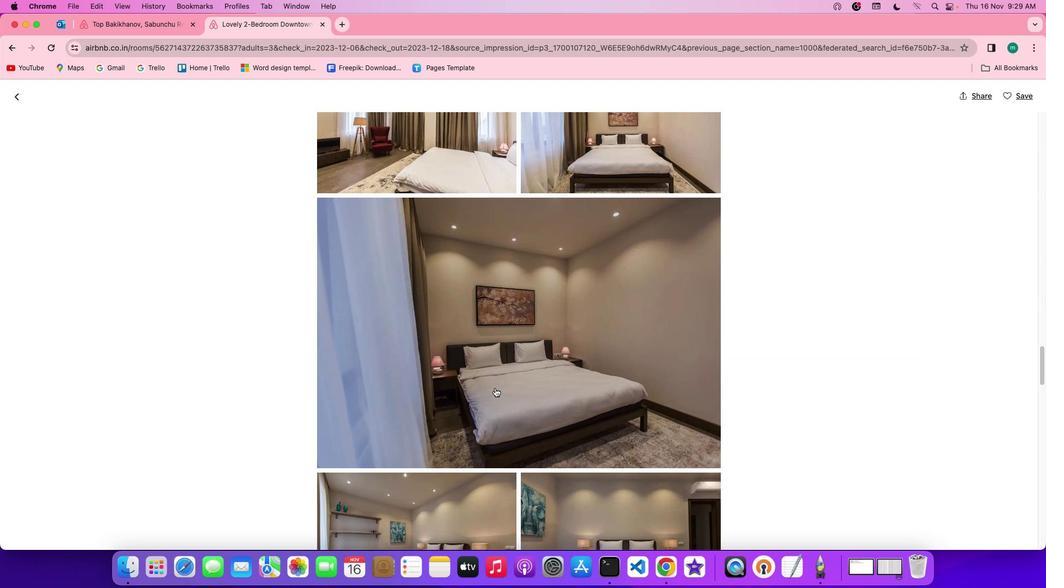 
Action: Mouse scrolled (495, 388) with delta (0, -1)
Screenshot: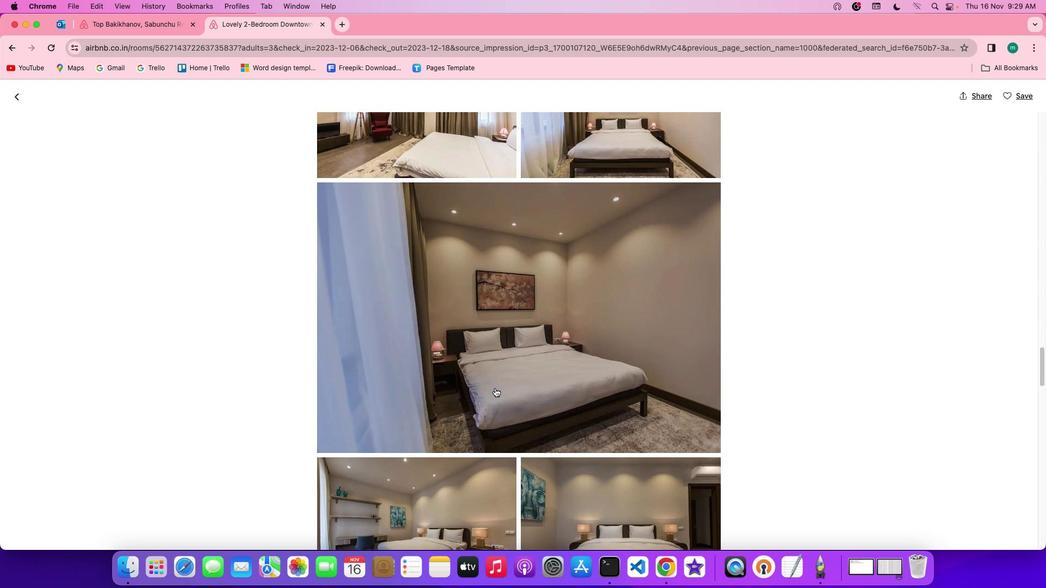 
Action: Mouse scrolled (495, 388) with delta (0, -1)
Screenshot: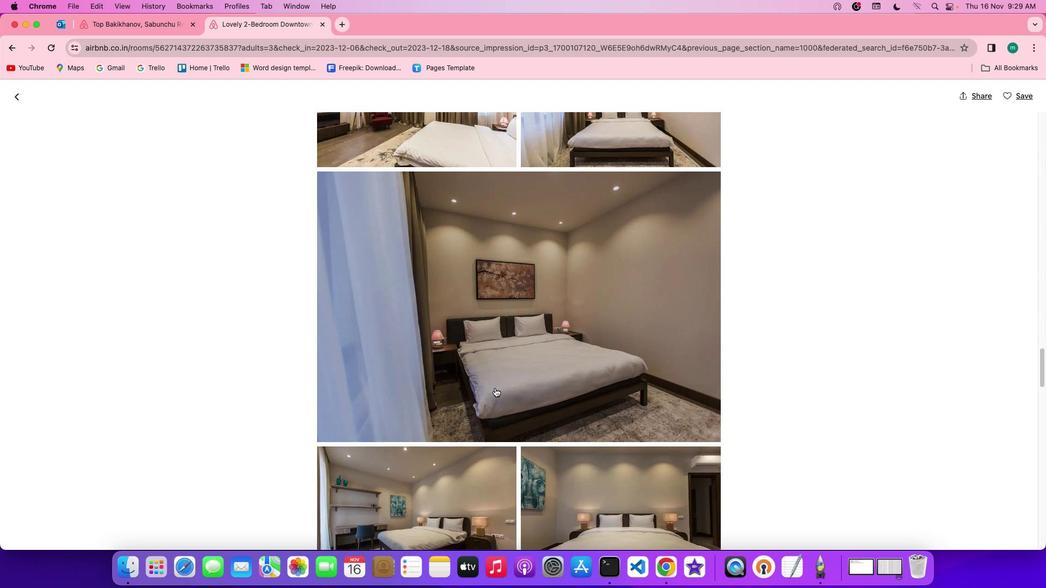 
Action: Mouse scrolled (495, 388) with delta (0, 0)
Screenshot: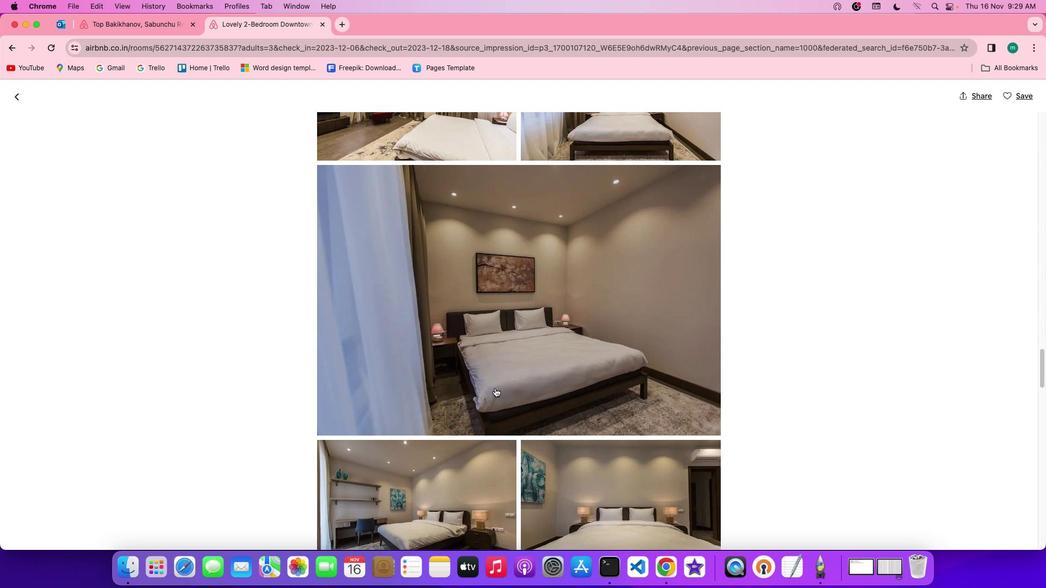 
Action: Mouse scrolled (495, 388) with delta (0, 0)
Screenshot: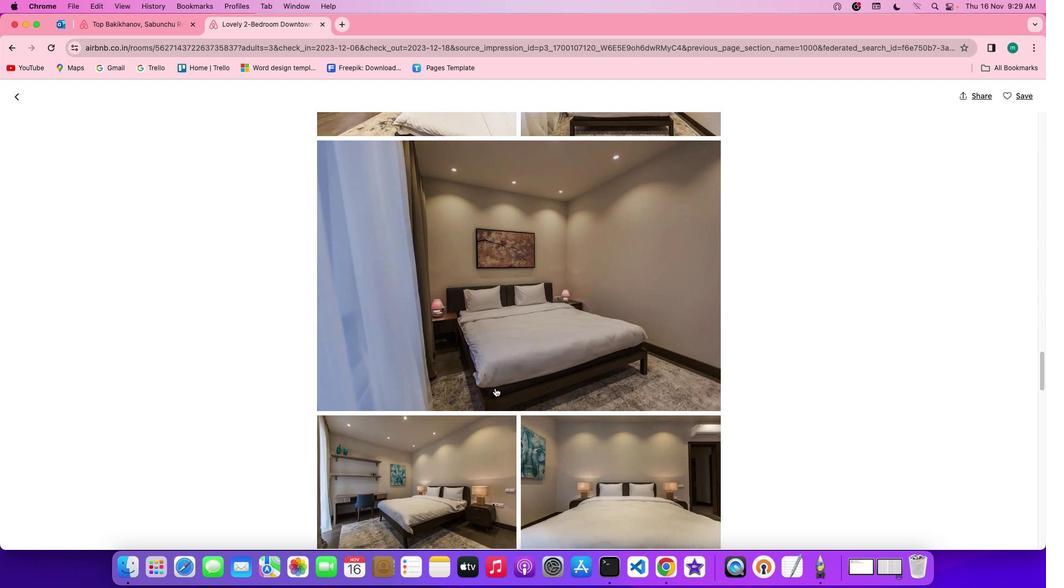 
Action: Mouse scrolled (495, 388) with delta (0, 0)
Screenshot: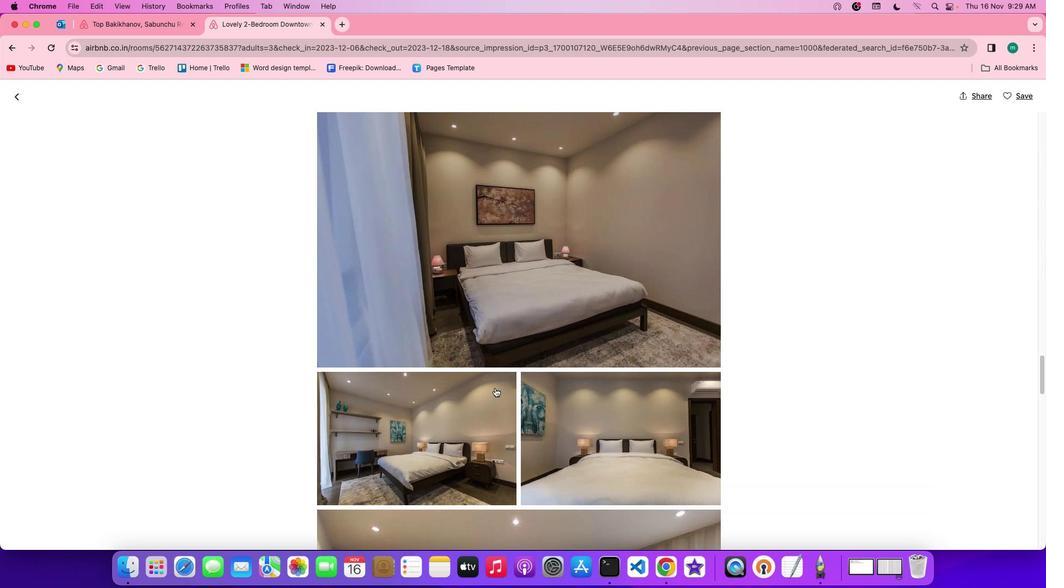 
Action: Mouse scrolled (495, 388) with delta (0, 0)
Screenshot: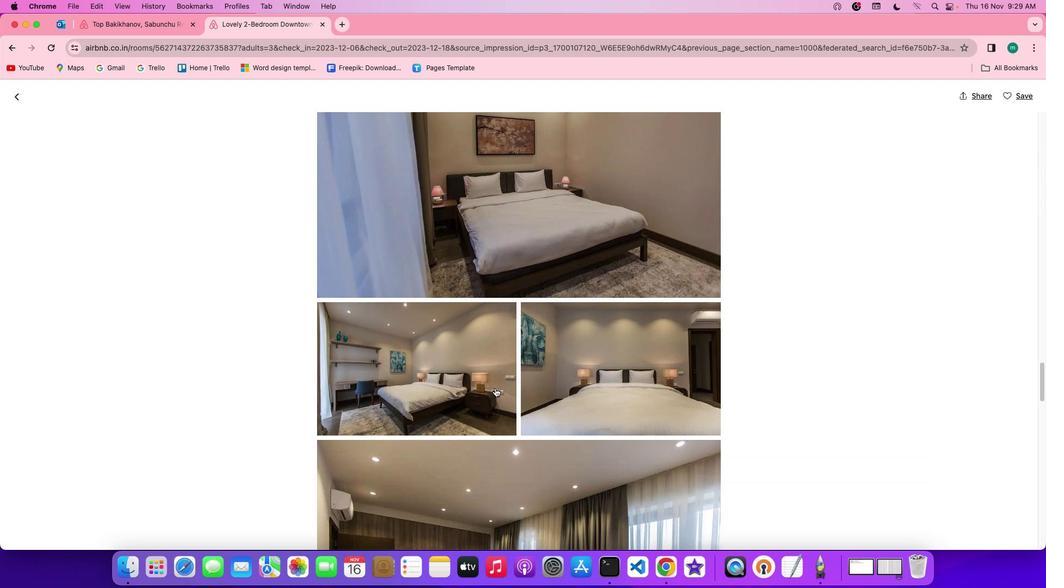 
Action: Mouse scrolled (495, 388) with delta (0, 0)
Screenshot: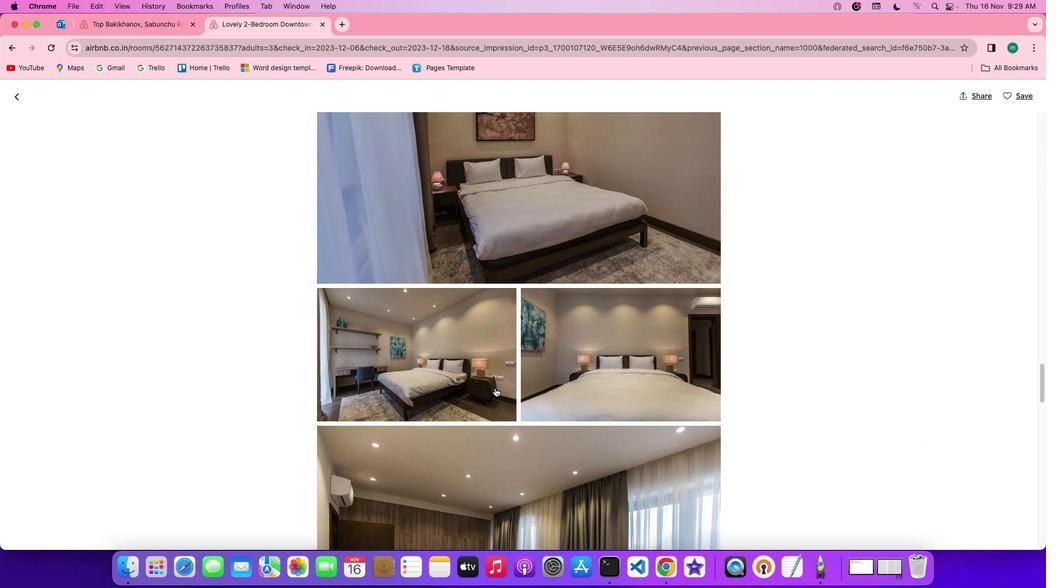 
Action: Mouse scrolled (495, 388) with delta (0, 0)
Screenshot: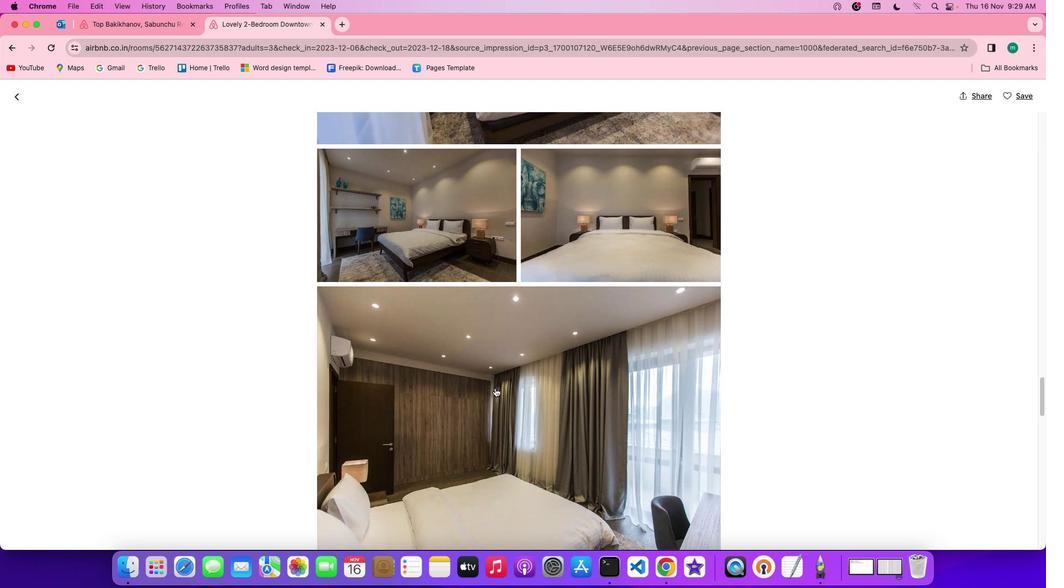 
Action: Mouse scrolled (495, 388) with delta (0, 0)
Screenshot: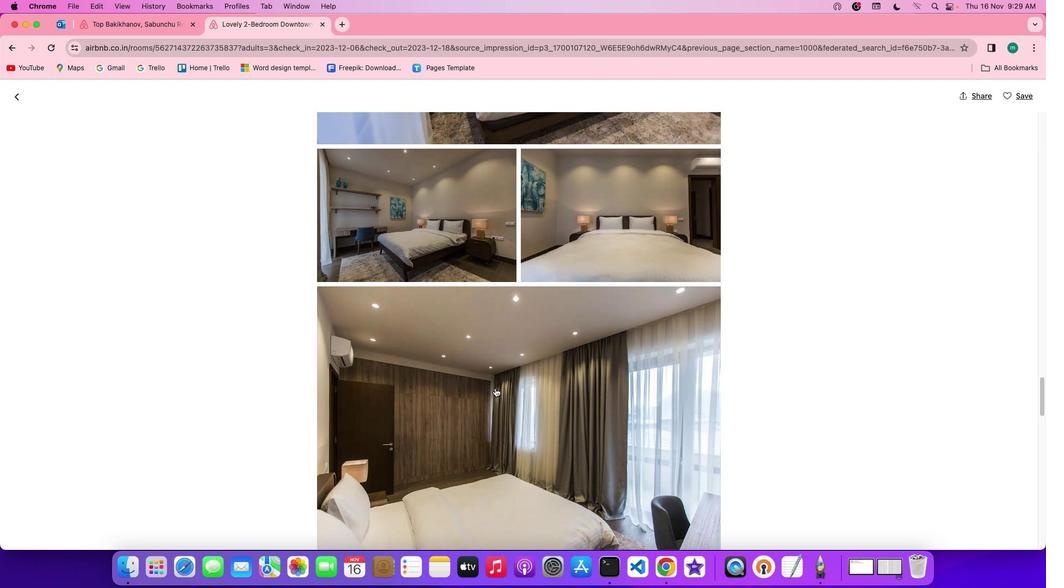 
Action: Mouse scrolled (495, 388) with delta (0, -1)
Screenshot: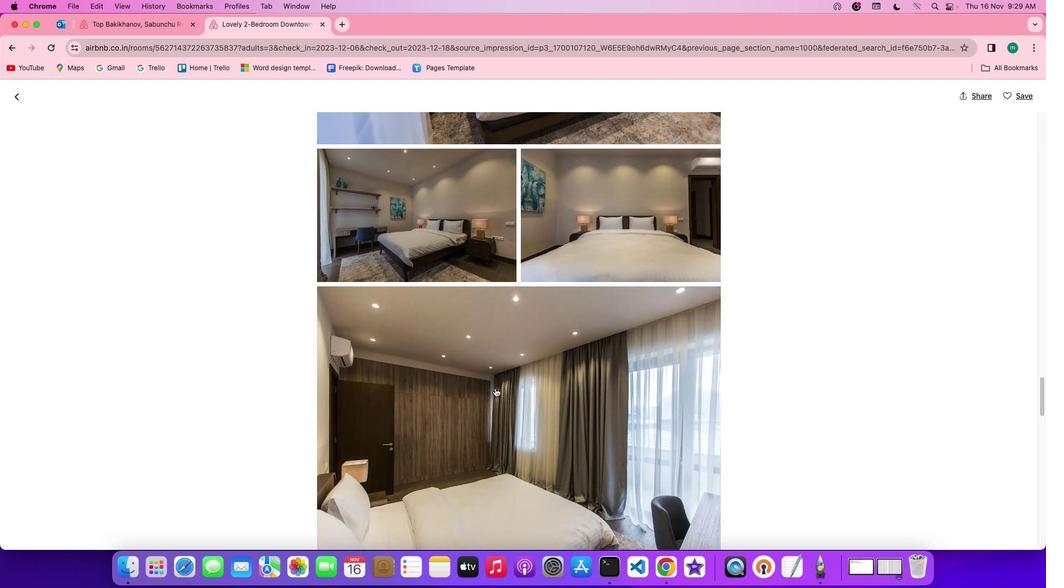 
Action: Mouse scrolled (495, 388) with delta (0, -1)
Screenshot: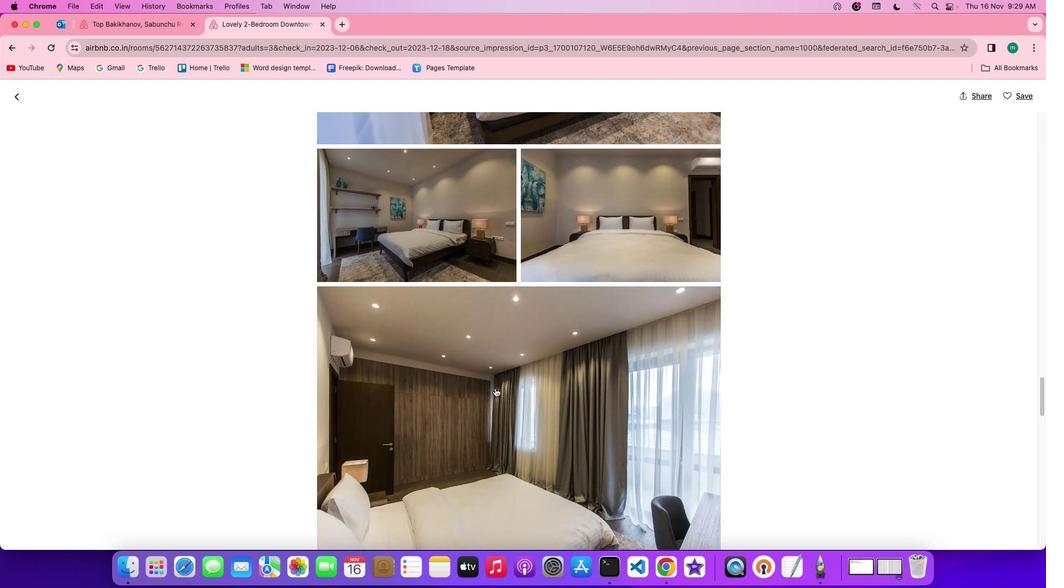 
Action: Mouse scrolled (495, 388) with delta (0, 0)
Screenshot: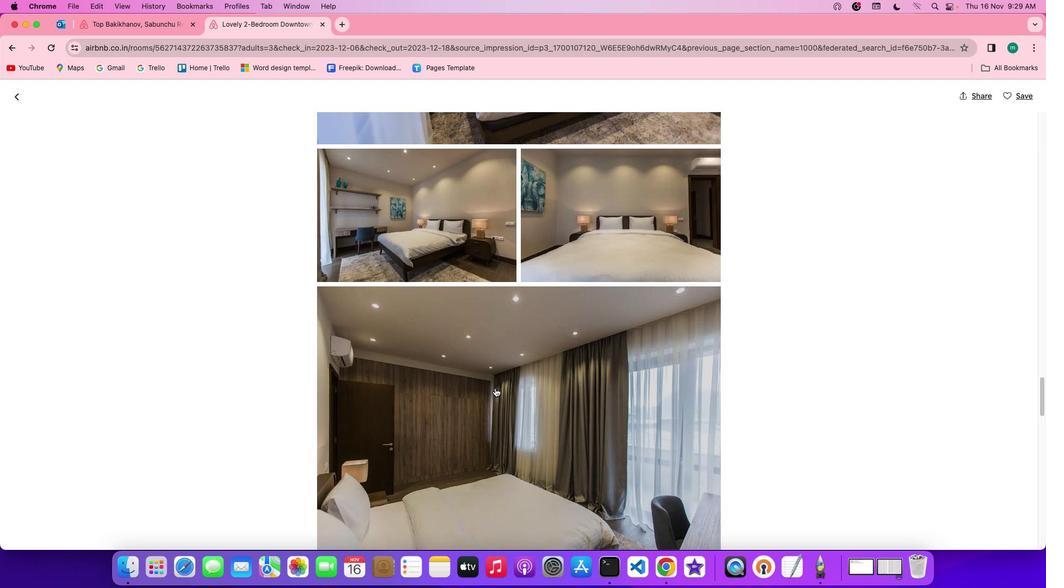 
Action: Mouse scrolled (495, 388) with delta (0, 0)
Screenshot: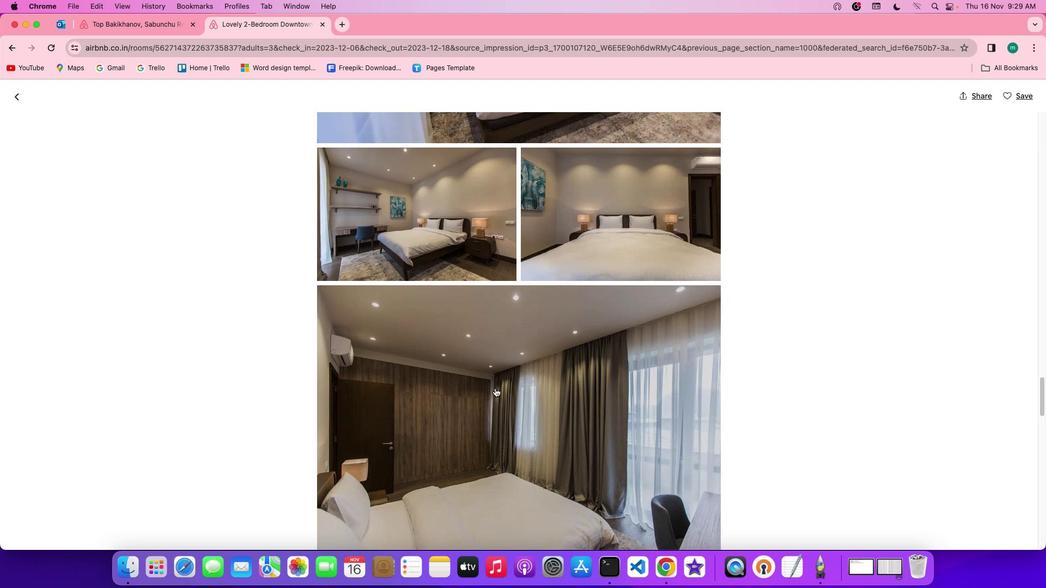 
Action: Mouse scrolled (495, 388) with delta (0, 0)
Screenshot: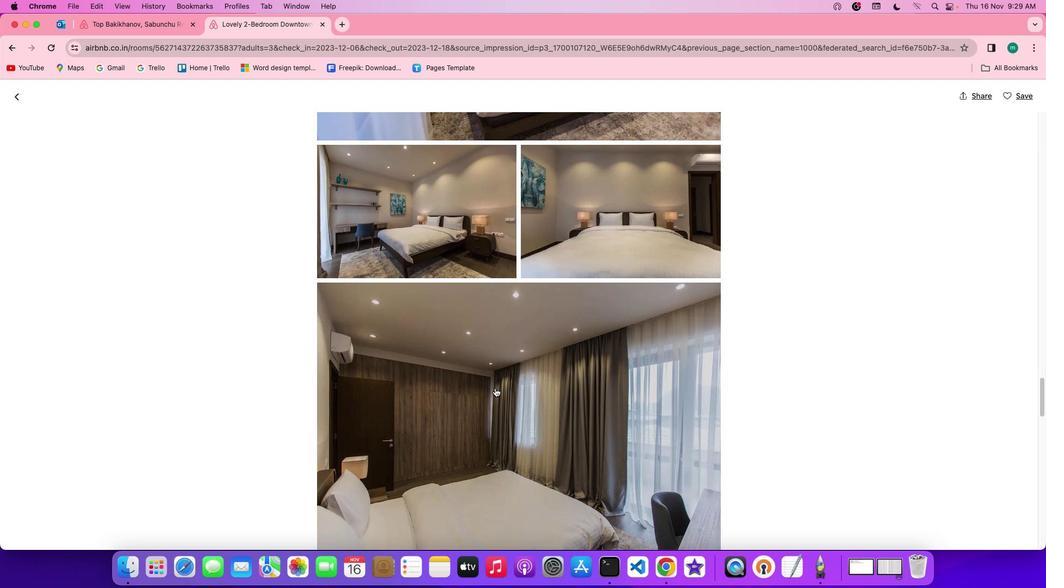 
Action: Mouse scrolled (495, 388) with delta (0, -1)
Screenshot: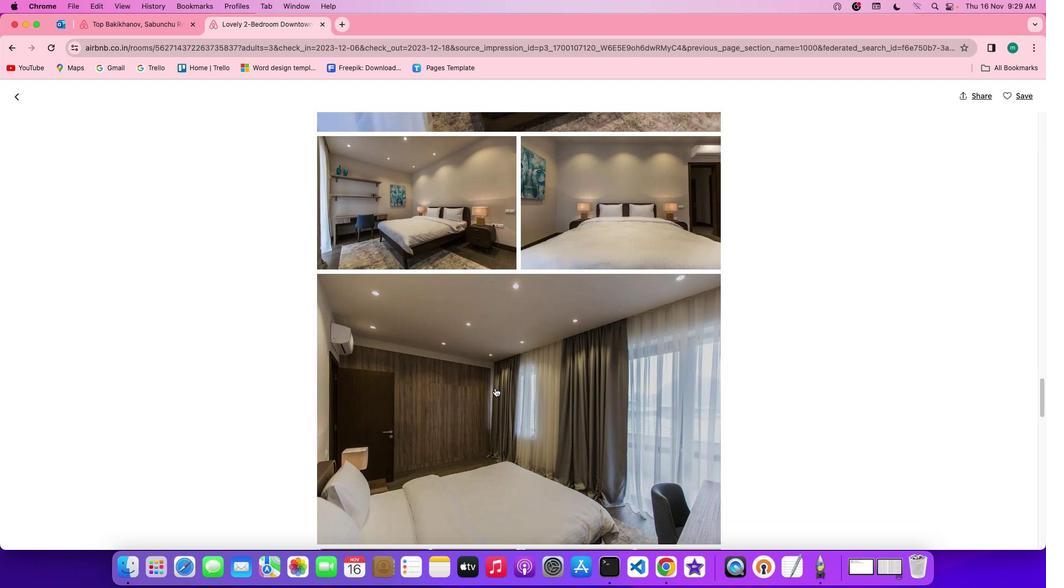 
Action: Mouse scrolled (495, 388) with delta (0, -1)
Screenshot: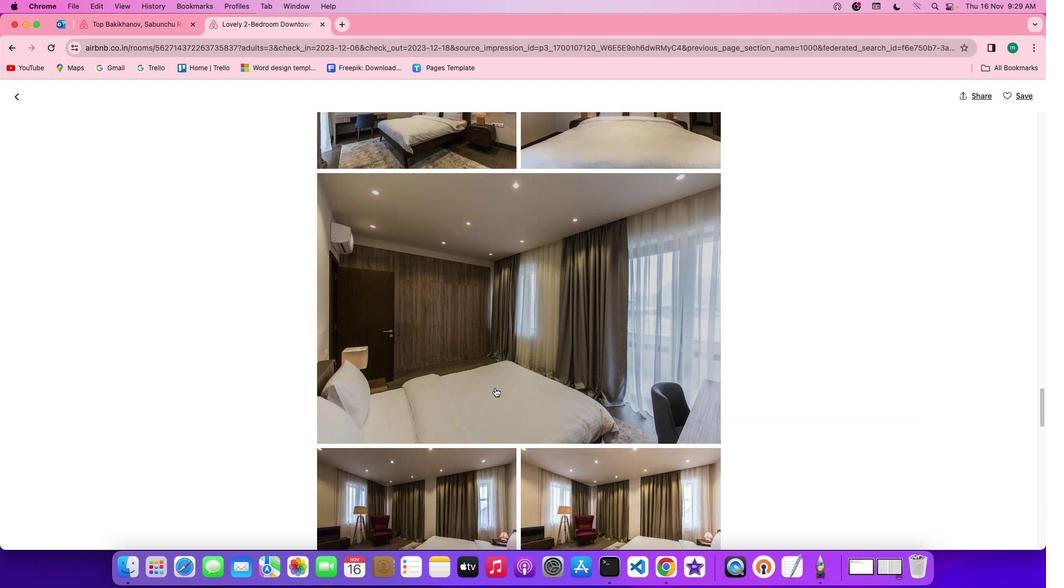 
Action: Mouse scrolled (495, 388) with delta (0, 0)
Screenshot: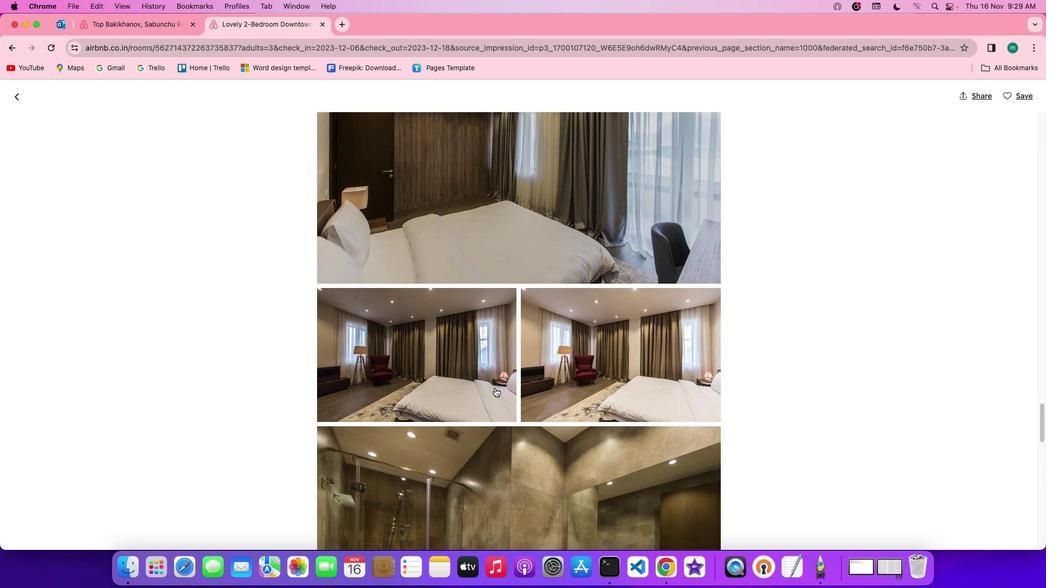 
Action: Mouse scrolled (495, 388) with delta (0, 0)
Screenshot: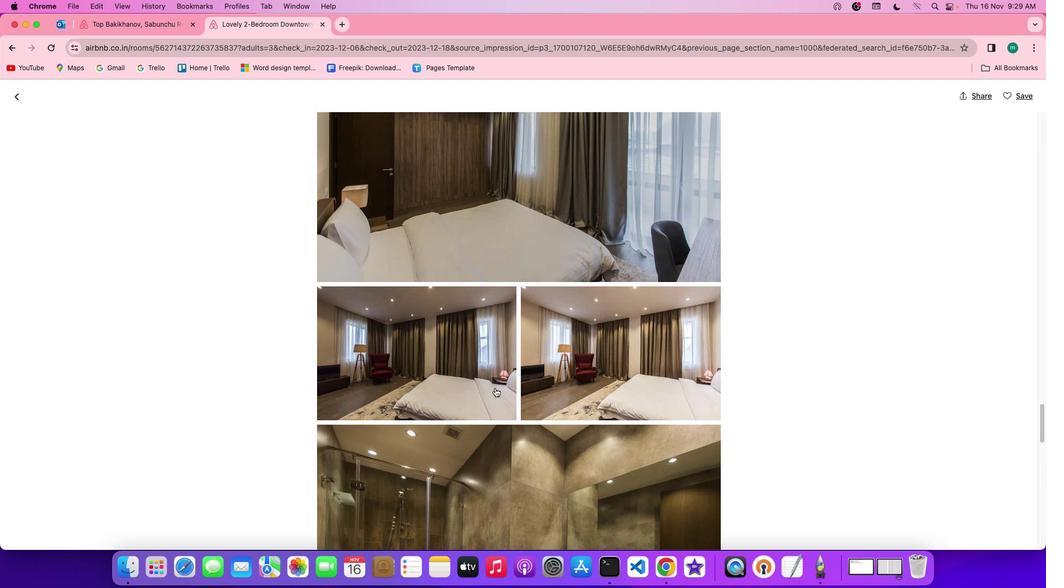 
Action: Mouse scrolled (495, 388) with delta (0, -1)
Screenshot: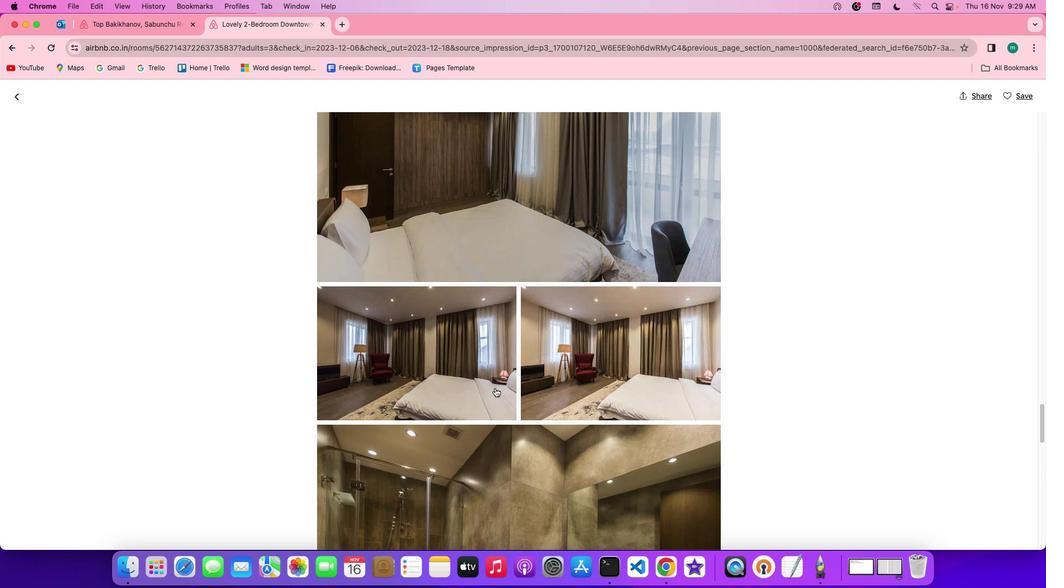 
Action: Mouse scrolled (495, 388) with delta (0, -1)
Screenshot: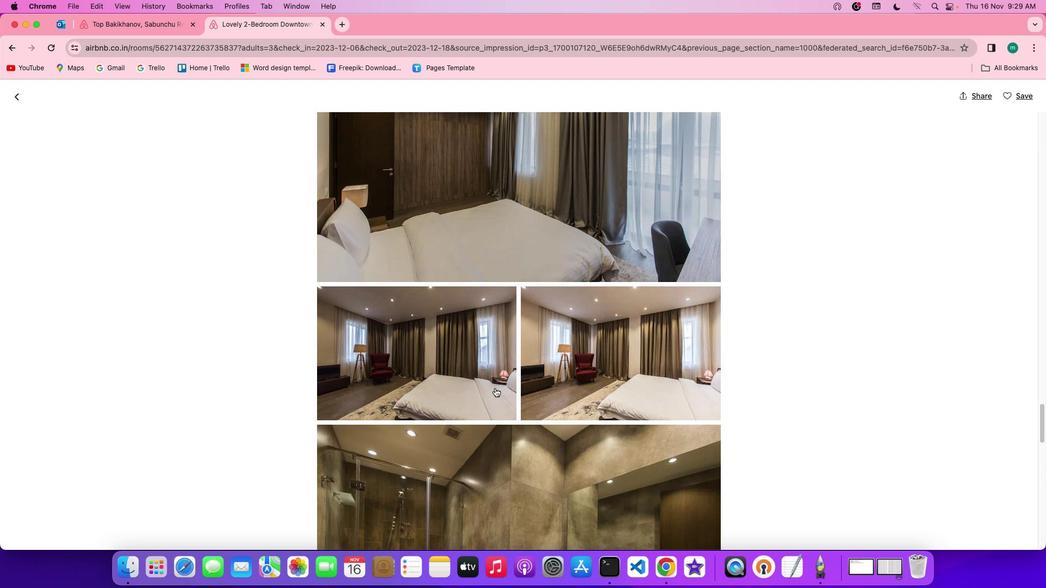 
Action: Mouse scrolled (495, 388) with delta (0, 0)
Screenshot: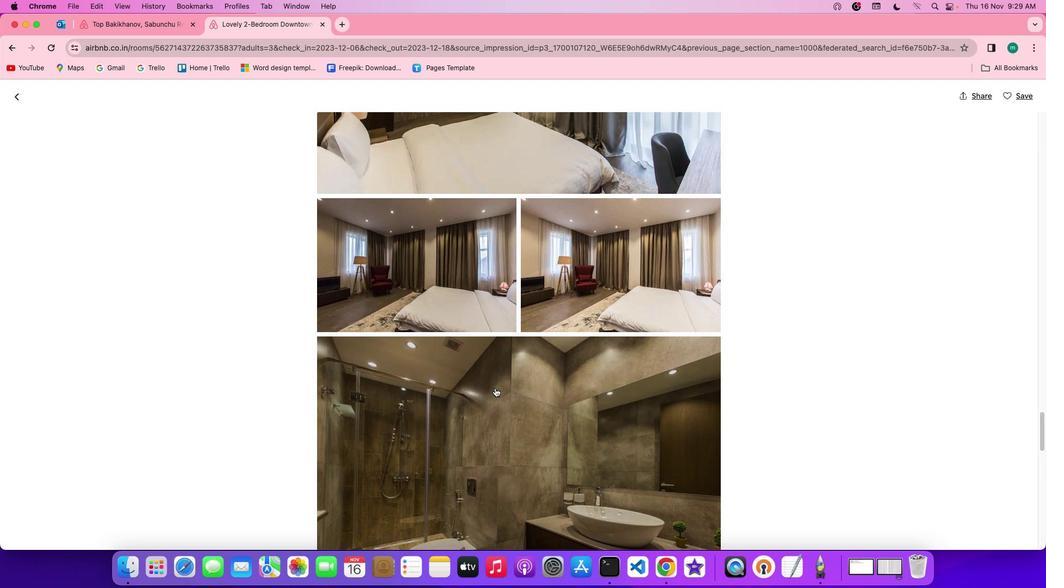 
Action: Mouse scrolled (495, 388) with delta (0, 0)
Screenshot: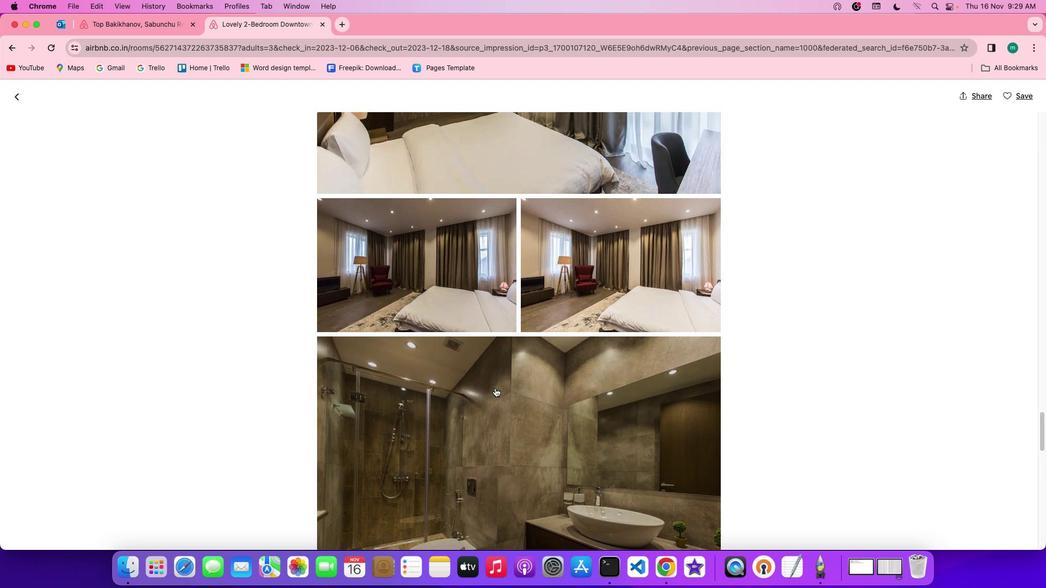 
Action: Mouse scrolled (495, 388) with delta (0, -1)
Screenshot: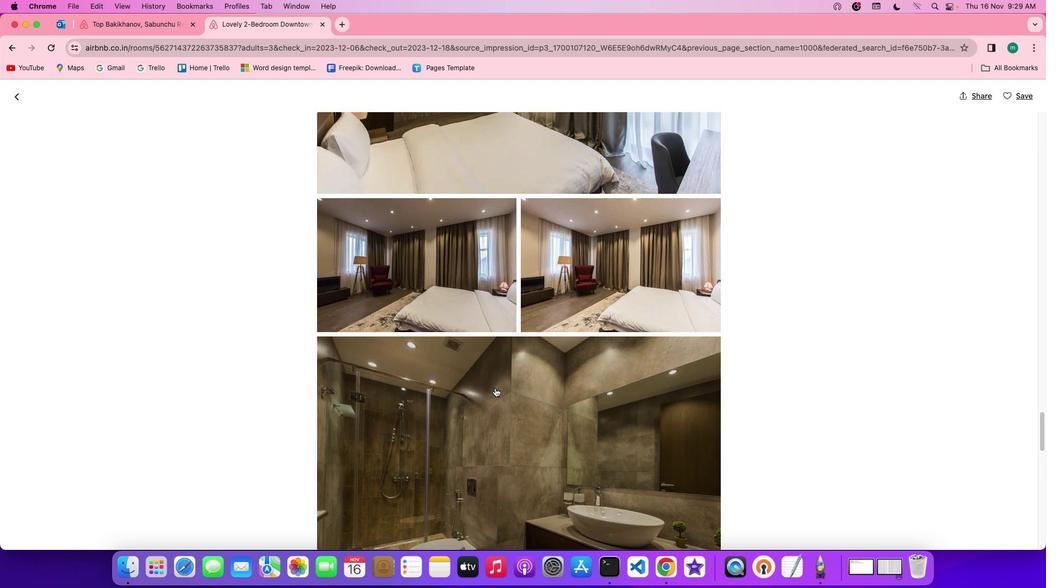 
Action: Mouse scrolled (495, 388) with delta (0, -1)
Screenshot: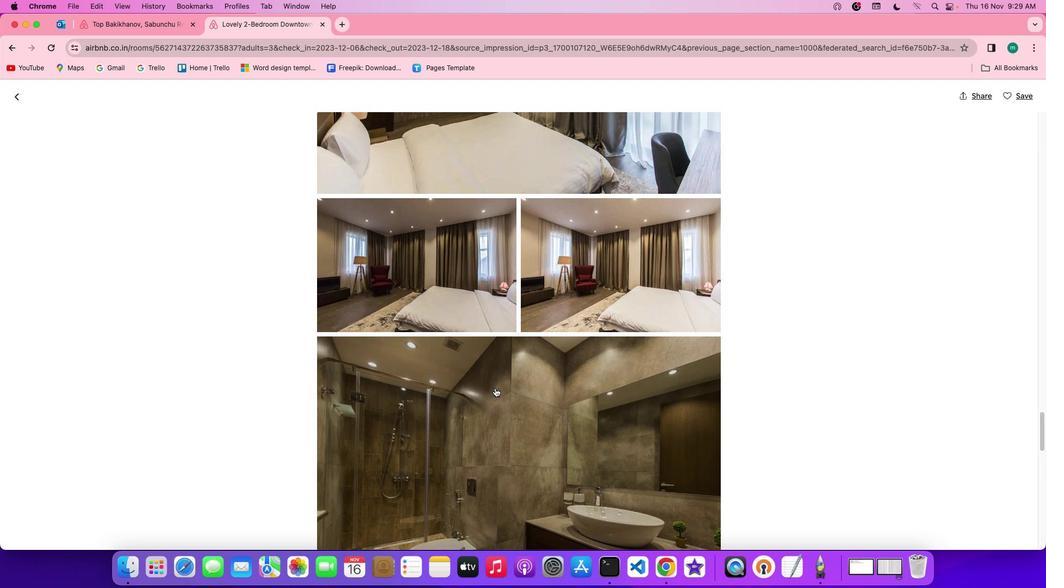 
Action: Mouse scrolled (495, 388) with delta (0, 0)
Screenshot: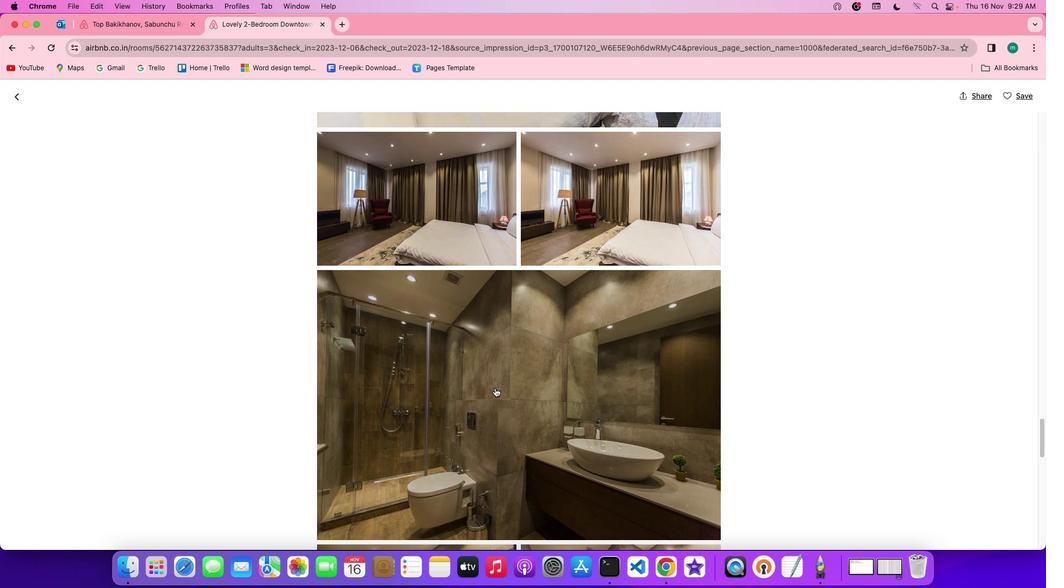 
Action: Mouse scrolled (495, 388) with delta (0, 0)
Screenshot: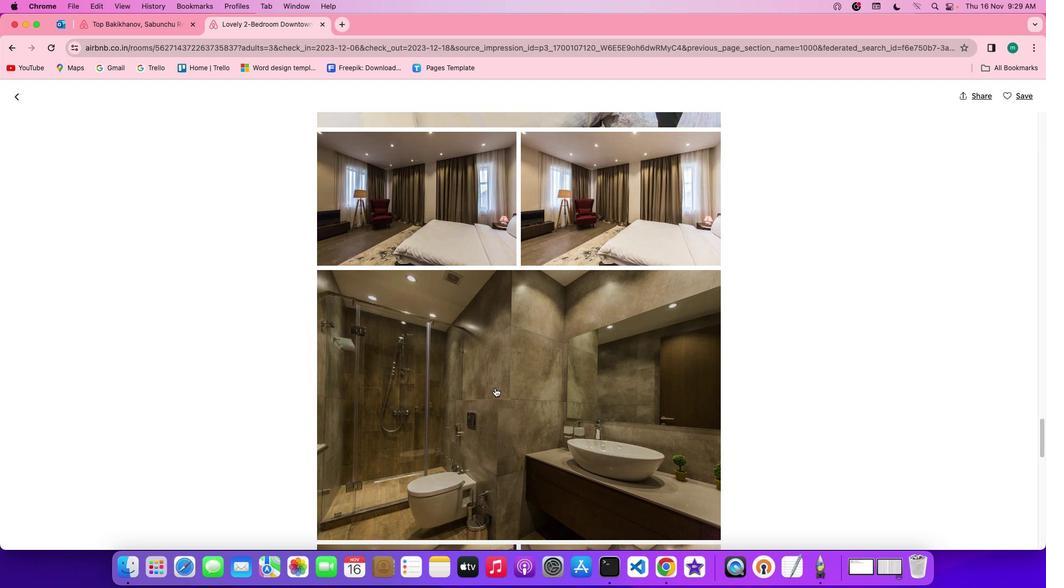 
Action: Mouse scrolled (495, 388) with delta (0, 0)
Screenshot: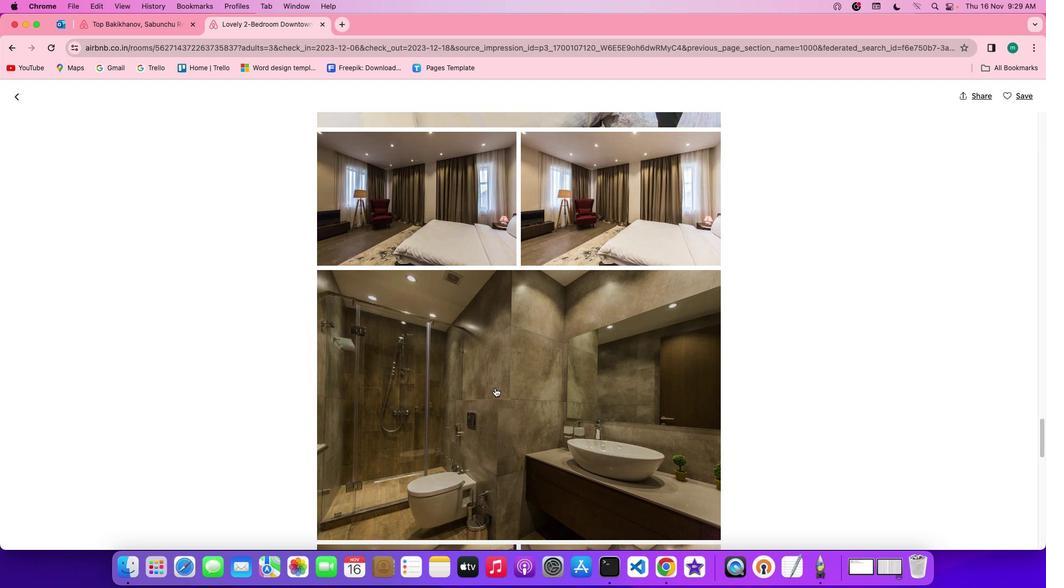 
Action: Mouse scrolled (495, 388) with delta (0, 0)
Screenshot: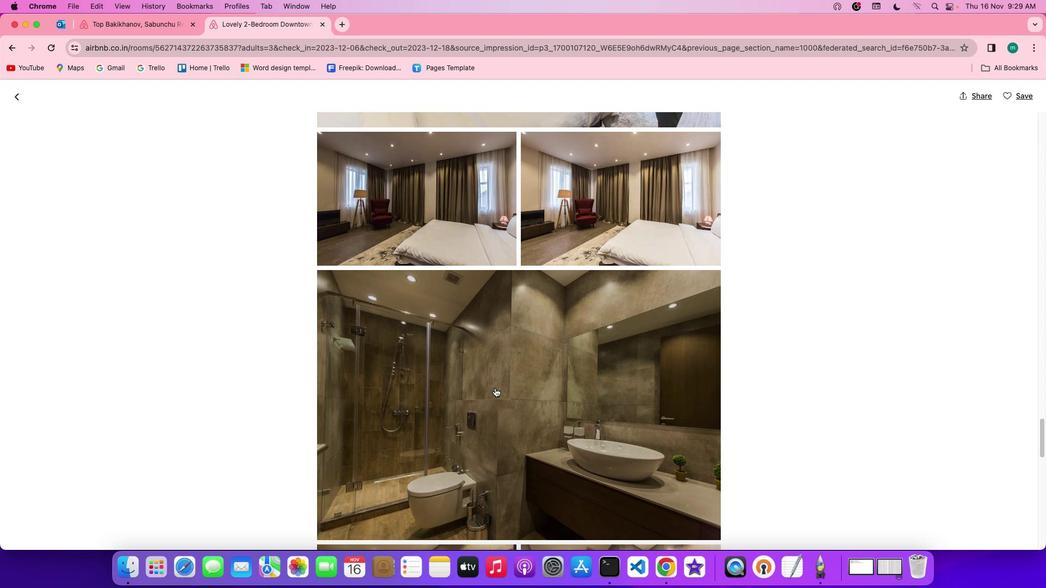 
Action: Mouse scrolled (495, 388) with delta (0, 0)
Screenshot: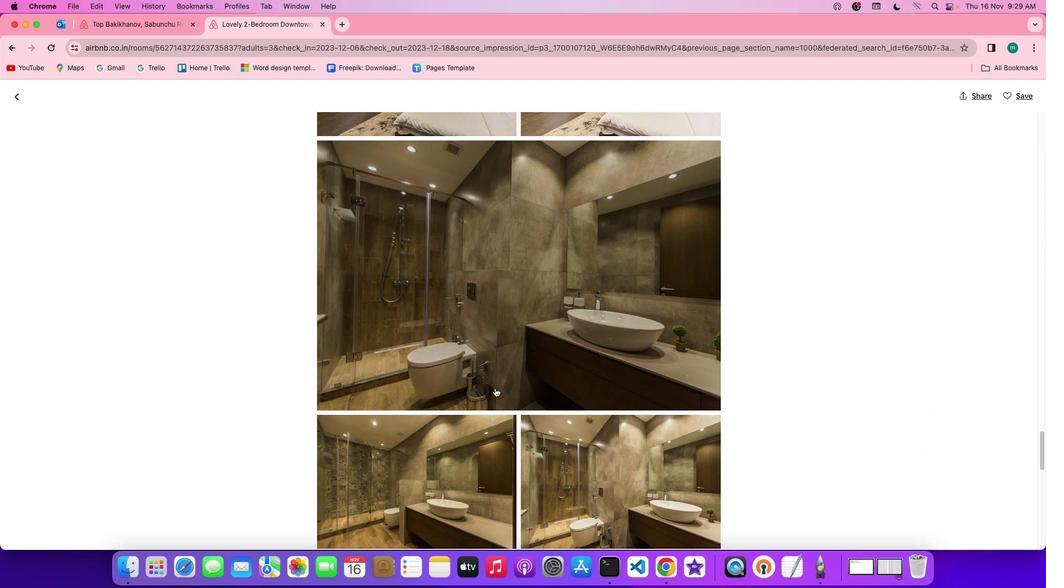 
Action: Mouse scrolled (495, 388) with delta (0, 0)
Screenshot: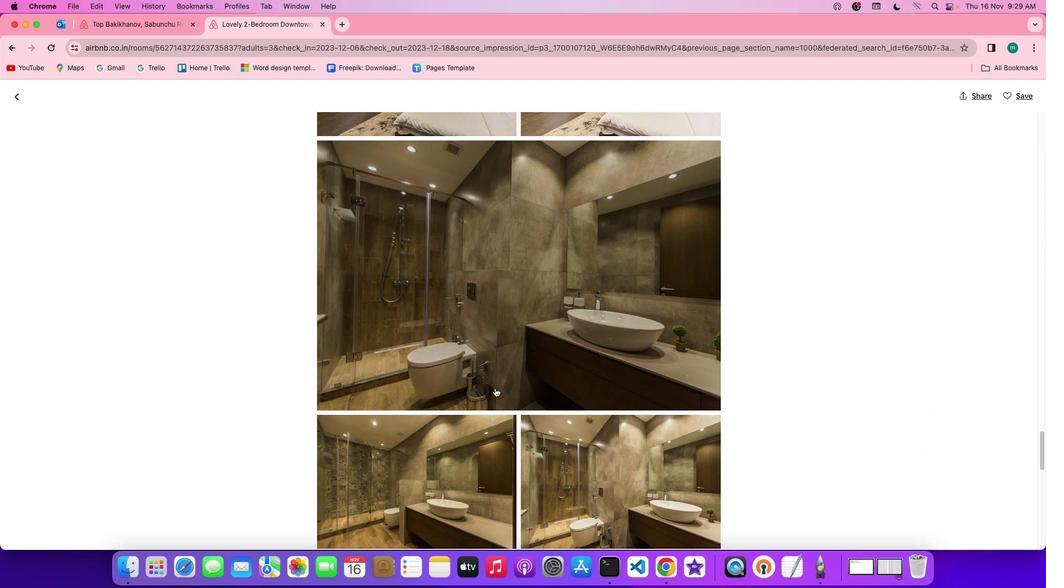 
Action: Mouse scrolled (495, 388) with delta (0, -1)
Screenshot: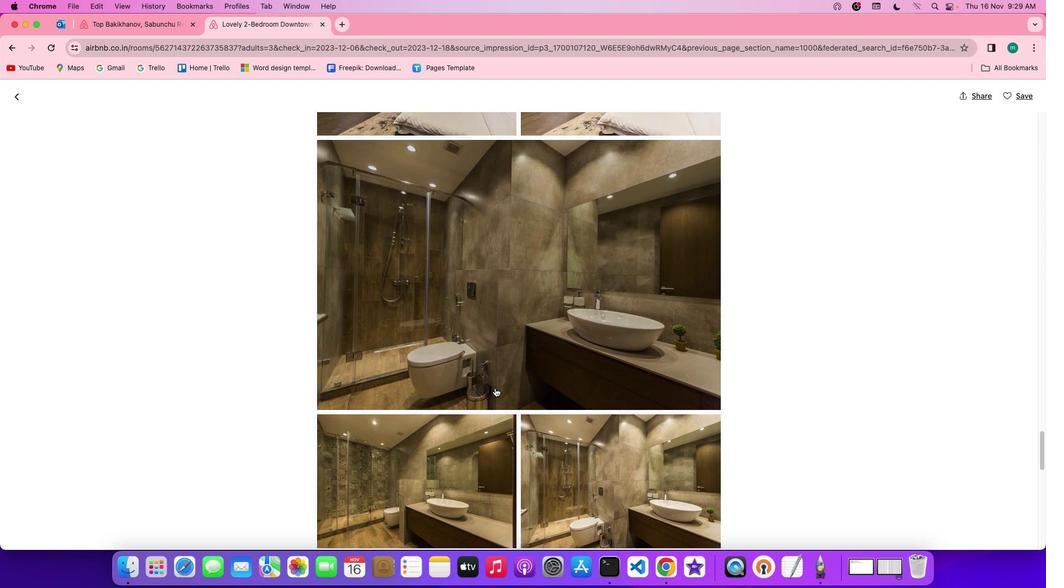 
Action: Mouse scrolled (495, 388) with delta (0, 0)
